 Task: Best fashion website designs: Fiercely.
Action: Mouse moved to (288, 197)
Screenshot: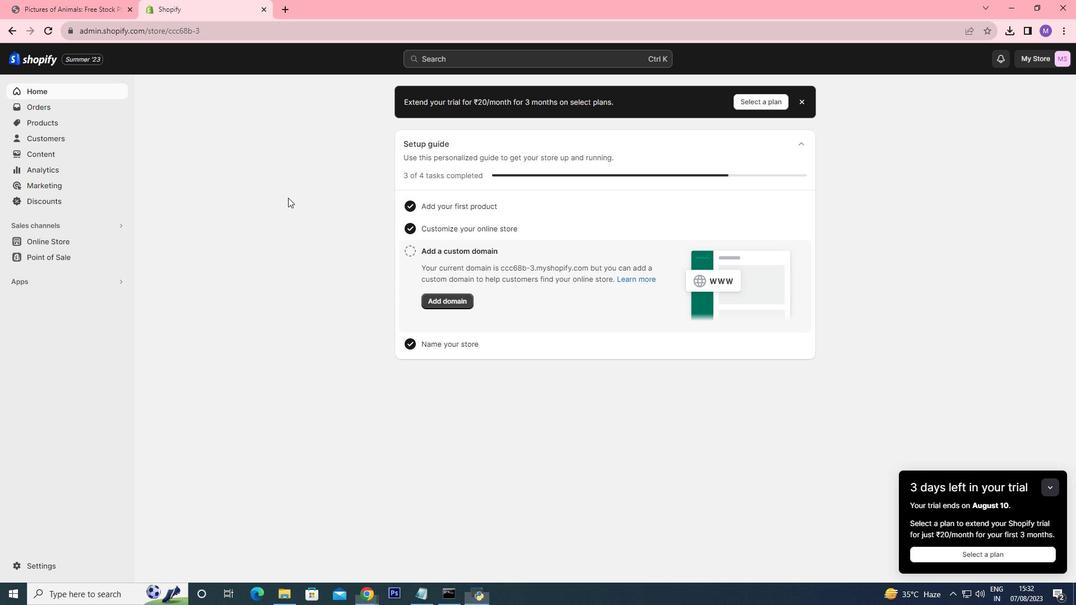 
Action: Mouse pressed left at (288, 197)
Screenshot: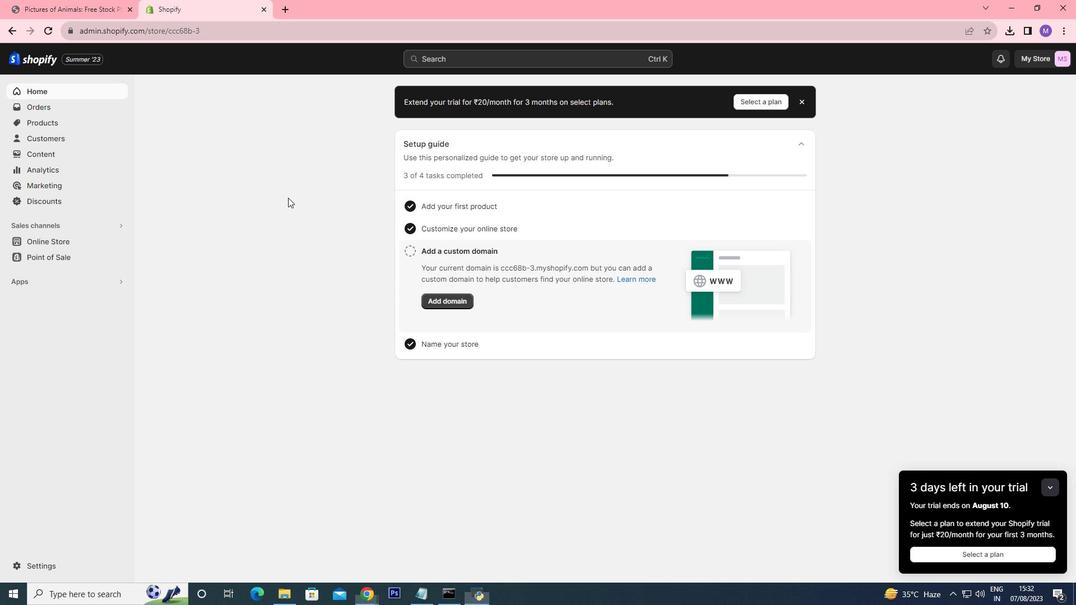 
Action: Mouse moved to (75, 243)
Screenshot: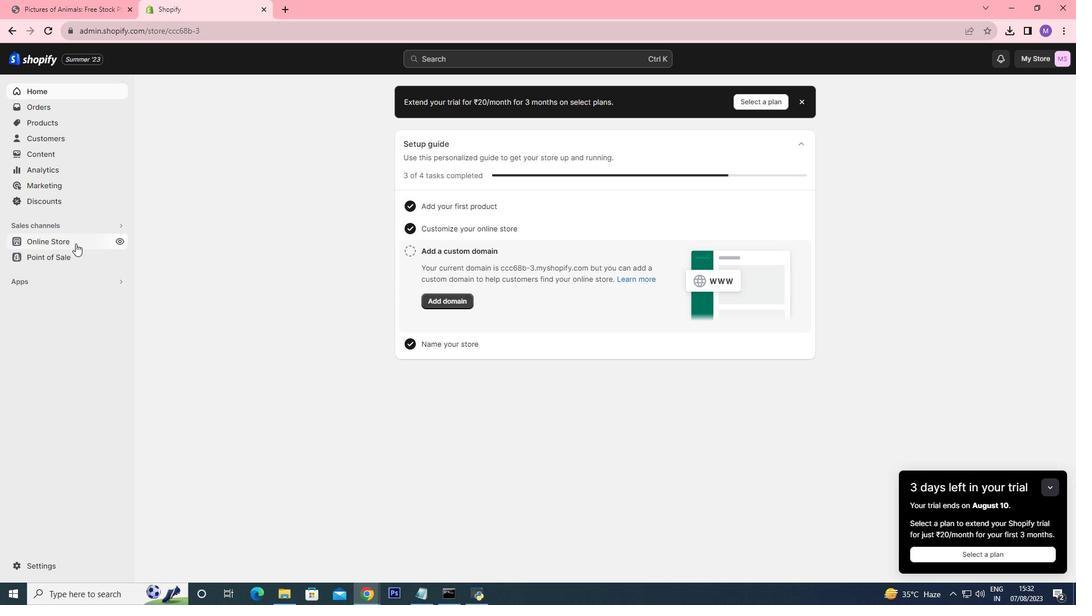 
Action: Mouse pressed left at (75, 243)
Screenshot: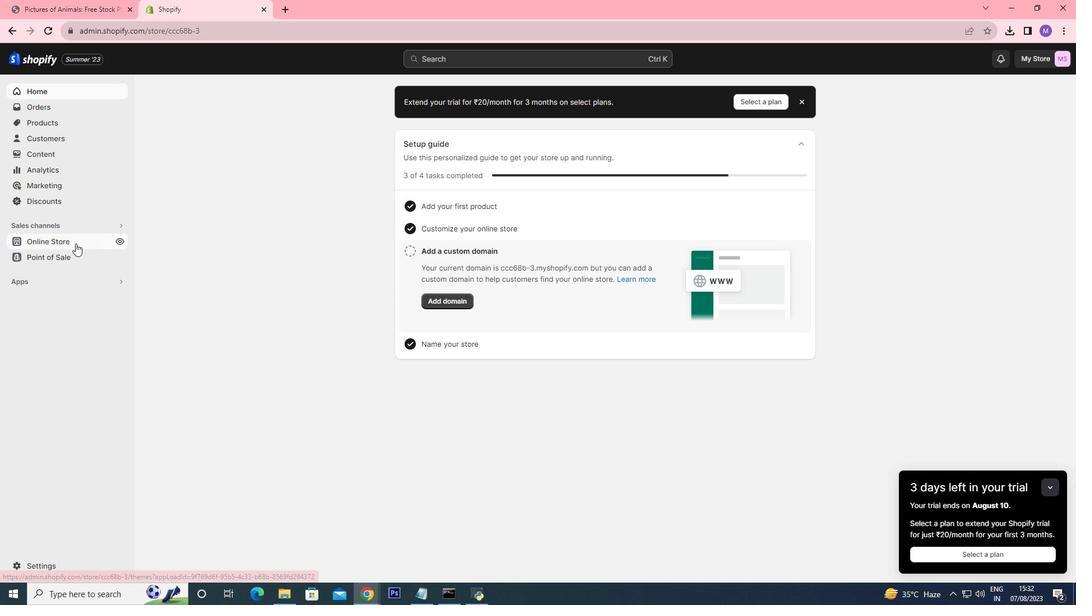 
Action: Mouse moved to (821, 385)
Screenshot: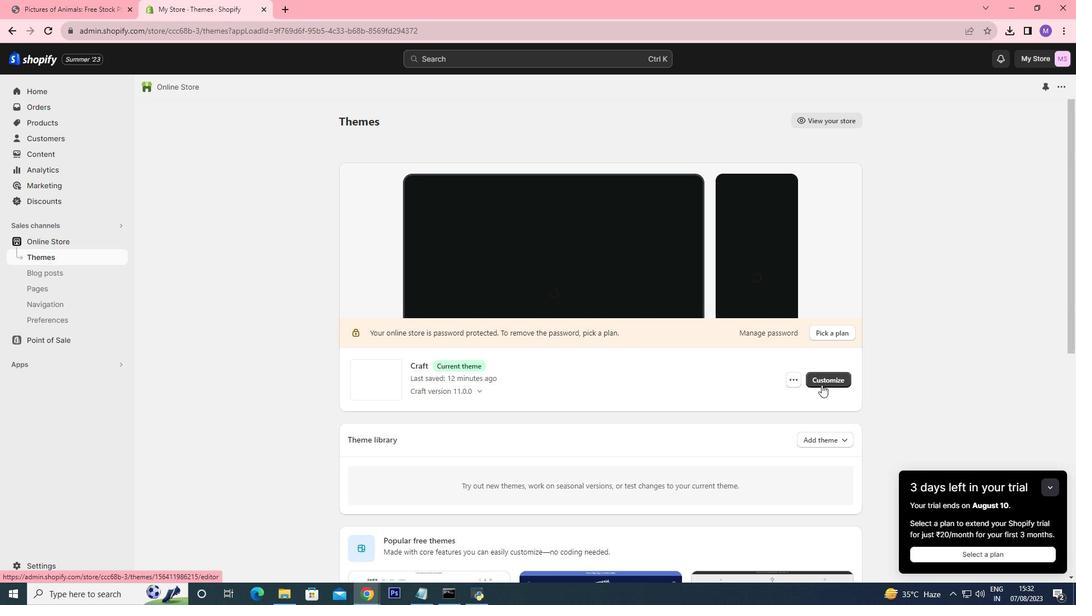 
Action: Mouse pressed left at (821, 385)
Screenshot: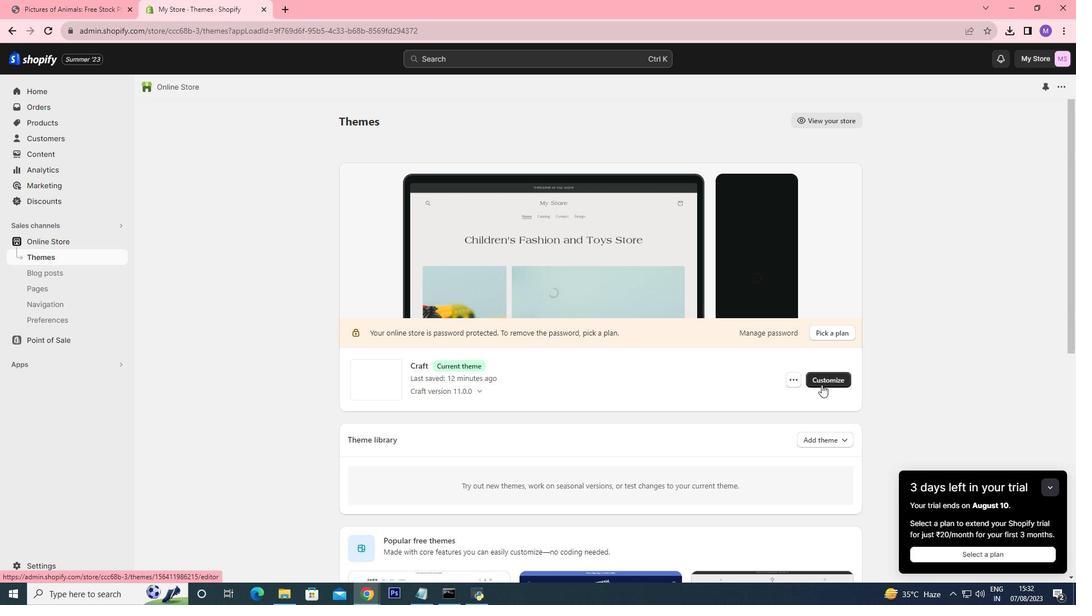 
Action: Mouse moved to (870, 354)
Screenshot: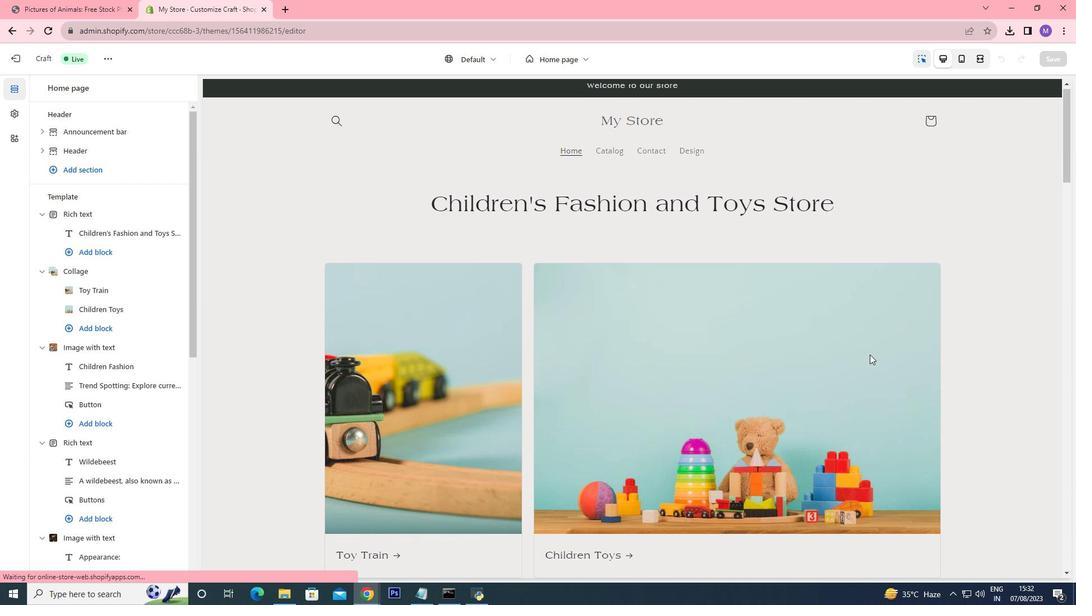 
Action: Mouse scrolled (870, 354) with delta (0, 0)
Screenshot: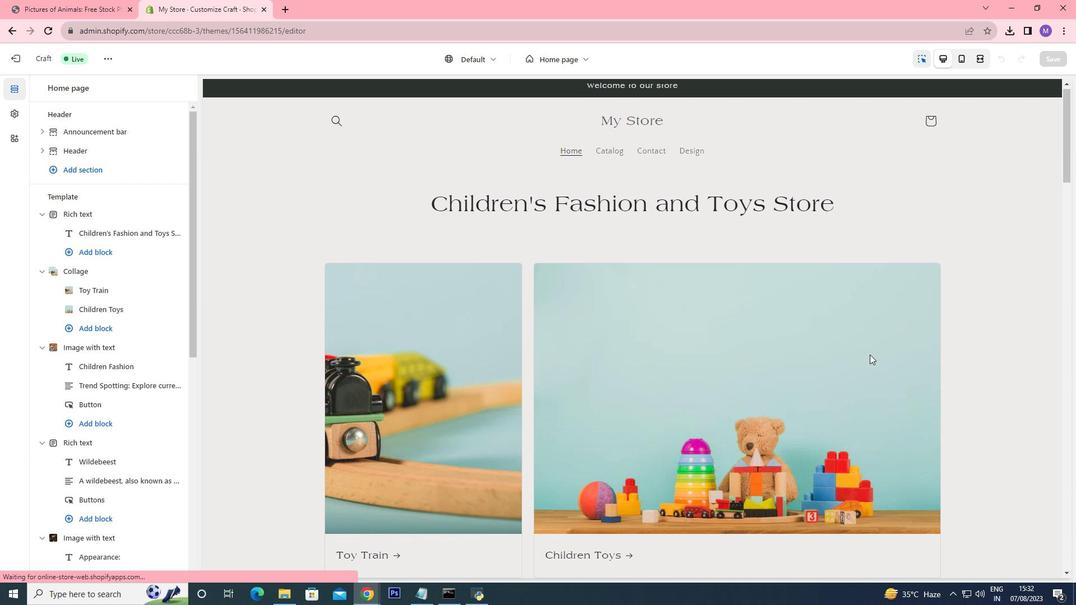 
Action: Mouse scrolled (870, 354) with delta (0, 0)
Screenshot: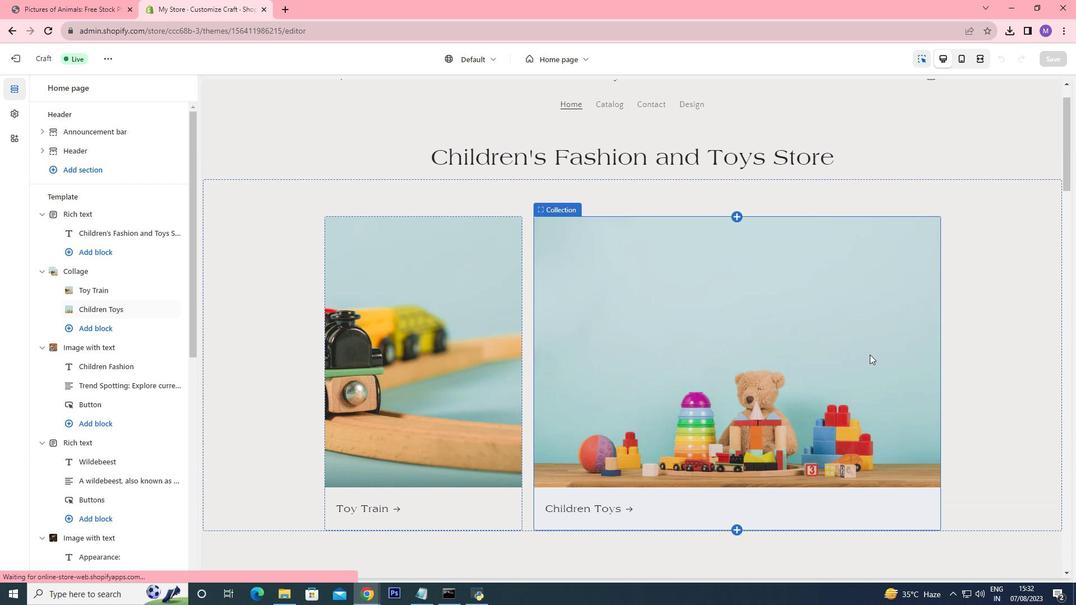 
Action: Mouse scrolled (870, 354) with delta (0, 0)
Screenshot: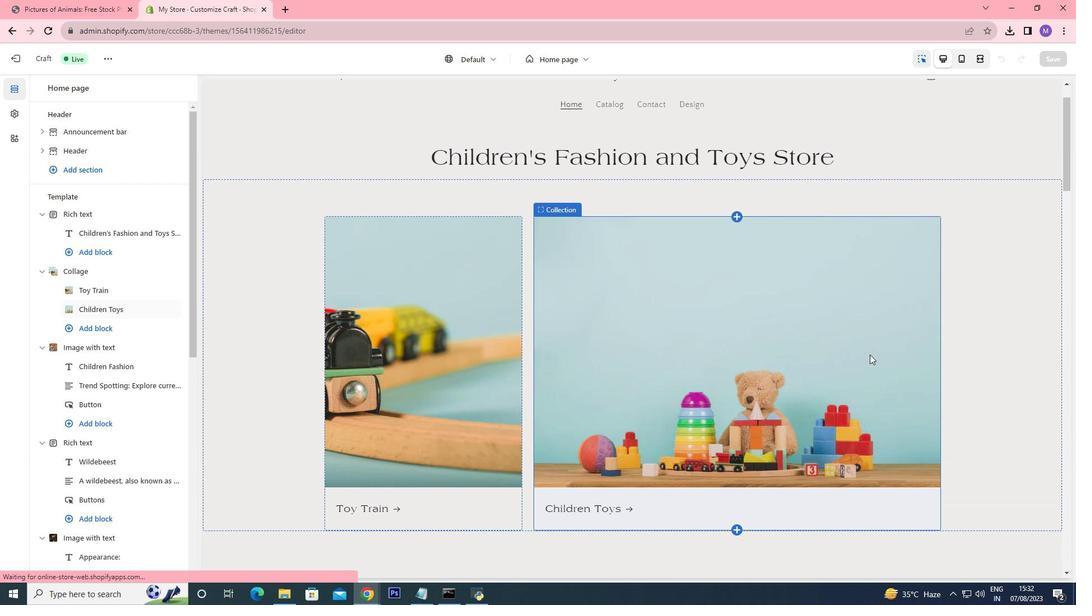 
Action: Mouse scrolled (870, 354) with delta (0, 0)
Screenshot: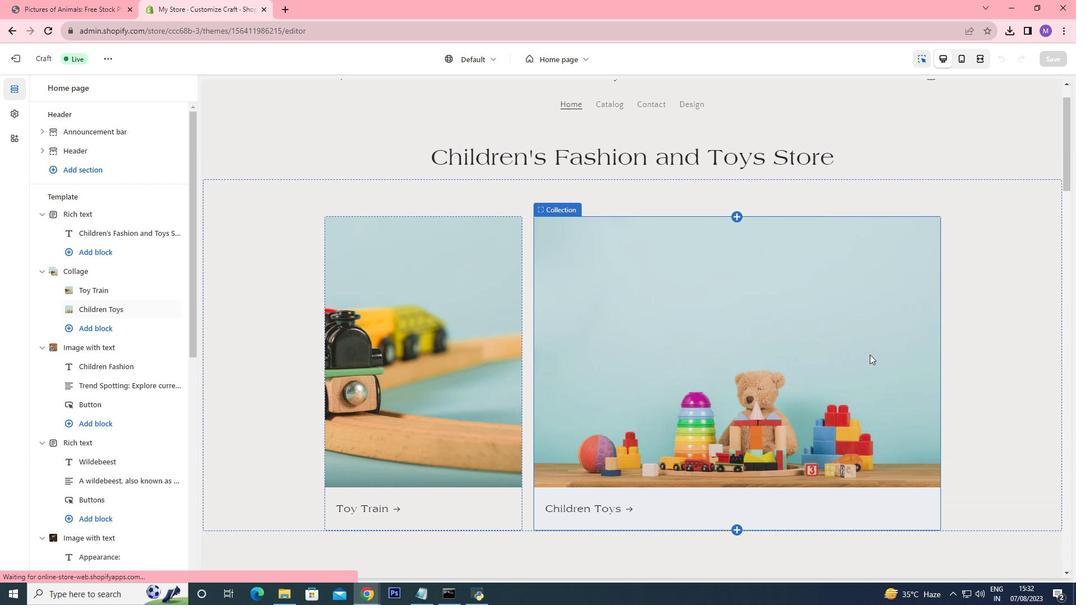 
Action: Mouse scrolled (870, 354) with delta (0, 0)
Screenshot: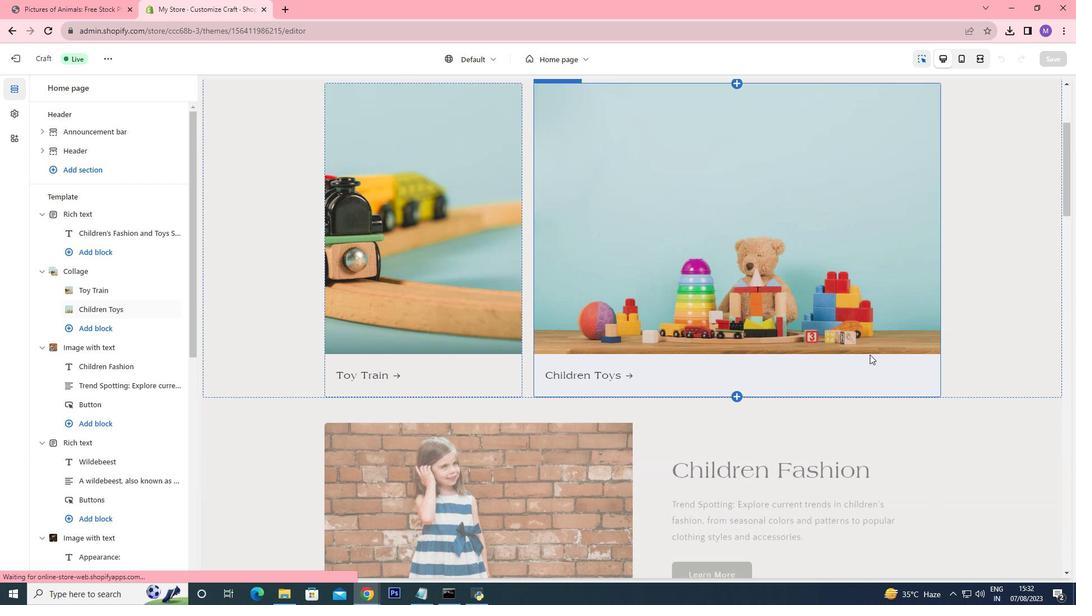 
Action: Mouse scrolled (870, 354) with delta (0, 0)
Screenshot: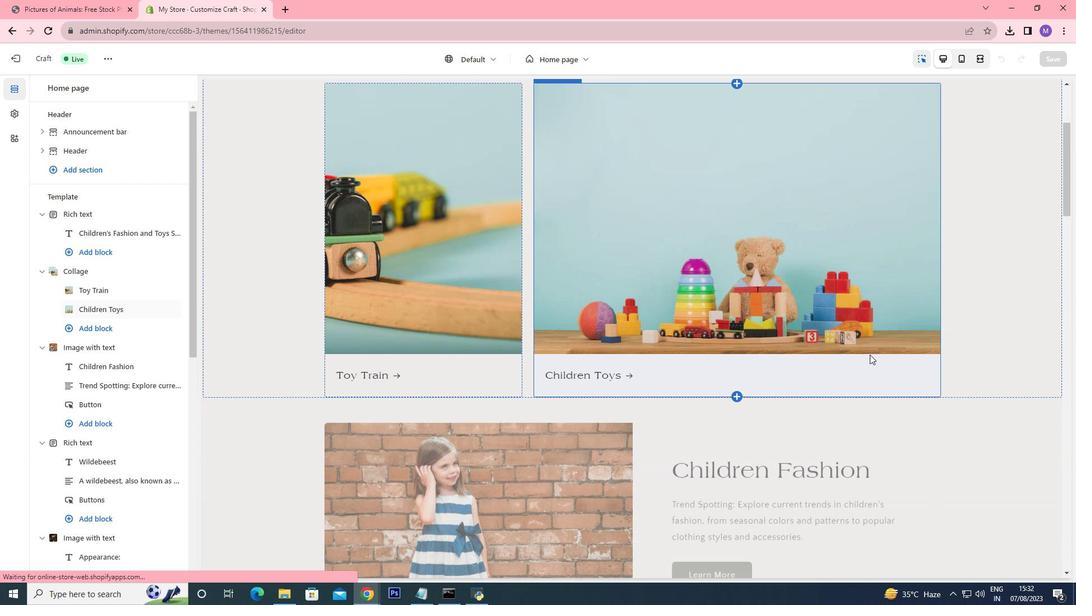 
Action: Mouse scrolled (870, 354) with delta (0, 0)
Screenshot: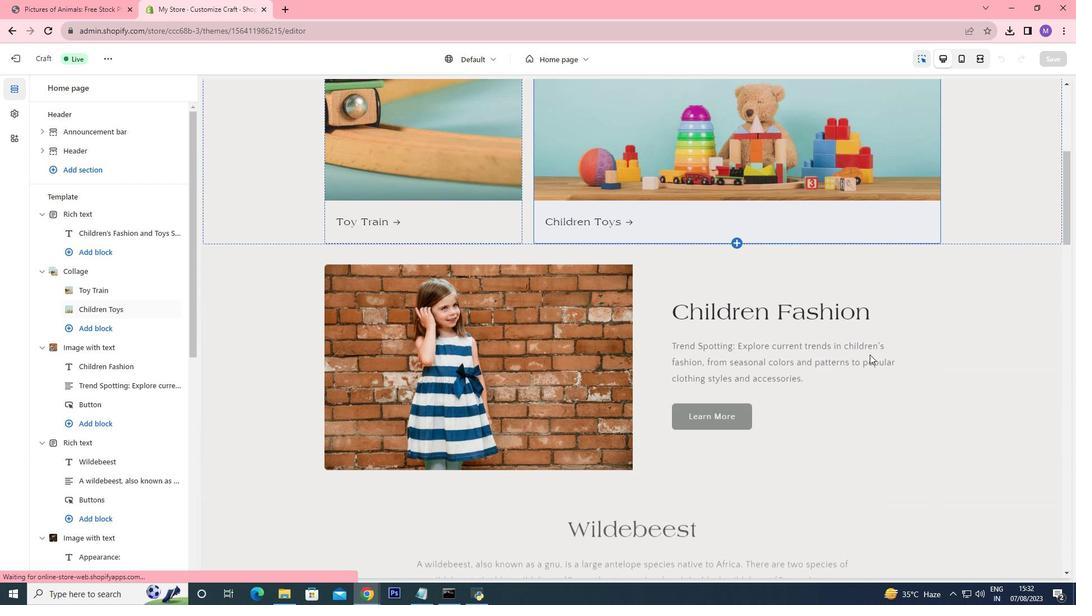 
Action: Mouse scrolled (870, 354) with delta (0, 0)
Screenshot: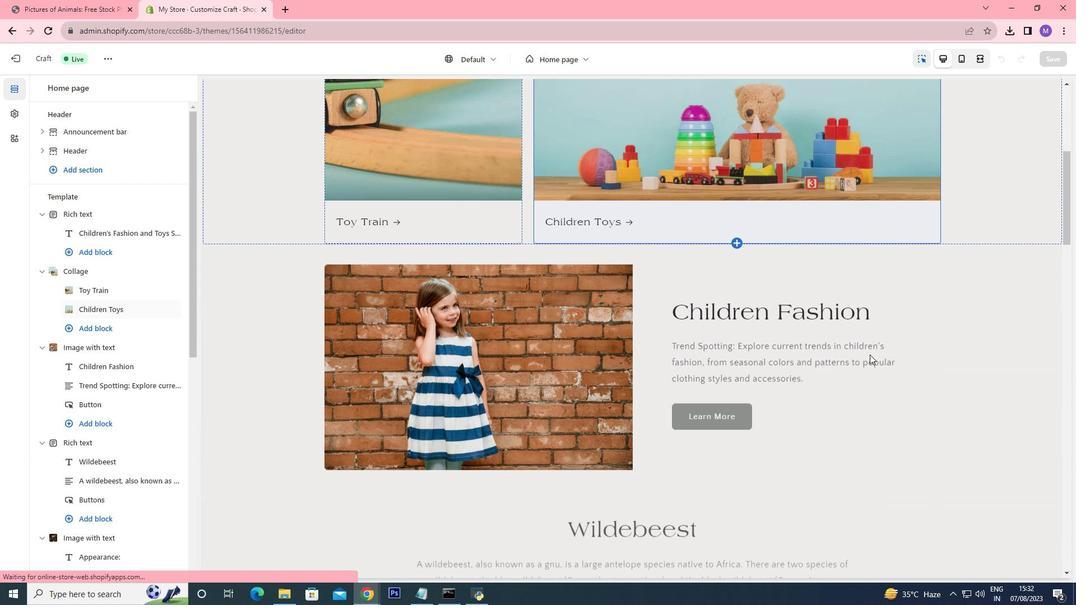 
Action: Mouse scrolled (870, 354) with delta (0, 0)
Screenshot: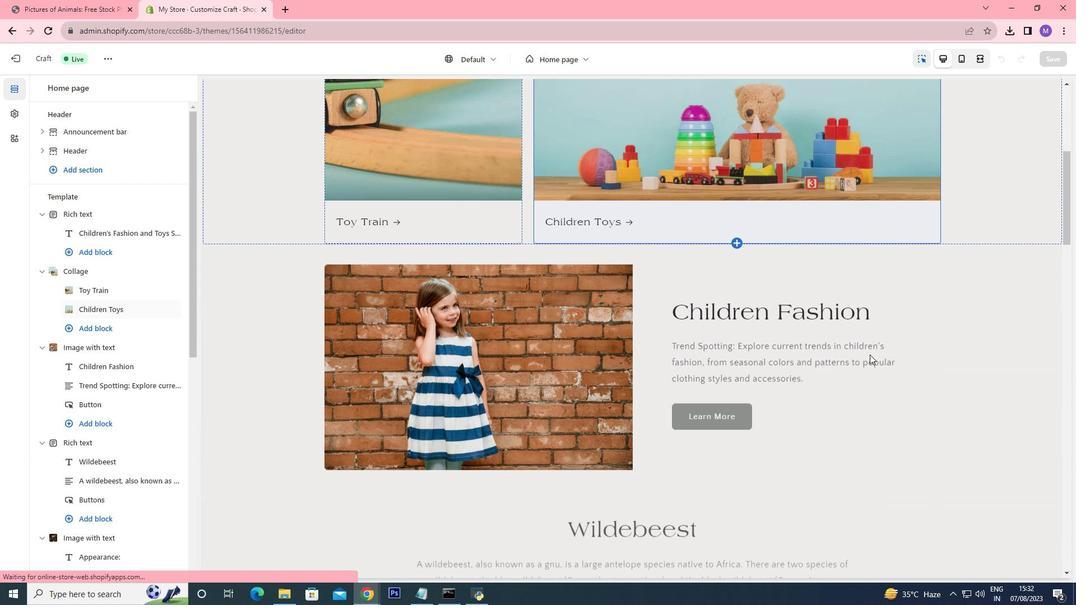 
Action: Mouse scrolled (870, 354) with delta (0, 0)
Screenshot: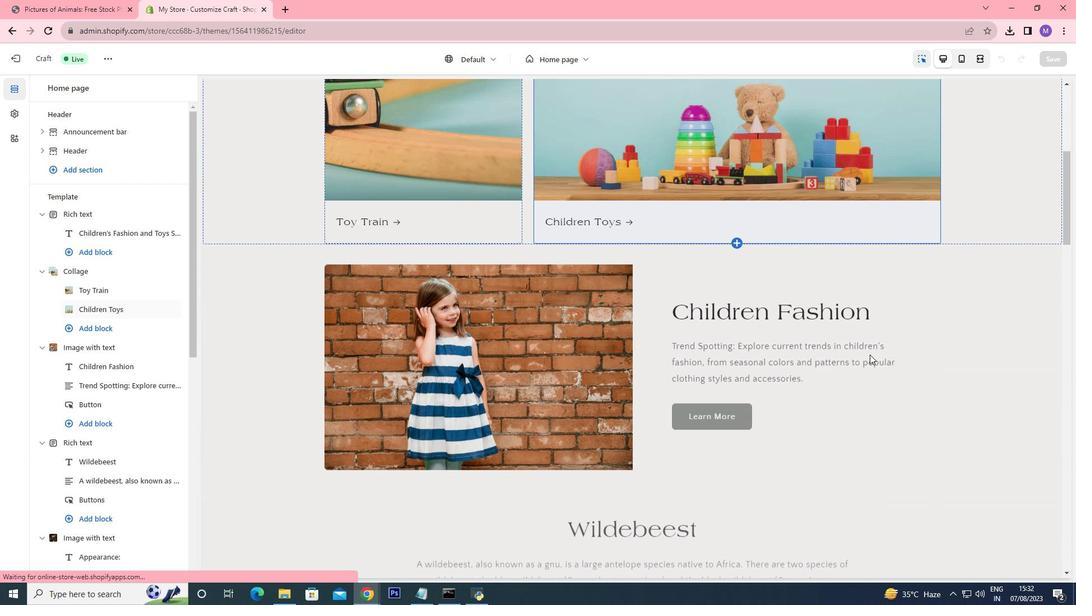 
Action: Mouse scrolled (870, 354) with delta (0, 0)
Screenshot: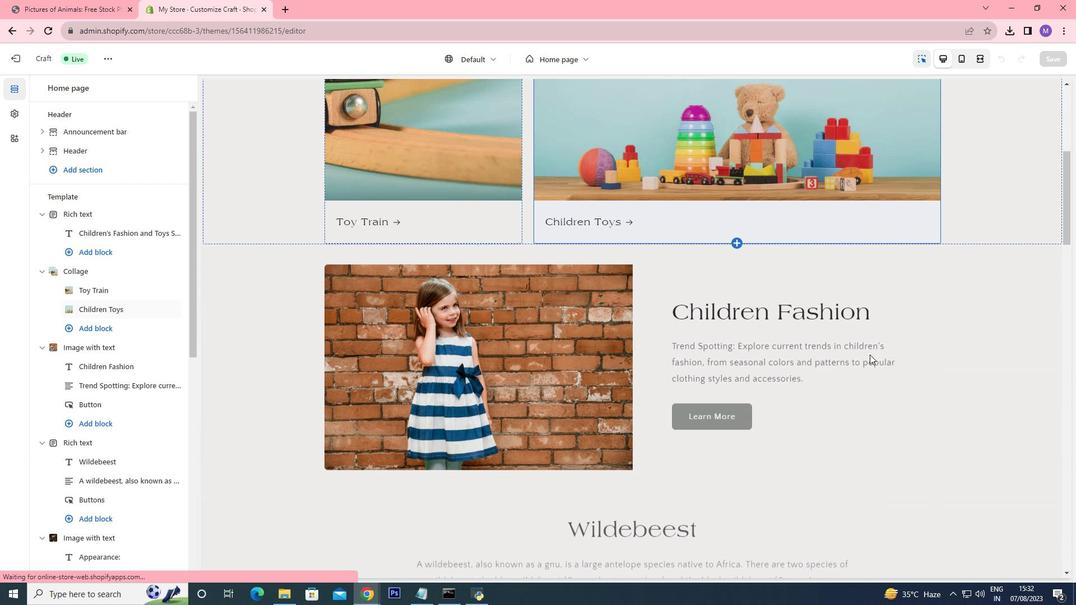
Action: Mouse moved to (870, 354)
Screenshot: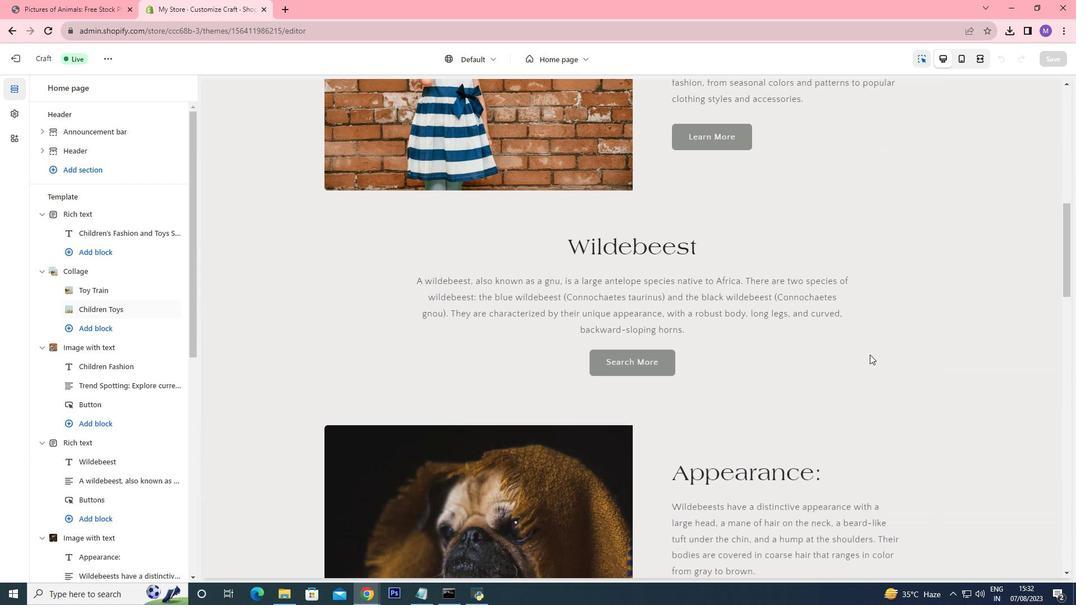 
Action: Mouse scrolled (870, 355) with delta (0, 0)
Screenshot: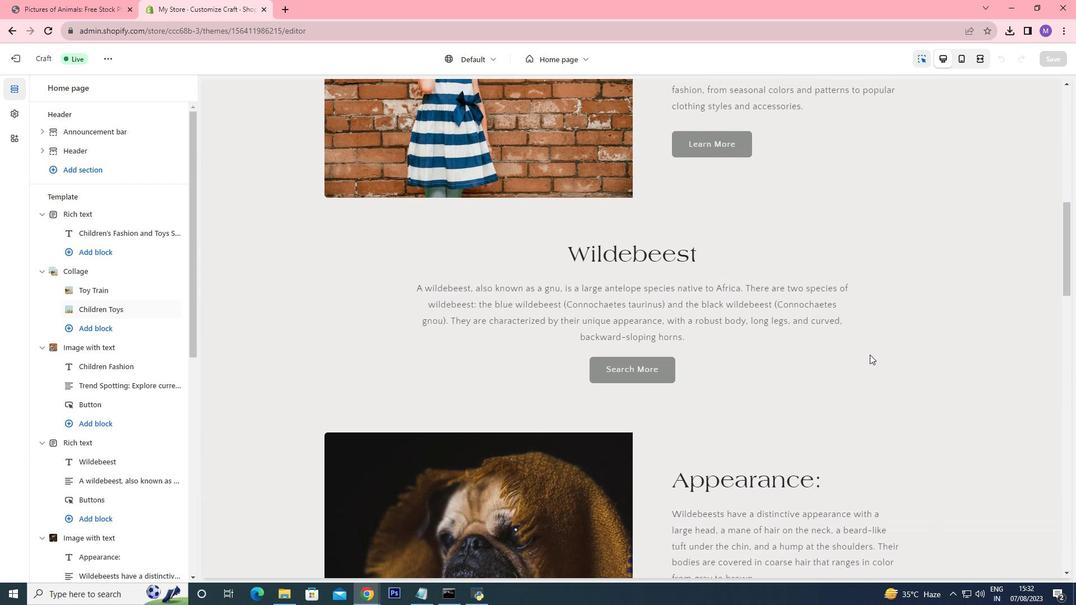 
Action: Mouse moved to (634, 264)
Screenshot: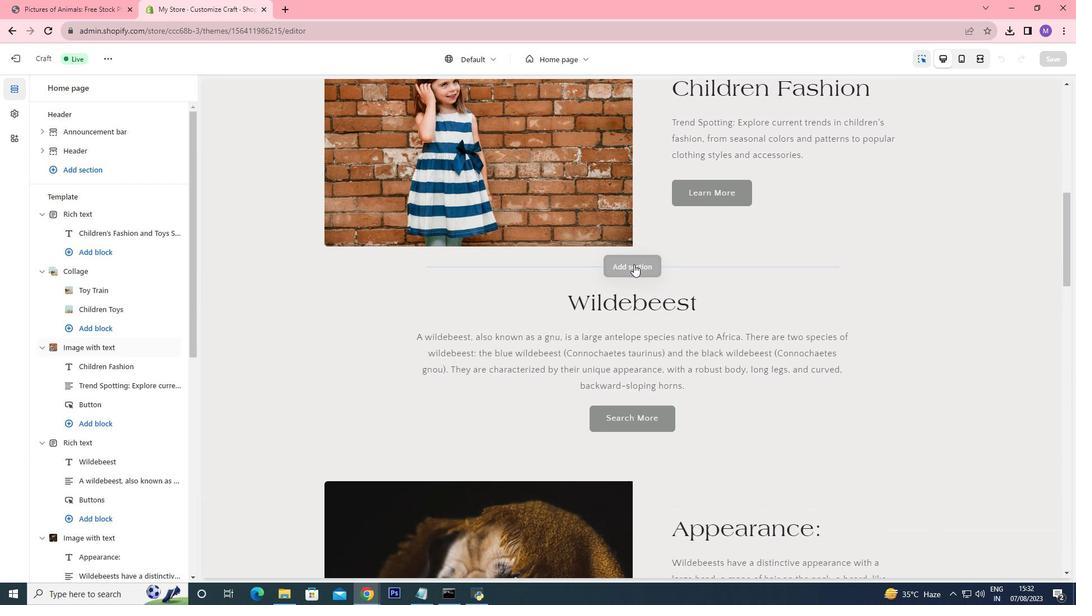 
Action: Mouse pressed left at (634, 264)
Screenshot: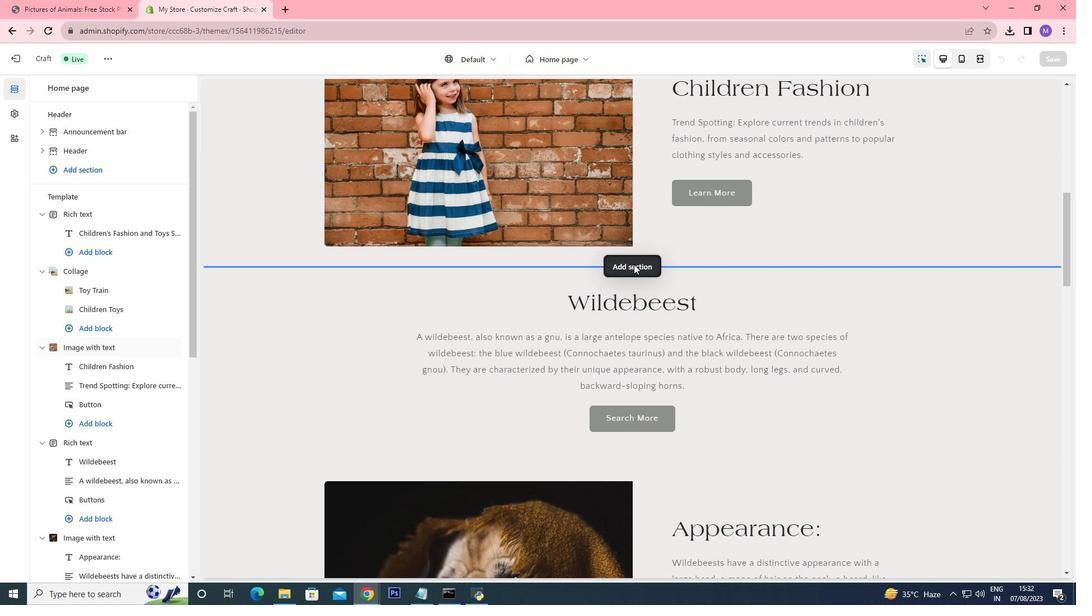 
Action: Mouse moved to (716, 395)
Screenshot: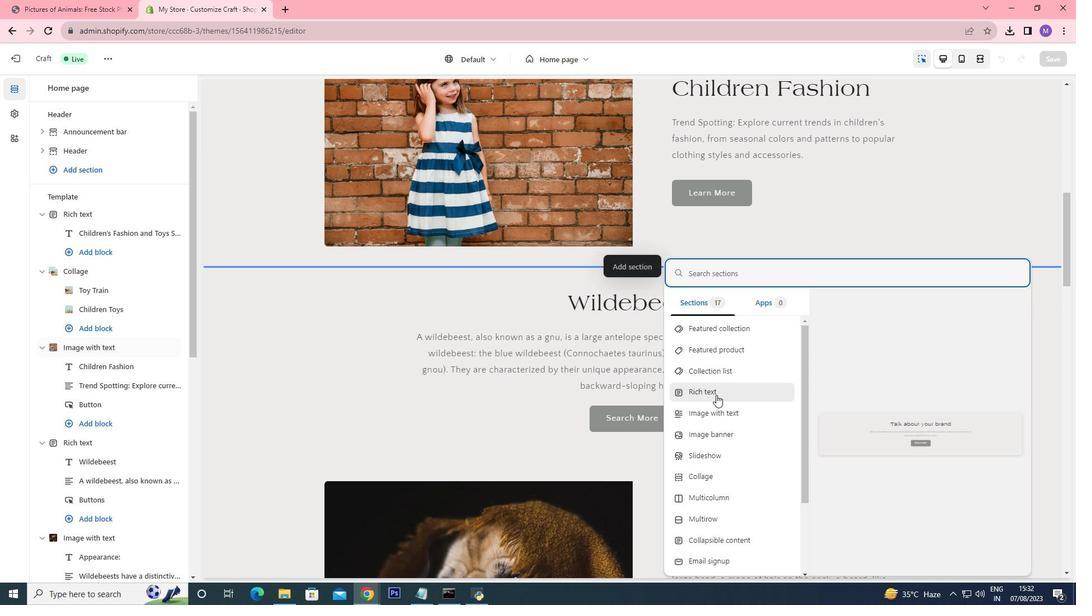 
Action: Mouse pressed left at (716, 395)
Screenshot: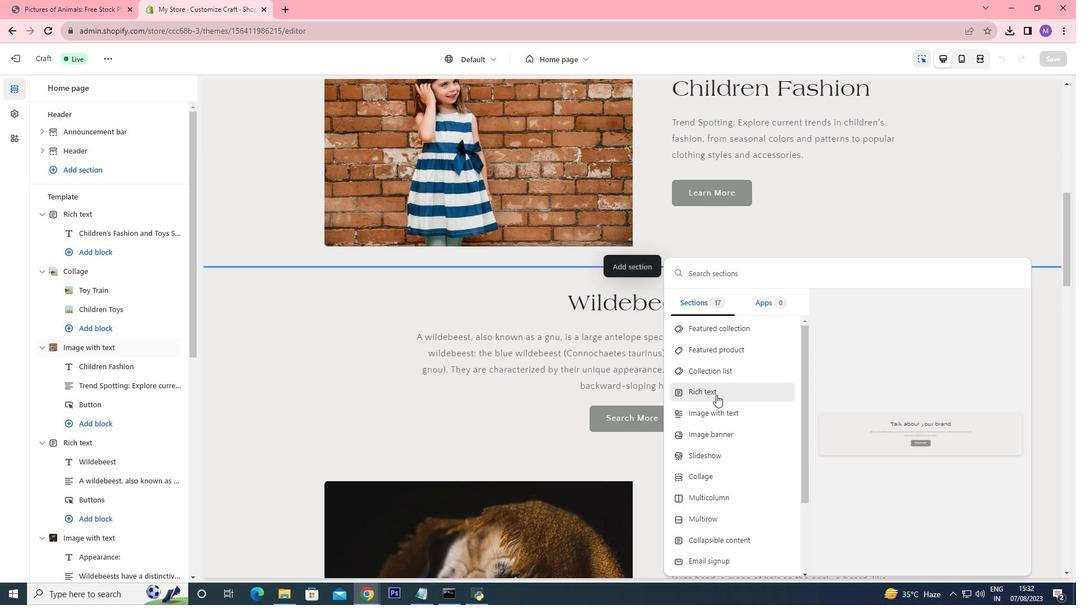 
Action: Mouse moved to (556, 301)
Screenshot: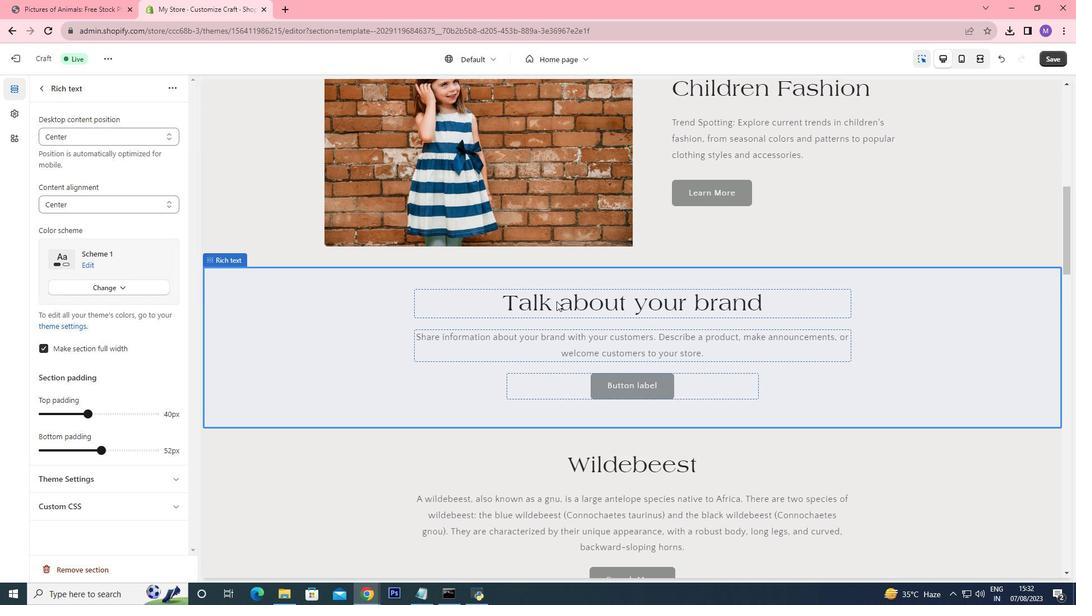 
Action: Mouse pressed left at (556, 301)
Screenshot: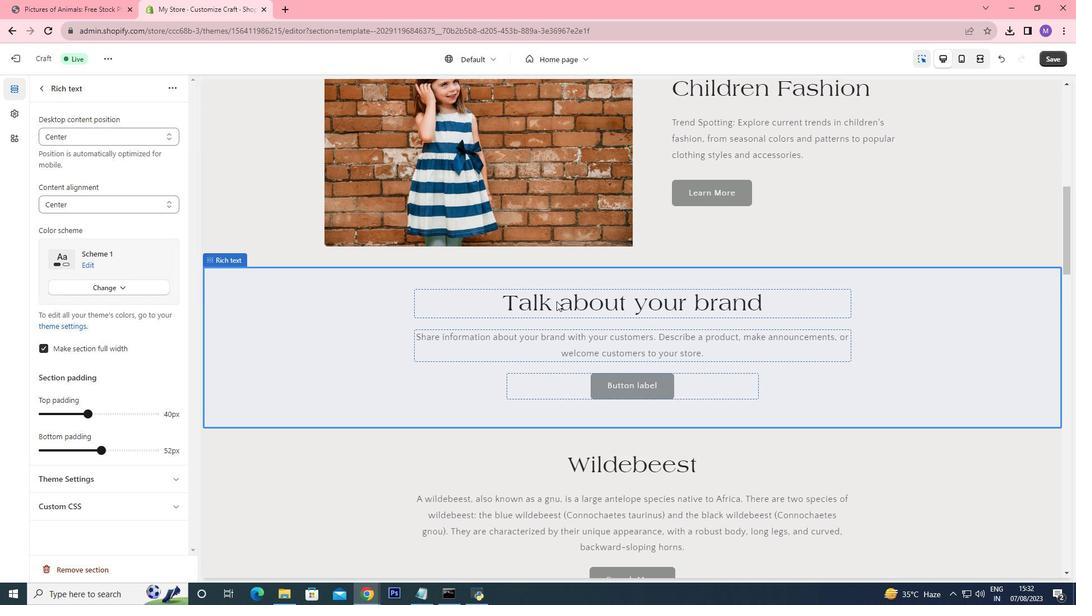 
Action: Mouse moved to (63, 169)
Screenshot: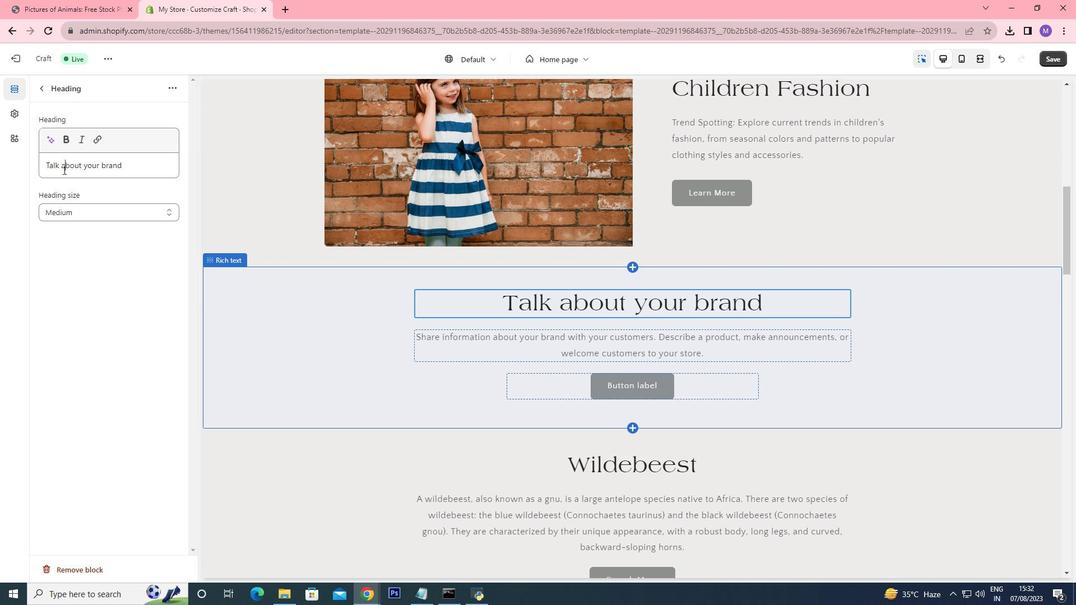
Action: Mouse pressed left at (63, 169)
Screenshot: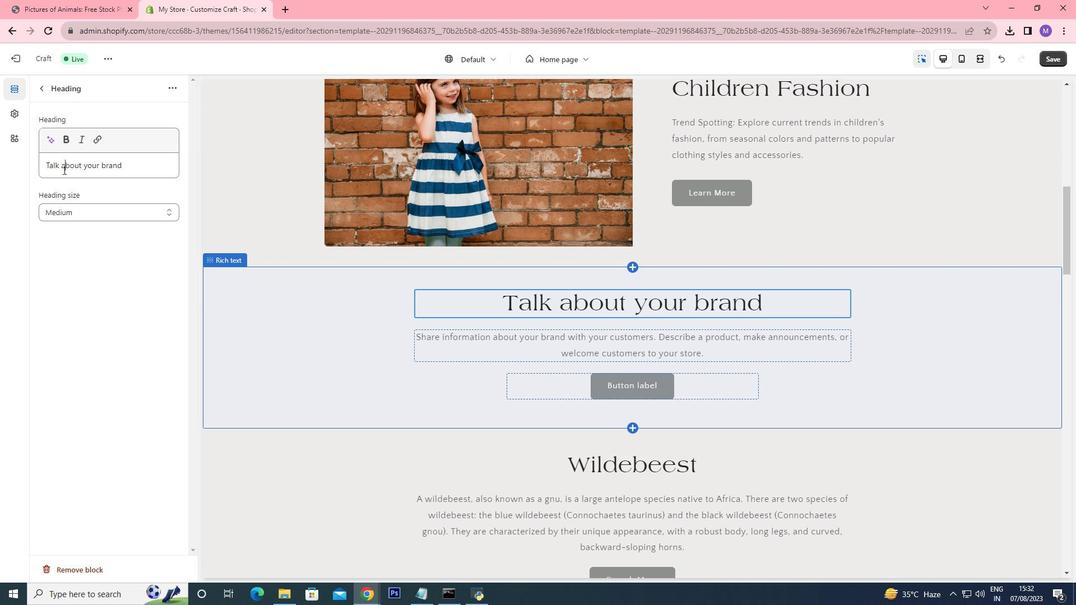 
Action: Mouse pressed left at (63, 169)
Screenshot: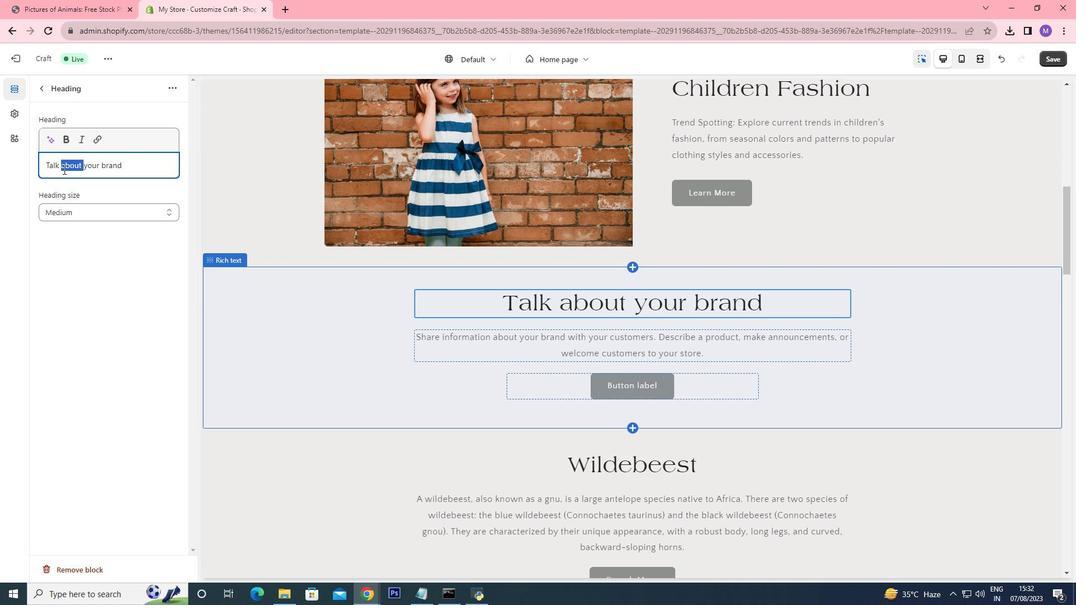 
Action: Key pressed ctrl+A<Key.shift>Fashion<Key.space><Key.shift>Desg<Key.backspace>ign
Screenshot: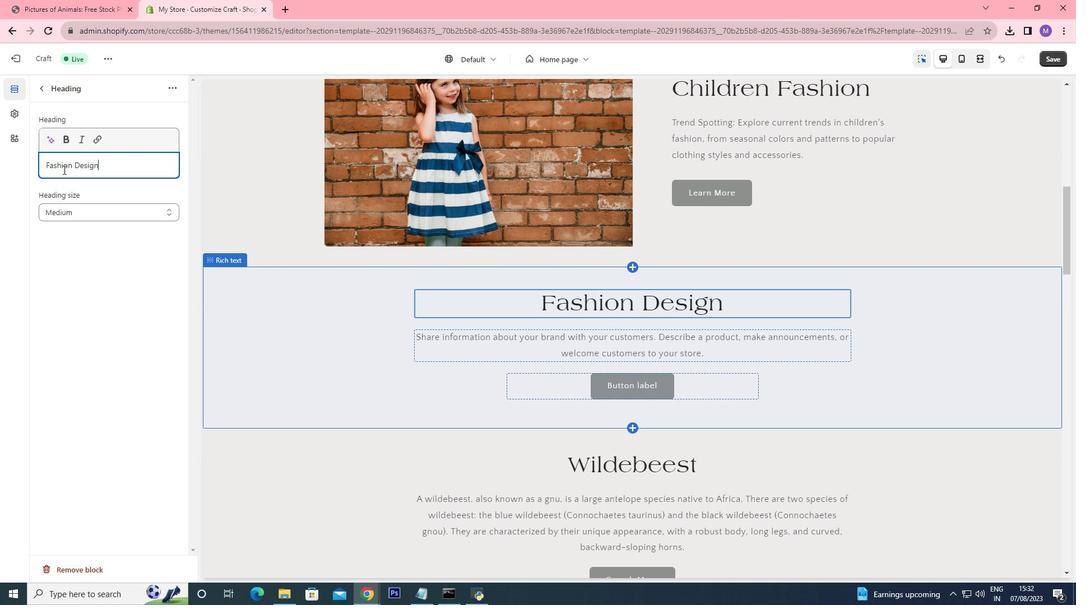 
Action: Mouse moved to (651, 345)
Screenshot: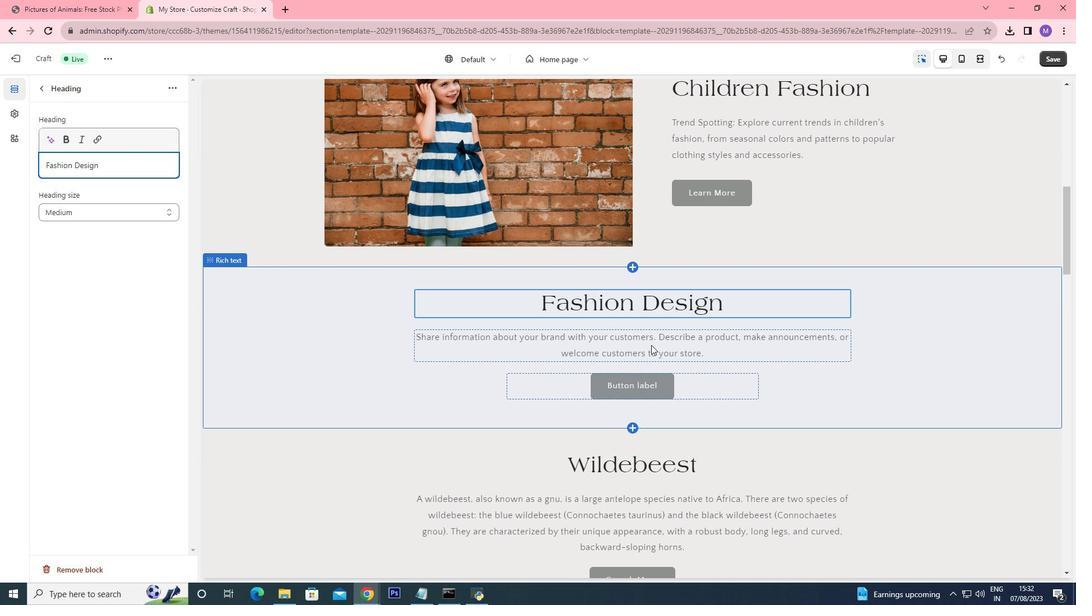 
Action: Mouse pressed left at (651, 345)
Screenshot: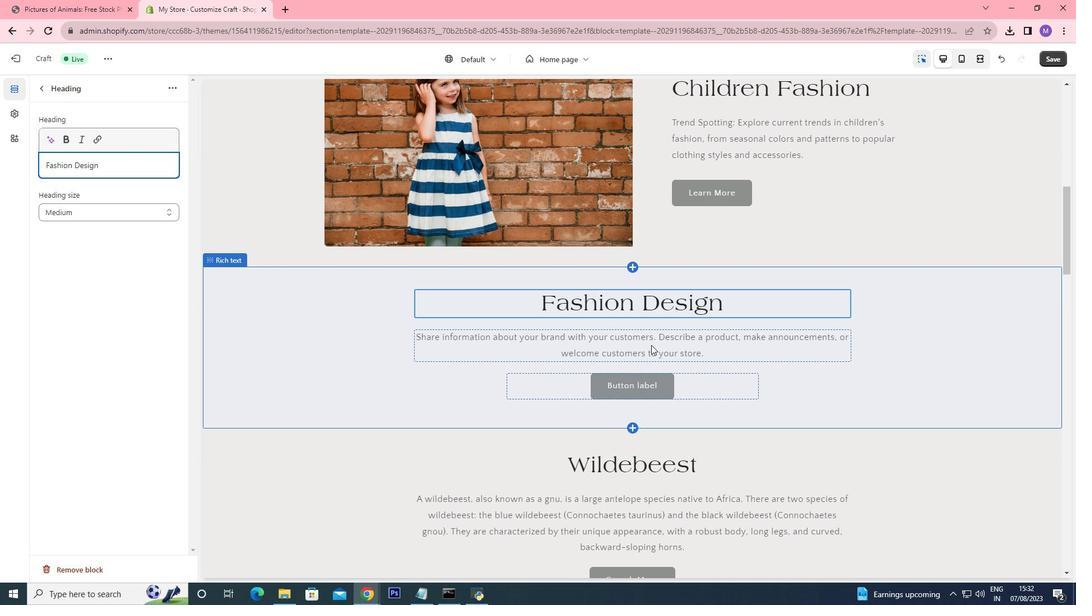 
Action: Mouse moved to (118, 191)
Screenshot: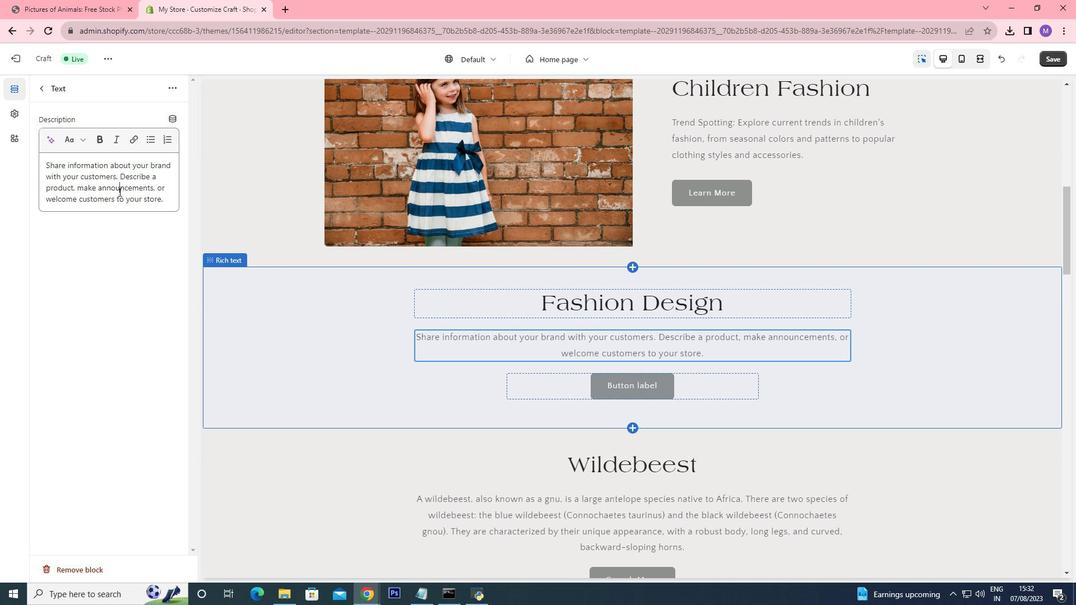 
Action: Mouse pressed left at (118, 191)
Screenshot: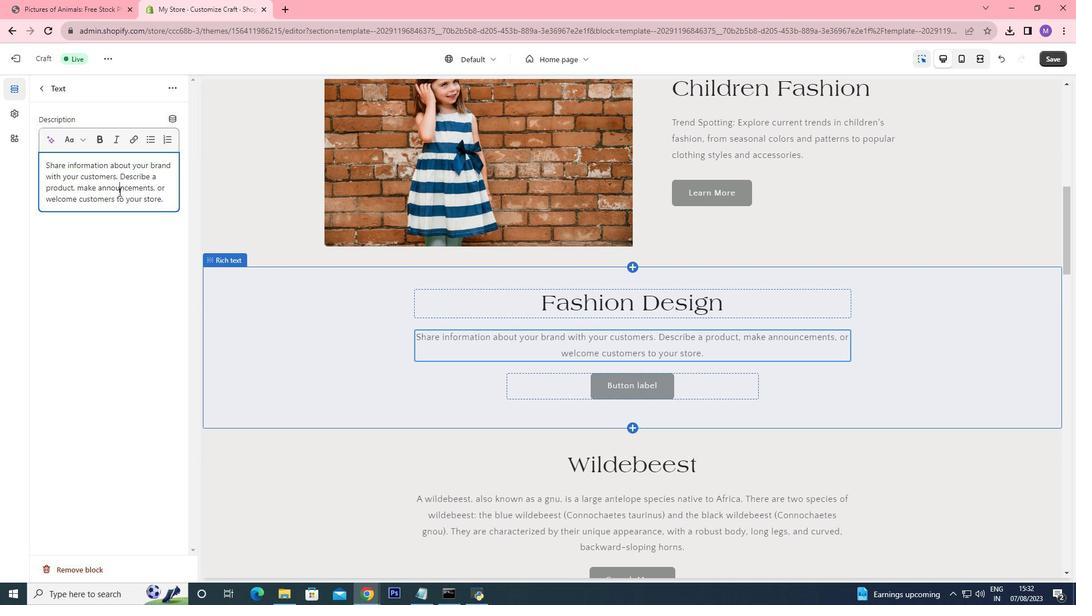 
Action: Key pressed ctrl+A<Key.backspace>
Screenshot: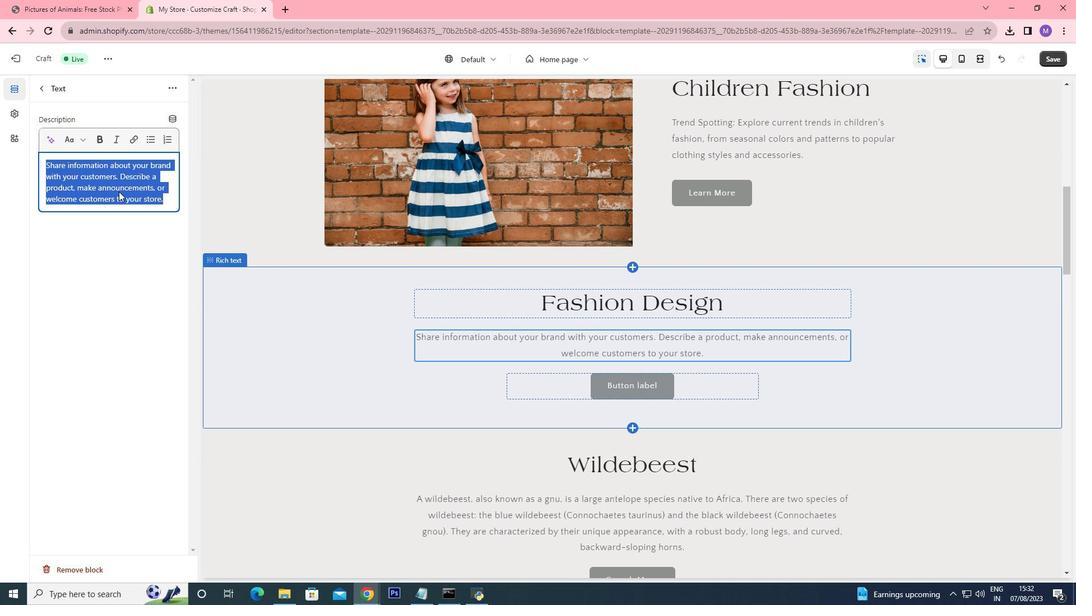 
Action: Mouse scrolled (118, 192) with delta (0, 0)
Screenshot: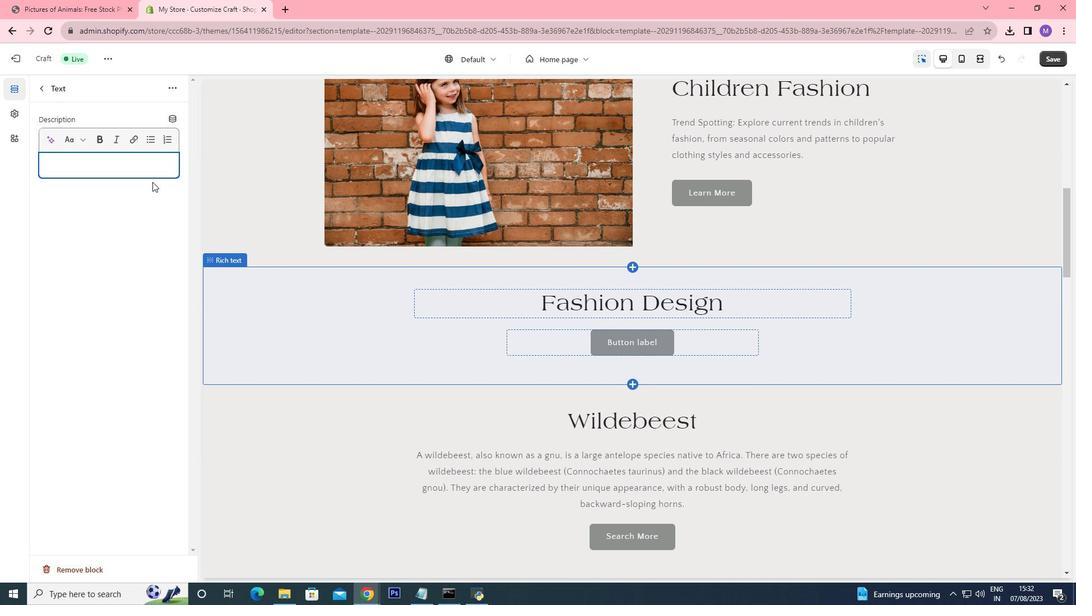 
Action: Mouse moved to (368, 224)
Screenshot: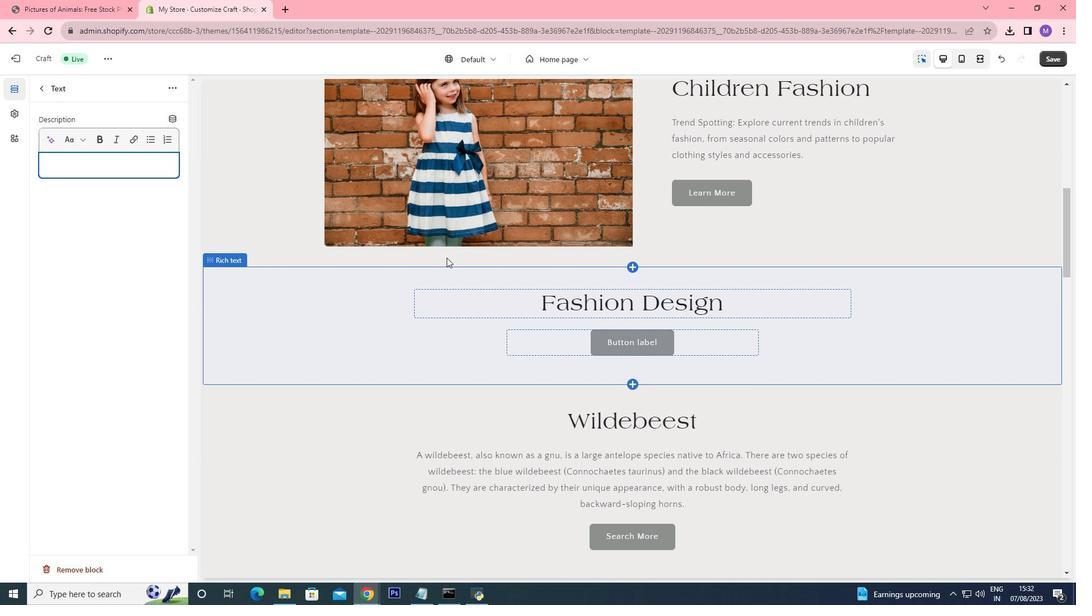 
Action: Mouse scrolled (368, 223) with delta (0, 0)
Screenshot: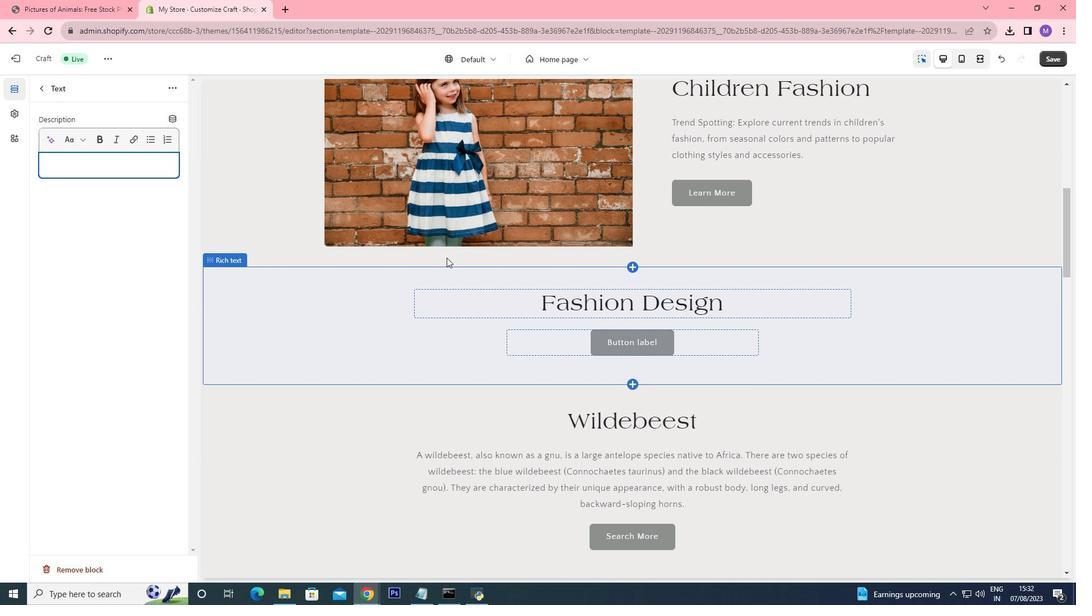 
Action: Mouse moved to (690, 292)
Screenshot: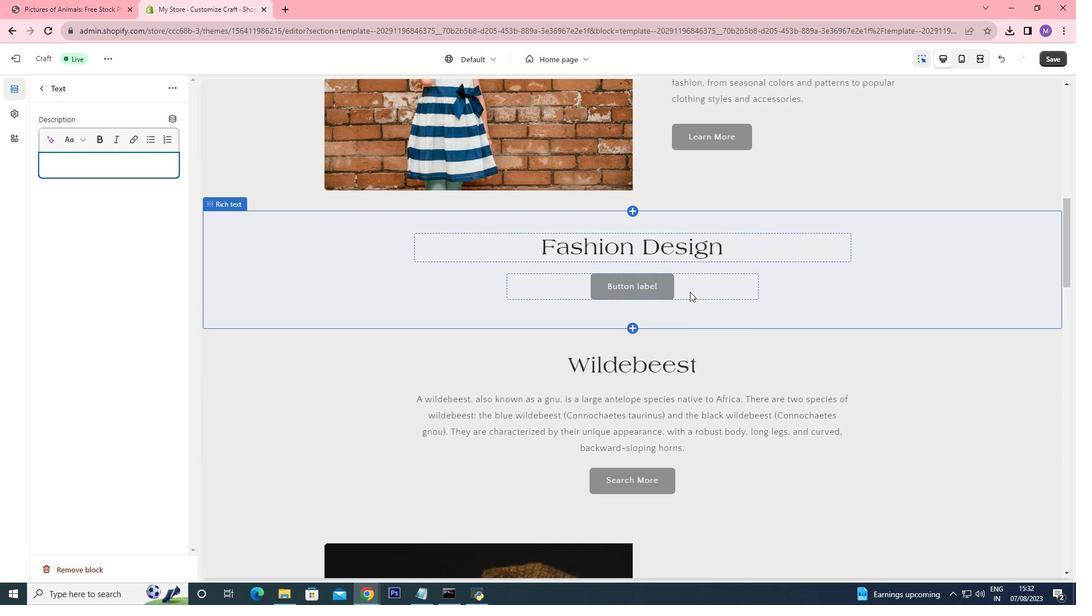 
Action: Mouse pressed left at (690, 292)
Screenshot: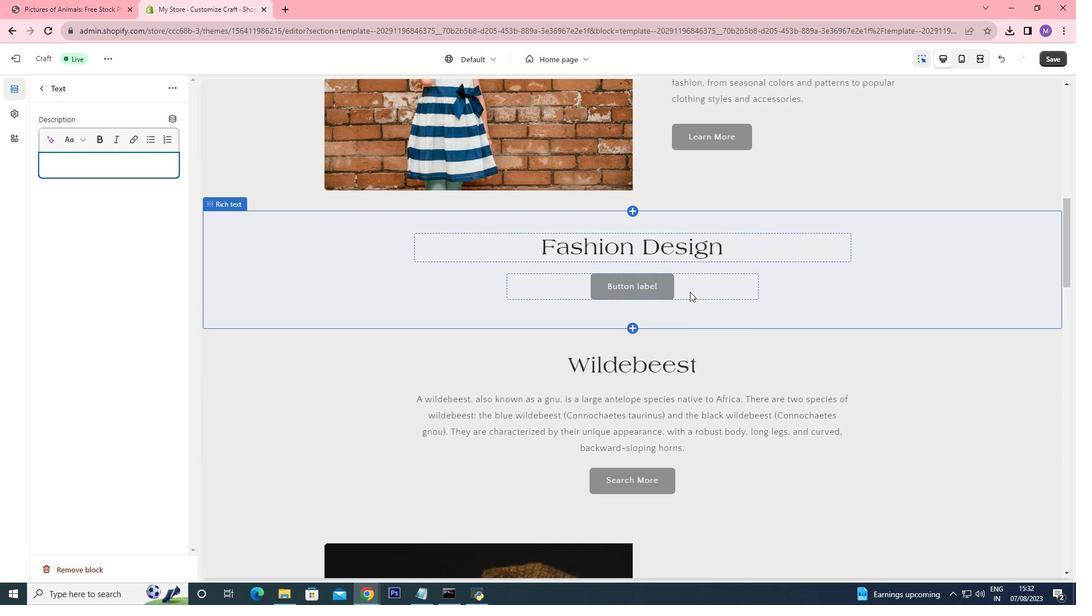 
Action: Mouse moved to (94, 133)
Screenshot: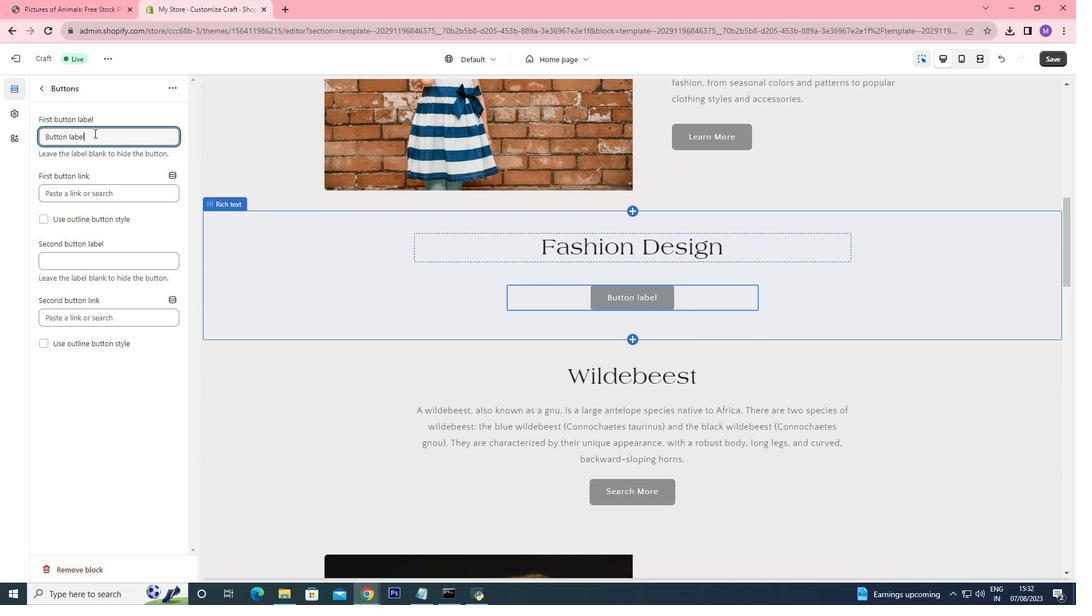 
Action: Mouse pressed left at (94, 133)
Screenshot: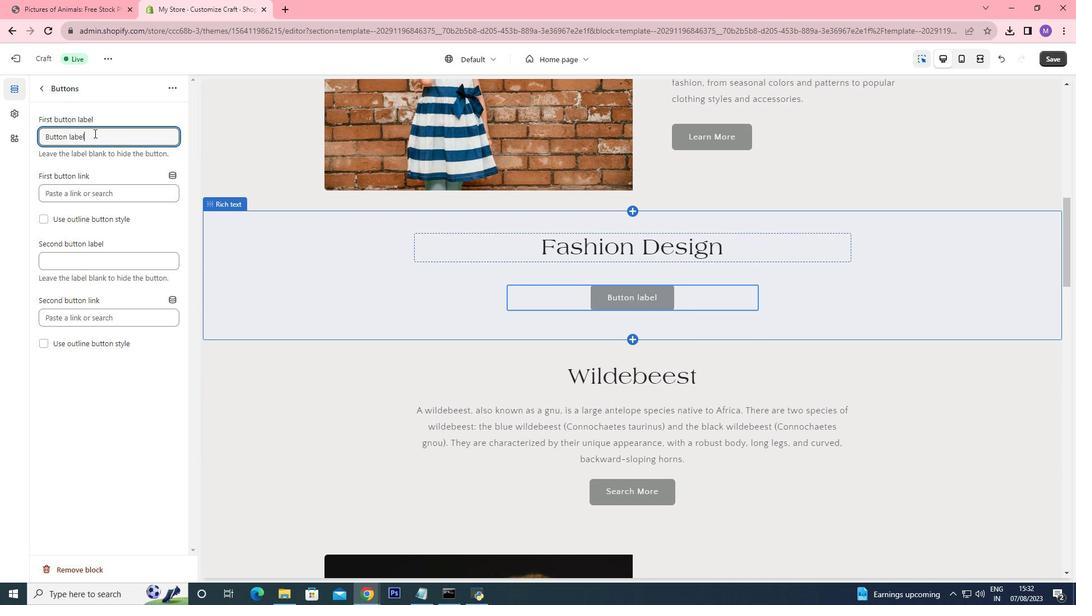 
Action: Key pressed ctrl+A<Key.backspace>
Screenshot: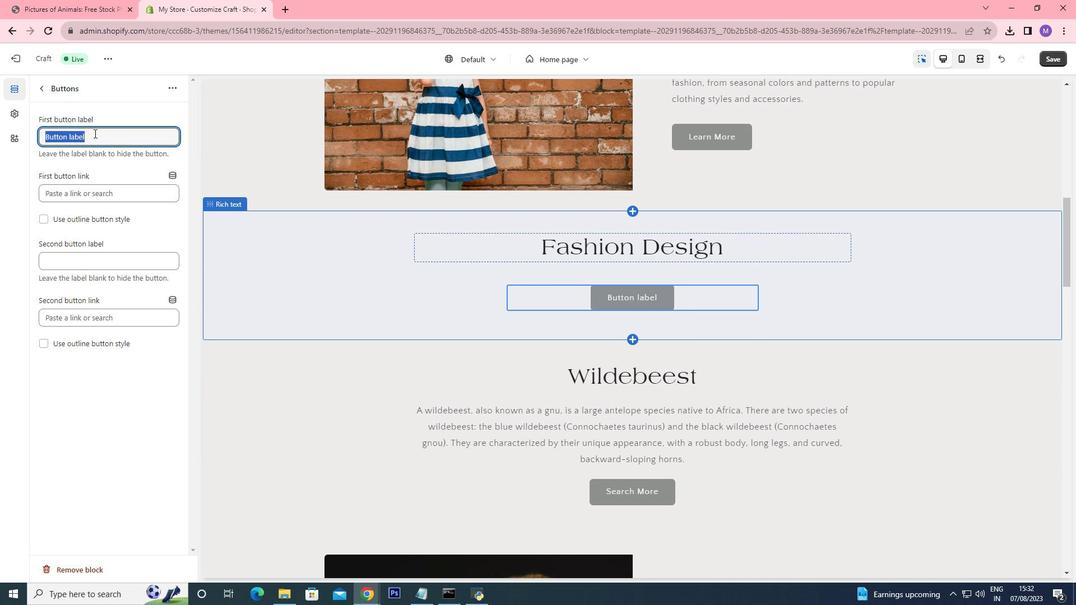 
Action: Mouse moved to (803, 334)
Screenshot: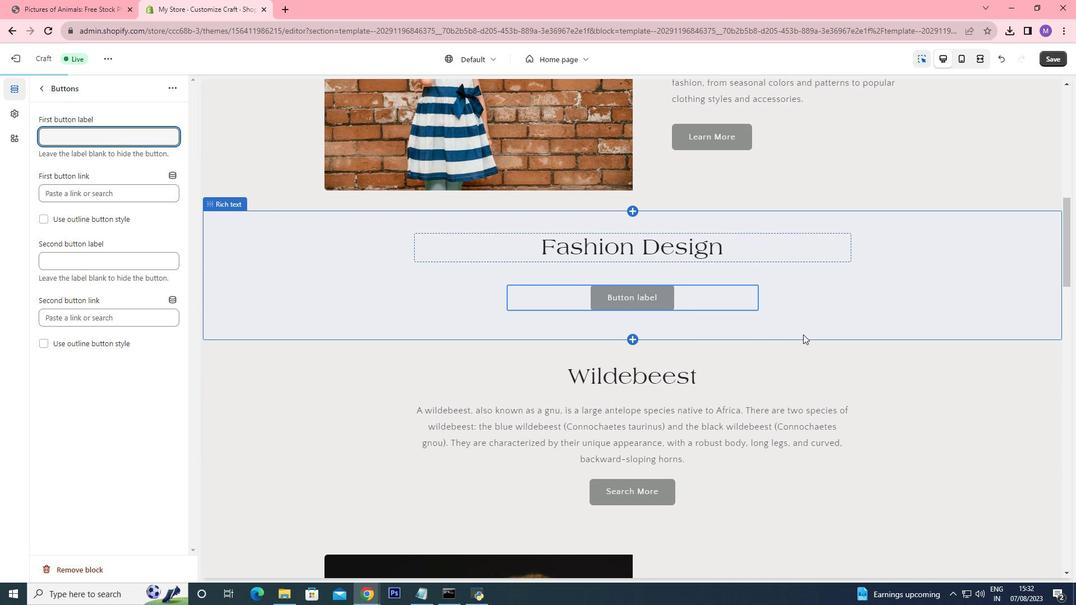 
Action: Mouse pressed left at (803, 334)
Screenshot: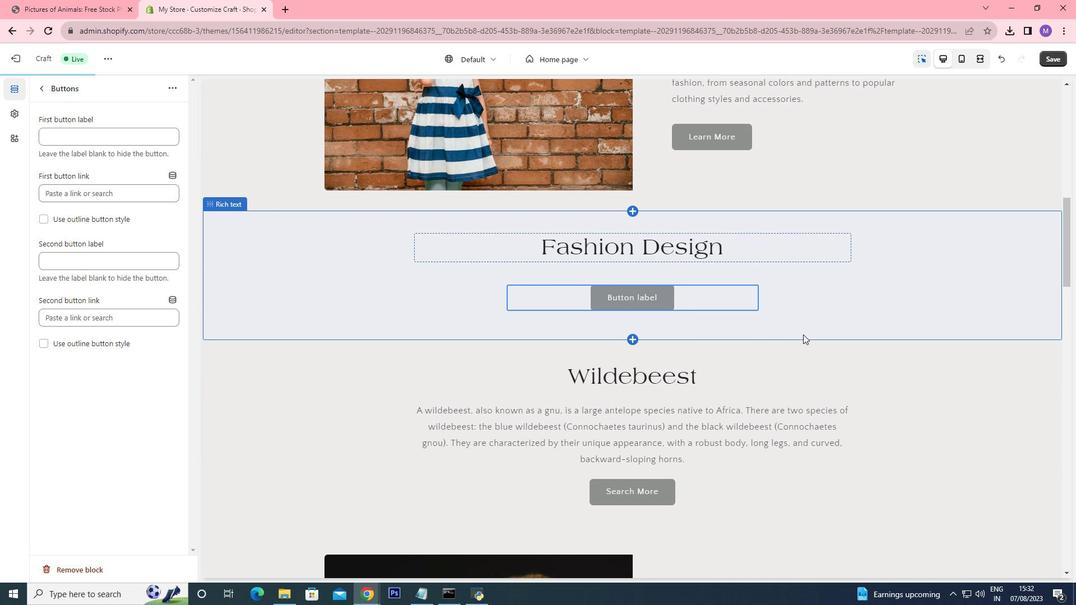 
Action: Mouse moved to (610, 292)
Screenshot: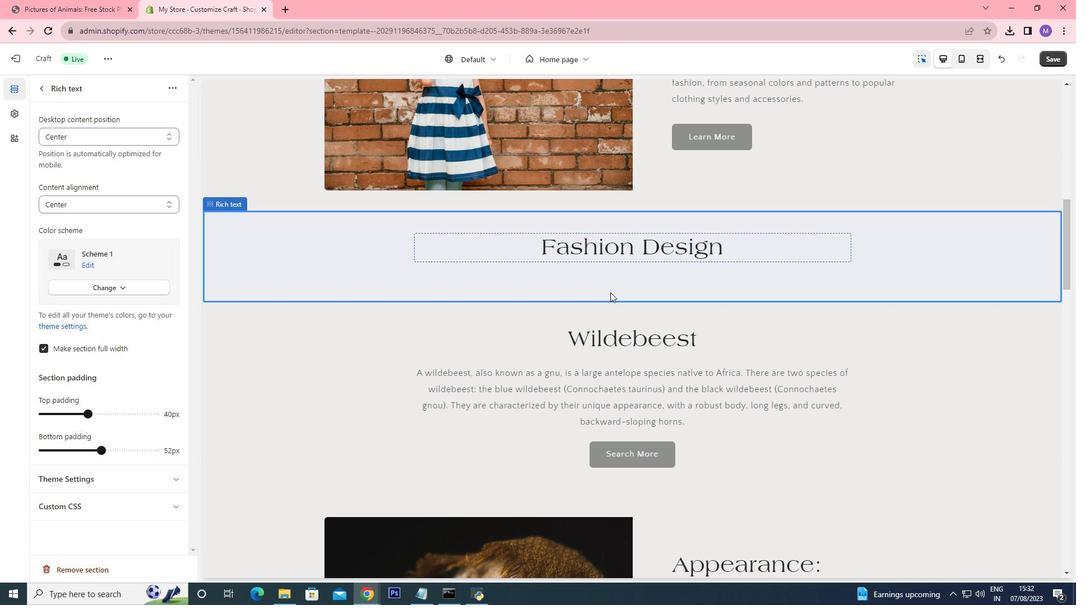 
Action: Mouse pressed left at (610, 292)
Screenshot: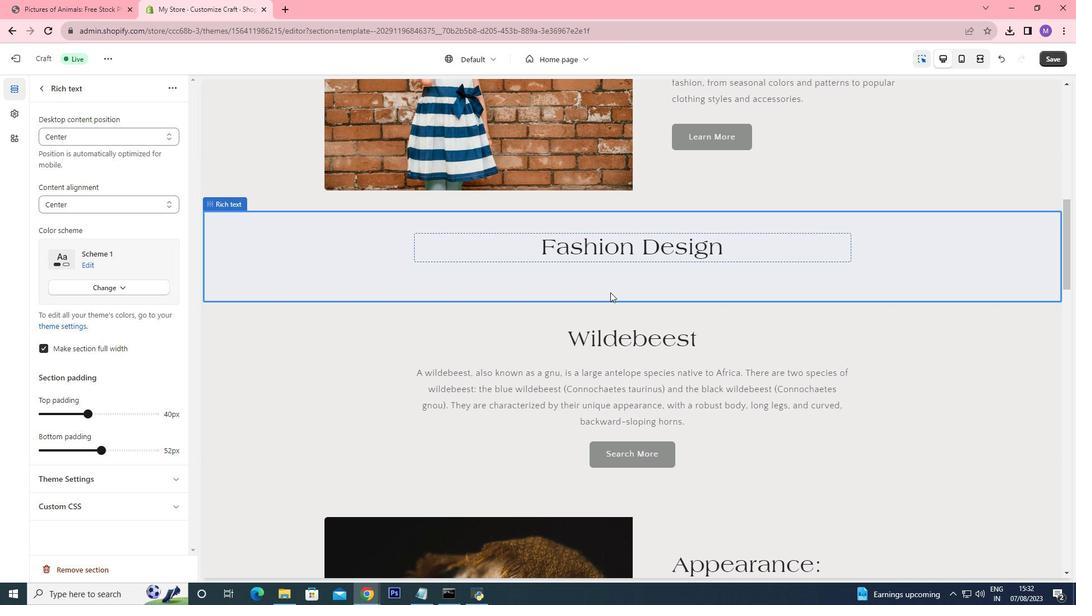 
Action: Mouse moved to (630, 282)
Screenshot: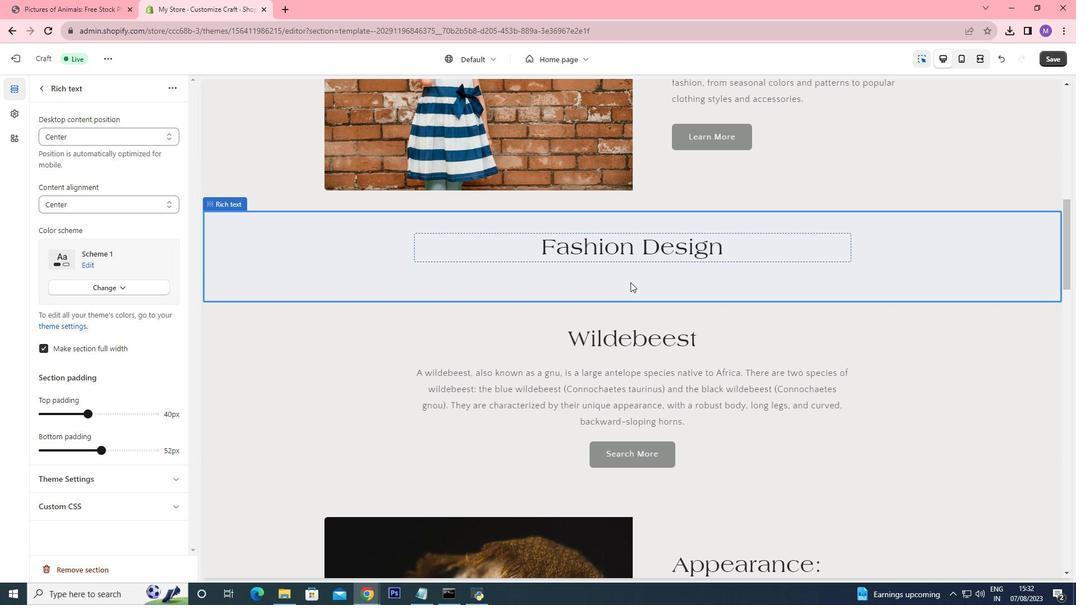 
Action: Mouse pressed left at (630, 282)
Screenshot: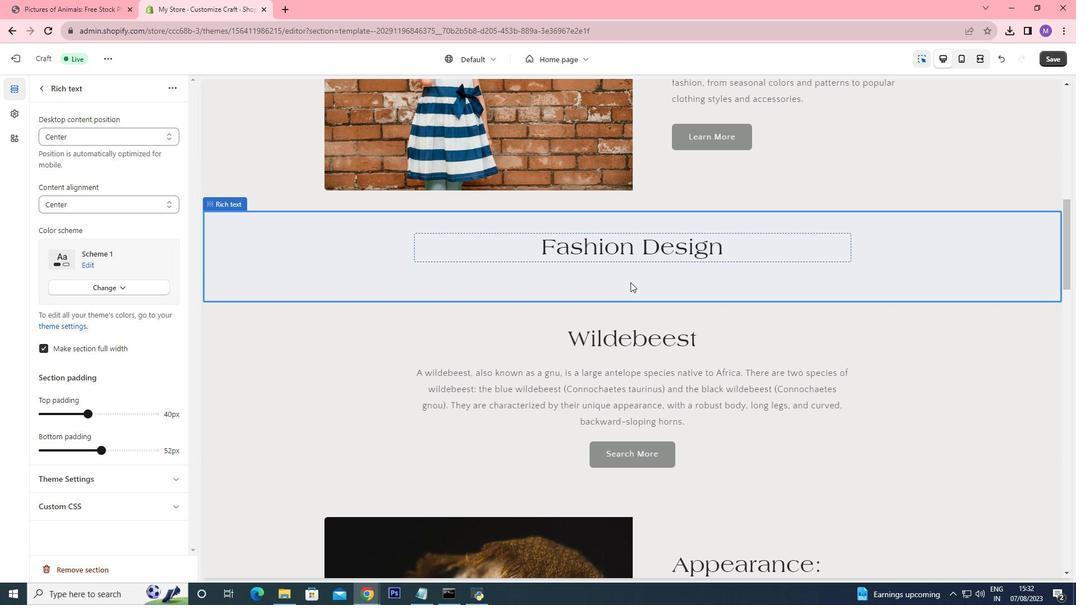 
Action: Mouse moved to (629, 270)
Screenshot: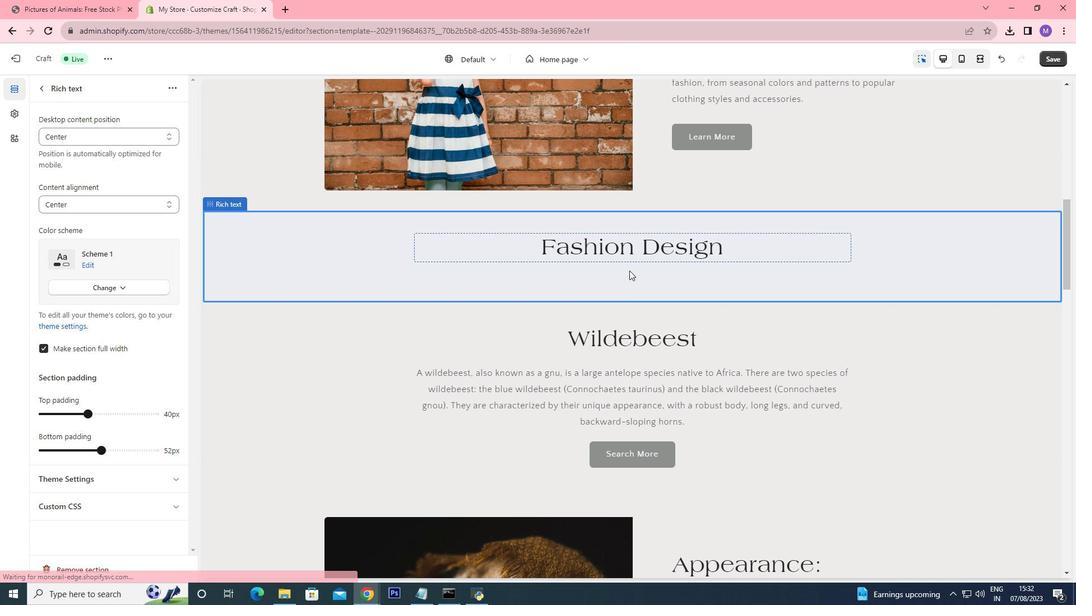 
Action: Mouse pressed left at (629, 270)
Screenshot: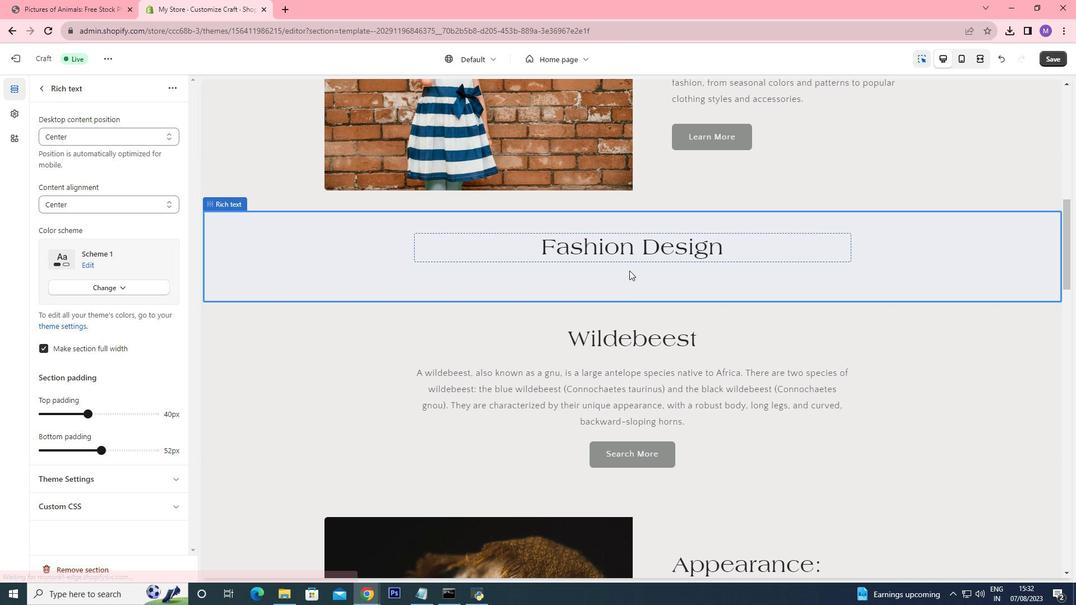 
Action: Mouse moved to (500, 344)
Screenshot: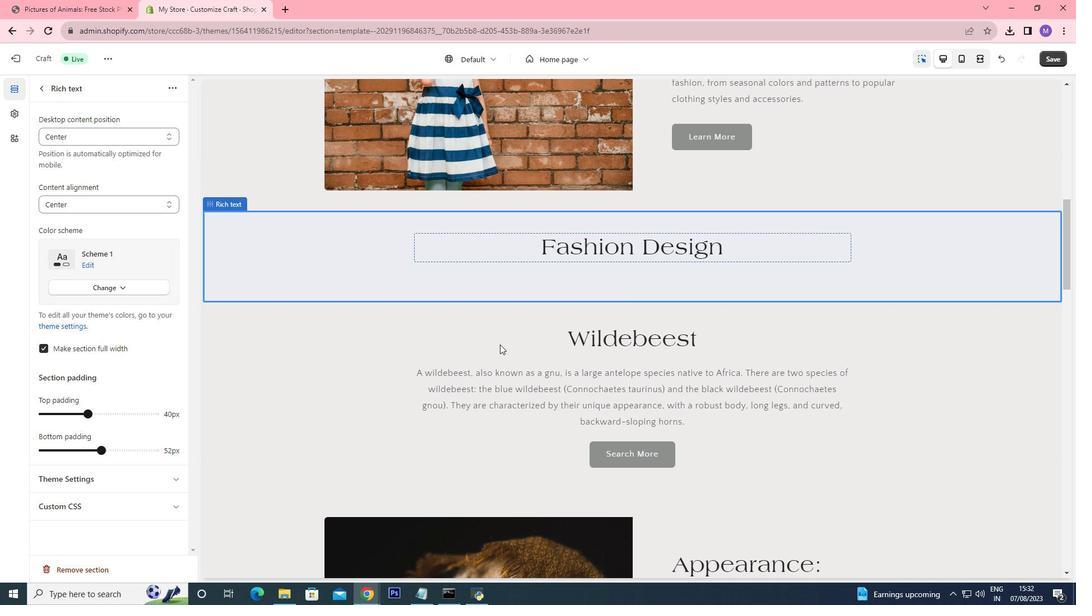 
Action: Mouse pressed left at (500, 344)
Screenshot: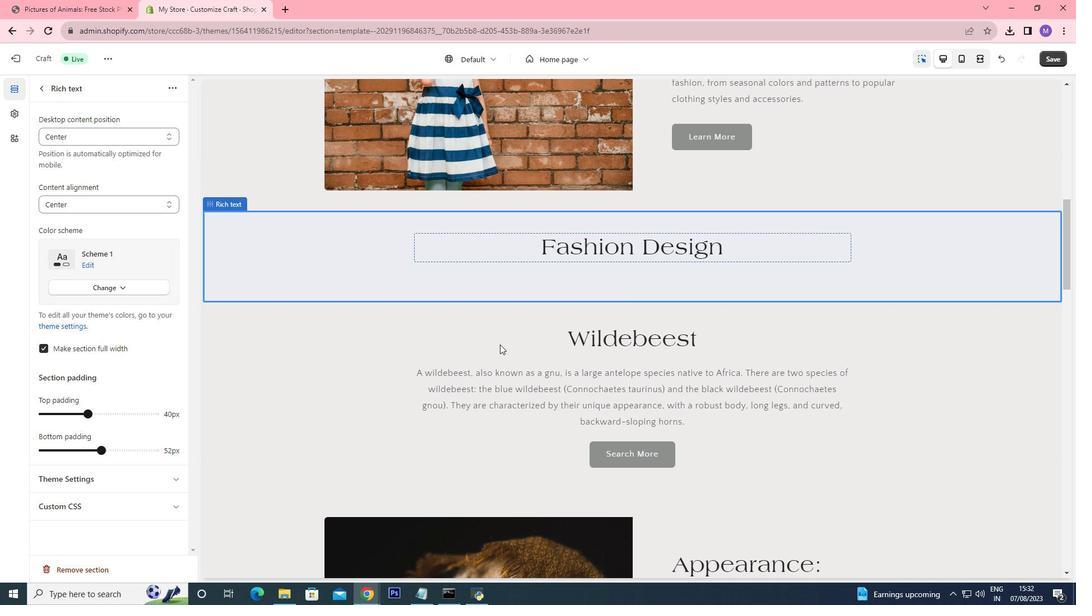 
Action: Mouse moved to (633, 301)
Screenshot: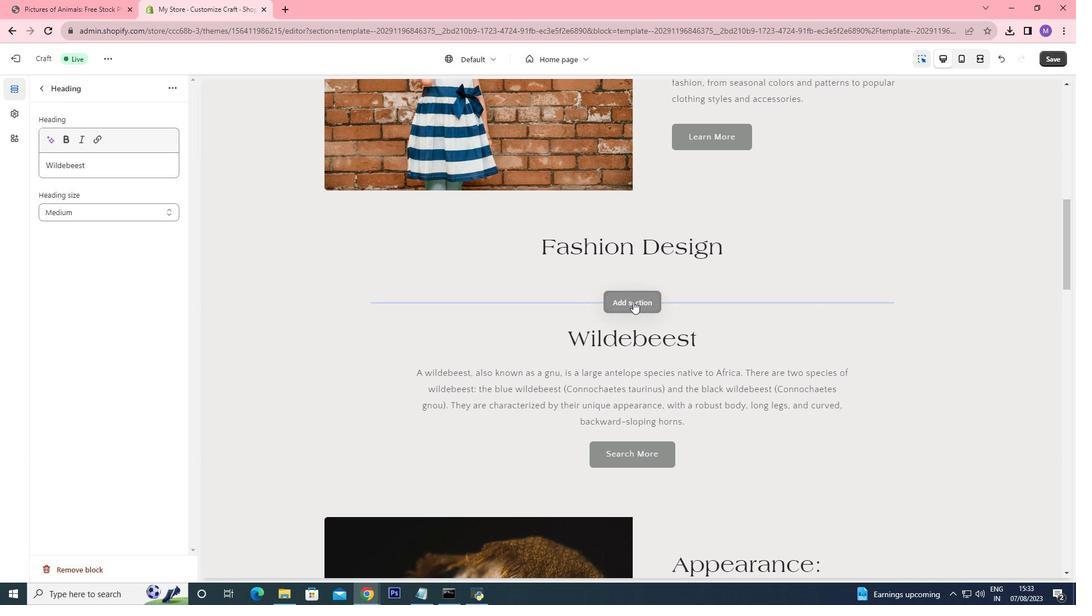 
Action: Mouse pressed left at (633, 301)
Screenshot: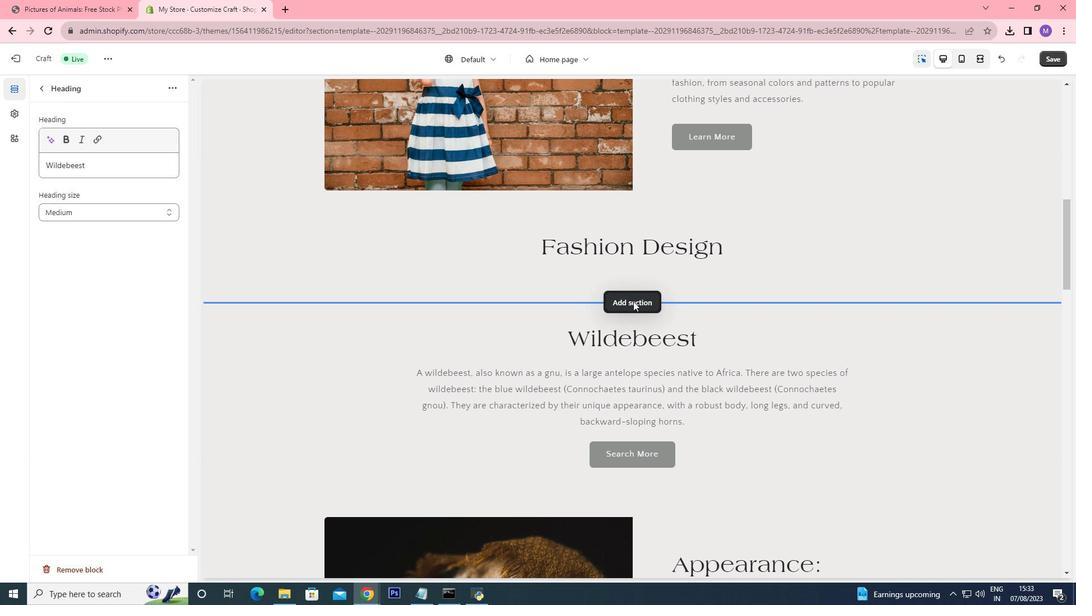 
Action: Mouse pressed left at (633, 301)
Screenshot: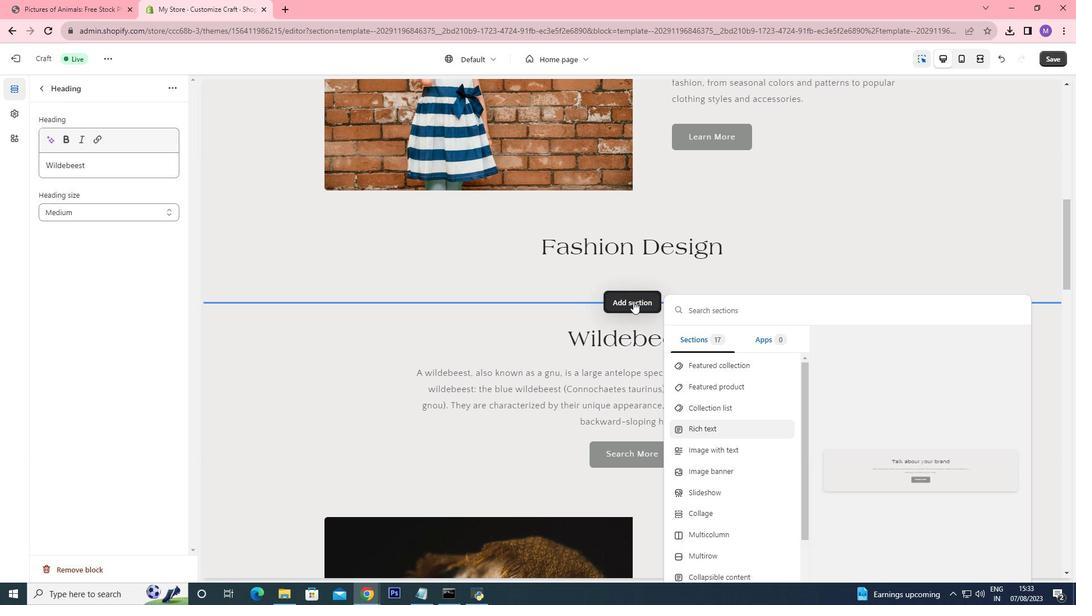 
Action: Mouse moved to (635, 301)
Screenshot: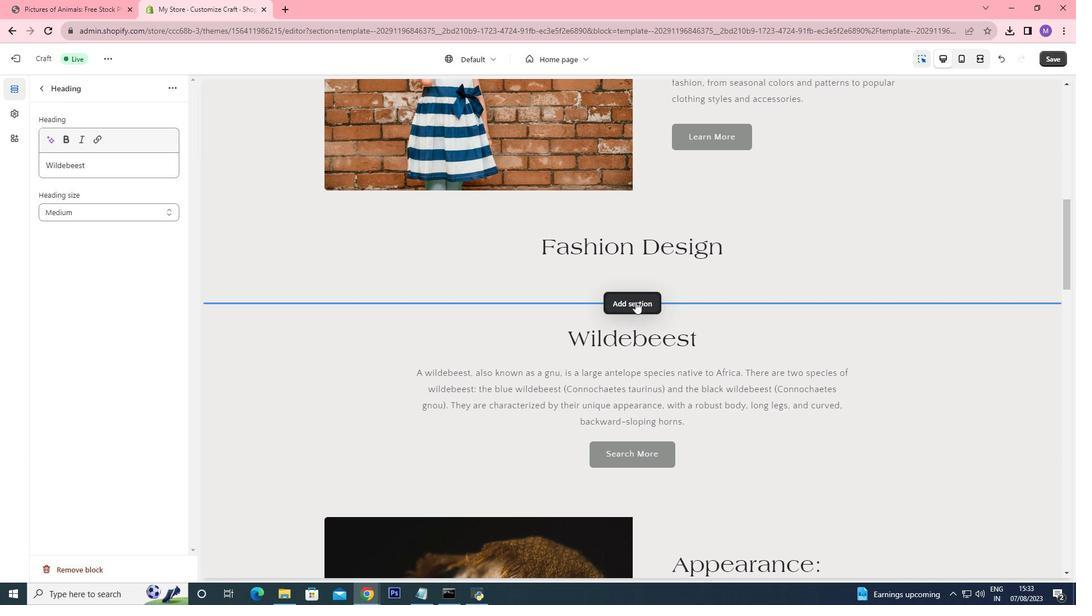
Action: Mouse pressed left at (635, 301)
Screenshot: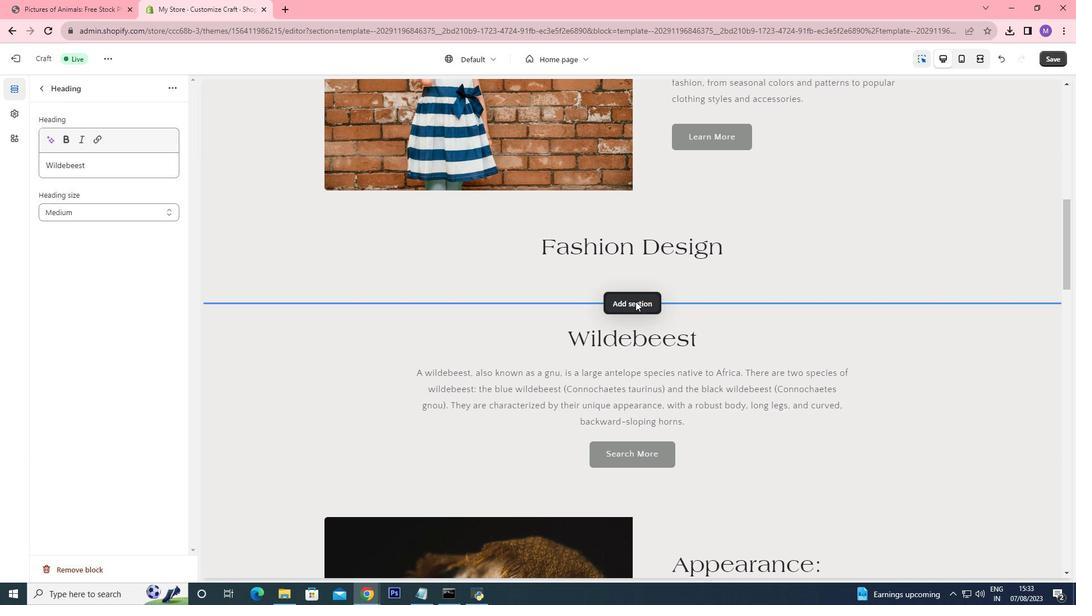 
Action: Mouse moved to (746, 413)
Screenshot: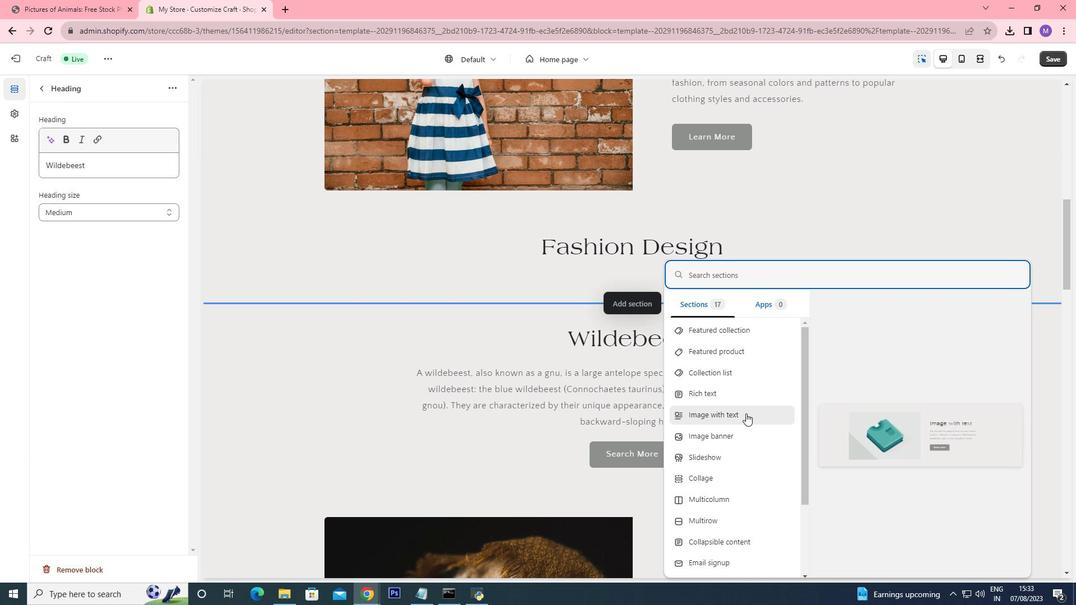 
Action: Mouse pressed left at (746, 413)
Screenshot: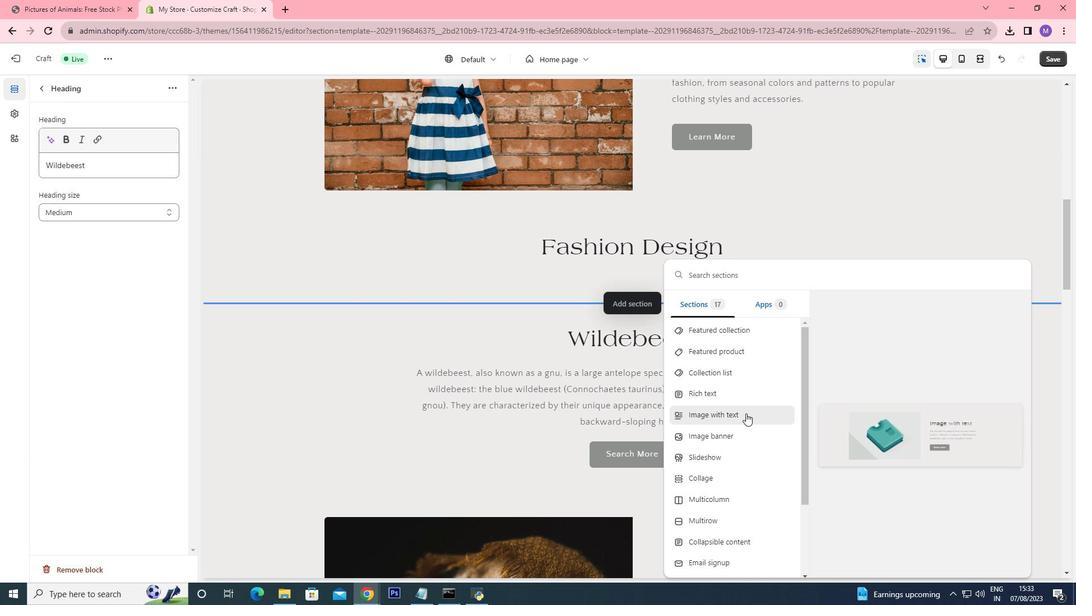 
Action: Mouse moved to (500, 318)
Screenshot: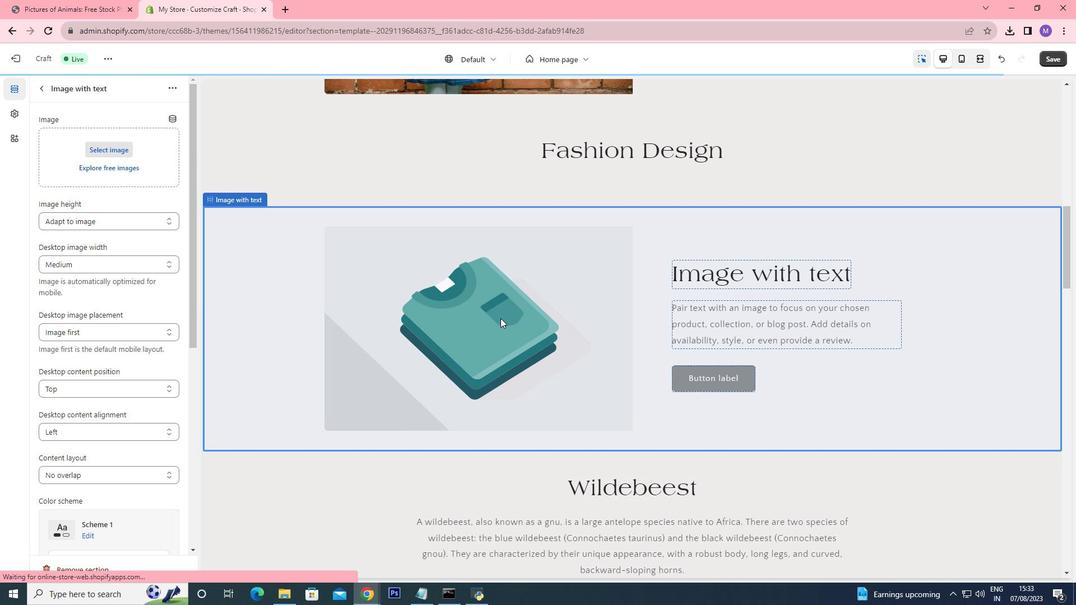 
Action: Mouse pressed left at (500, 318)
Screenshot: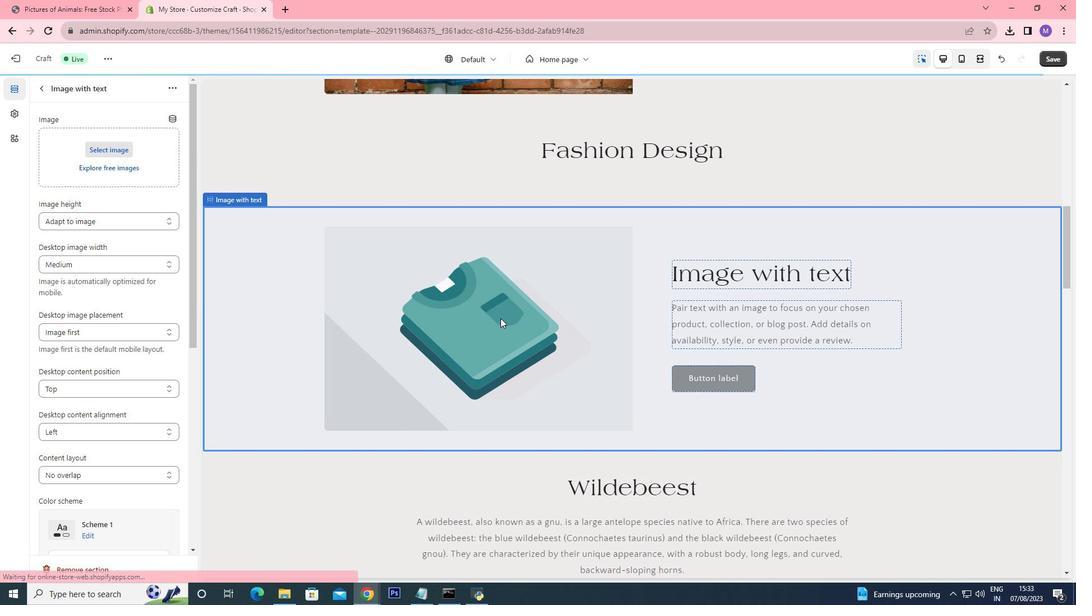 
Action: Mouse moved to (112, 0)
Screenshot: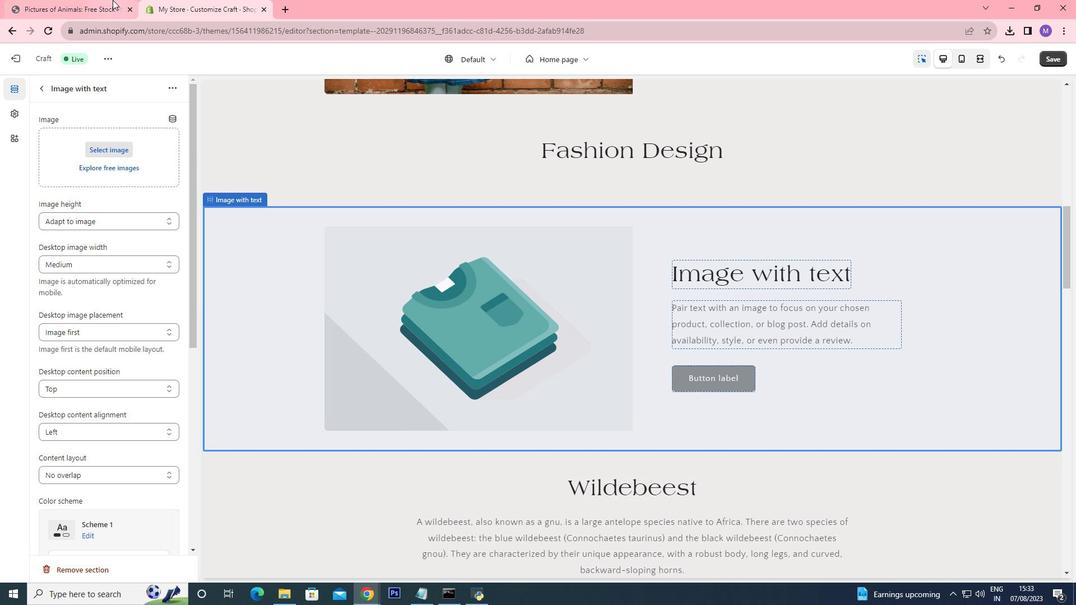 
Action: Mouse pressed left at (112, 0)
Screenshot: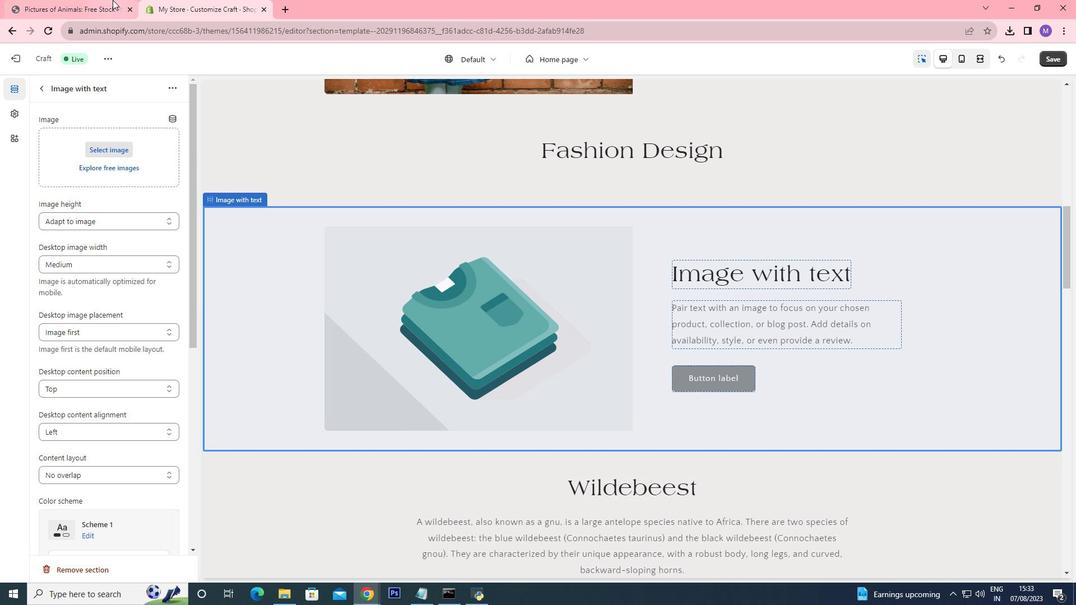 
Action: Mouse moved to (294, 128)
Screenshot: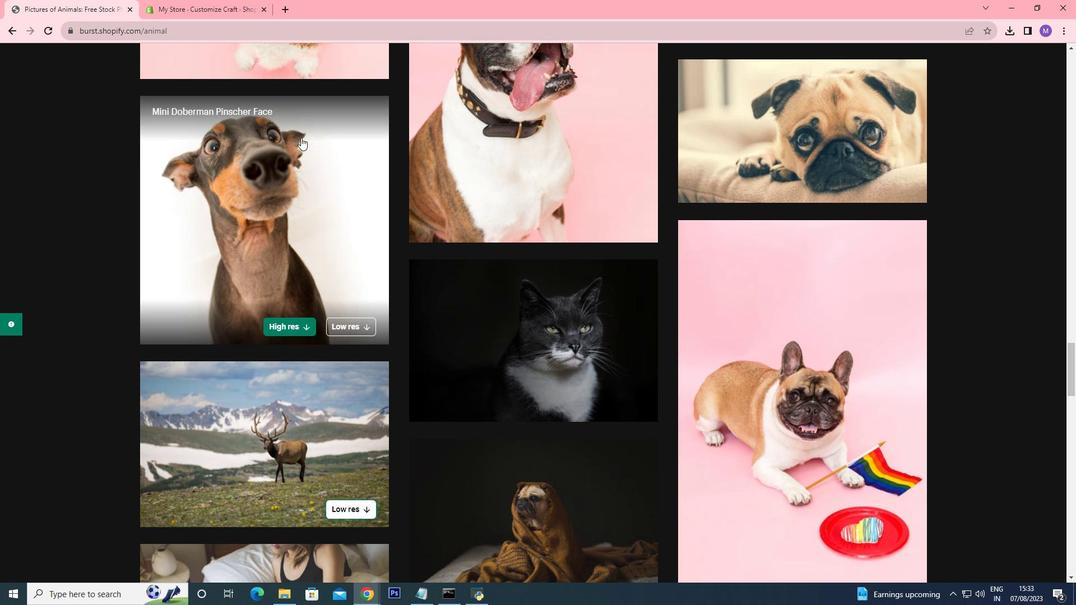 
Action: Mouse scrolled (292, 127) with delta (0, 0)
Screenshot: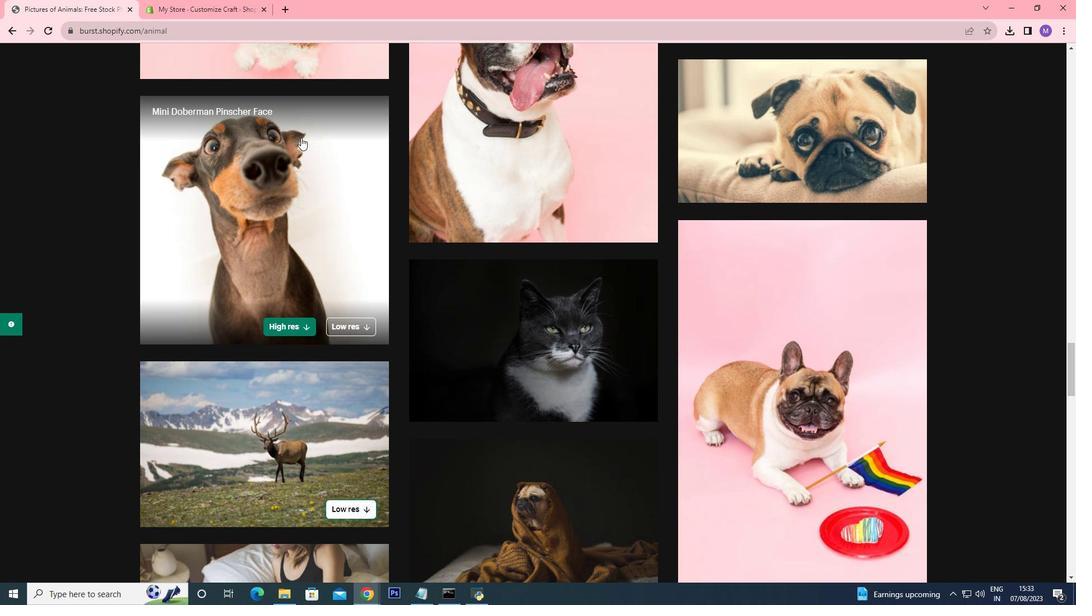 
Action: Mouse moved to (297, 133)
Screenshot: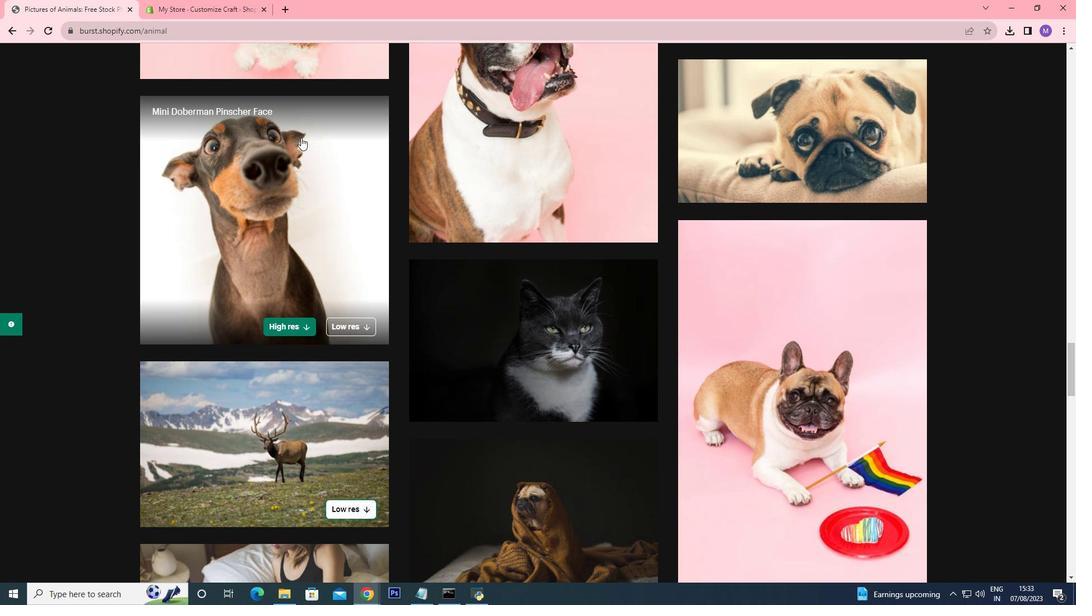 
Action: Mouse scrolled (295, 131) with delta (0, 0)
Screenshot: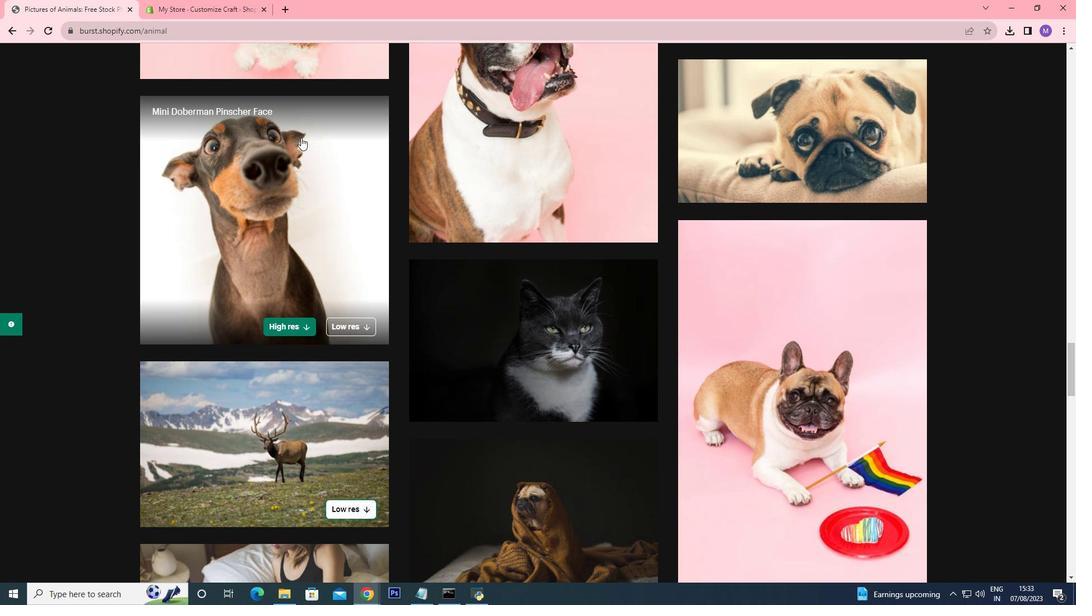 
Action: Mouse moved to (299, 136)
Screenshot: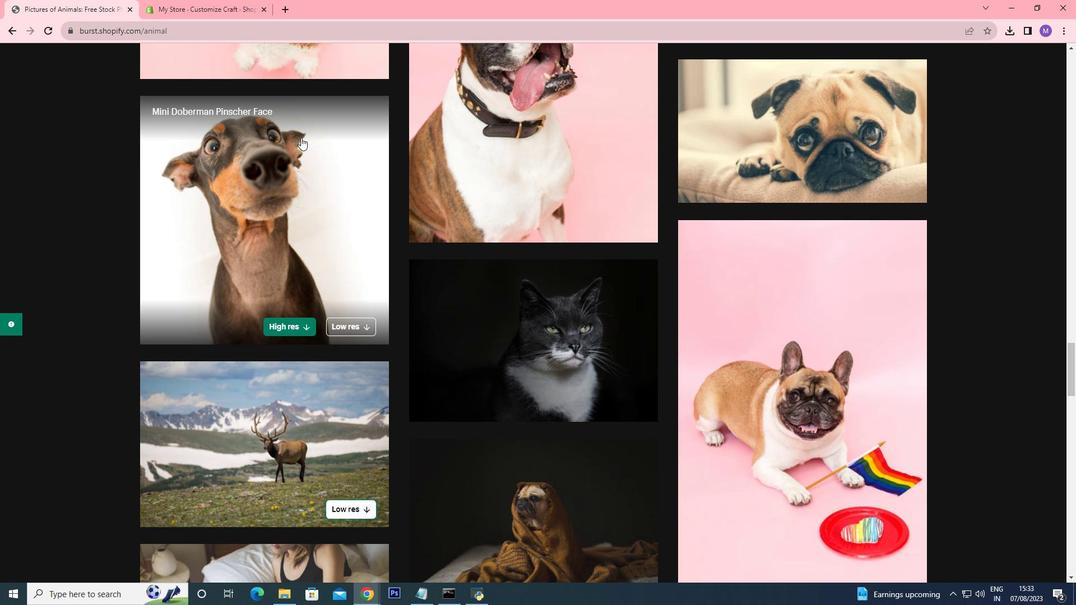 
Action: Mouse scrolled (298, 135) with delta (0, 0)
Screenshot: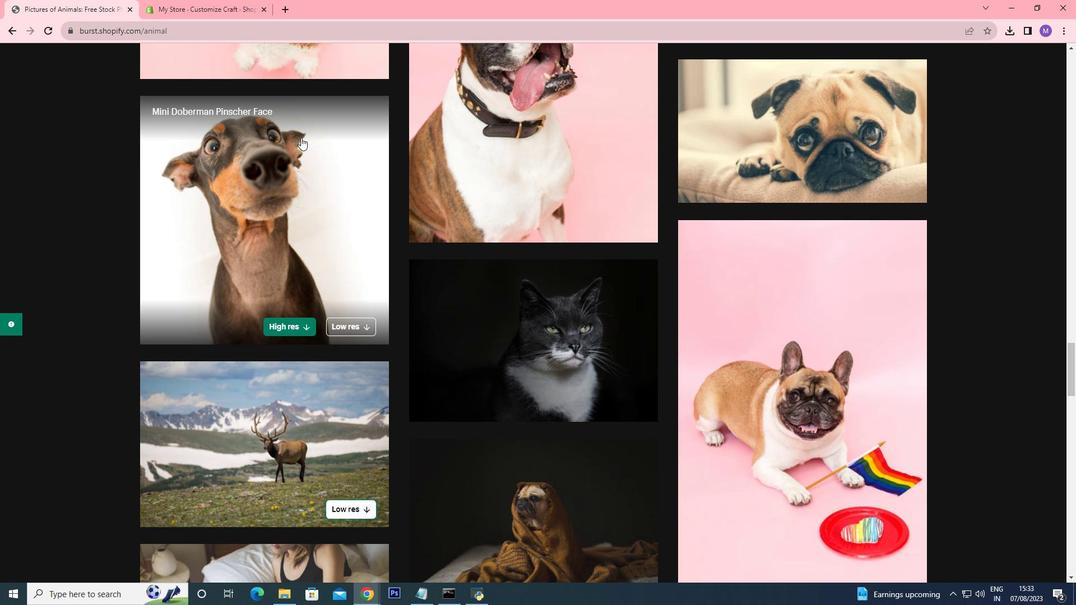 
Action: Mouse moved to (300, 137)
Screenshot: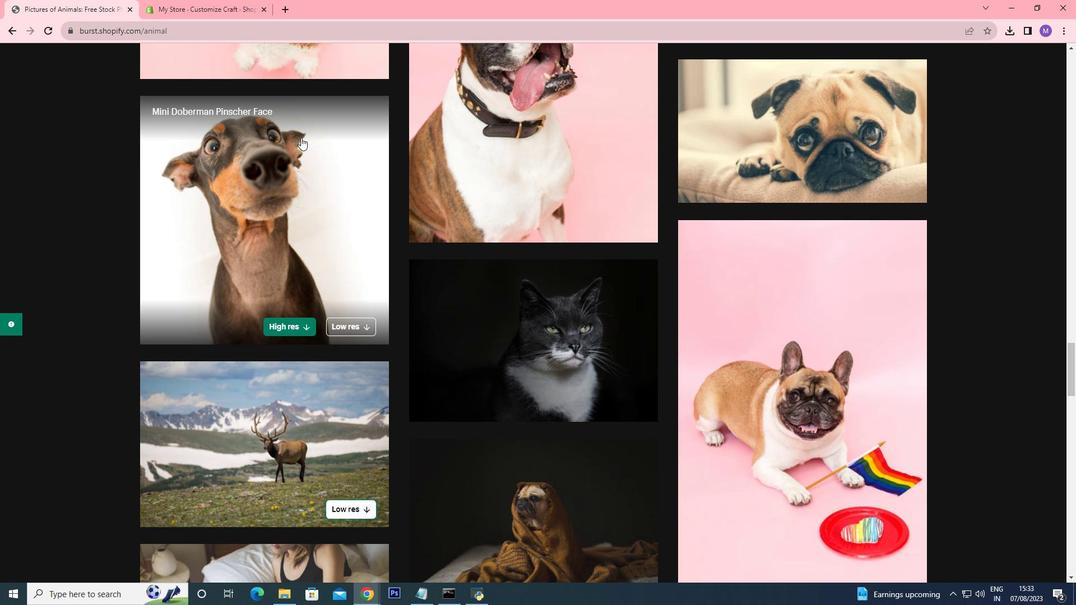
Action: Mouse scrolled (299, 136) with delta (0, 0)
Screenshot: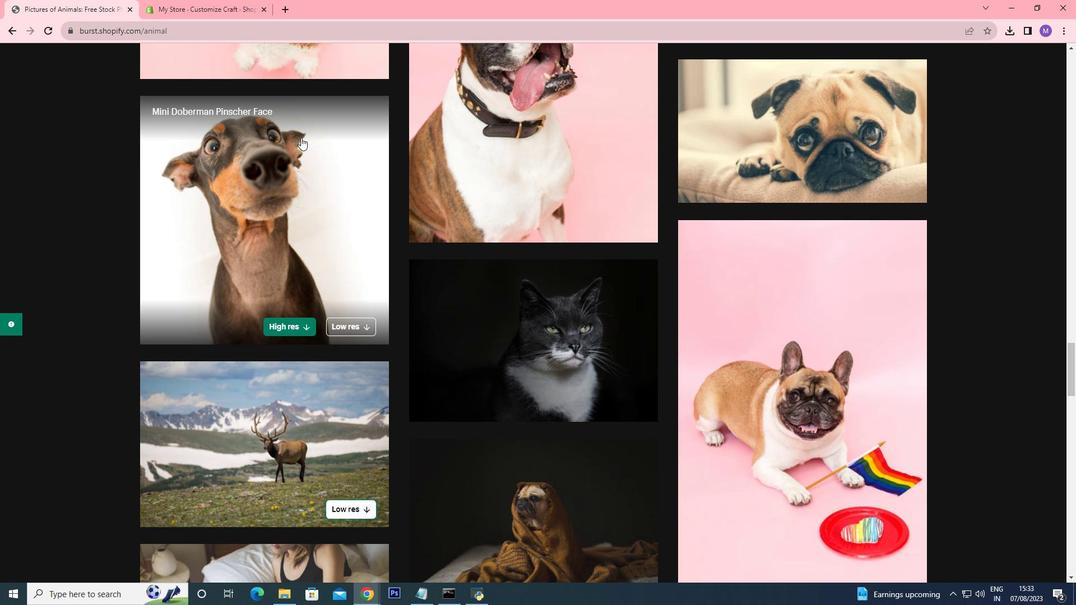 
Action: Mouse moved to (301, 137)
Screenshot: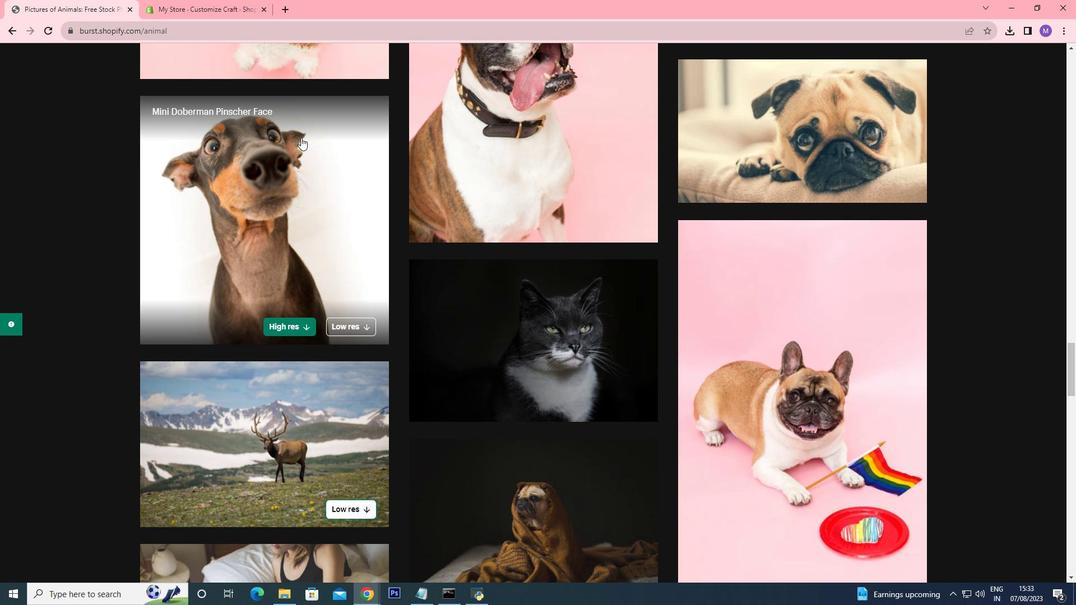 
Action: Mouse scrolled (300, 137) with delta (0, 0)
Screenshot: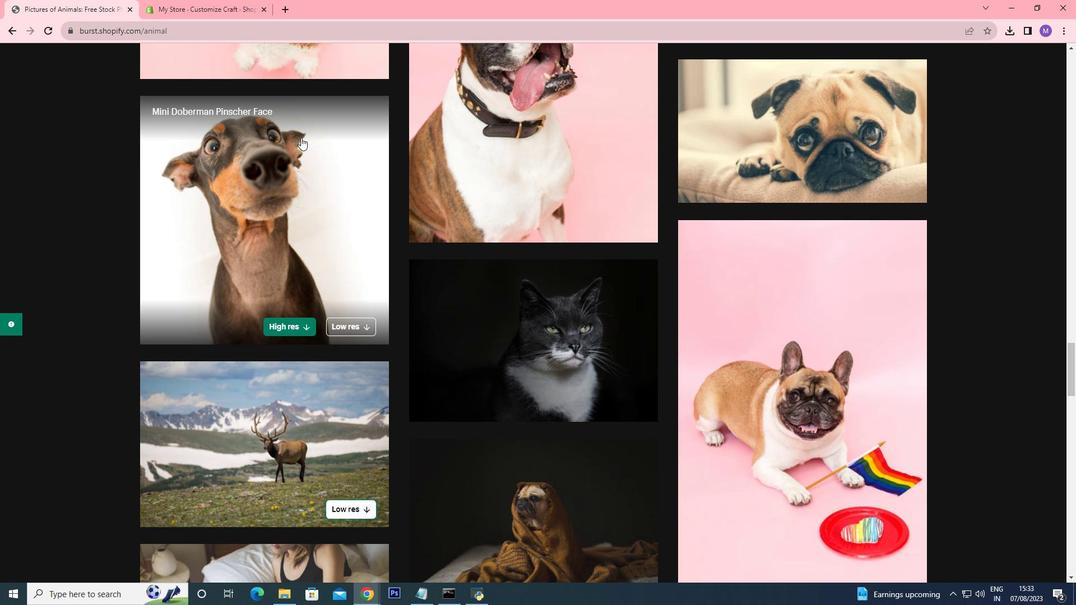 
Action: Mouse scrolled (301, 138) with delta (0, 0)
Screenshot: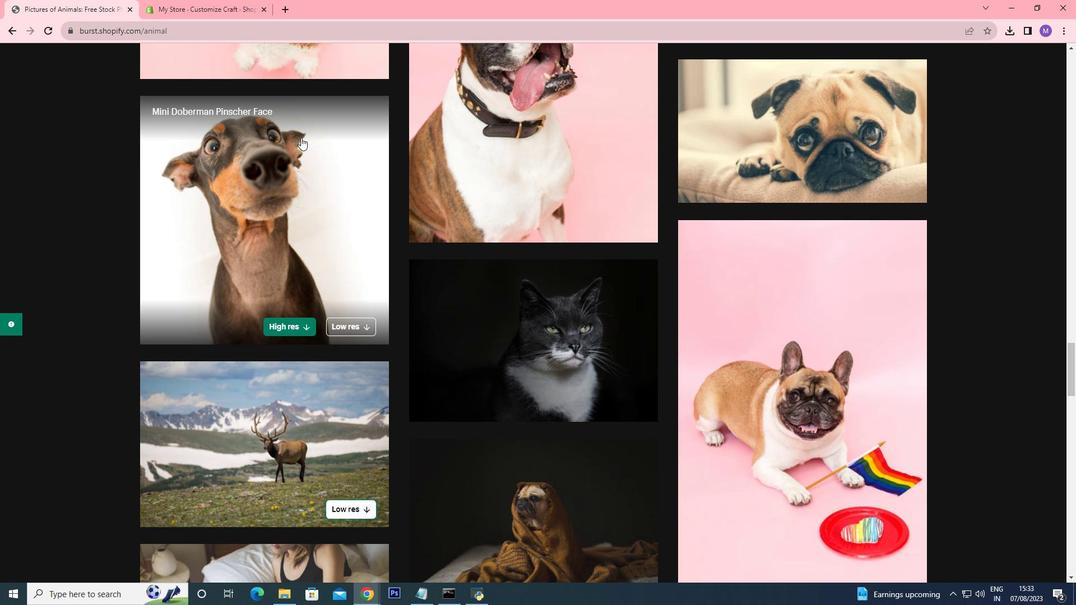 
Action: Mouse scrolled (301, 138) with delta (0, 0)
Screenshot: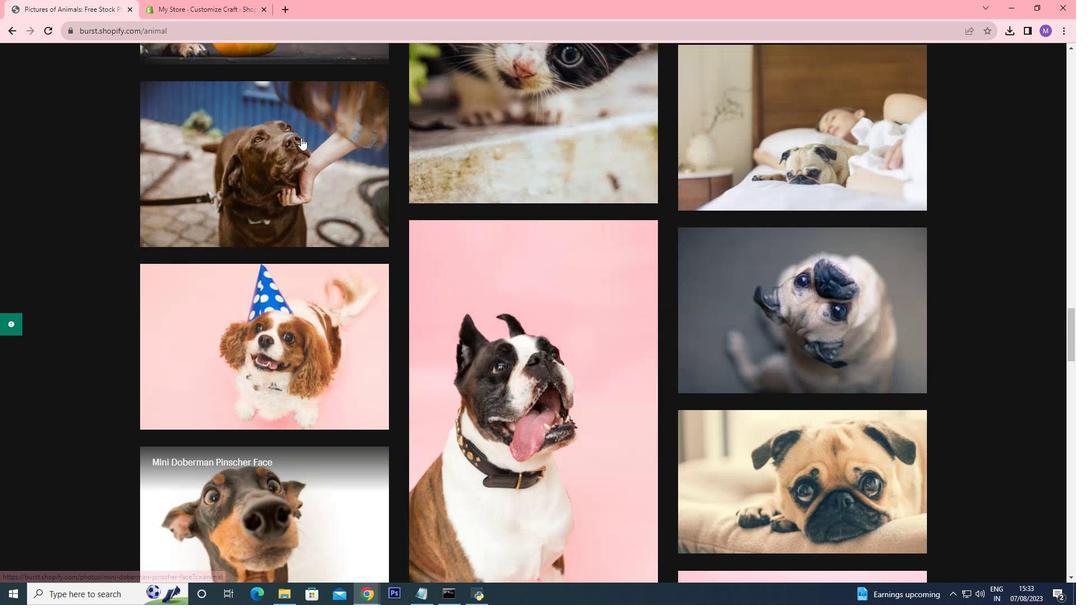 
Action: Mouse moved to (301, 137)
Screenshot: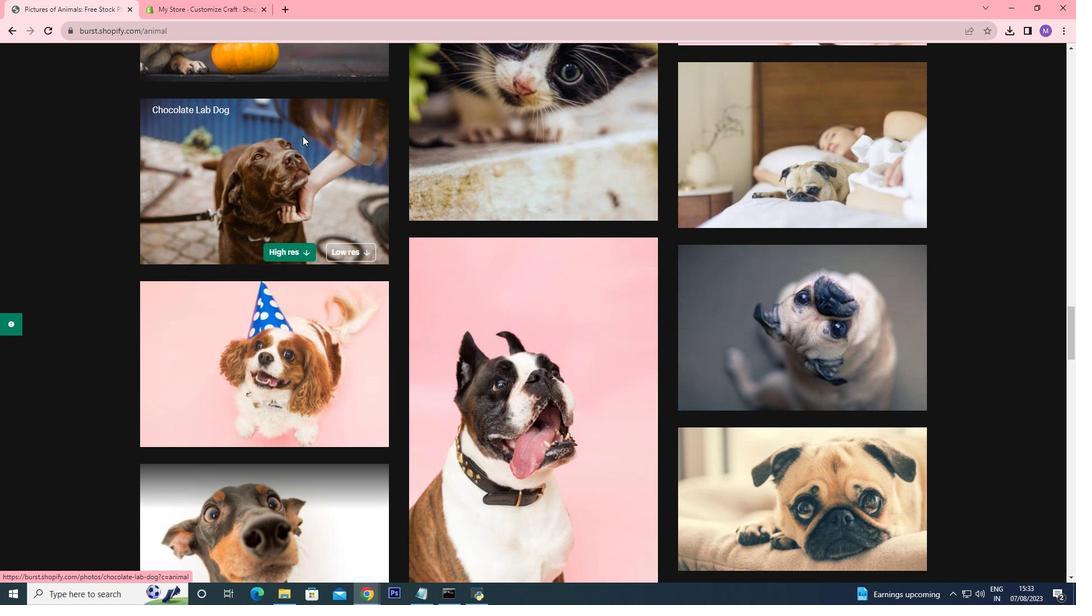 
Action: Mouse scrolled (301, 137) with delta (0, 0)
Screenshot: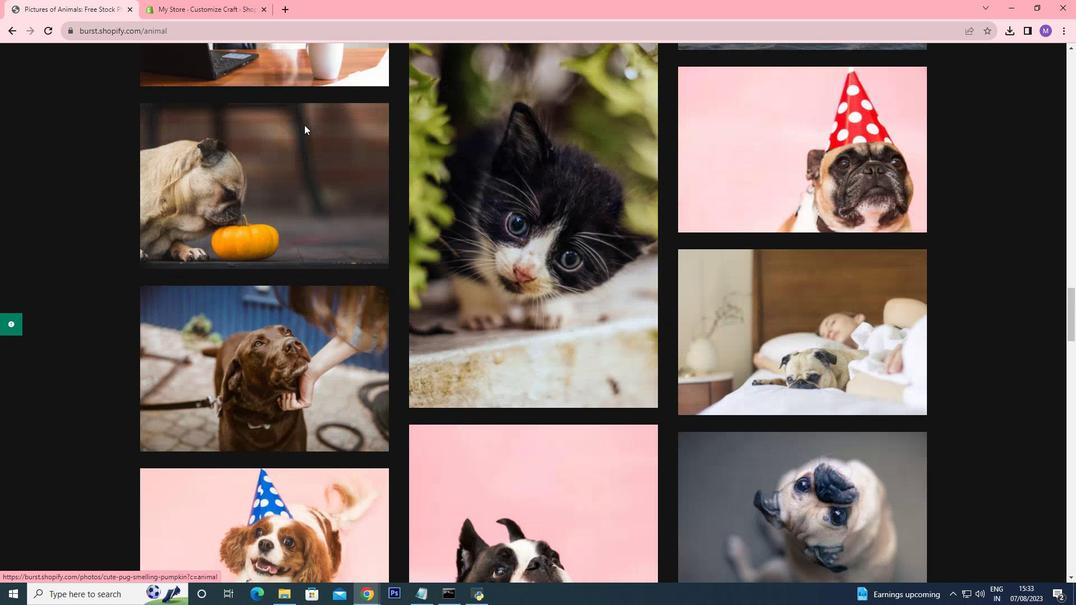 
Action: Mouse scrolled (301, 137) with delta (0, 0)
Screenshot: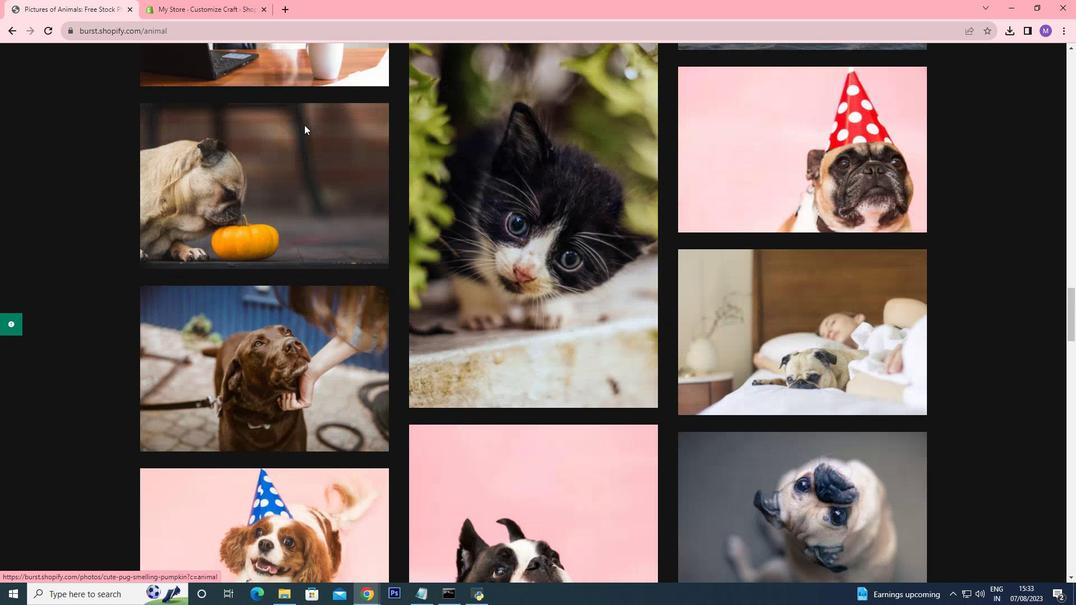
Action: Mouse scrolled (301, 137) with delta (0, 0)
Screenshot: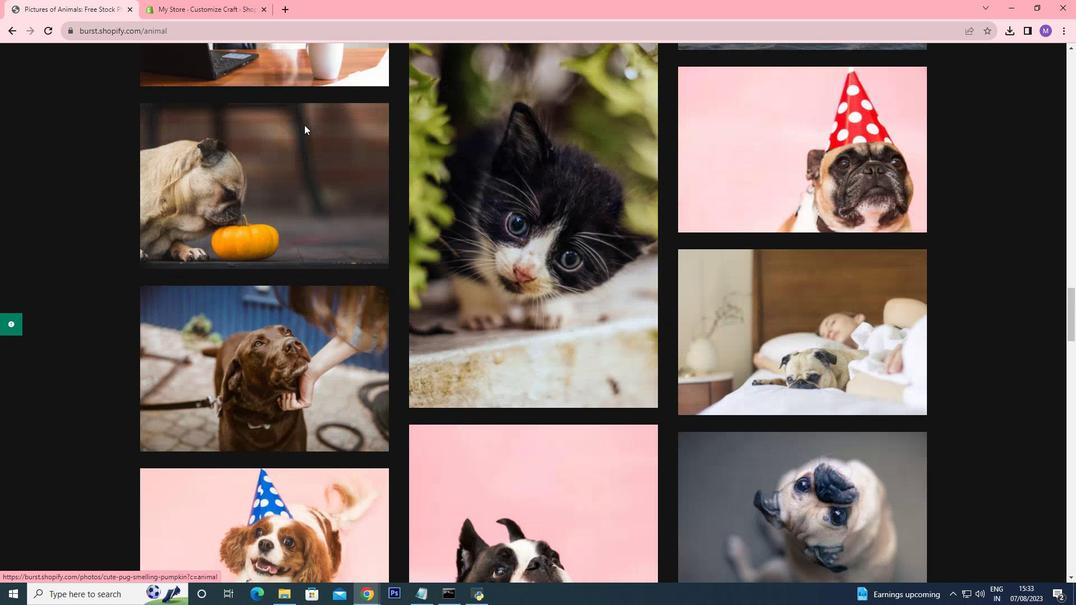 
Action: Mouse scrolled (301, 138) with delta (0, 1)
Screenshot: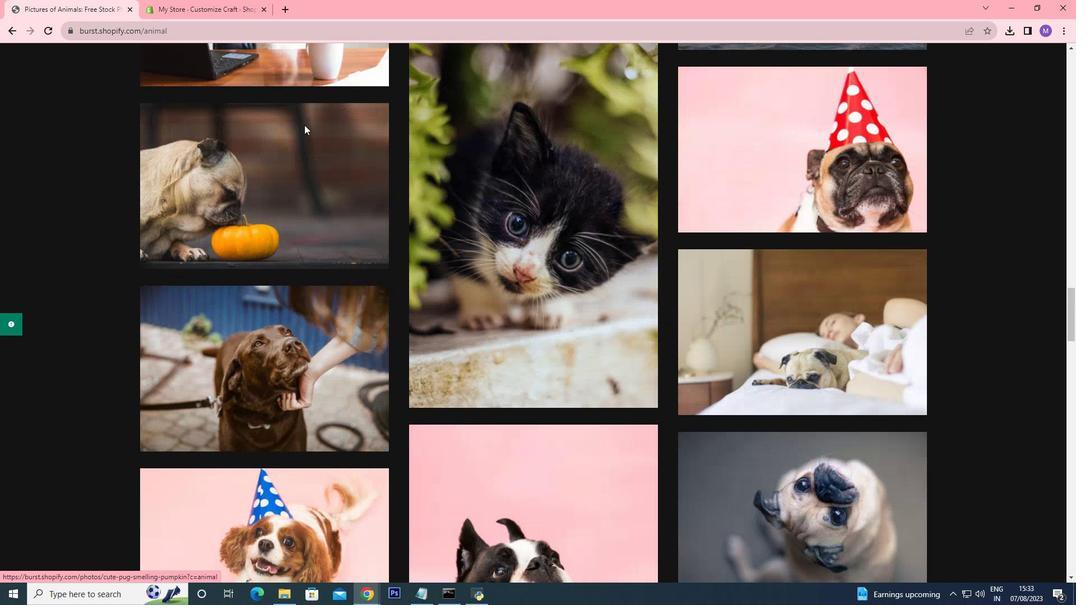 
Action: Mouse moved to (302, 136)
Screenshot: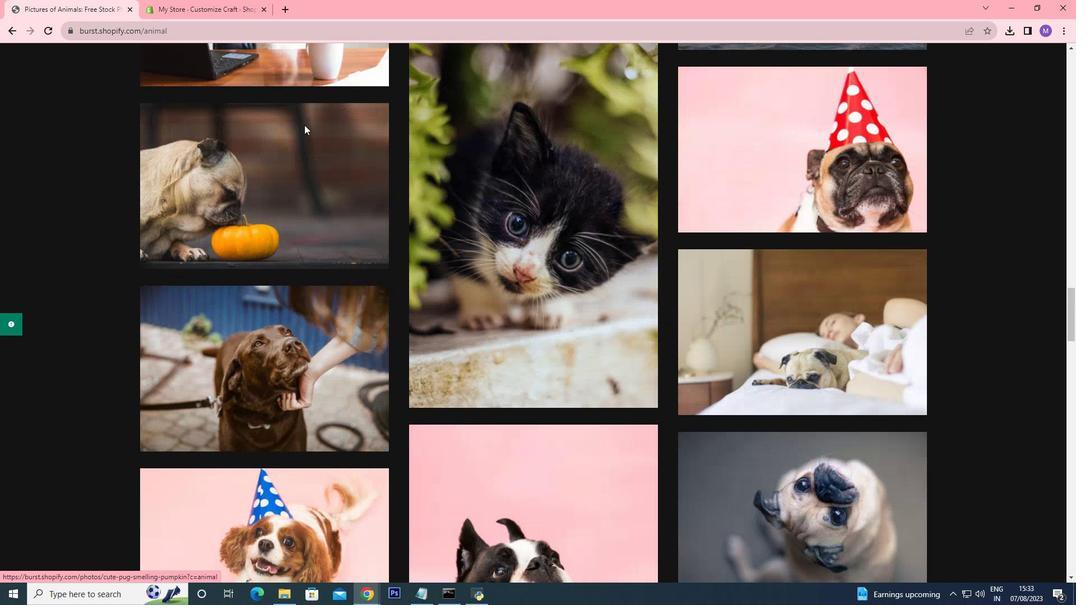
Action: Mouse scrolled (302, 137) with delta (0, 0)
Screenshot: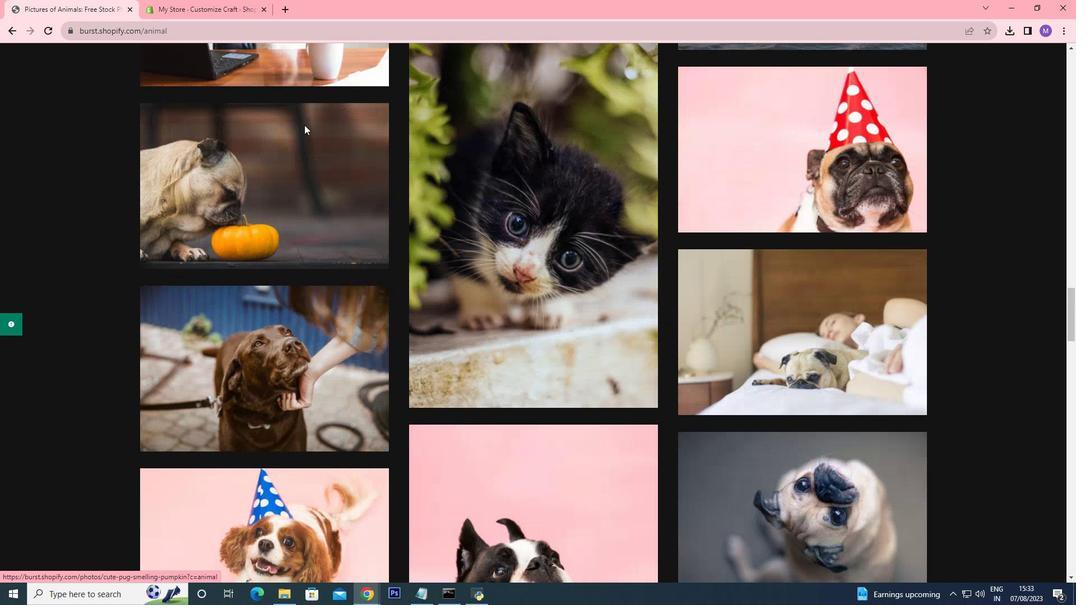 
Action: Mouse moved to (302, 136)
Screenshot: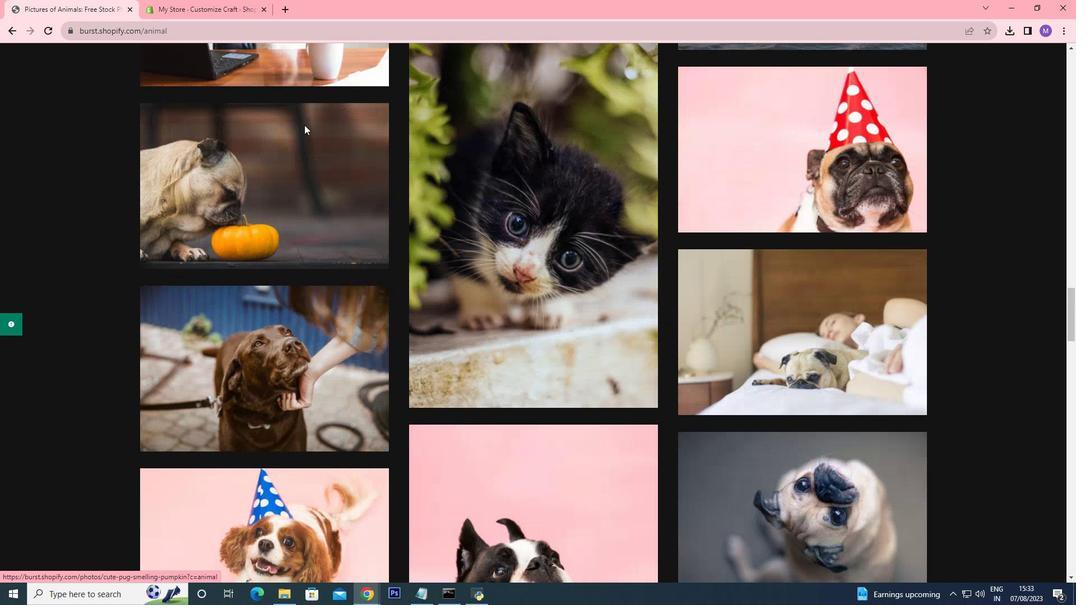 
Action: Mouse scrolled (302, 136) with delta (0, 0)
Screenshot: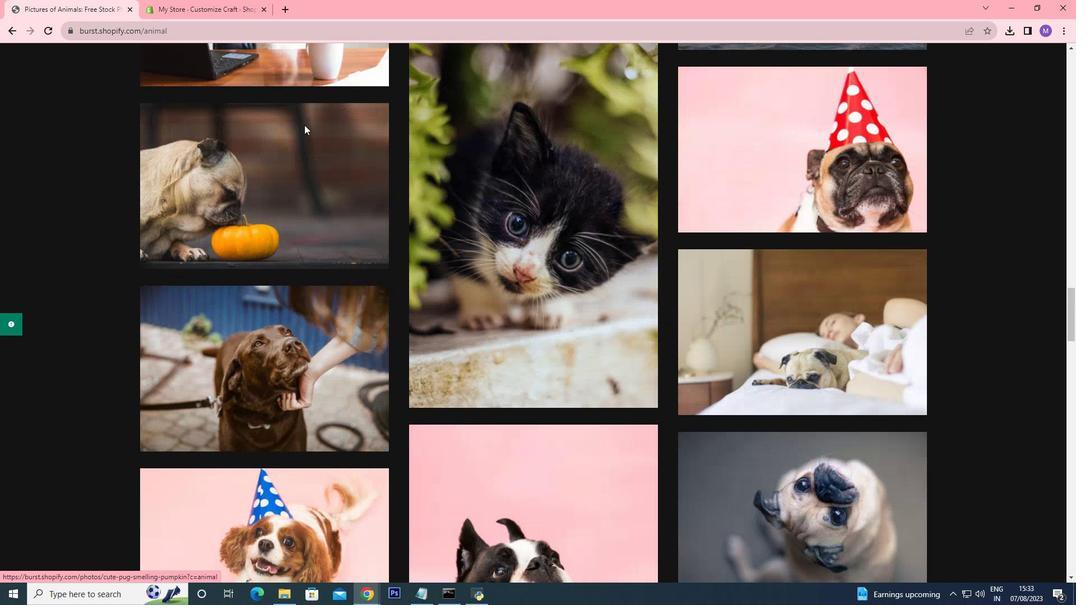
Action: Mouse moved to (302, 136)
Screenshot: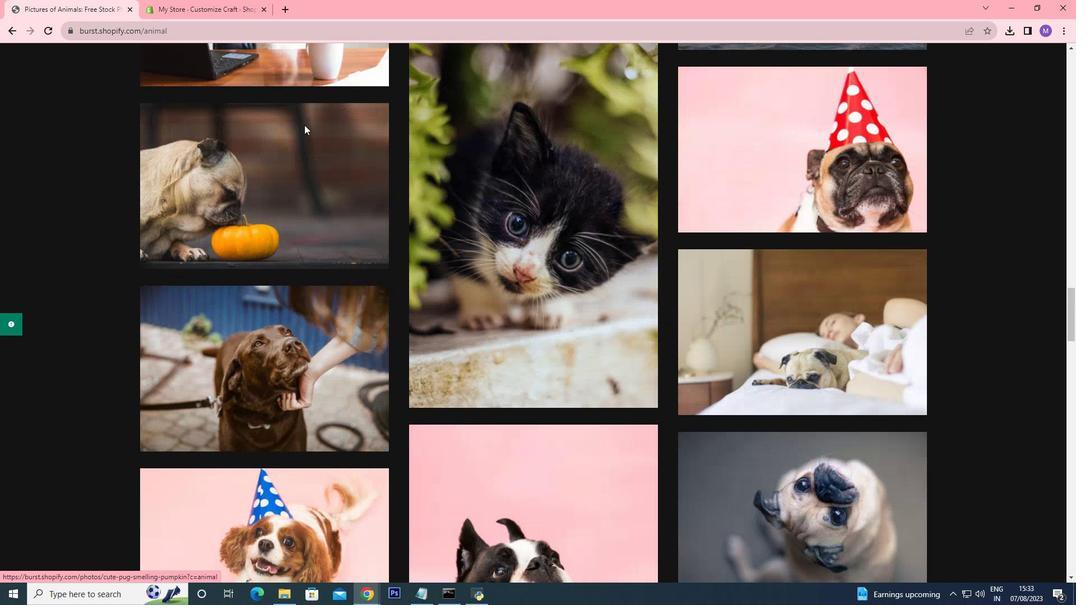 
Action: Mouse scrolled (302, 136) with delta (0, 0)
Screenshot: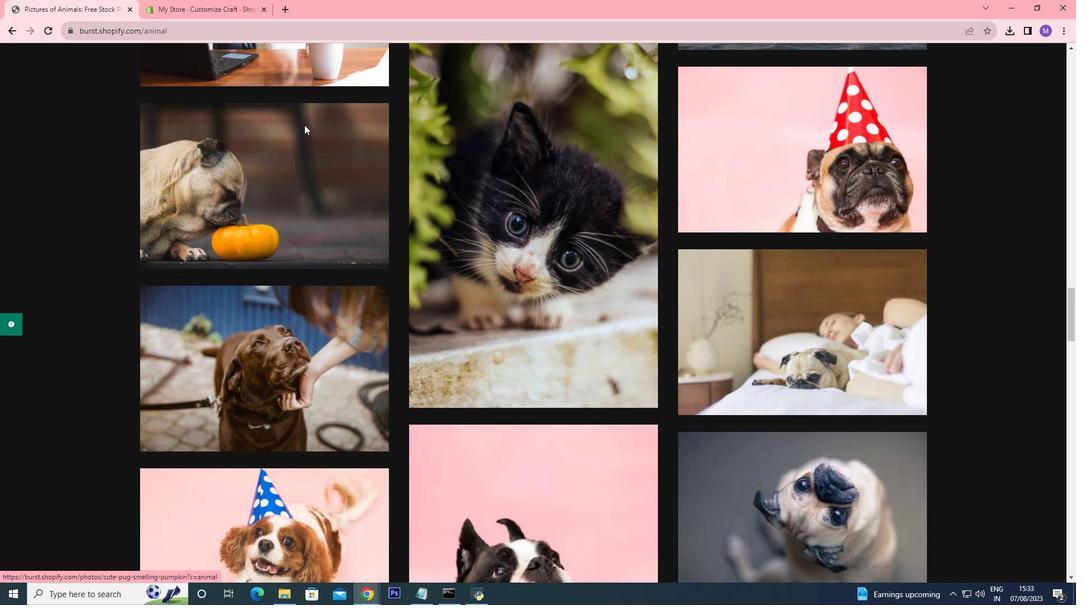 
Action: Mouse moved to (304, 114)
Screenshot: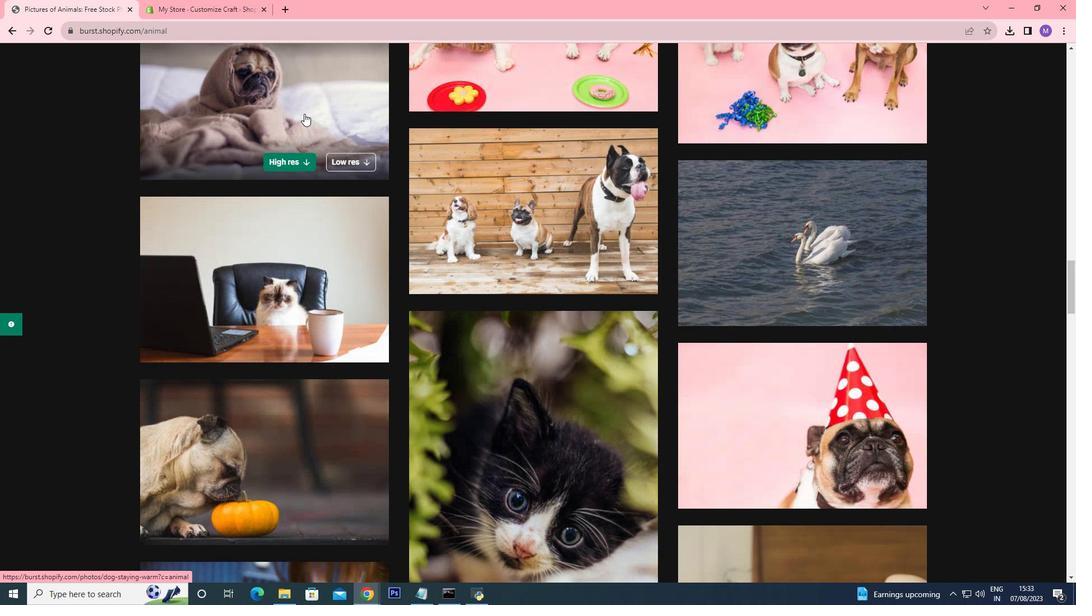 
Action: Mouse scrolled (304, 114) with delta (0, 0)
Screenshot: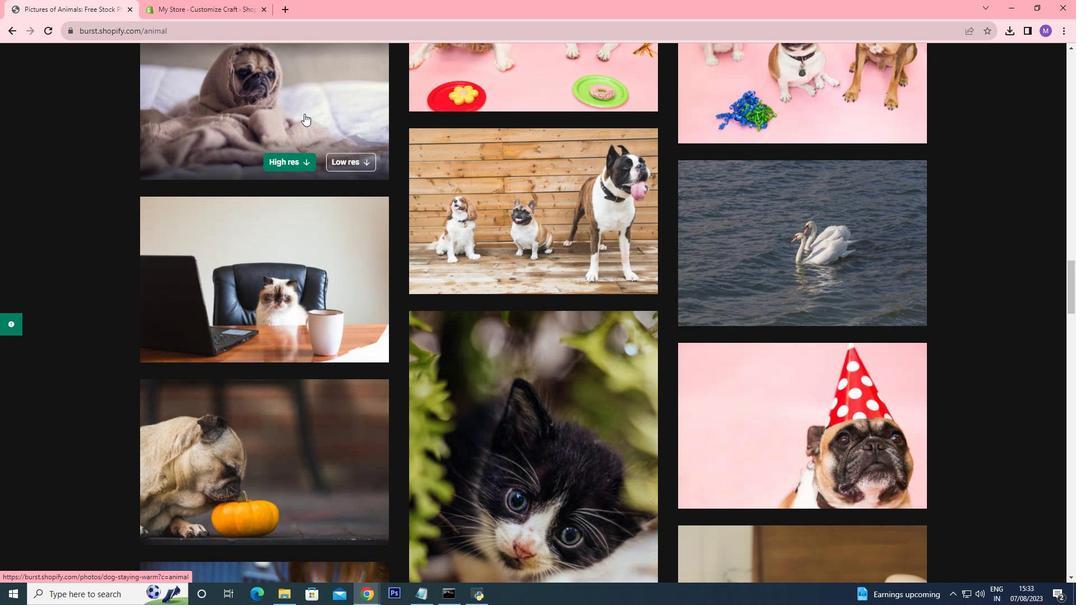 
Action: Mouse moved to (304, 113)
Screenshot: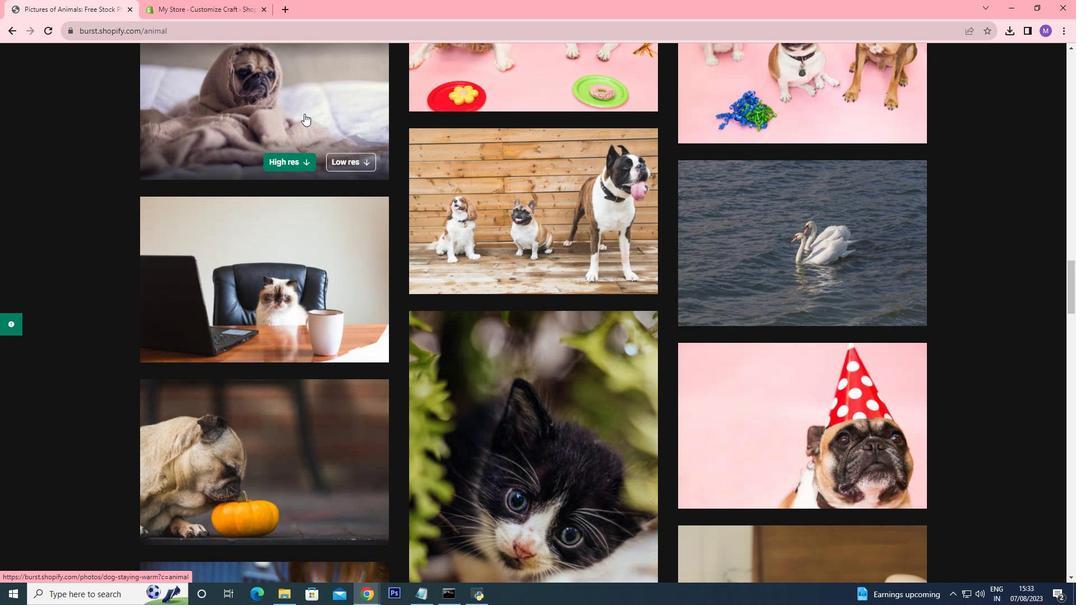 
Action: Mouse scrolled (304, 114) with delta (0, 0)
Screenshot: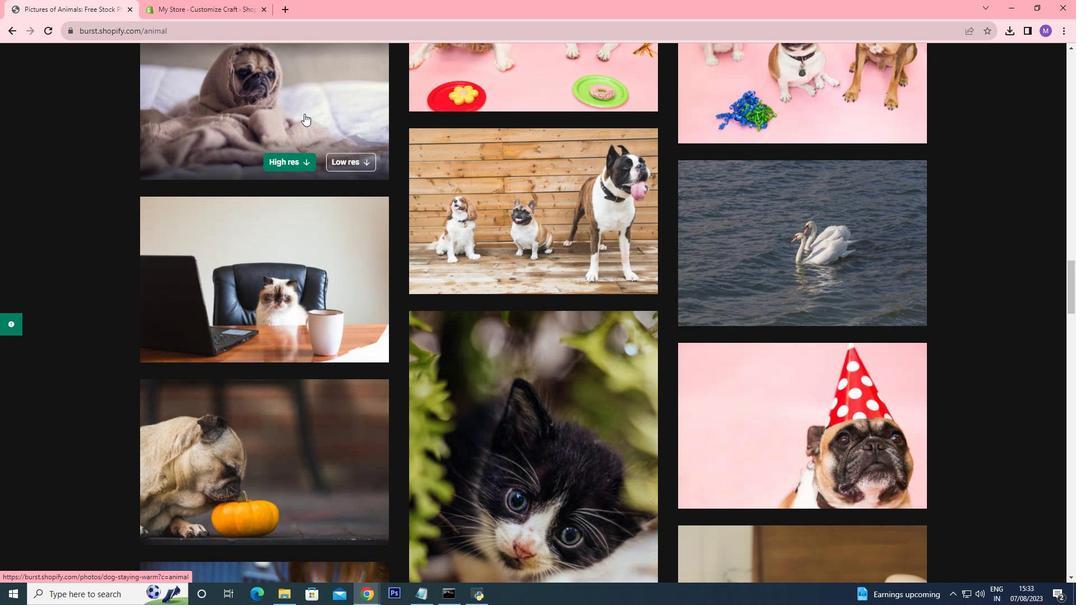 
Action: Mouse scrolled (304, 114) with delta (0, 0)
Screenshot: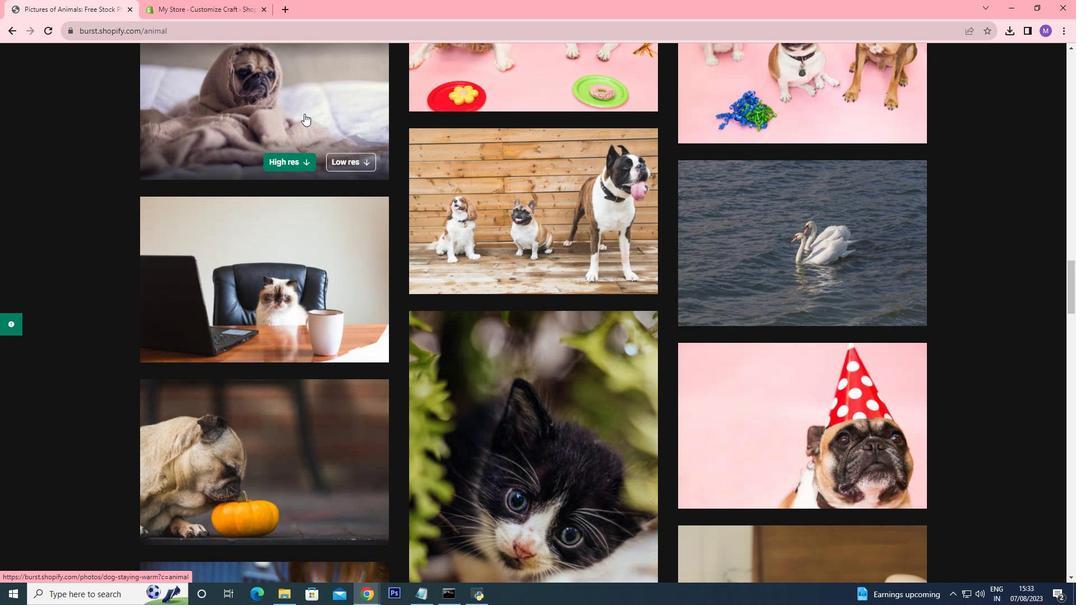
Action: Mouse scrolled (304, 114) with delta (0, 0)
Screenshot: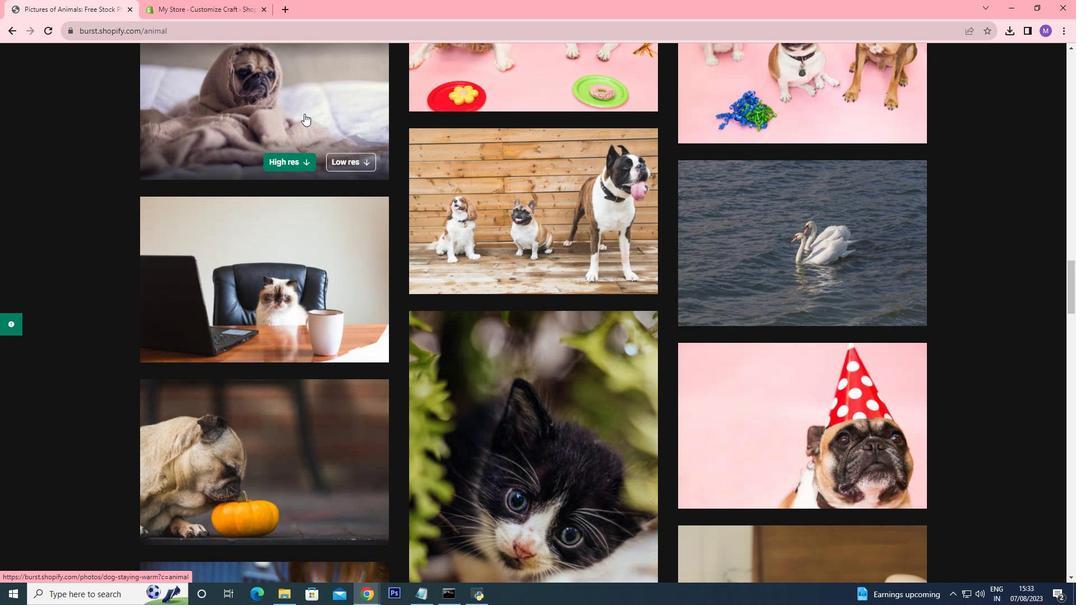 
Action: Mouse scrolled (304, 114) with delta (0, 0)
Screenshot: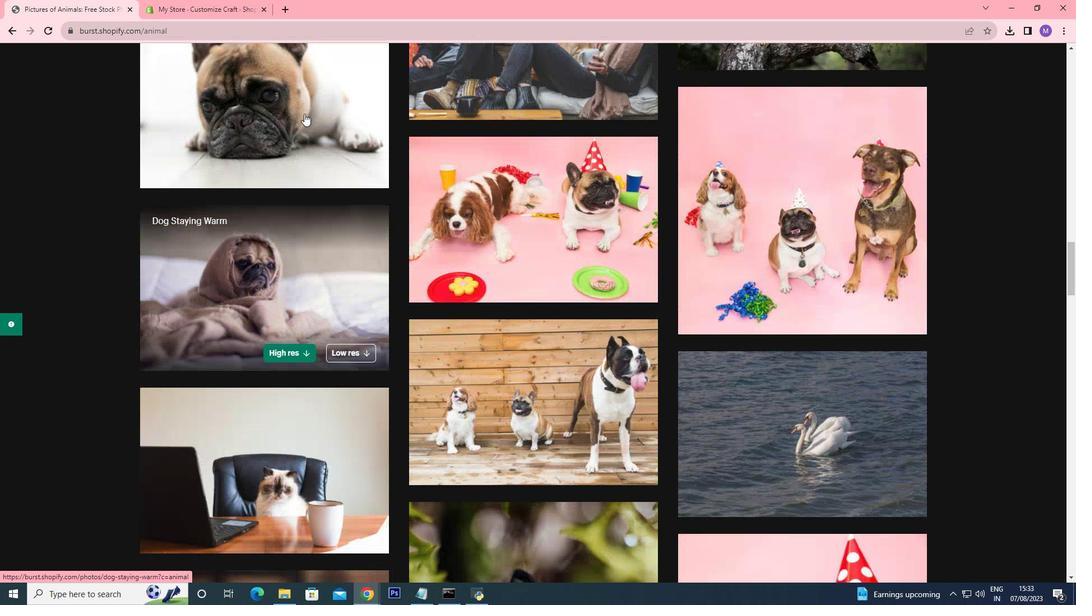 
Action: Mouse moved to (305, 113)
Screenshot: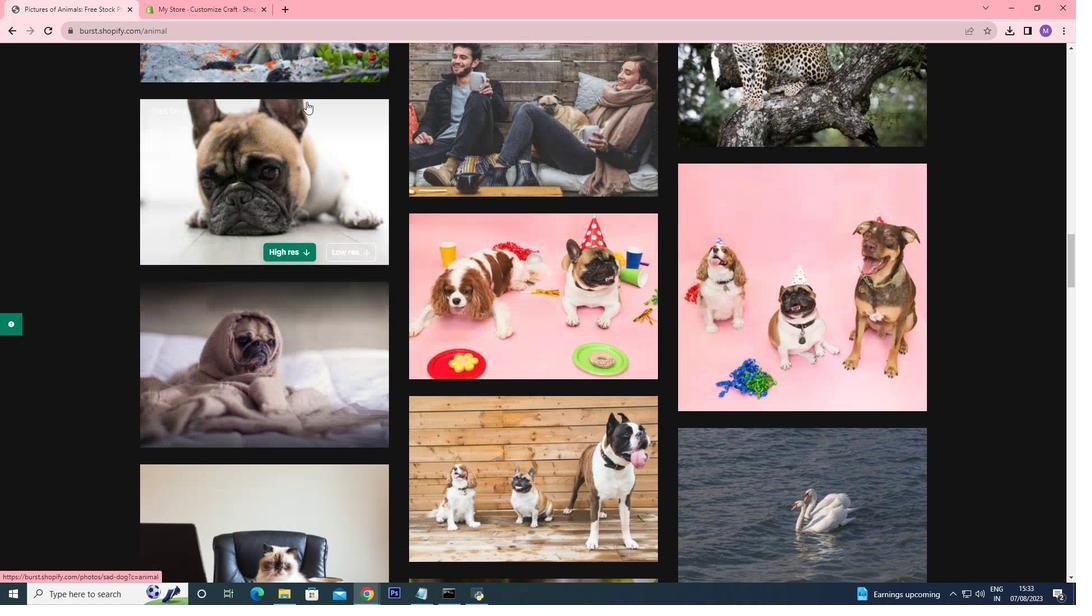 
Action: Mouse scrolled (304, 114) with delta (0, 0)
Screenshot: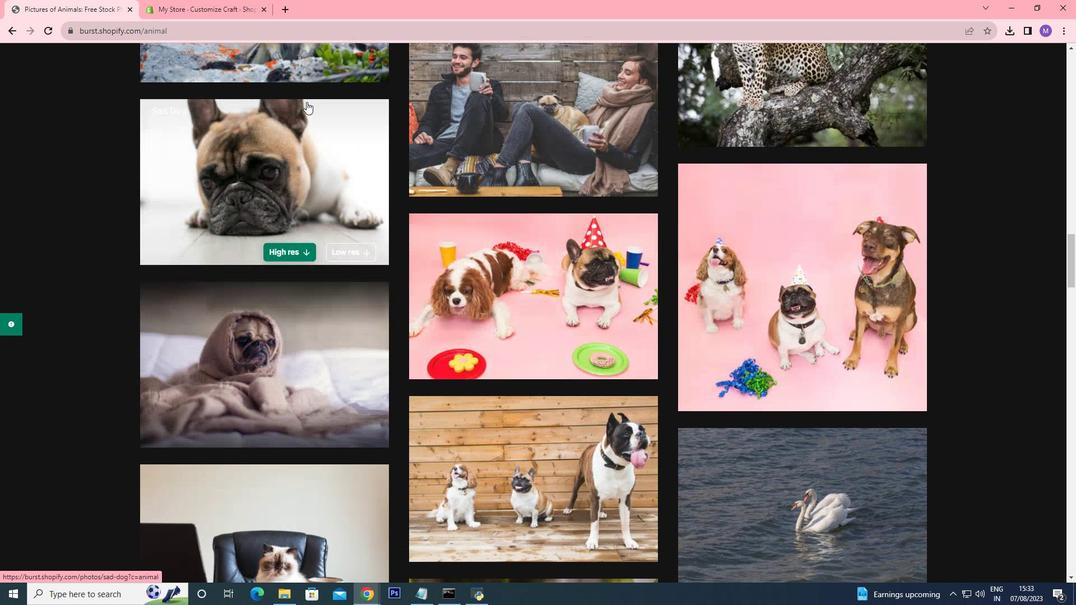 
Action: Mouse moved to (305, 109)
Screenshot: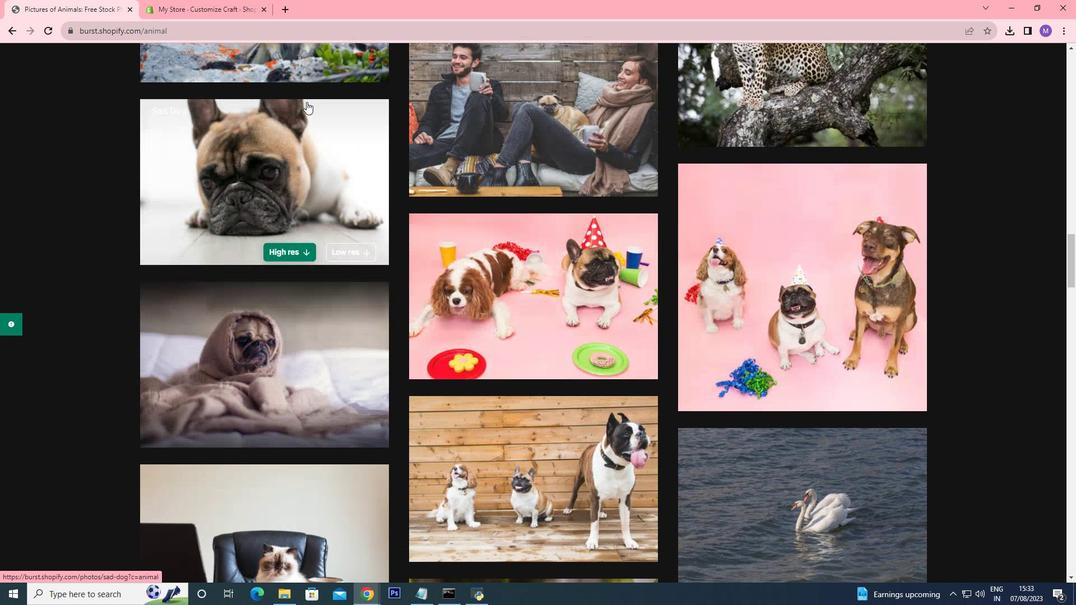 
Action: Mouse scrolled (304, 114) with delta (0, 0)
Screenshot: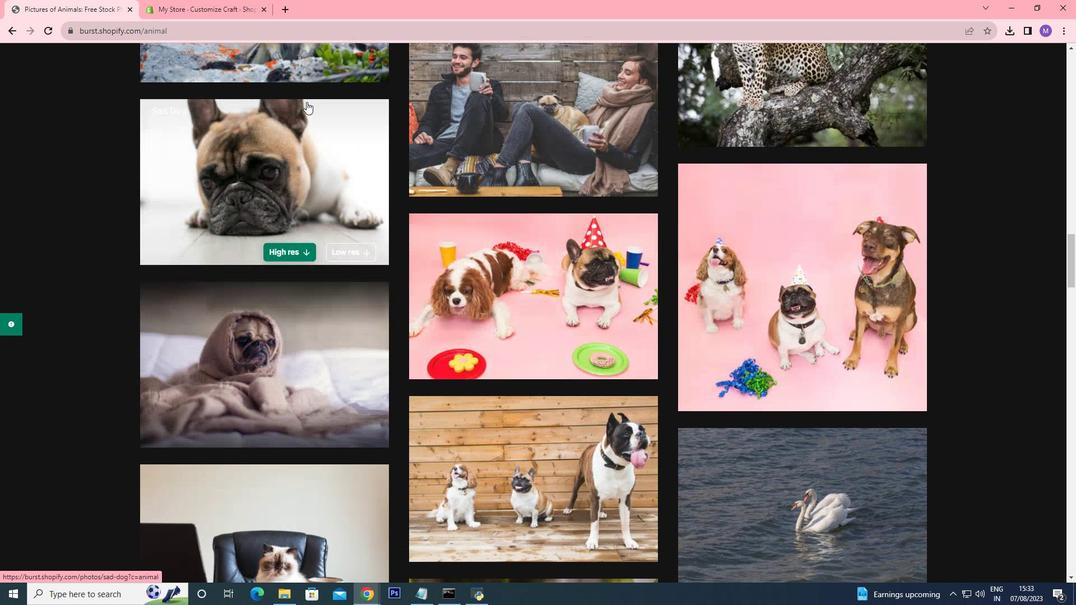 
Action: Mouse moved to (305, 107)
Screenshot: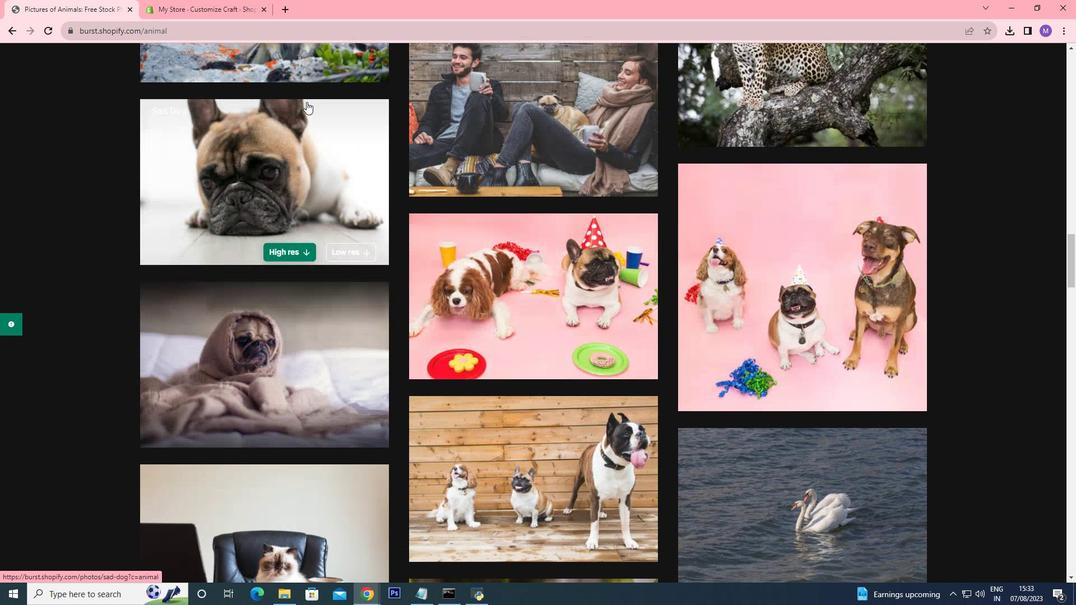 
Action: Mouse scrolled (304, 114) with delta (0, 0)
Screenshot: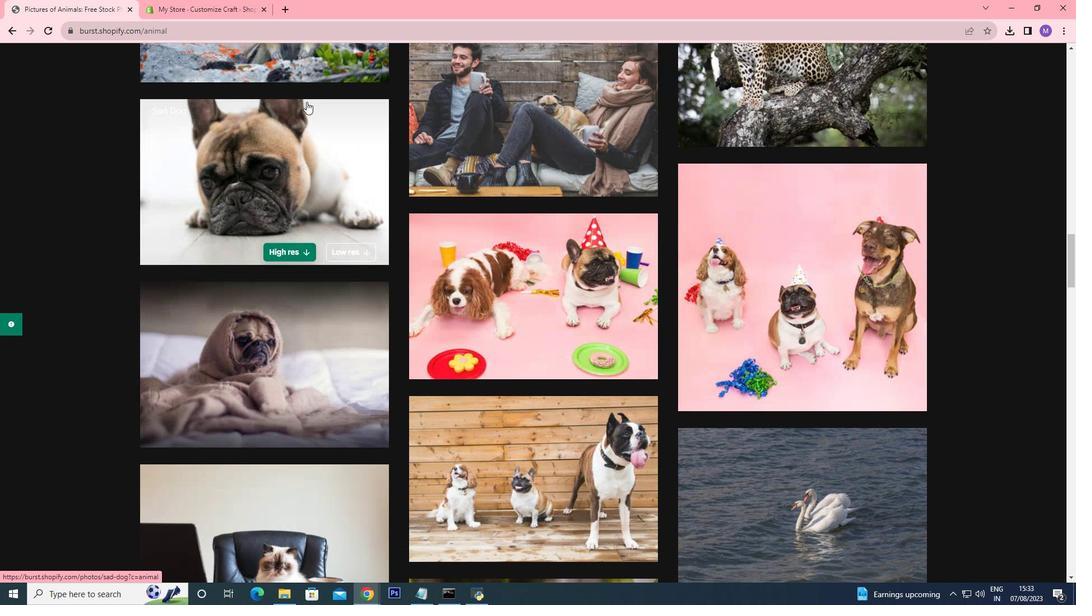 
Action: Mouse moved to (306, 102)
Screenshot: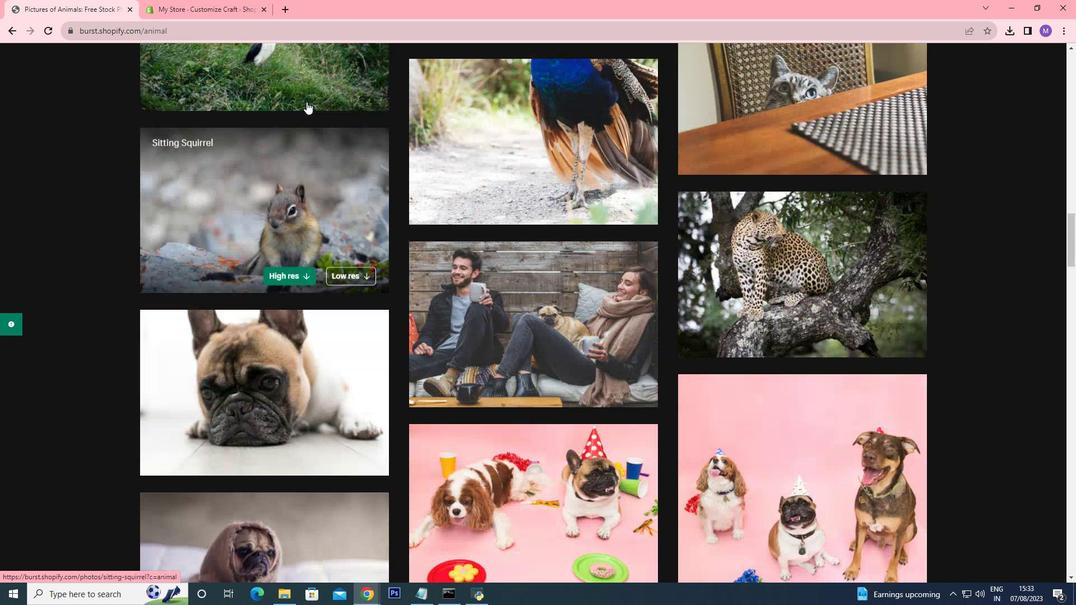 
Action: Mouse scrolled (306, 102) with delta (0, 0)
Screenshot: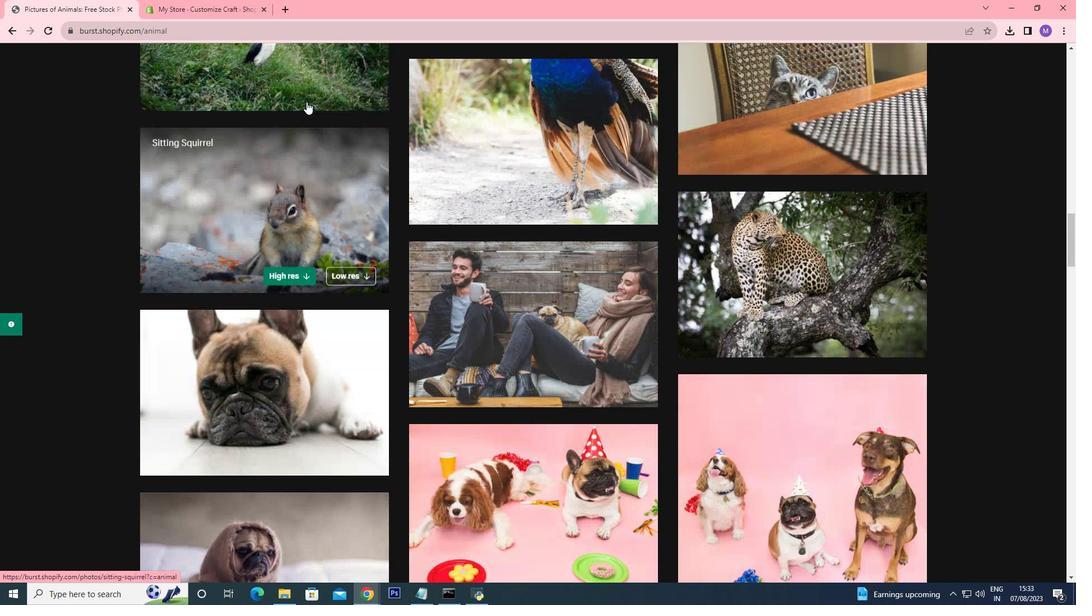 
Action: Mouse scrolled (306, 102) with delta (0, 0)
Screenshot: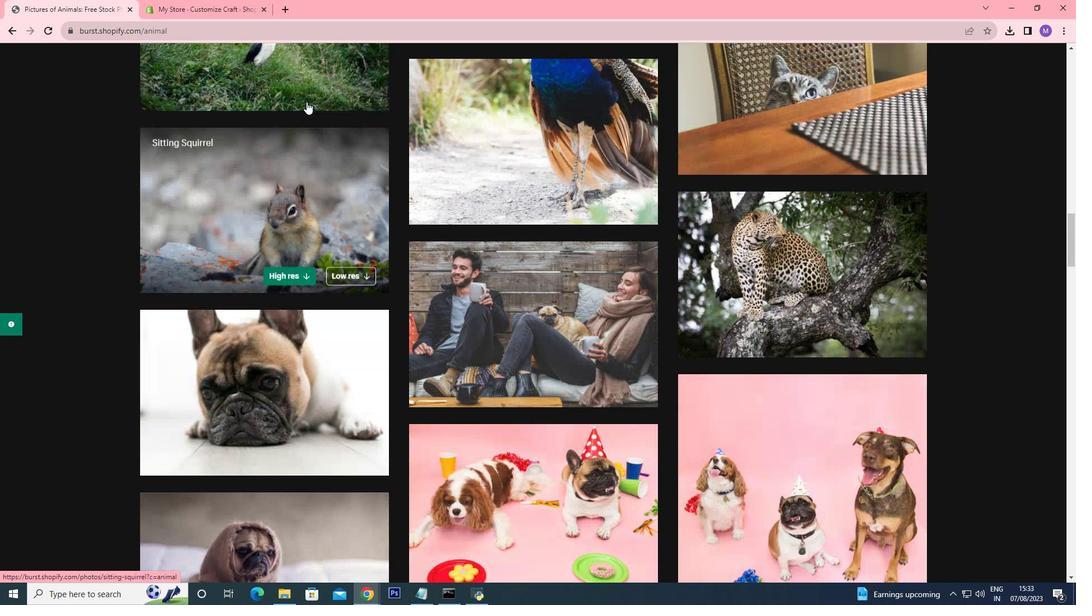 
Action: Mouse scrolled (306, 102) with delta (0, 0)
Screenshot: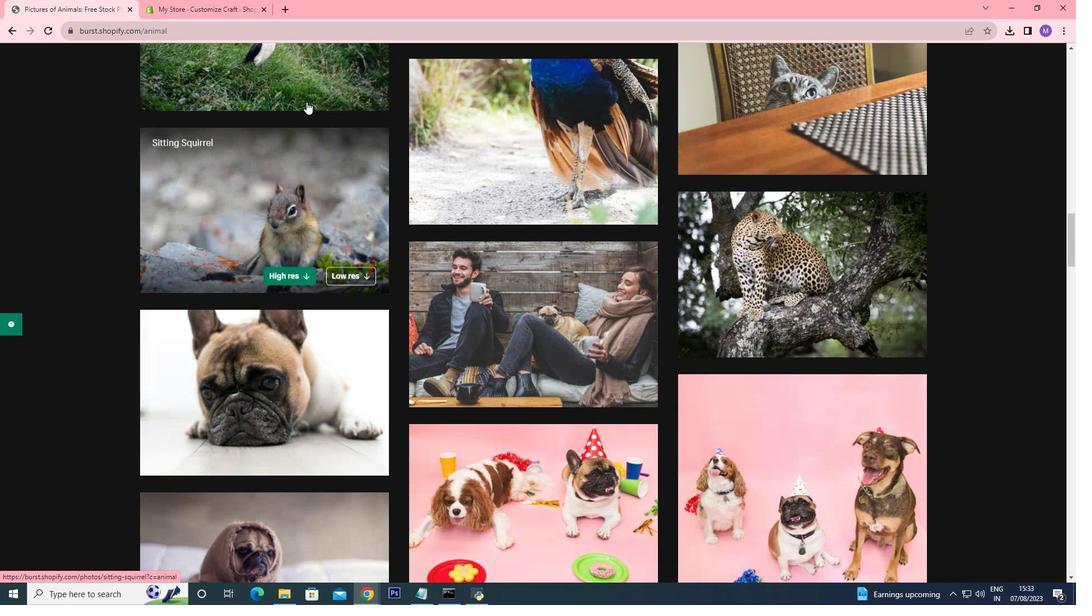 
Action: Mouse scrolled (306, 102) with delta (0, 0)
Screenshot: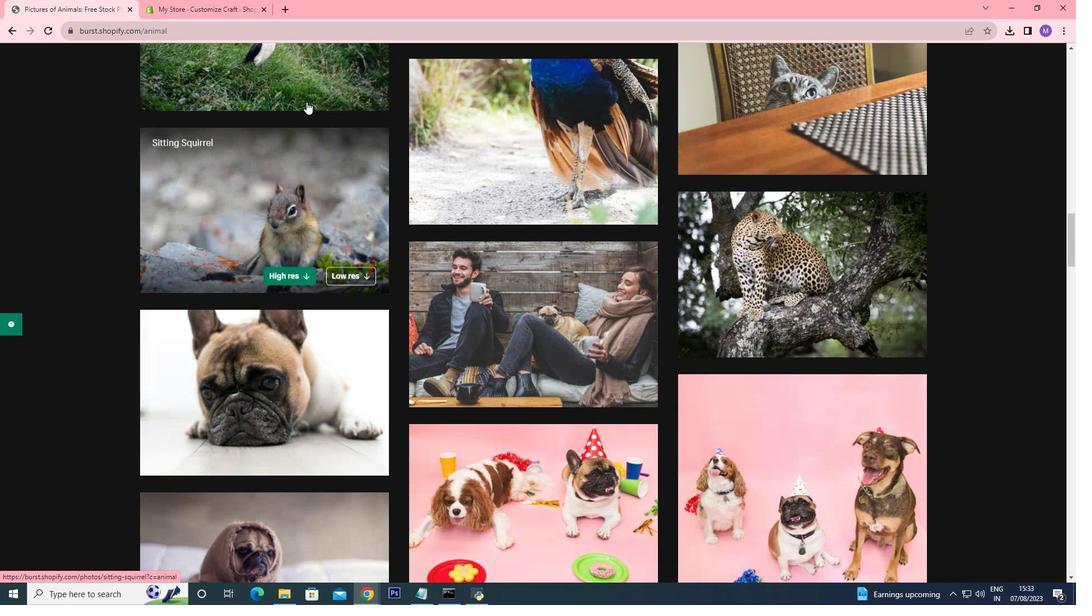
Action: Mouse scrolled (306, 102) with delta (0, 0)
Screenshot: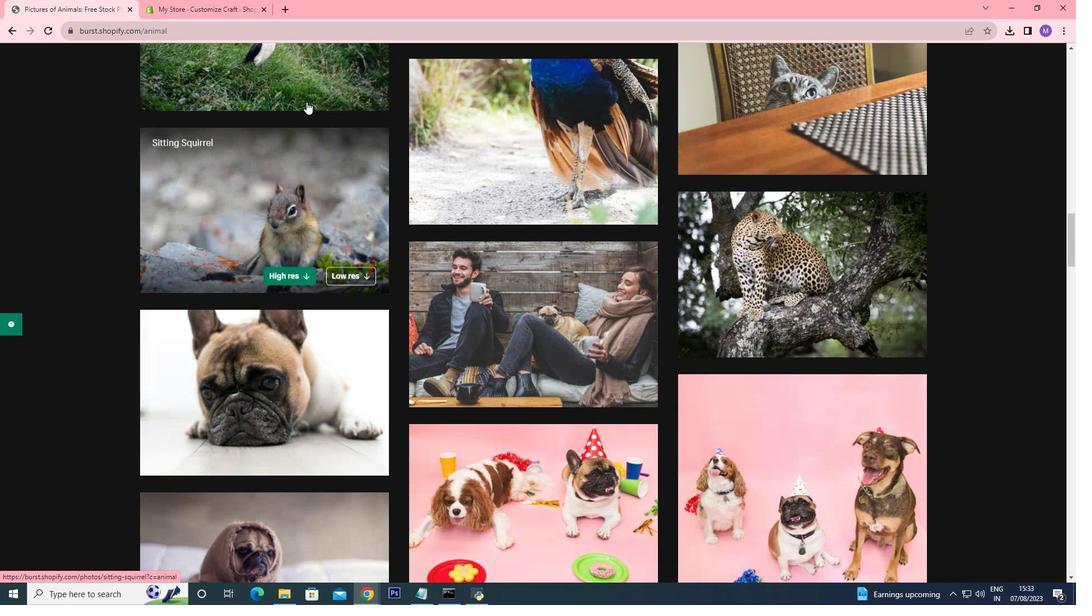 
Action: Mouse scrolled (306, 102) with delta (0, 0)
Screenshot: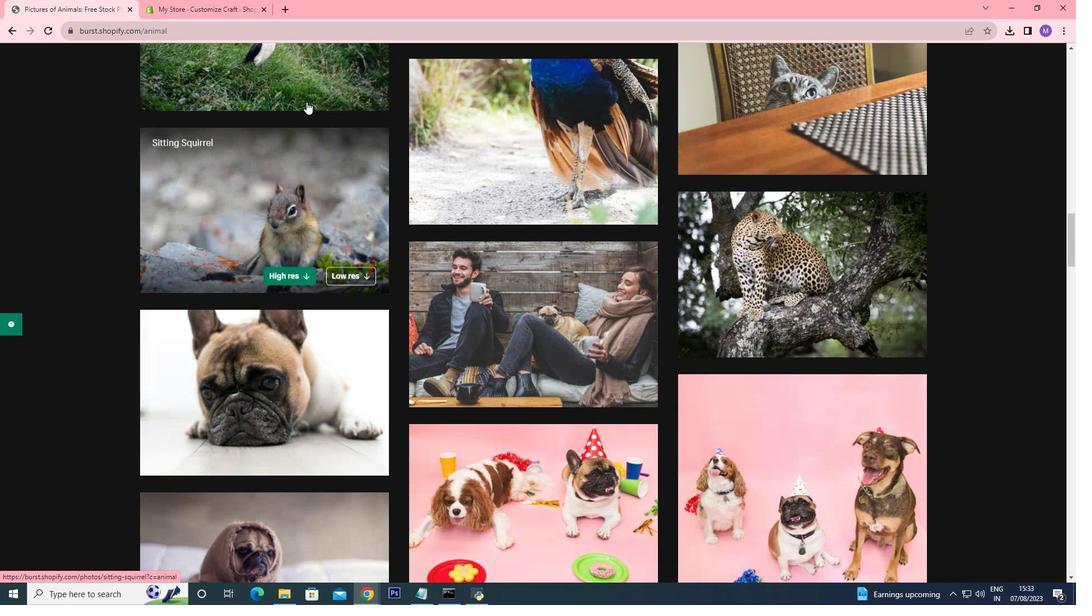 
Action: Mouse scrolled (306, 102) with delta (0, 0)
Screenshot: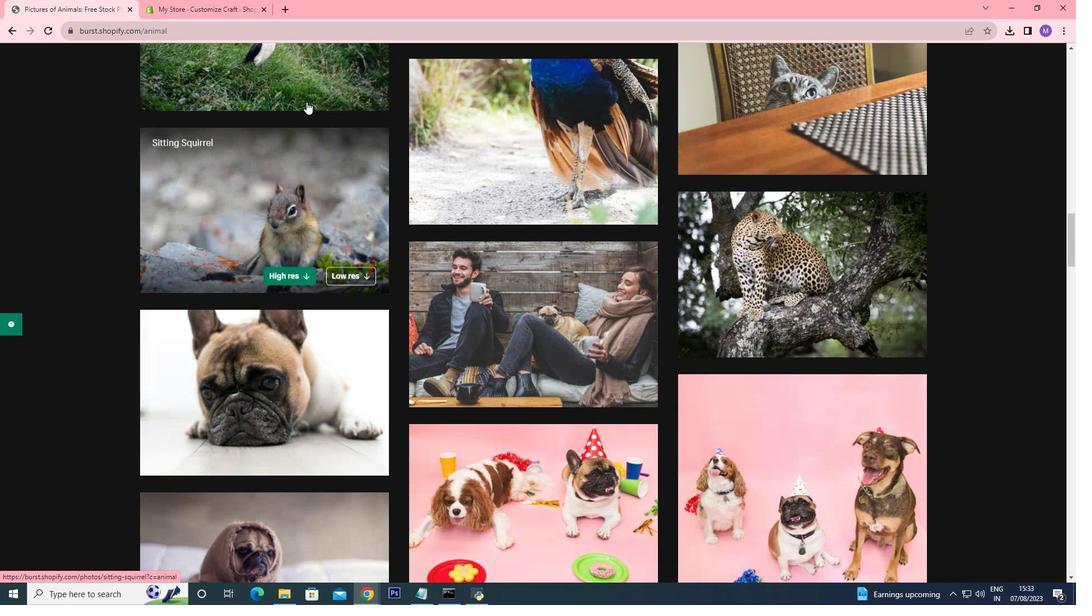 
Action: Mouse scrolled (306, 102) with delta (0, 0)
Screenshot: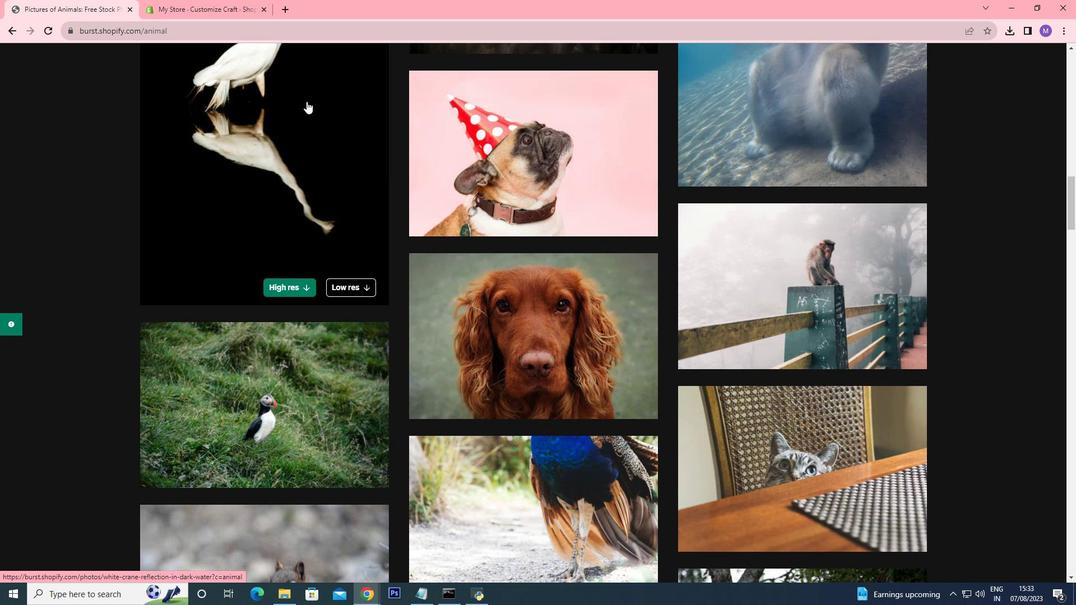 
Action: Mouse scrolled (306, 102) with delta (0, 0)
Screenshot: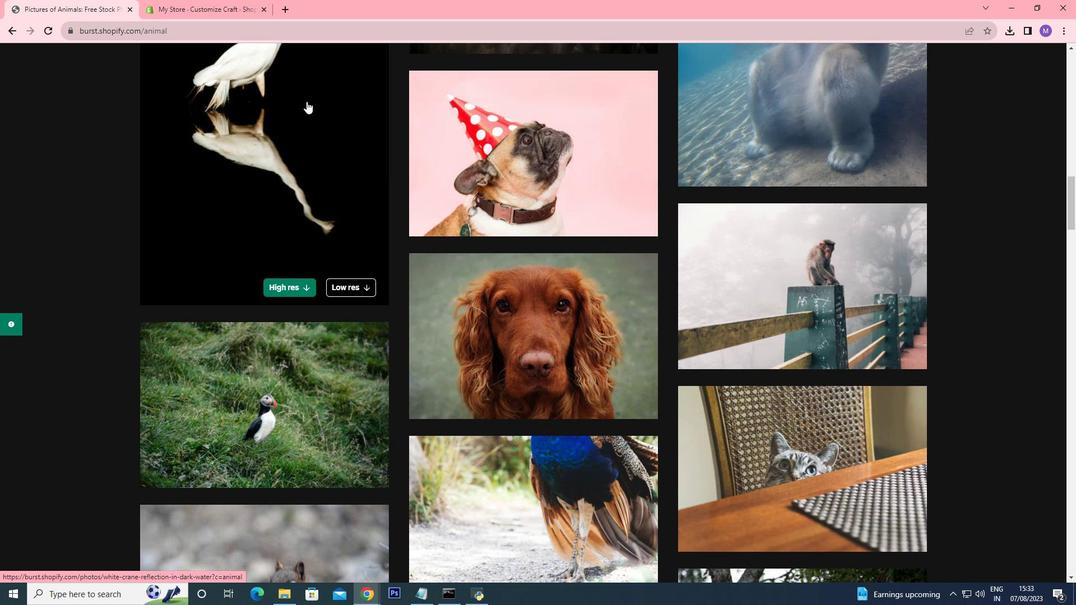 
Action: Mouse scrolled (306, 102) with delta (0, 0)
Screenshot: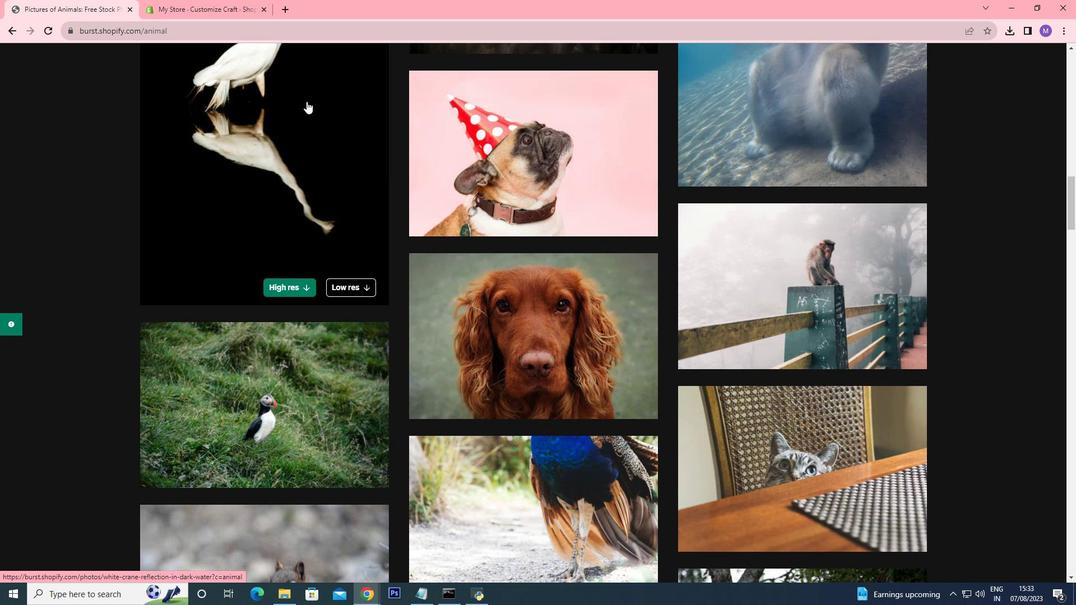 
Action: Mouse scrolled (306, 102) with delta (0, 0)
Screenshot: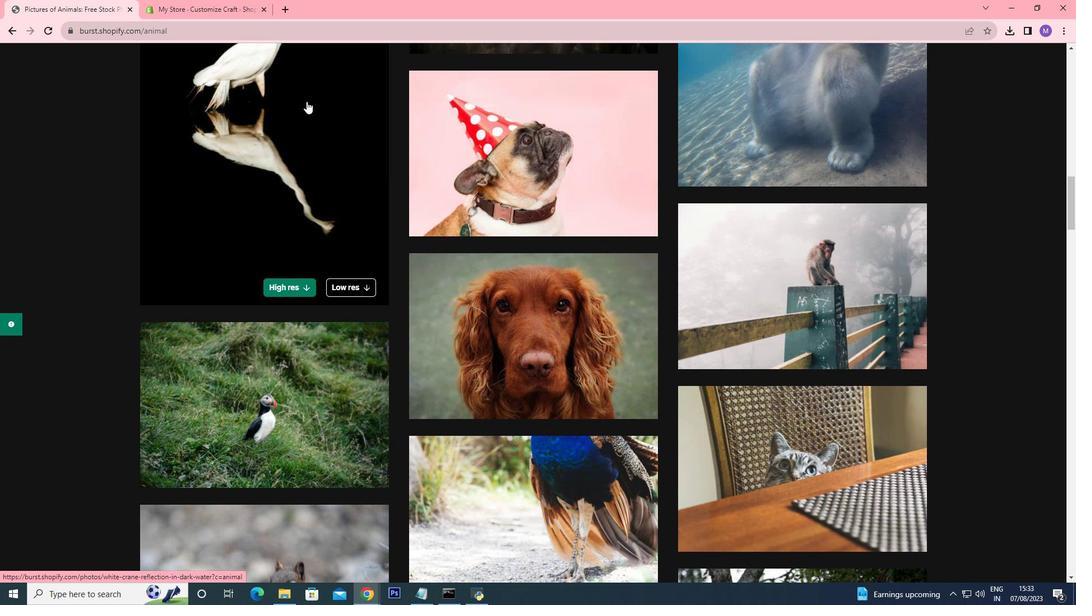 
Action: Mouse scrolled (306, 102) with delta (0, 0)
Screenshot: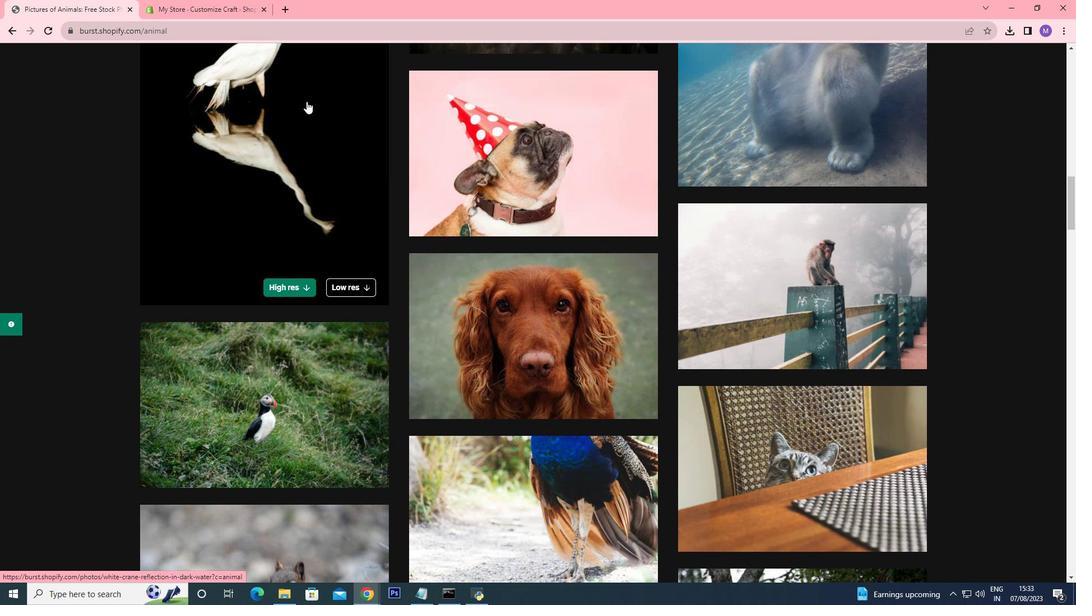 
Action: Mouse scrolled (306, 102) with delta (0, 0)
Screenshot: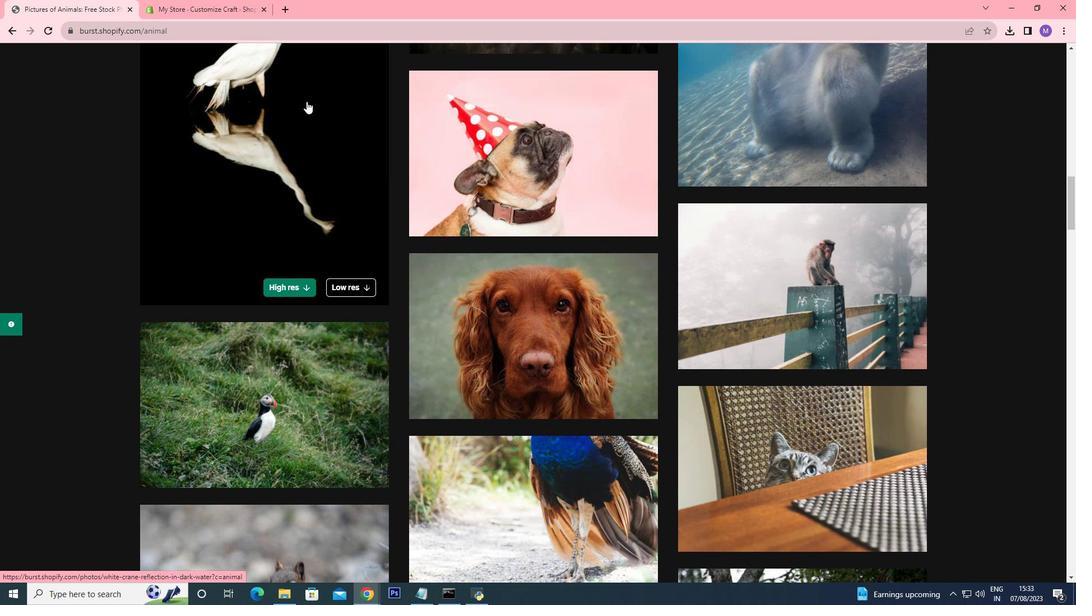 
Action: Mouse scrolled (306, 102) with delta (0, 0)
Screenshot: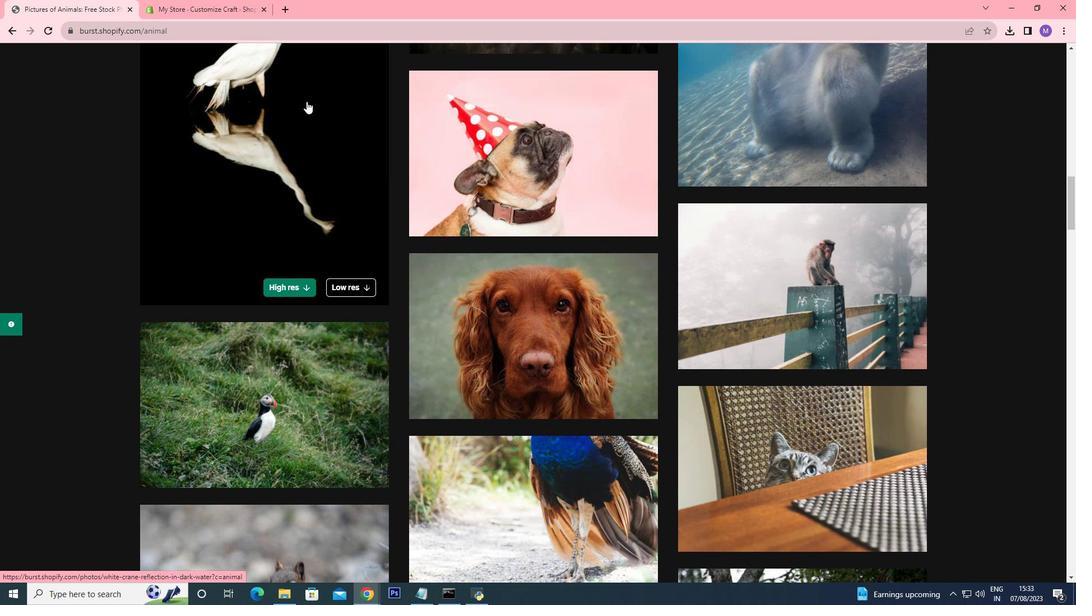 
Action: Mouse moved to (306, 101)
Screenshot: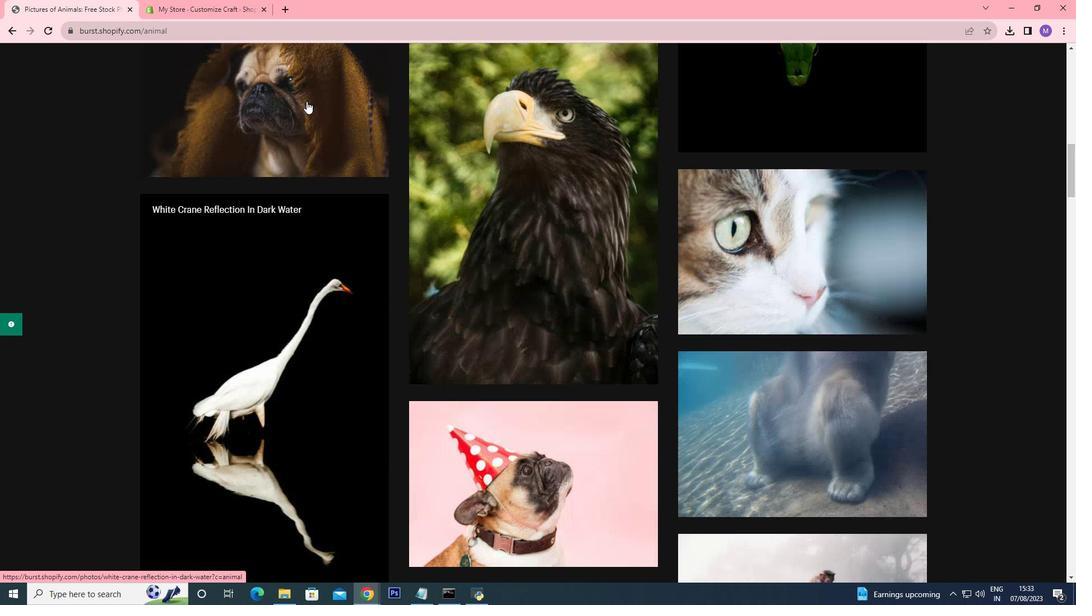 
Action: Mouse scrolled (306, 102) with delta (0, 0)
Screenshot: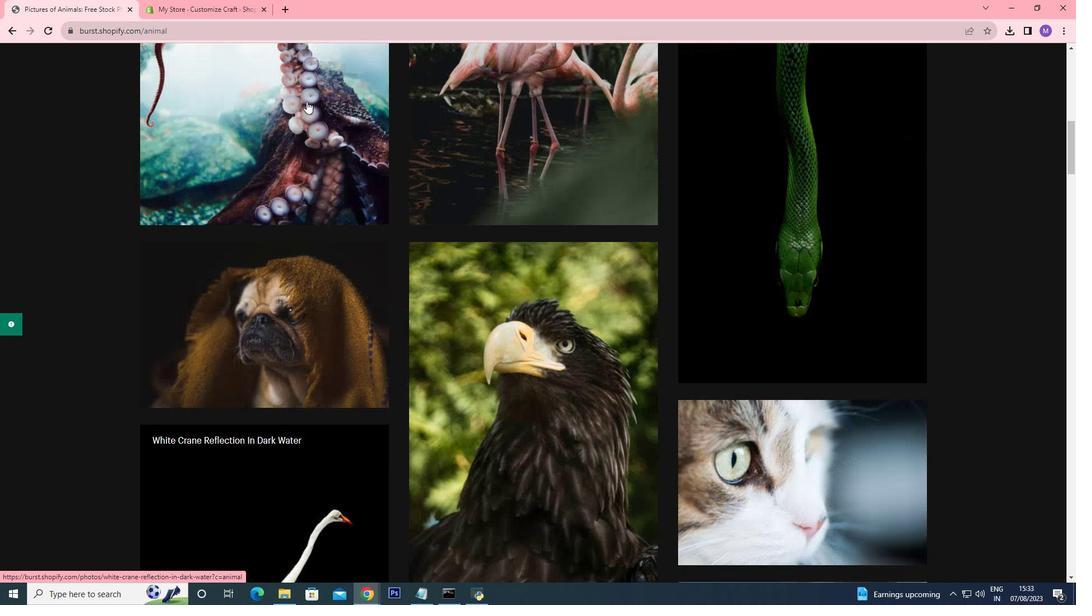 
Action: Mouse scrolled (306, 102) with delta (0, 0)
Screenshot: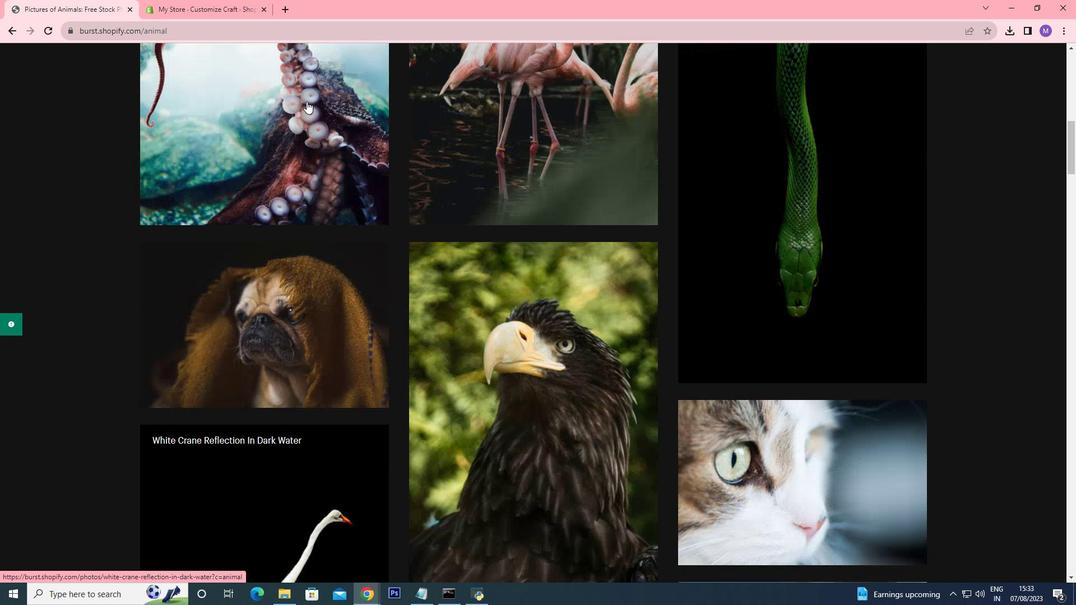 
Action: Mouse scrolled (306, 102) with delta (0, 0)
Screenshot: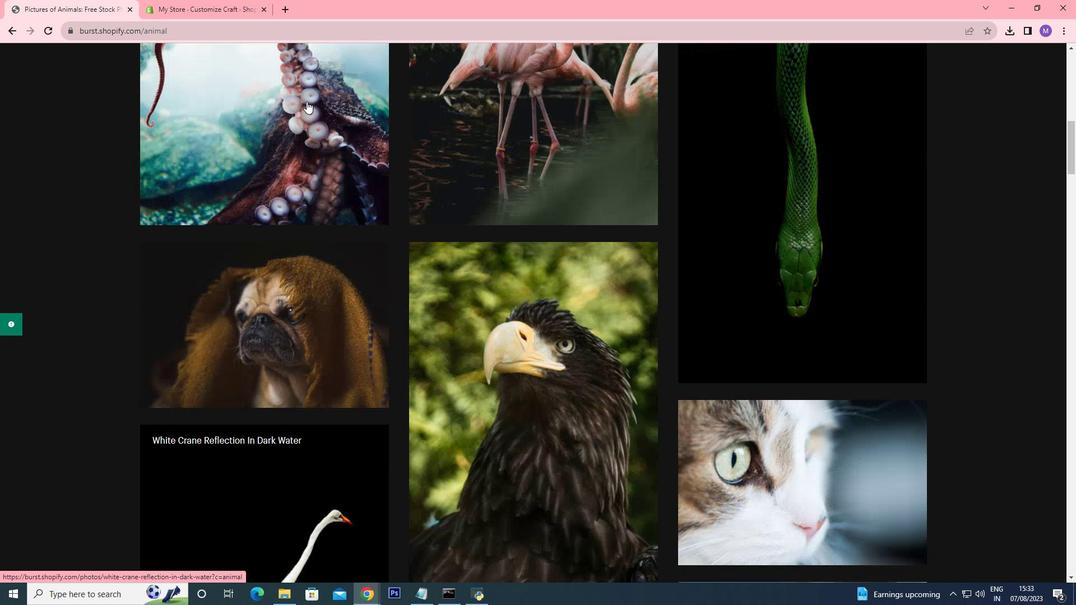 
Action: Mouse scrolled (306, 102) with delta (0, 0)
Screenshot: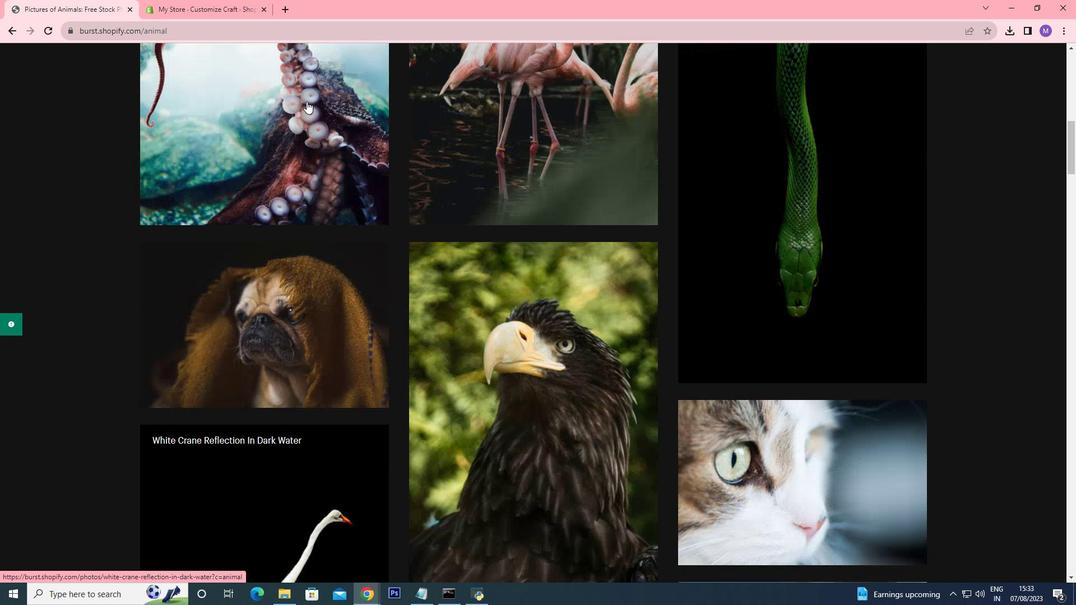 
Action: Mouse scrolled (306, 102) with delta (0, 0)
Screenshot: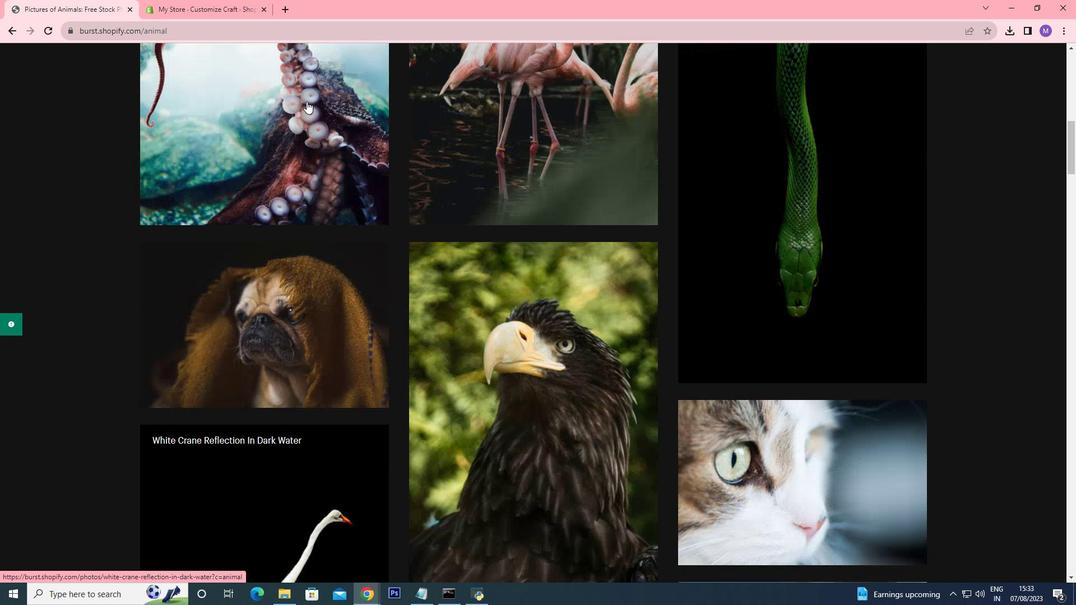 
Action: Mouse scrolled (306, 102) with delta (0, 0)
Screenshot: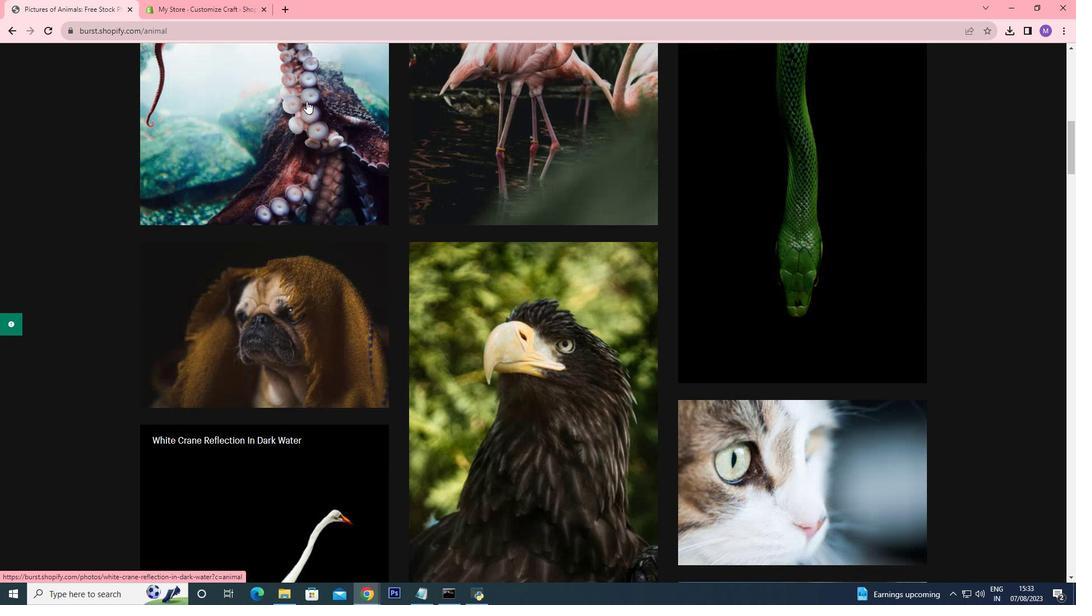 
Action: Mouse scrolled (306, 102) with delta (0, 0)
Screenshot: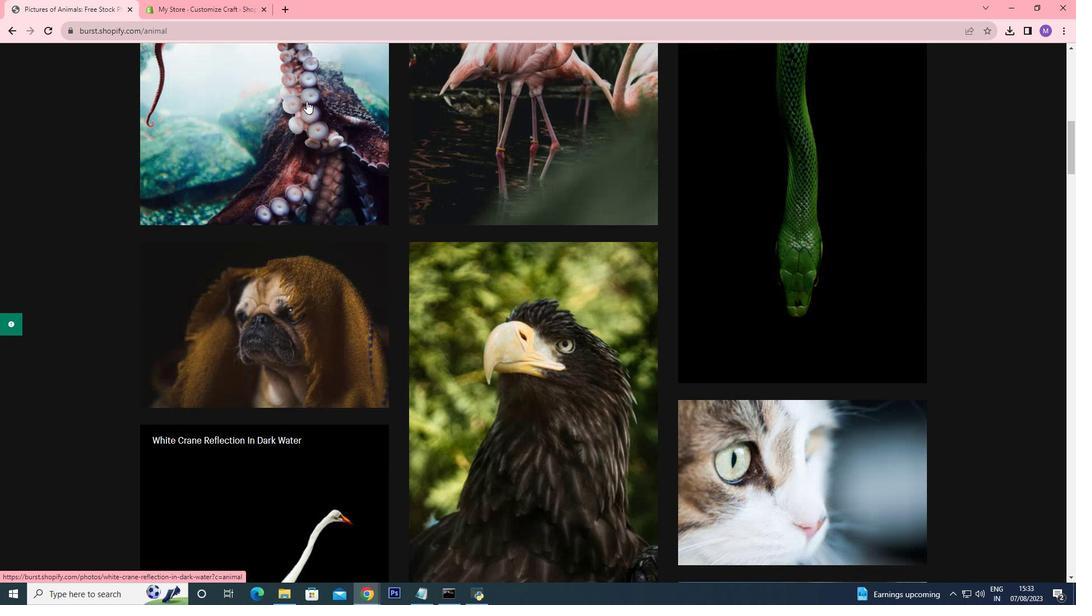 
Action: Mouse moved to (307, 101)
Screenshot: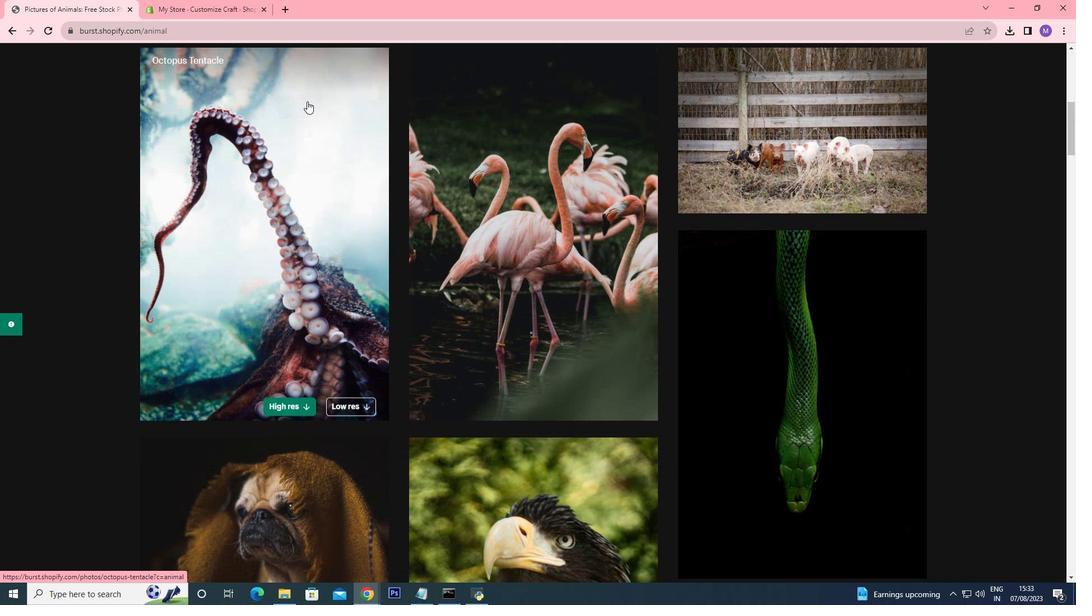 
Action: Mouse scrolled (307, 102) with delta (0, 0)
Screenshot: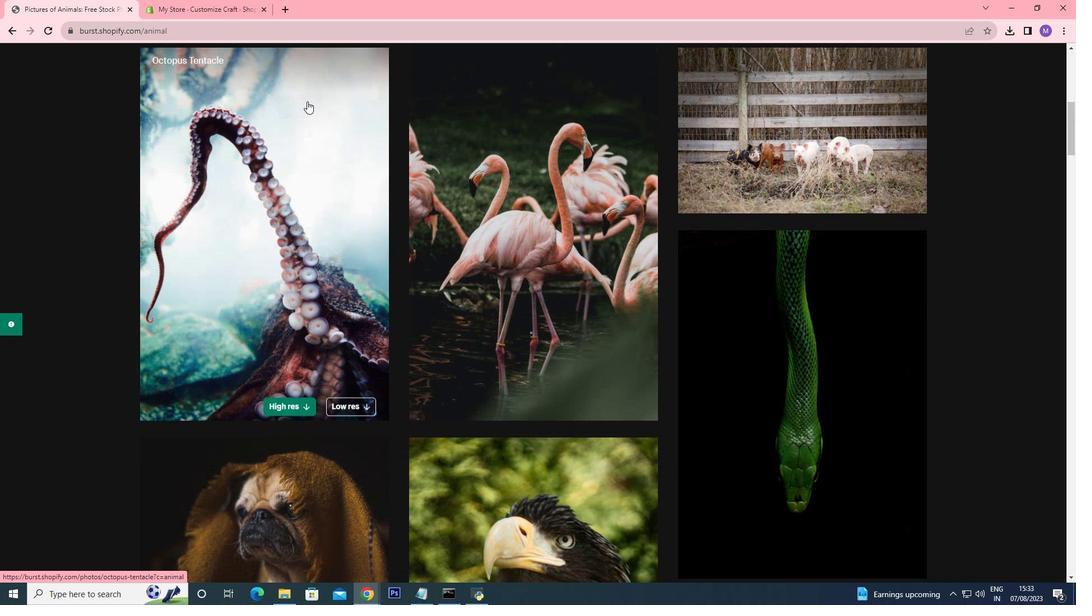 
Action: Mouse scrolled (307, 102) with delta (0, 0)
Screenshot: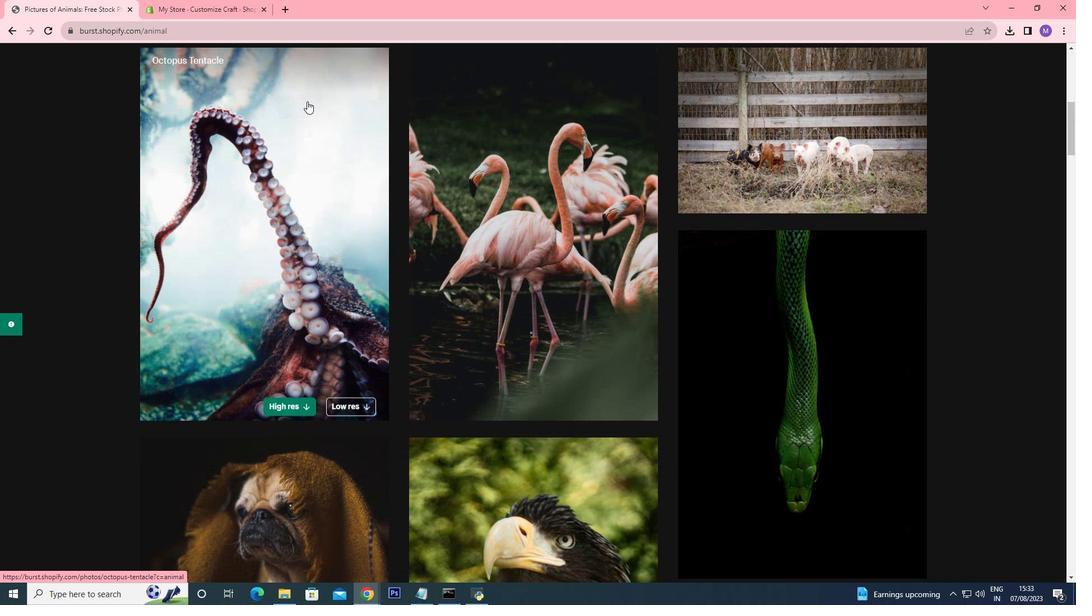 
Action: Mouse scrolled (307, 102) with delta (0, 0)
Screenshot: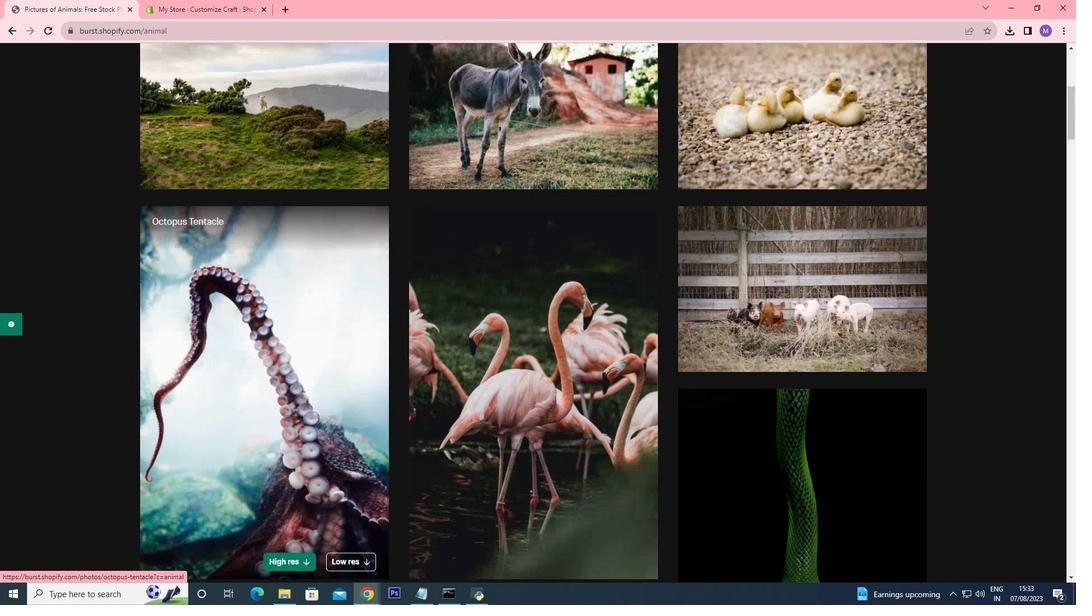 
Action: Mouse scrolled (307, 102) with delta (0, 0)
Screenshot: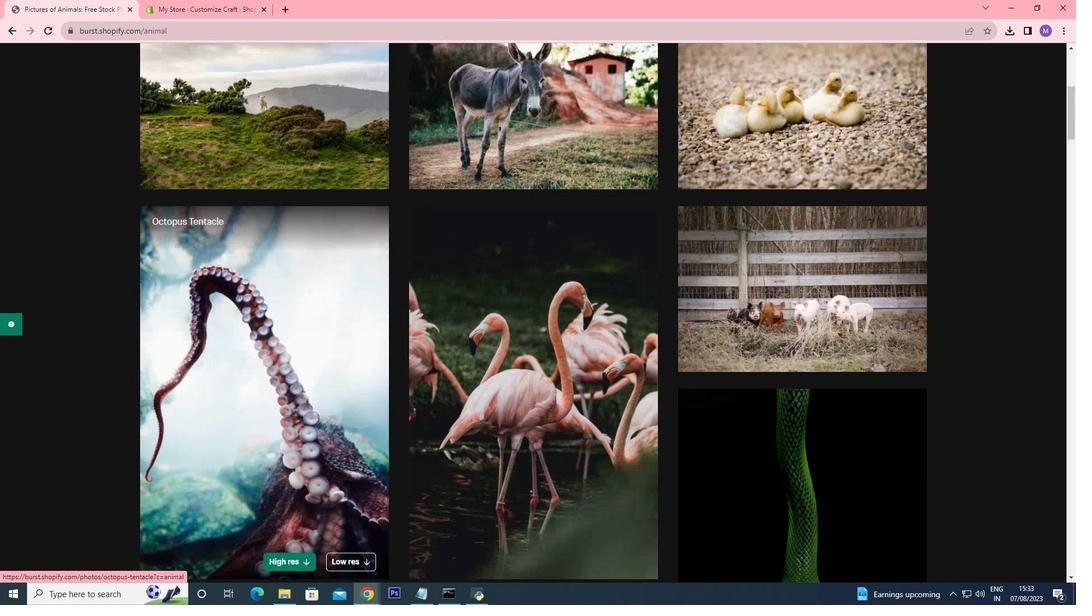 
Action: Mouse scrolled (307, 102) with delta (0, 0)
Screenshot: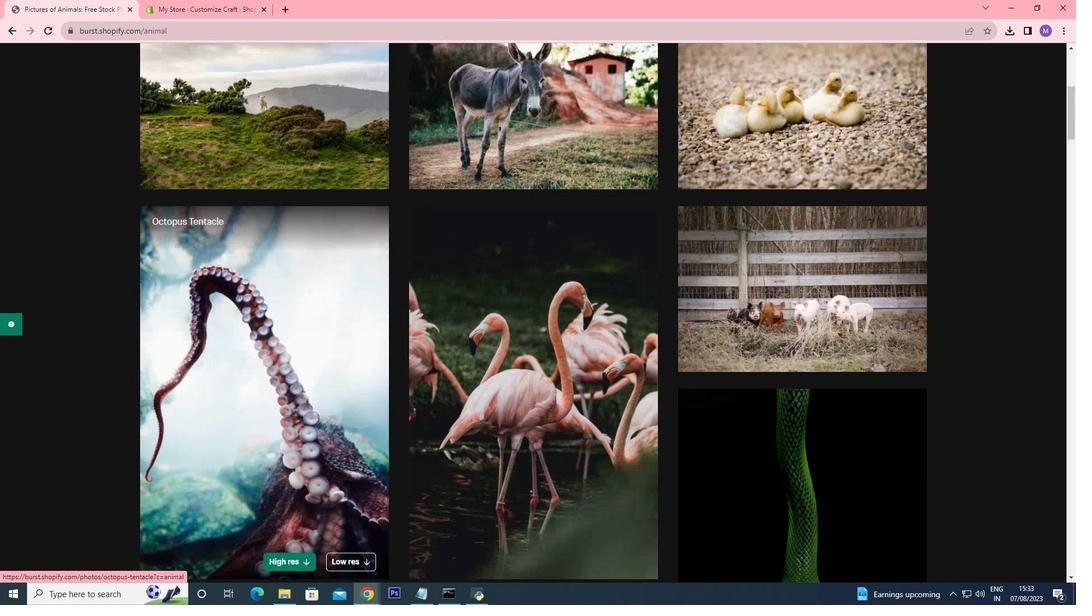
Action: Mouse scrolled (307, 102) with delta (0, 0)
Screenshot: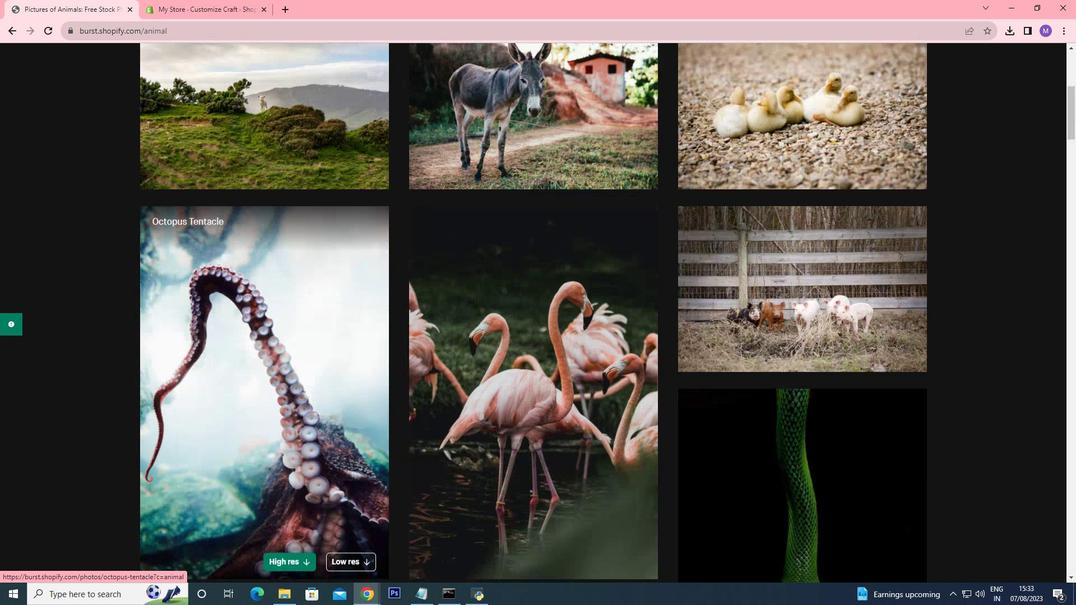 
Action: Mouse scrolled (307, 102) with delta (0, 0)
Screenshot: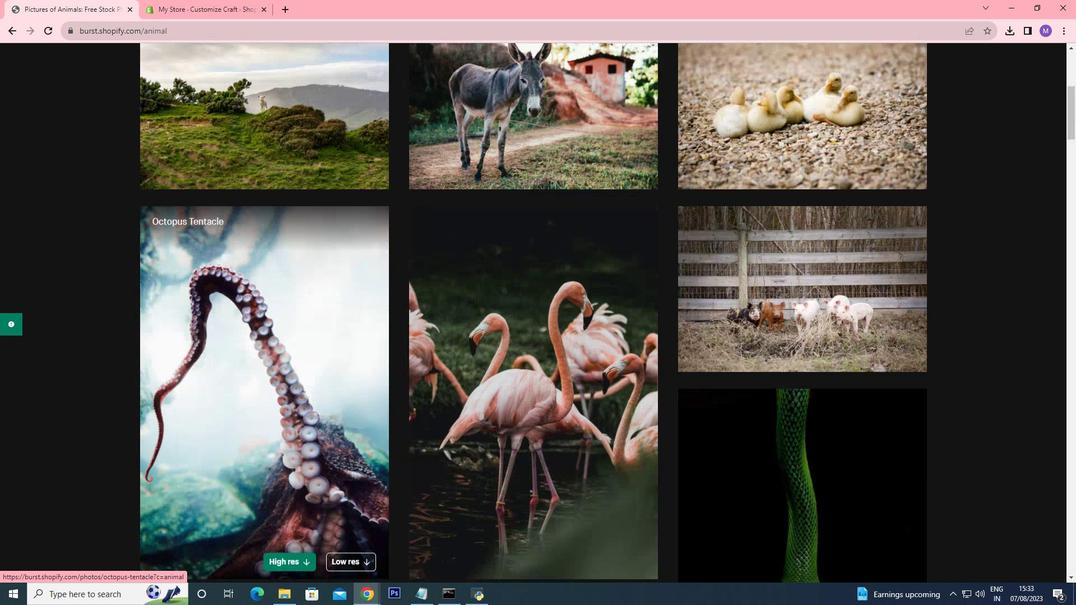 
Action: Mouse moved to (309, 99)
Screenshot: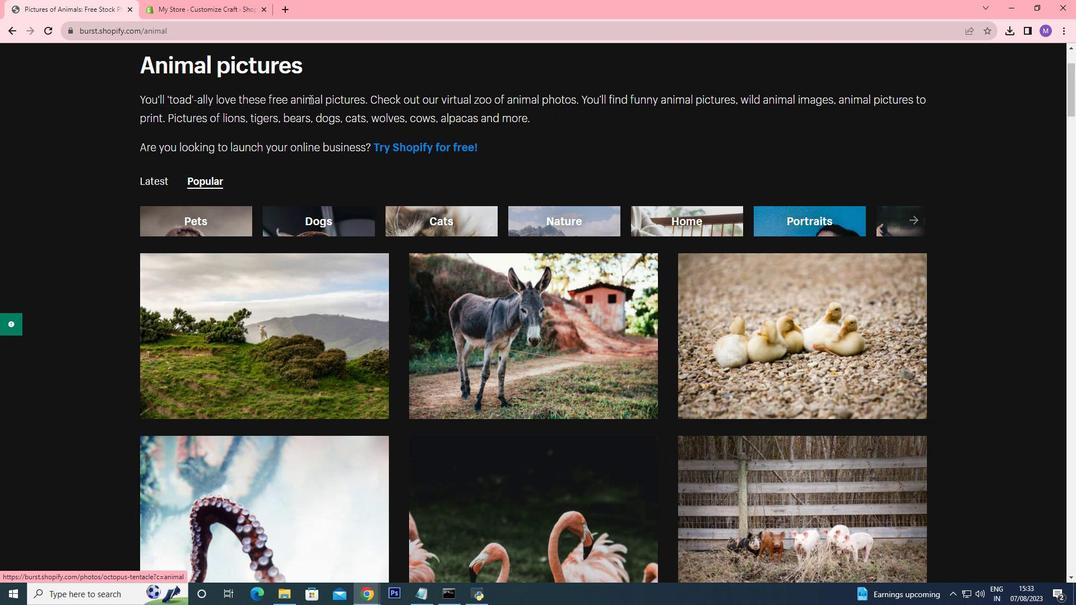 
Action: Mouse scrolled (309, 99) with delta (0, 0)
Screenshot: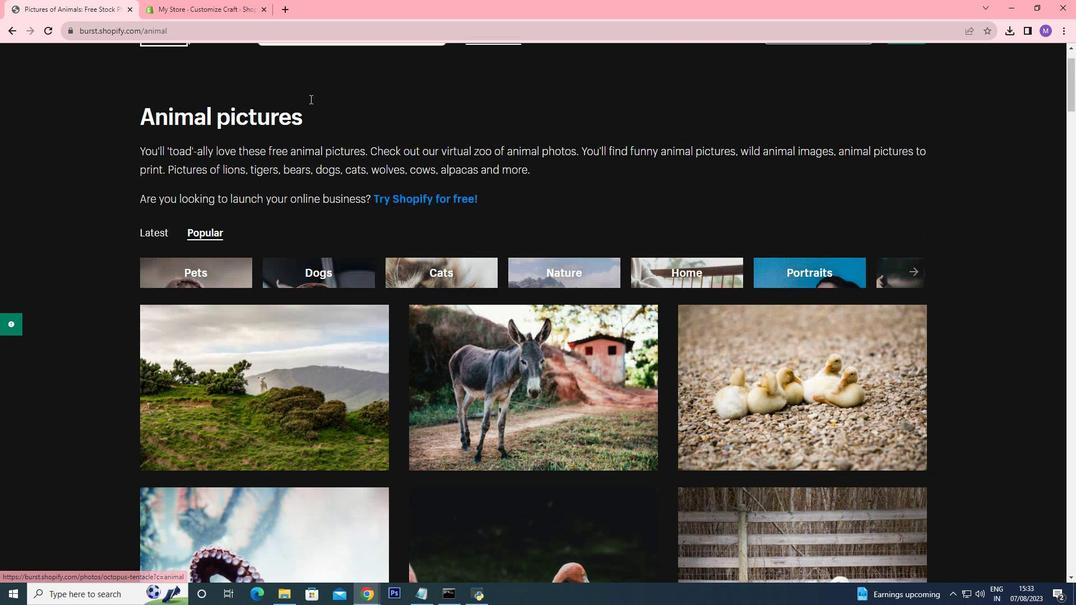 
Action: Mouse scrolled (309, 99) with delta (0, 0)
Screenshot: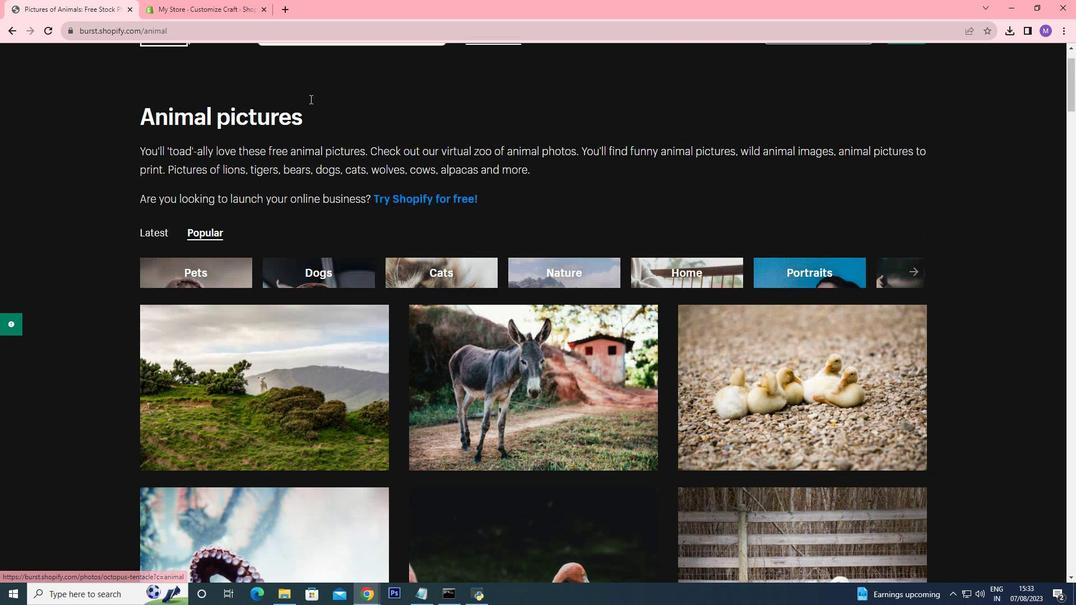 
Action: Mouse scrolled (309, 99) with delta (0, 0)
Screenshot: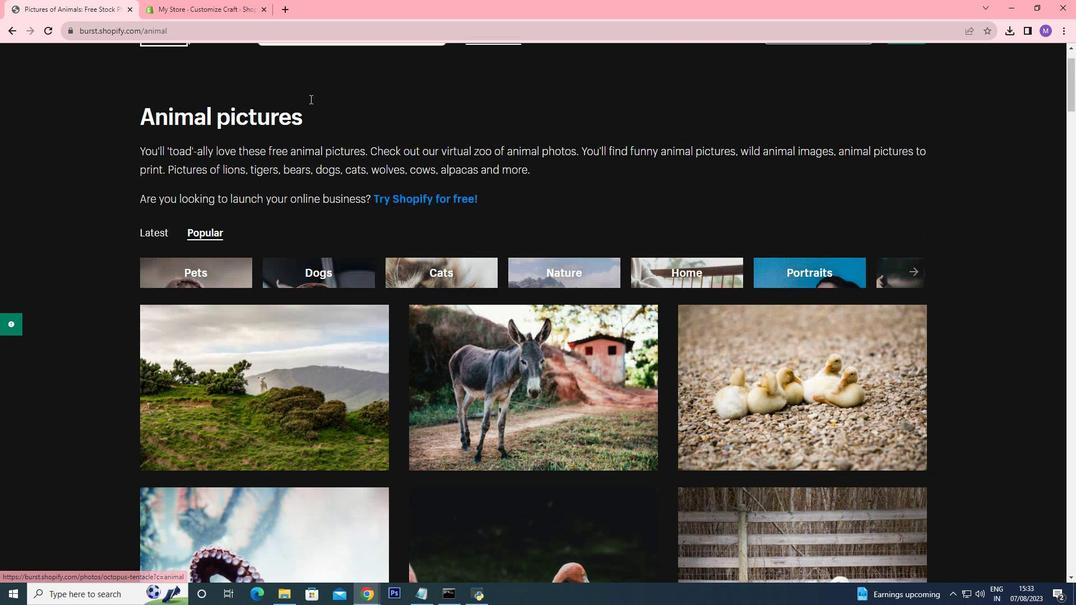 
Action: Mouse scrolled (309, 99) with delta (0, 0)
Screenshot: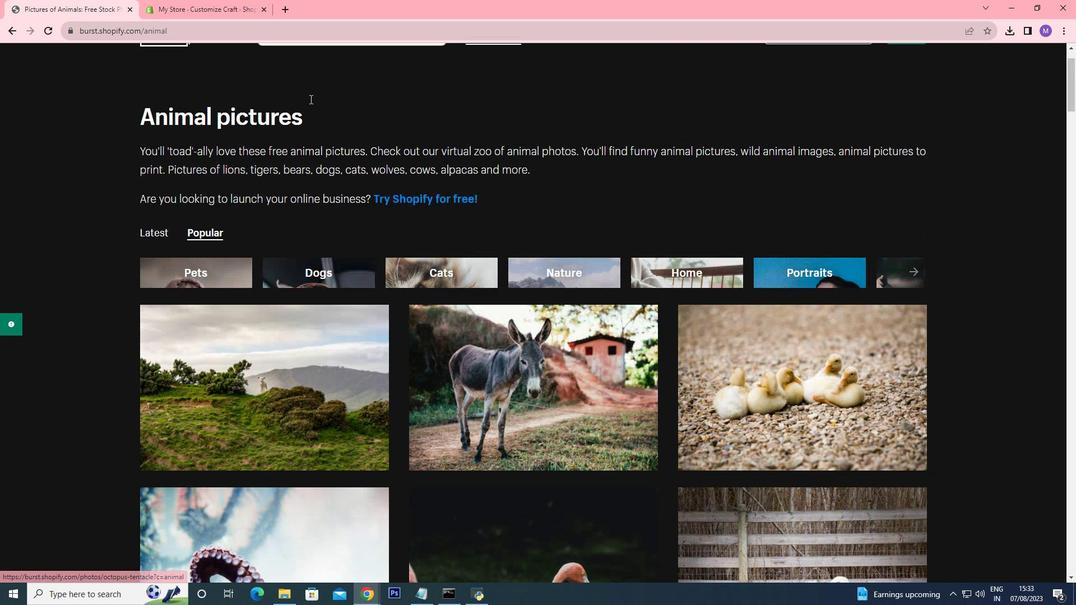 
Action: Mouse scrolled (309, 99) with delta (0, 0)
Screenshot: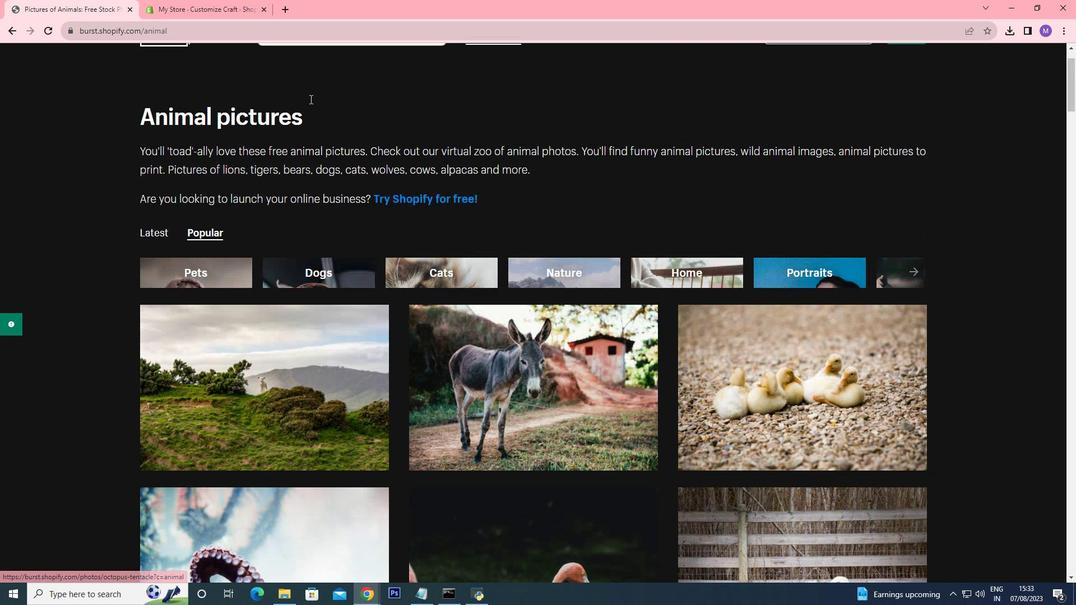 
Action: Mouse scrolled (309, 99) with delta (0, 0)
Screenshot: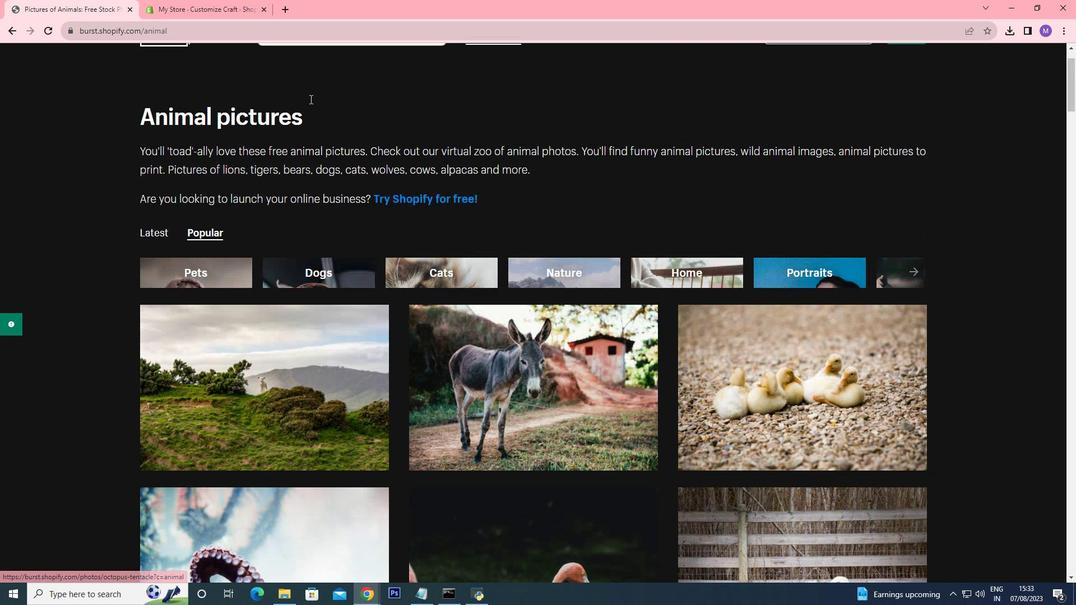 
Action: Mouse scrolled (309, 99) with delta (0, 0)
Screenshot: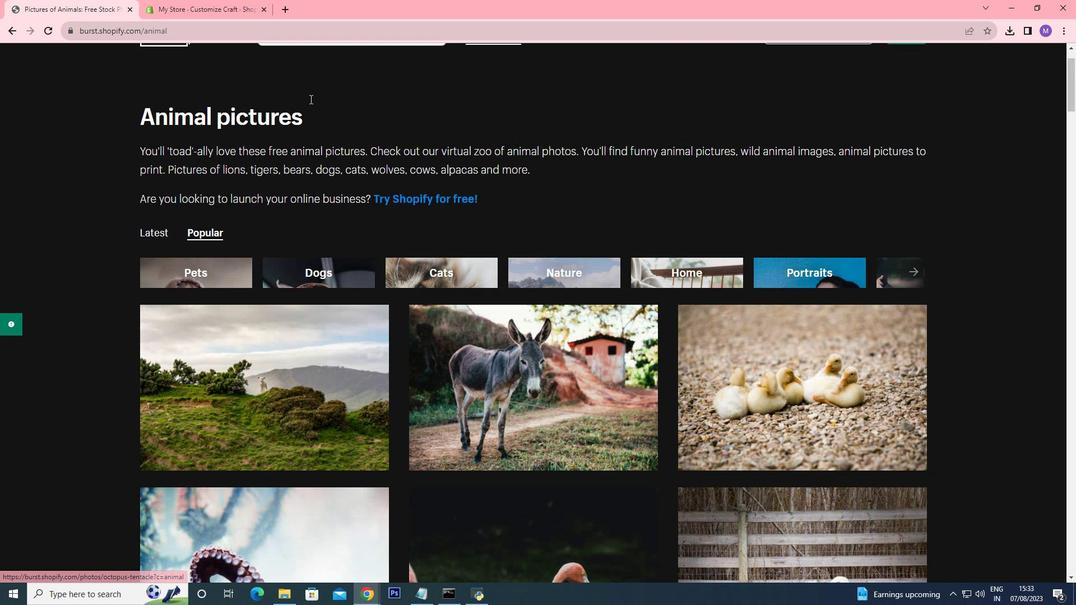 
Action: Mouse moved to (305, 88)
Screenshot: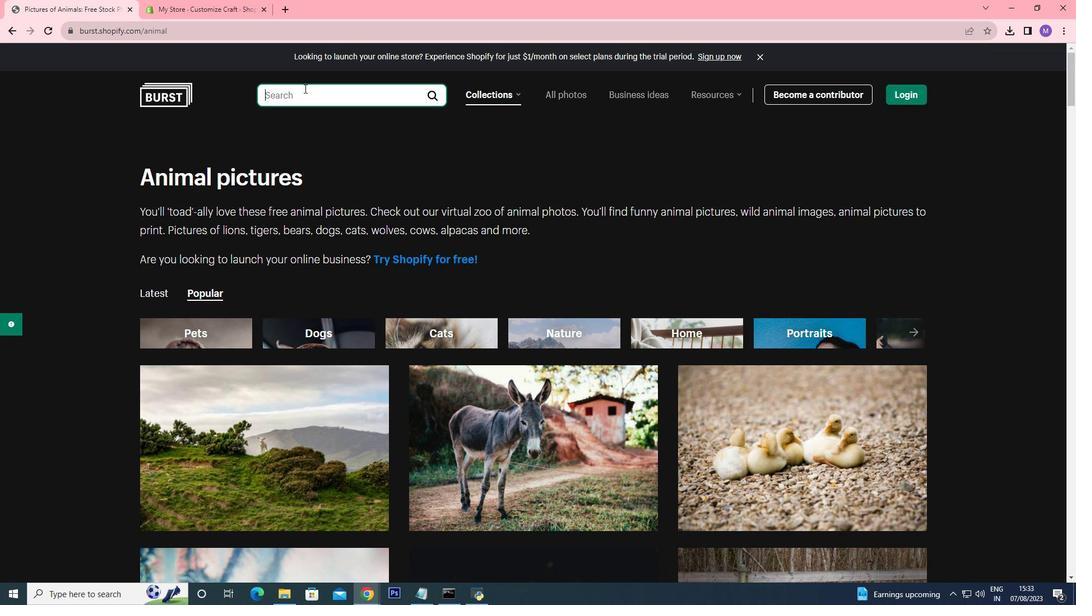 
Action: Mouse pressed left at (305, 88)
Screenshot: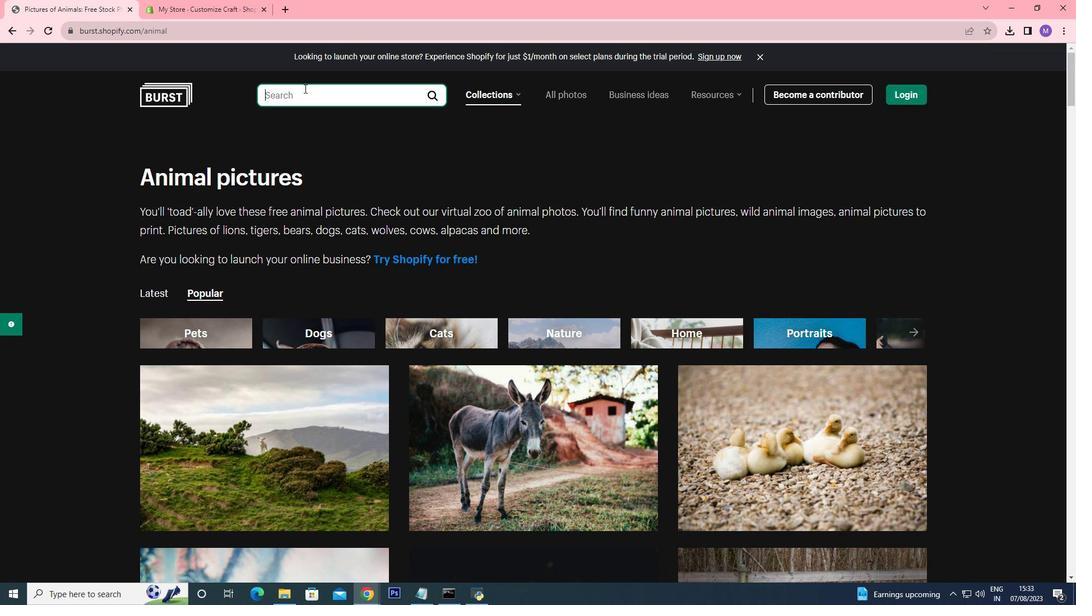 
Action: Mouse moved to (304, 88)
Screenshot: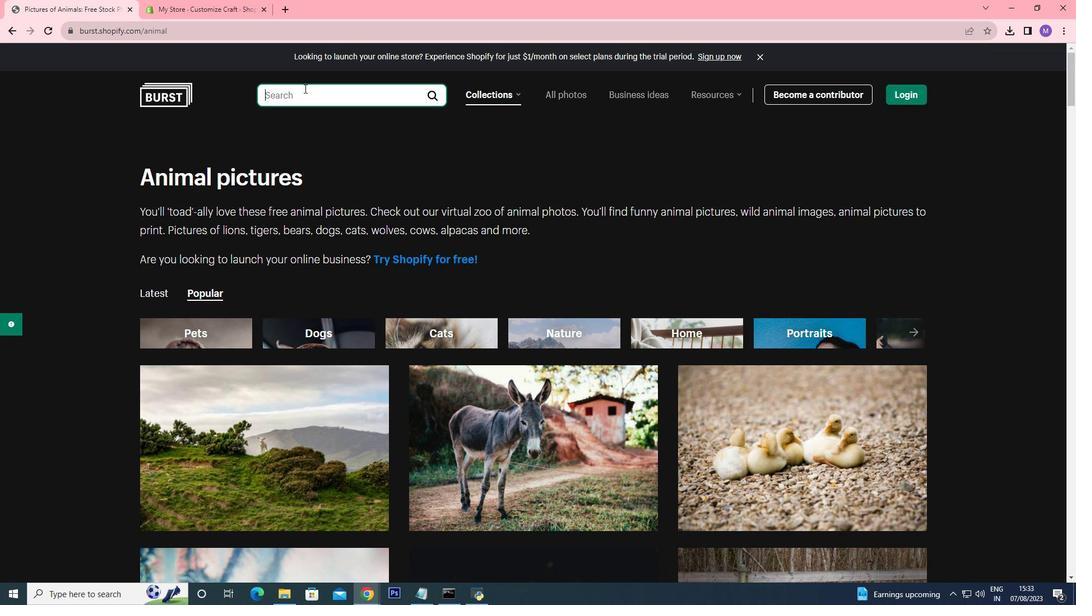 
Action: Mouse pressed left at (304, 88)
Screenshot: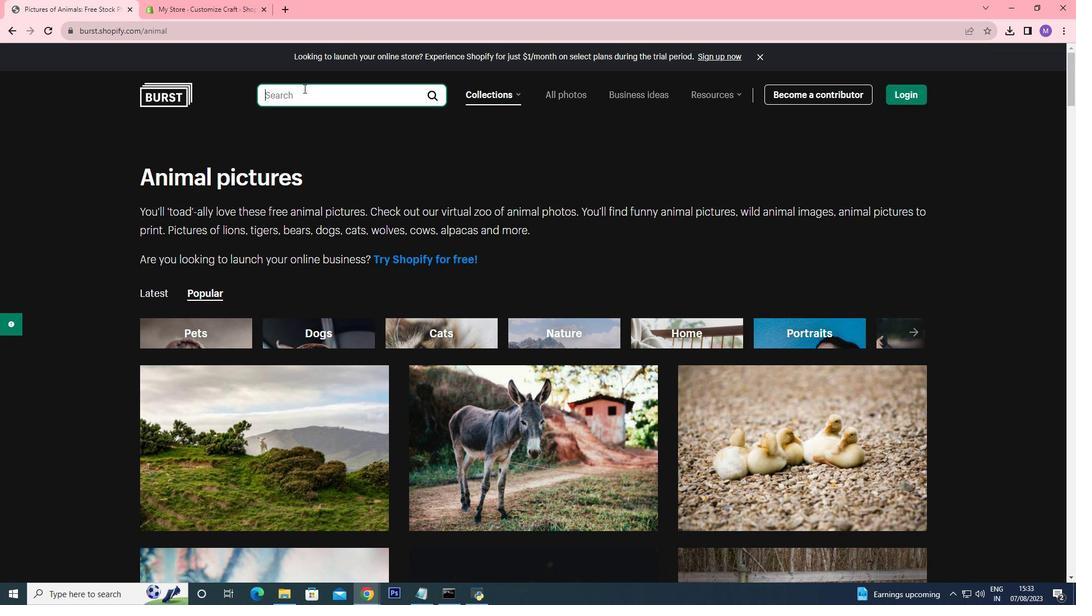 
Action: Mouse moved to (303, 88)
Screenshot: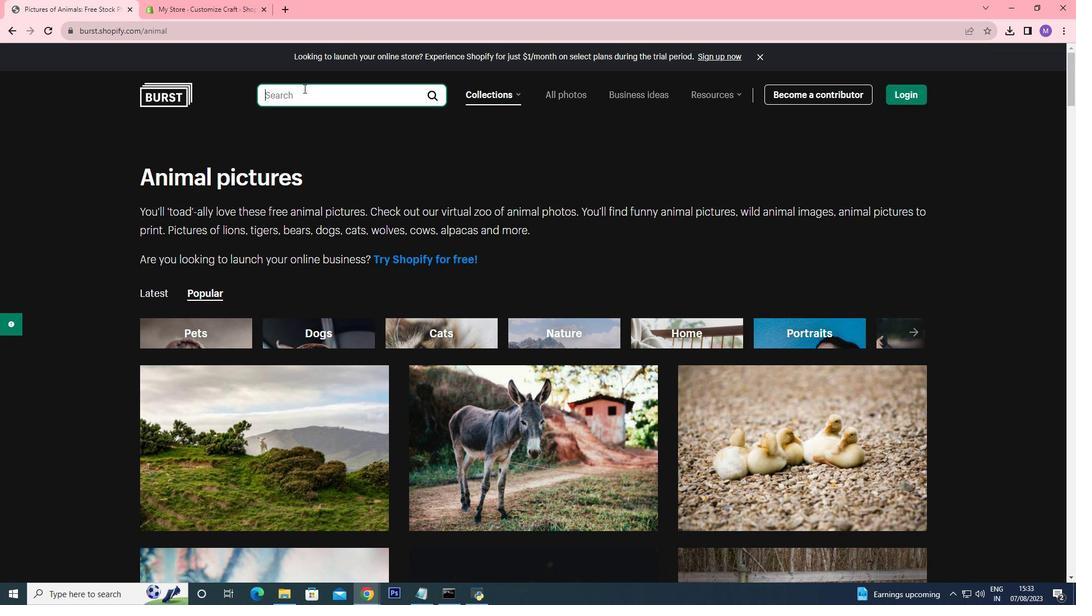 
Action: Mouse pressed left at (303, 88)
Screenshot: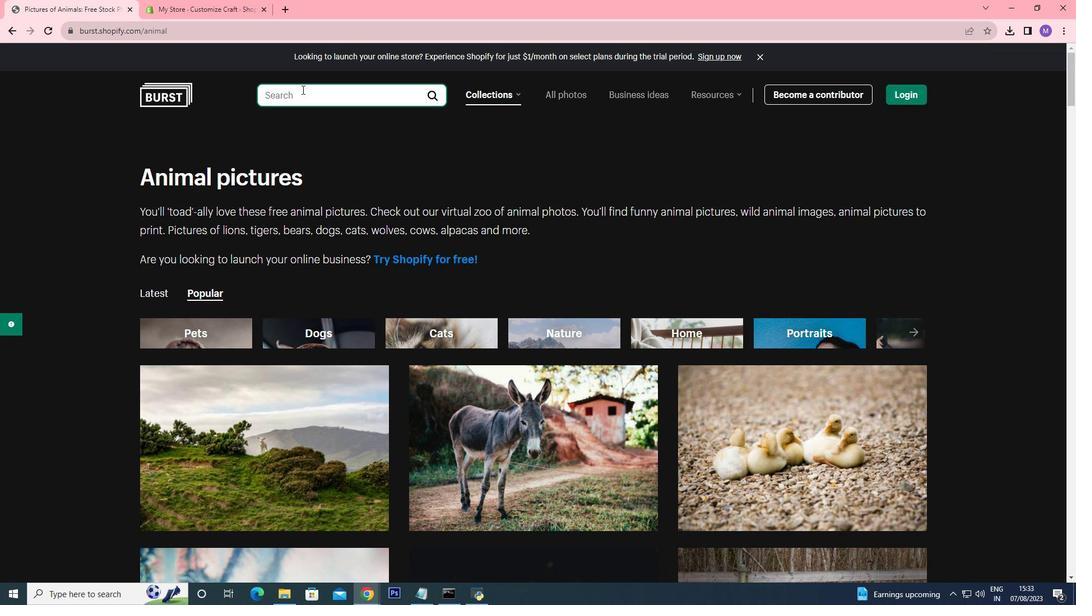 
Action: Mouse moved to (302, 89)
Screenshot: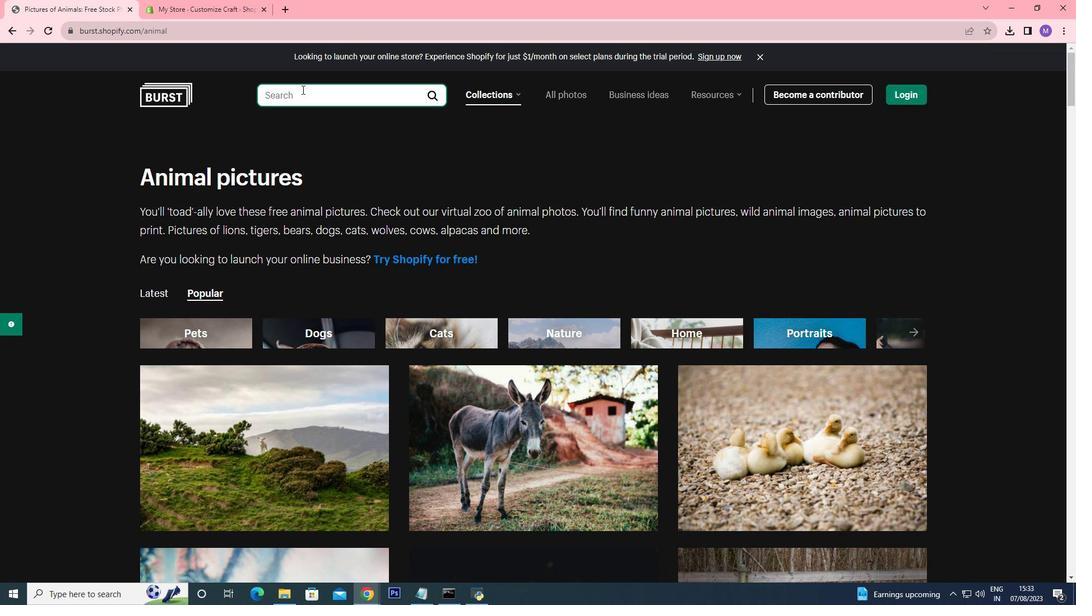 
Action: Mouse pressed left at (302, 89)
Screenshot: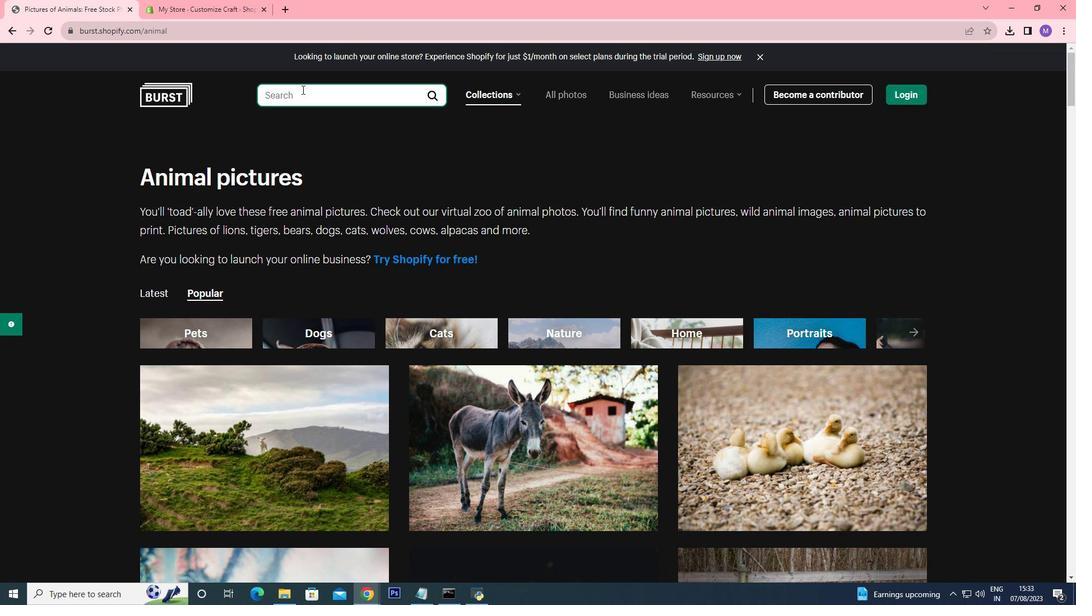 
Action: Mouse pressed left at (302, 89)
Screenshot: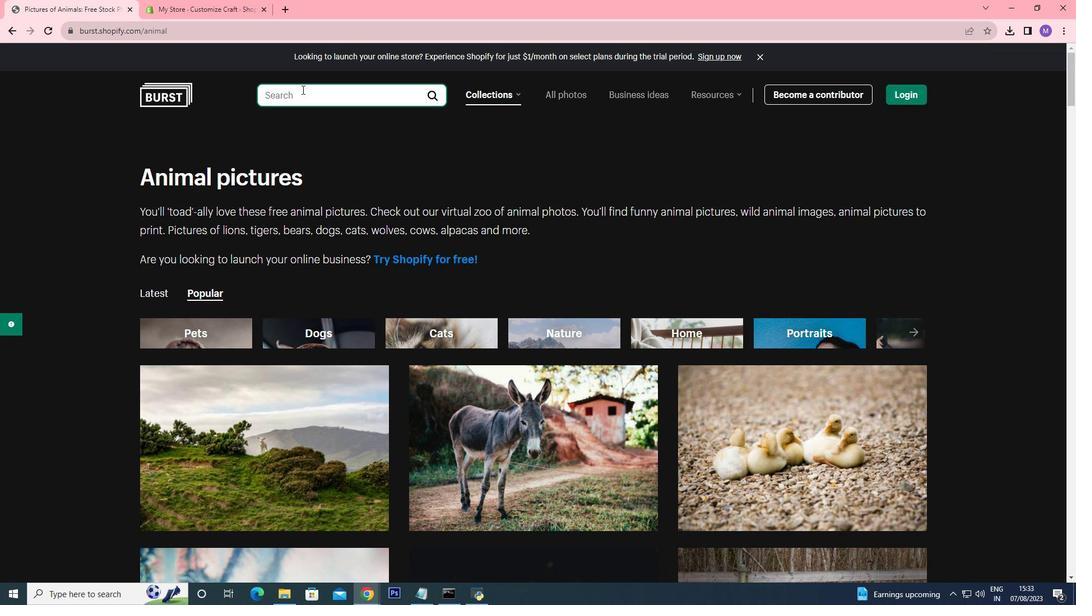
Action: Key pressed gaun<Key.enter>
Screenshot: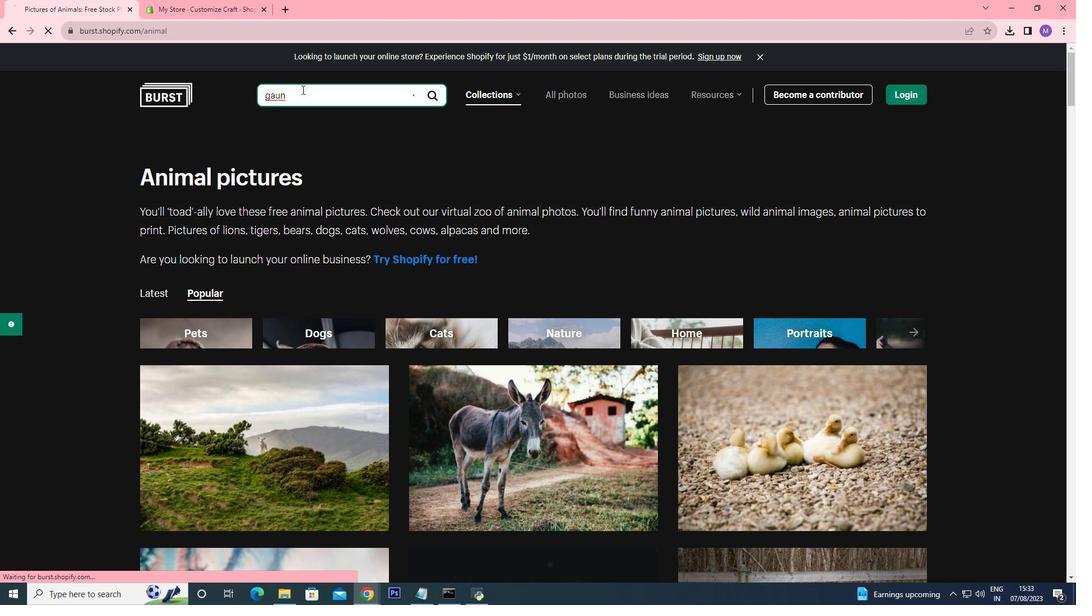 
Action: Mouse moved to (774, 415)
Screenshot: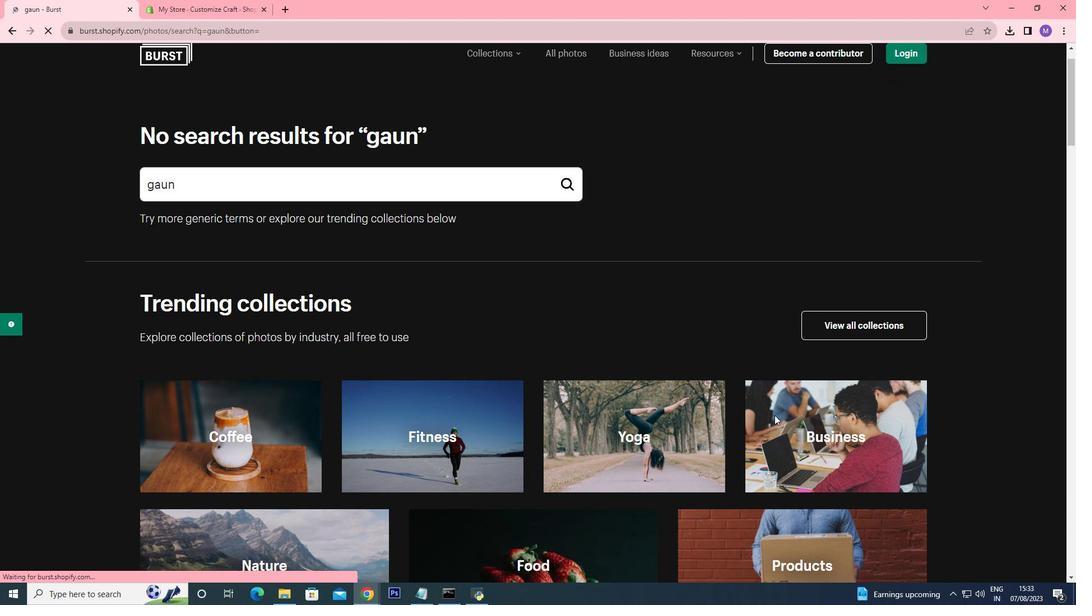 
Action: Mouse scrolled (774, 414) with delta (0, 0)
Screenshot: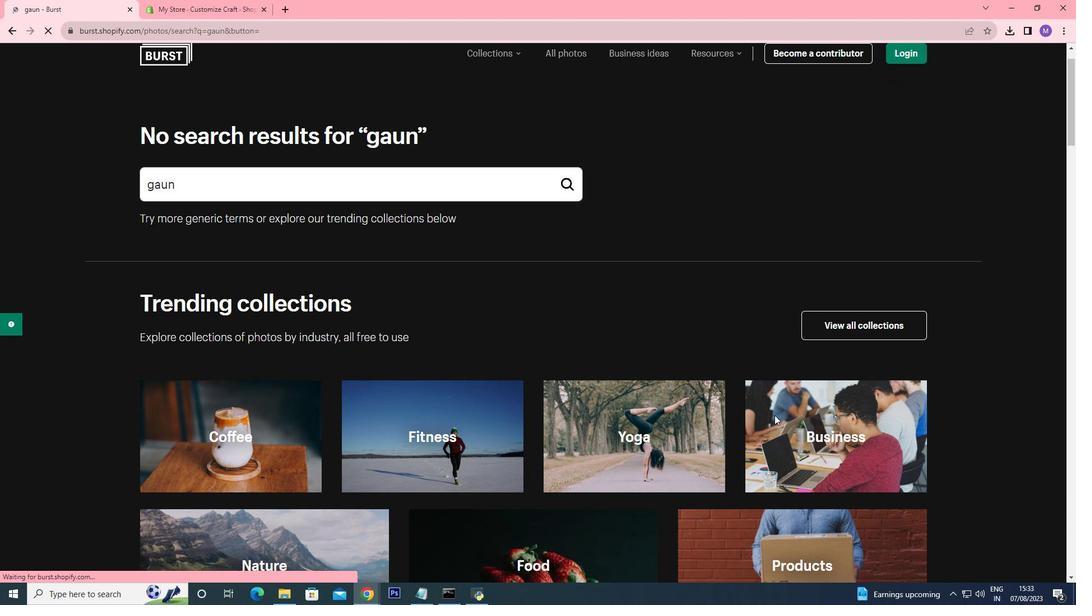 
Action: Mouse scrolled (774, 414) with delta (0, 0)
Screenshot: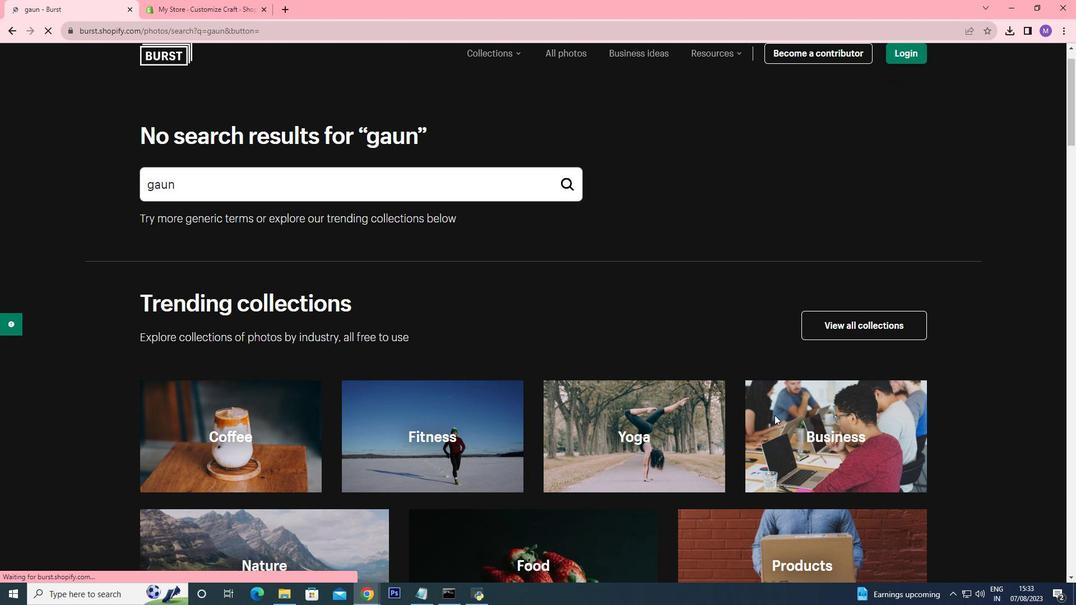 
Action: Mouse scrolled (774, 414) with delta (0, 0)
Screenshot: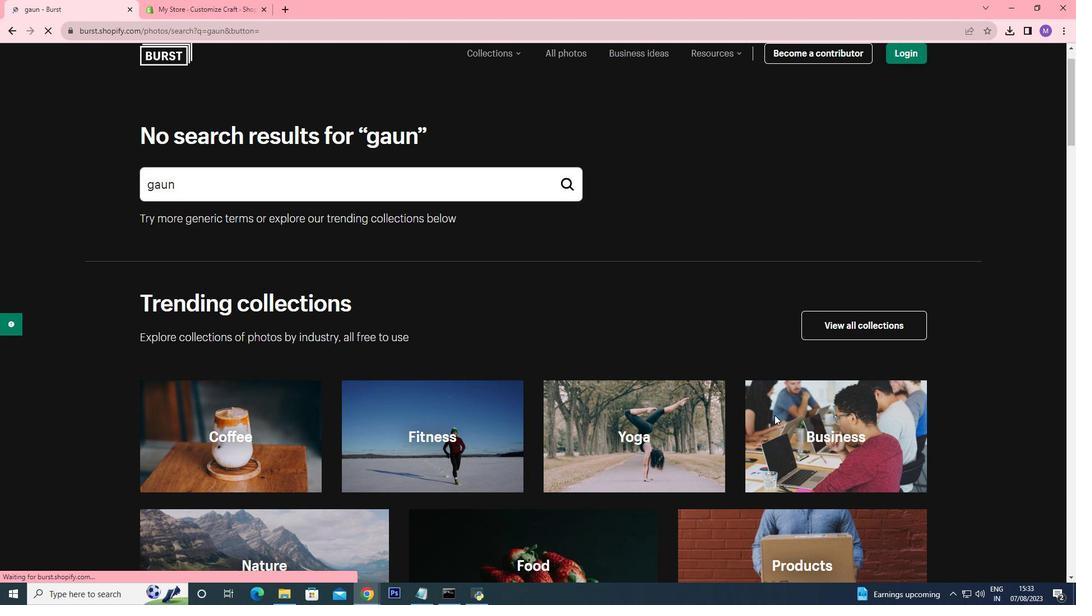 
Action: Mouse scrolled (774, 414) with delta (0, 0)
Screenshot: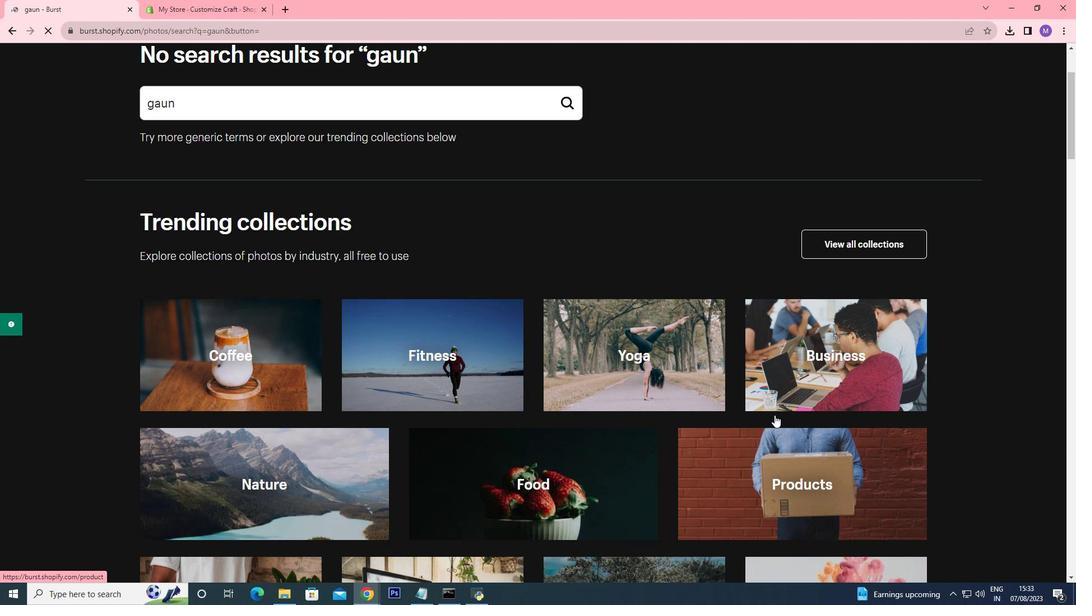 
Action: Mouse moved to (766, 402)
Screenshot: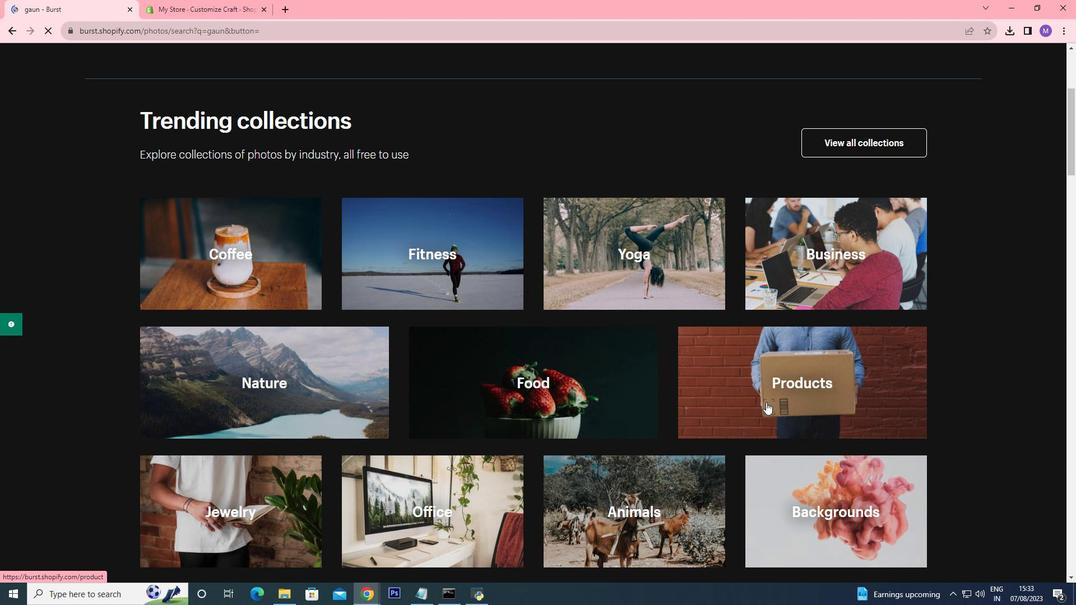 
Action: Mouse scrolled (766, 401) with delta (0, 0)
Screenshot: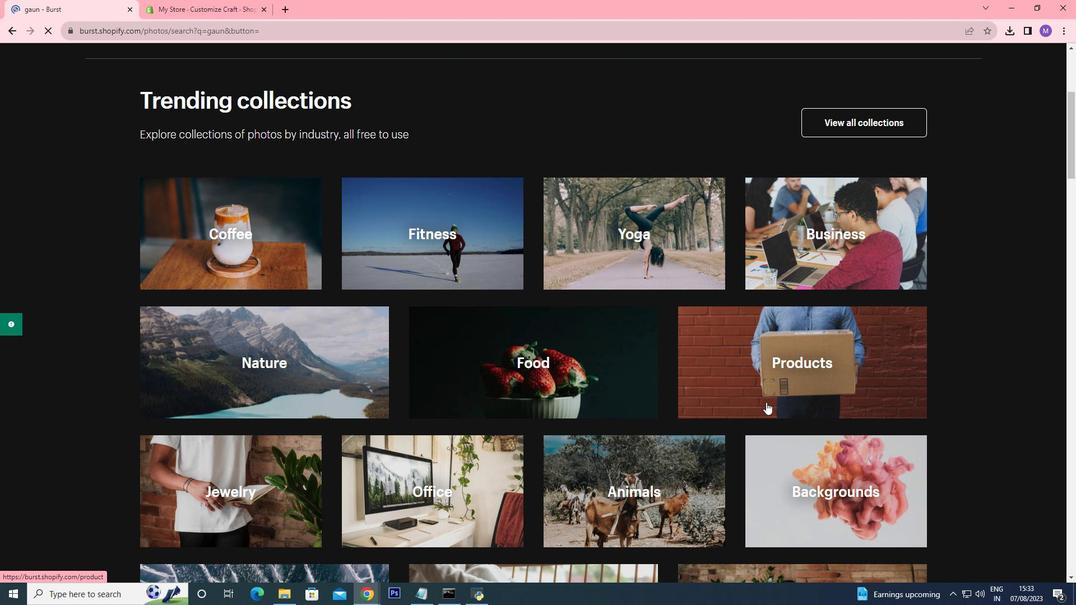 
Action: Mouse moved to (765, 402)
Screenshot: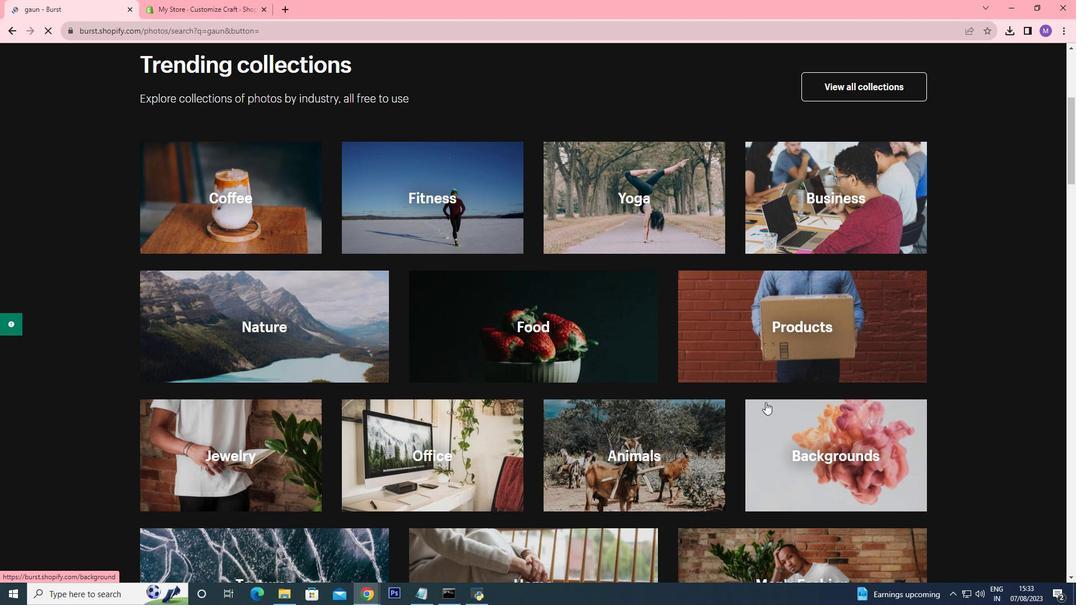
Action: Mouse scrolled (765, 401) with delta (0, 0)
Screenshot: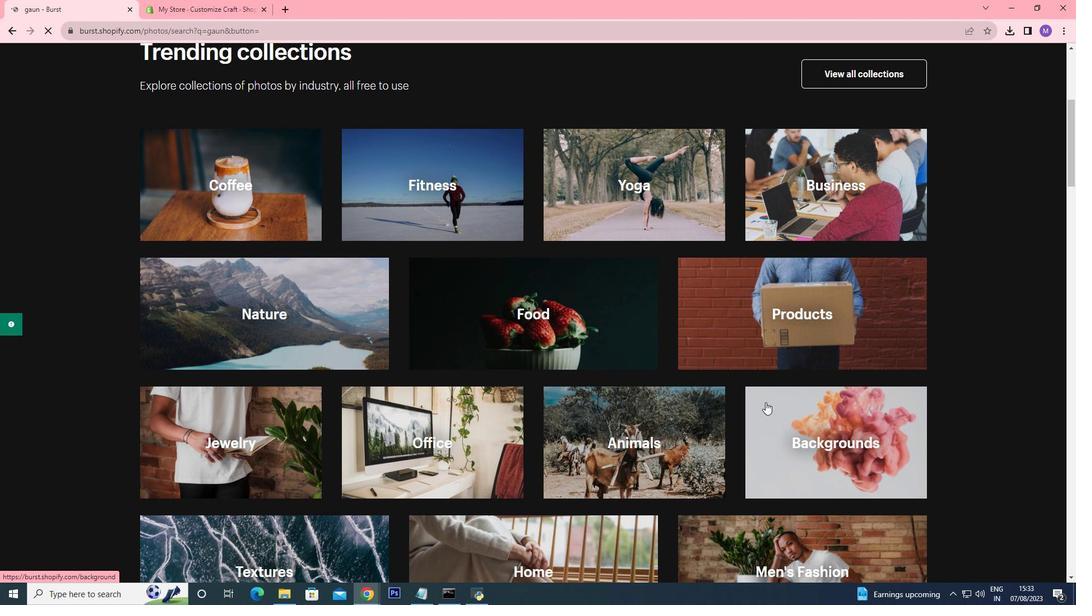 
Action: Mouse scrolled (765, 401) with delta (0, 0)
Screenshot: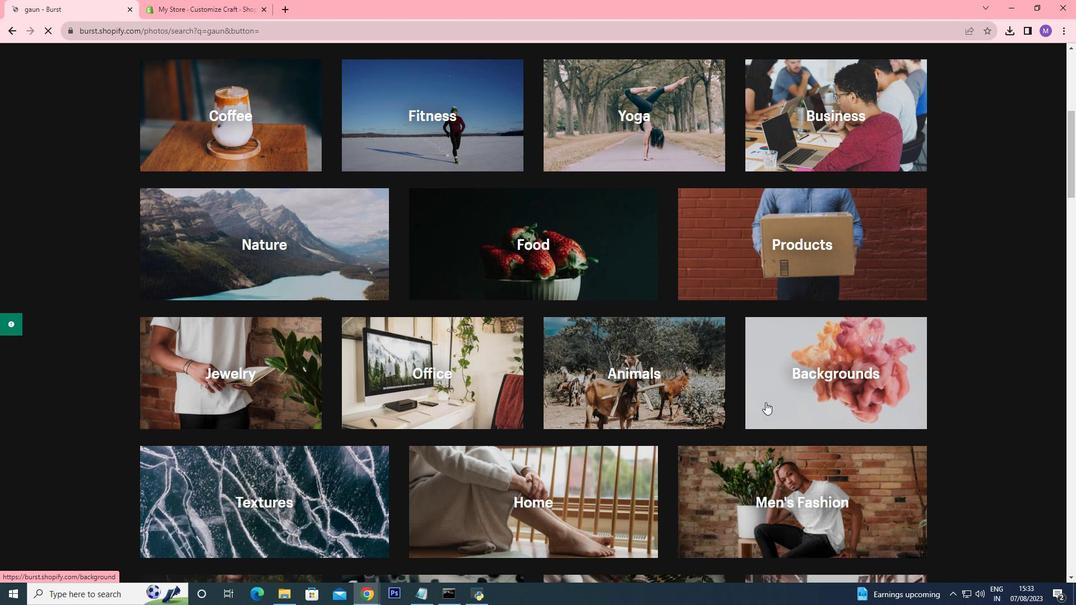 
Action: Mouse moved to (776, 407)
Screenshot: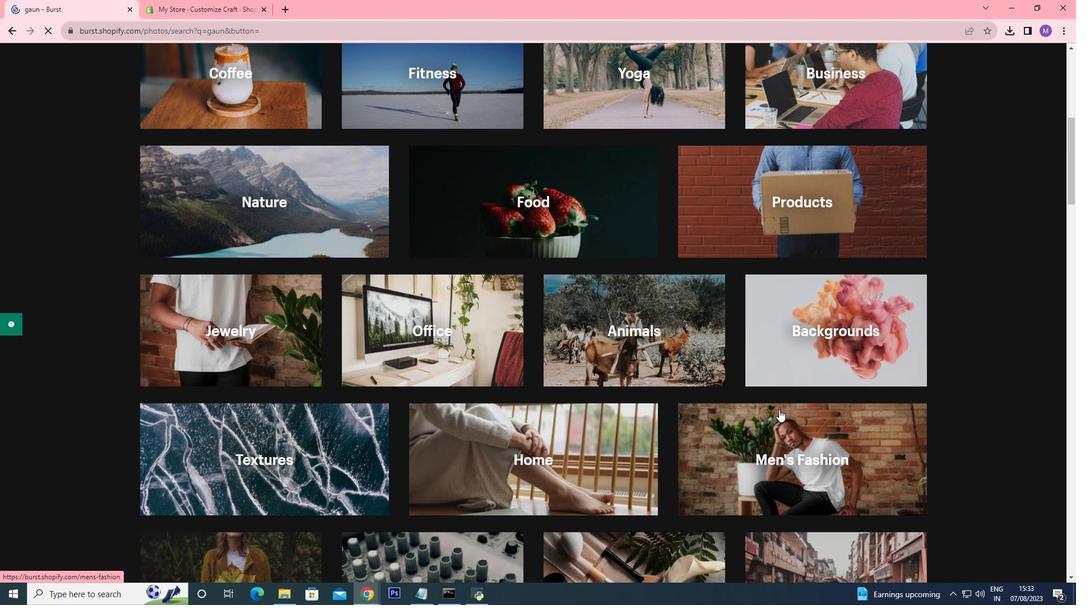 
Action: Mouse scrolled (776, 406) with delta (0, 0)
Screenshot: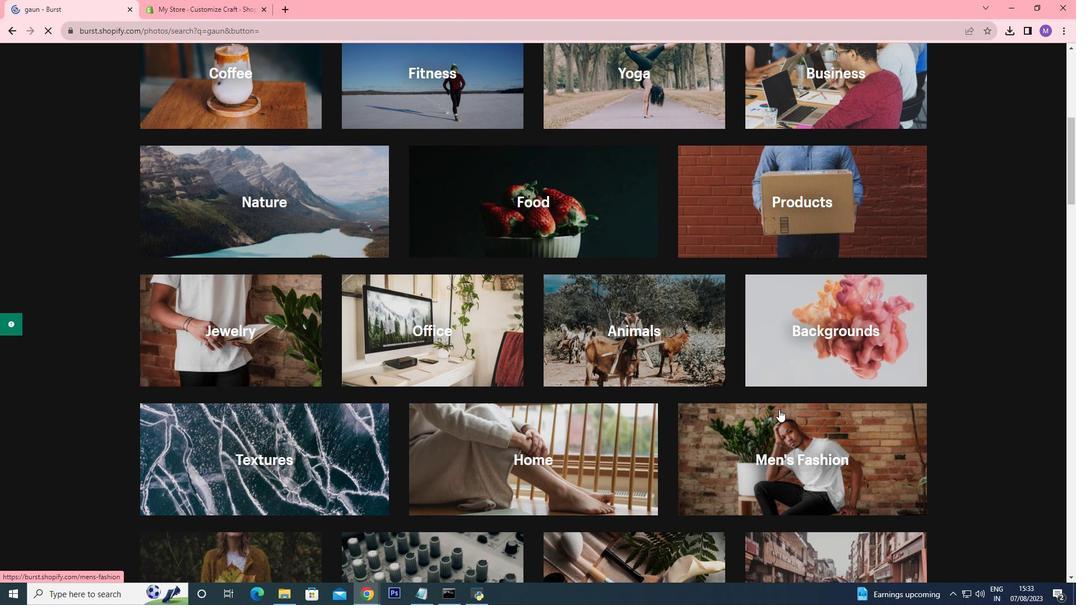 
Action: Mouse moved to (783, 436)
Screenshot: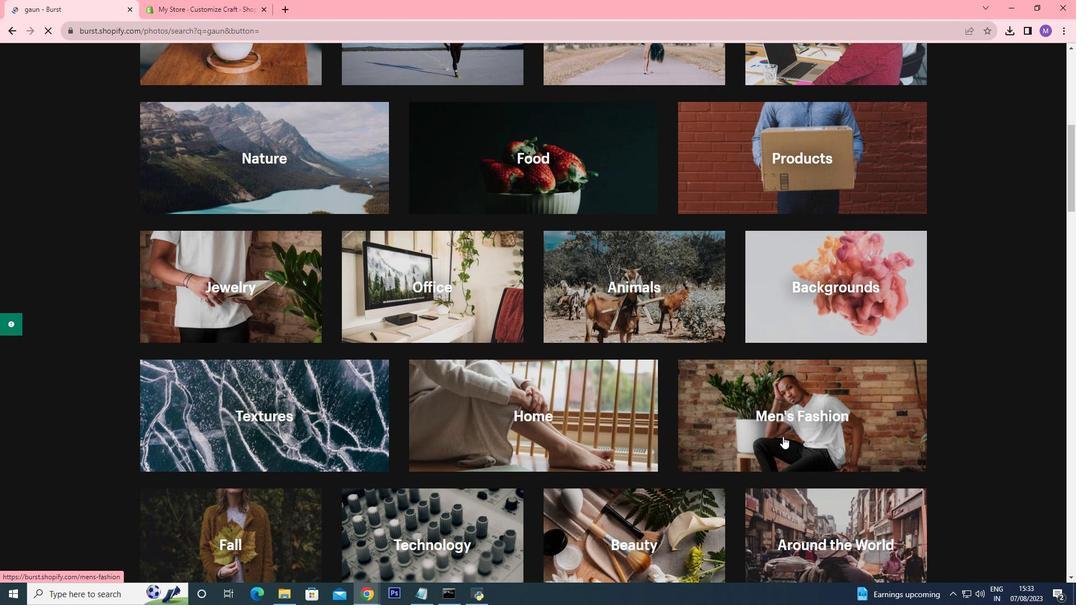 
Action: Mouse scrolled (783, 436) with delta (0, 0)
Screenshot: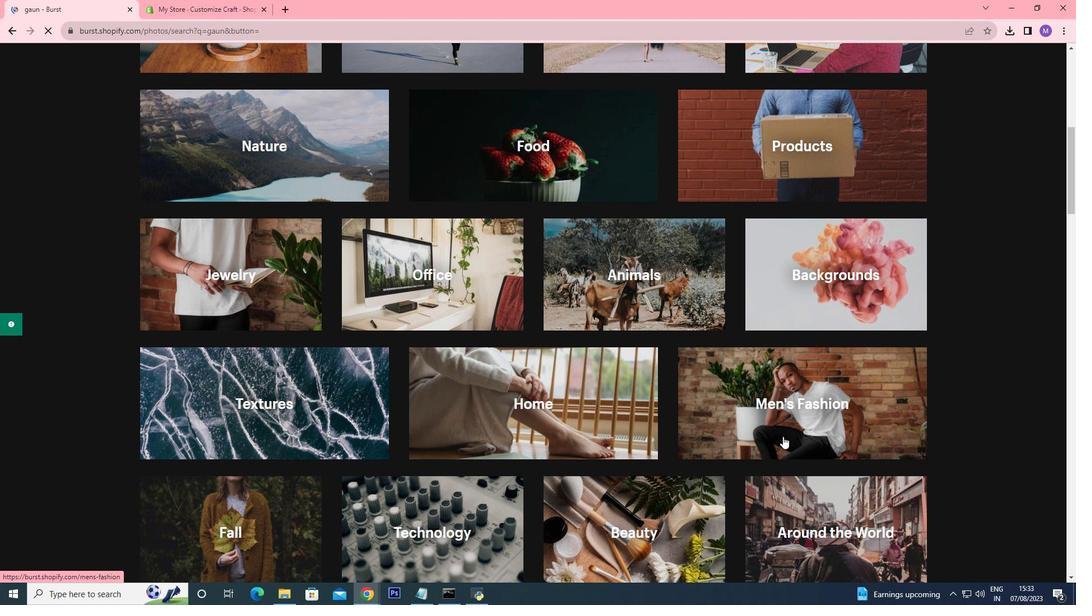 
Action: Mouse moved to (782, 436)
Screenshot: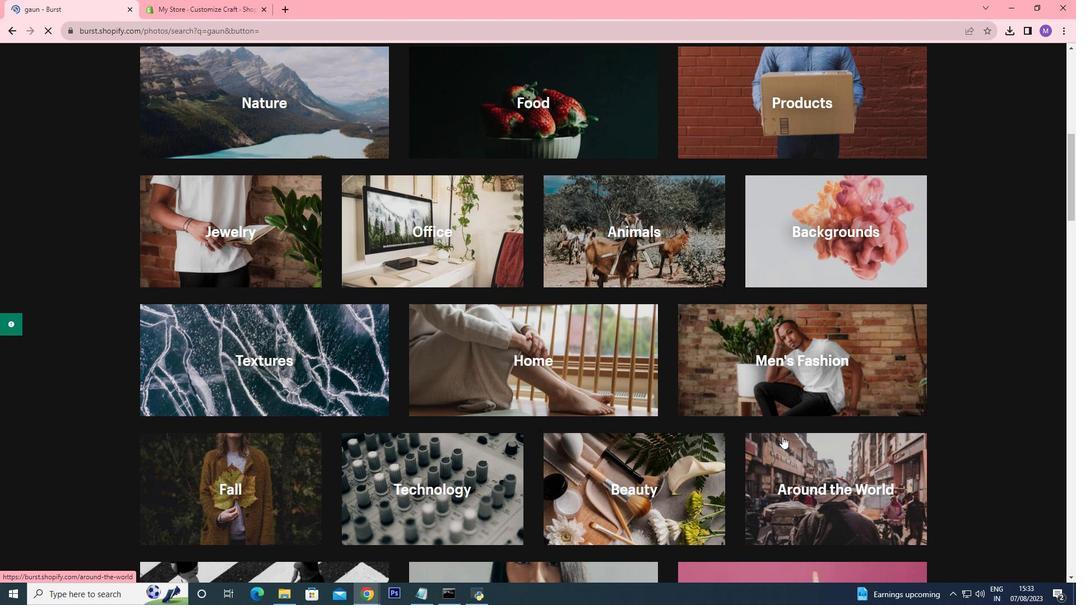 
Action: Mouse scrolled (782, 436) with delta (0, 0)
Screenshot: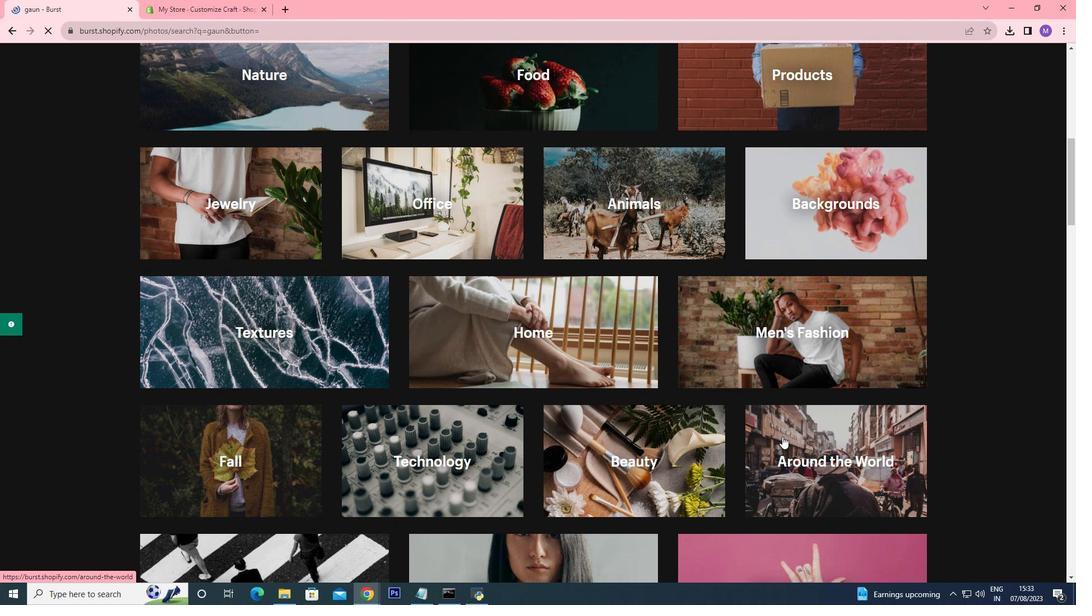 
Action: Mouse moved to (778, 436)
Screenshot: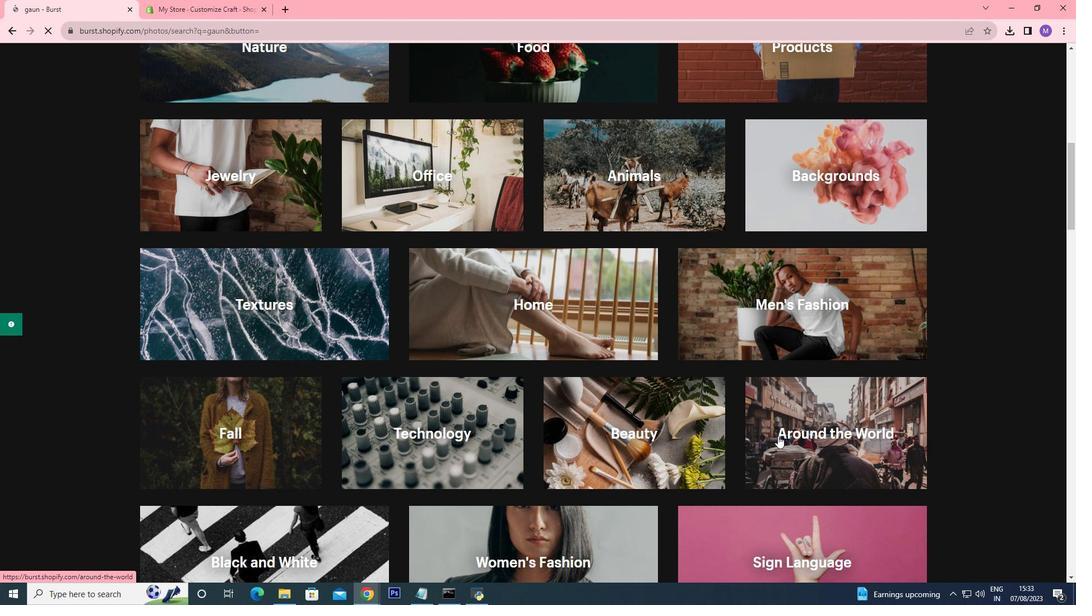 
Action: Mouse scrolled (778, 435) with delta (0, 0)
Screenshot: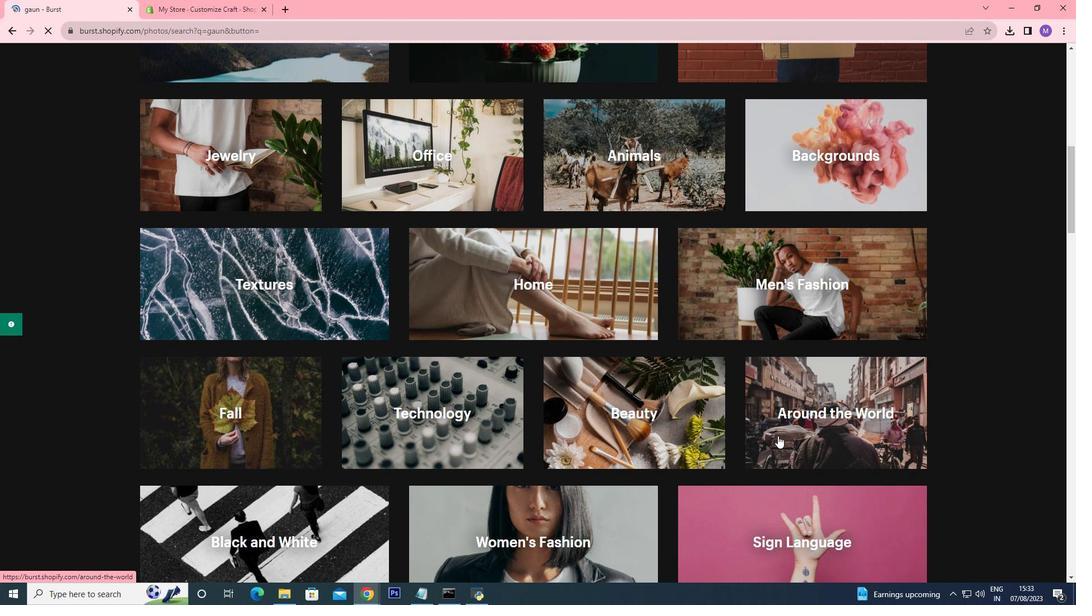 
Action: Mouse scrolled (778, 435) with delta (0, 0)
Screenshot: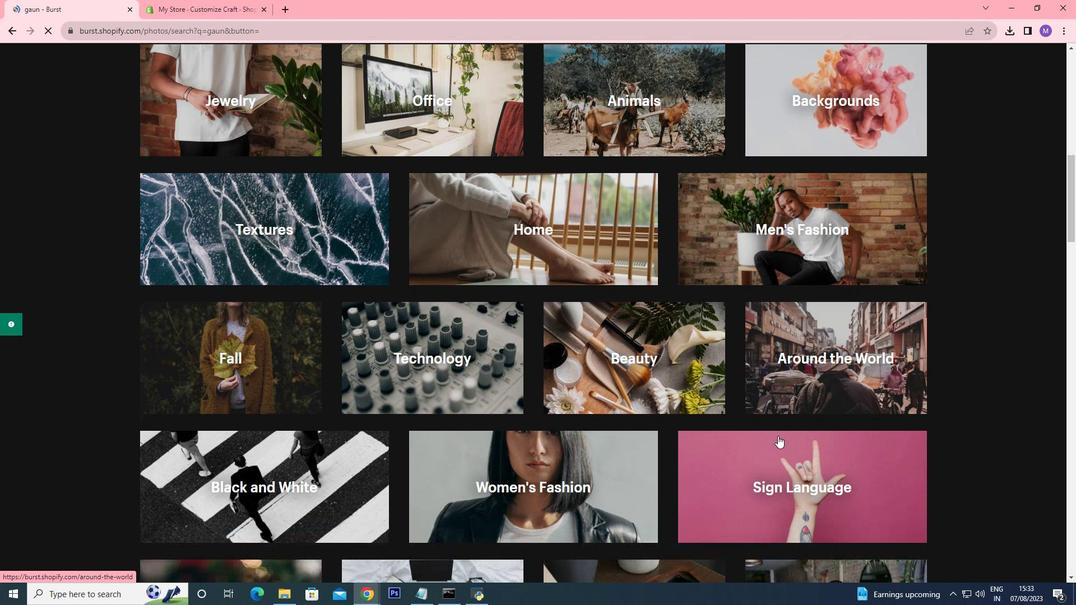 
Action: Mouse moved to (599, 447)
Screenshot: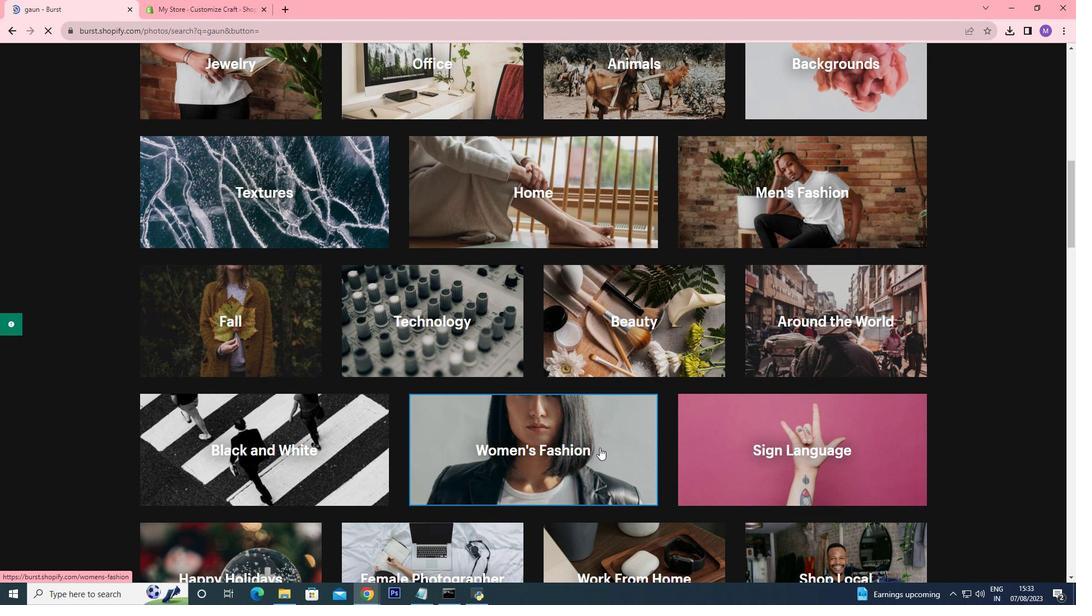 
Action: Mouse pressed left at (599, 447)
Screenshot: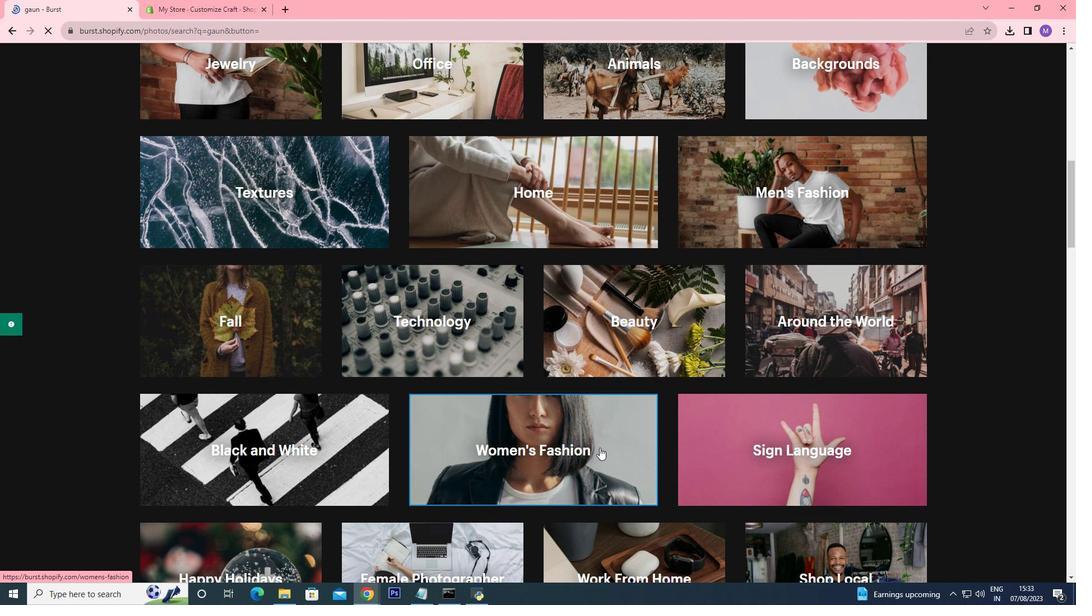 
Action: Mouse moved to (545, 415)
Screenshot: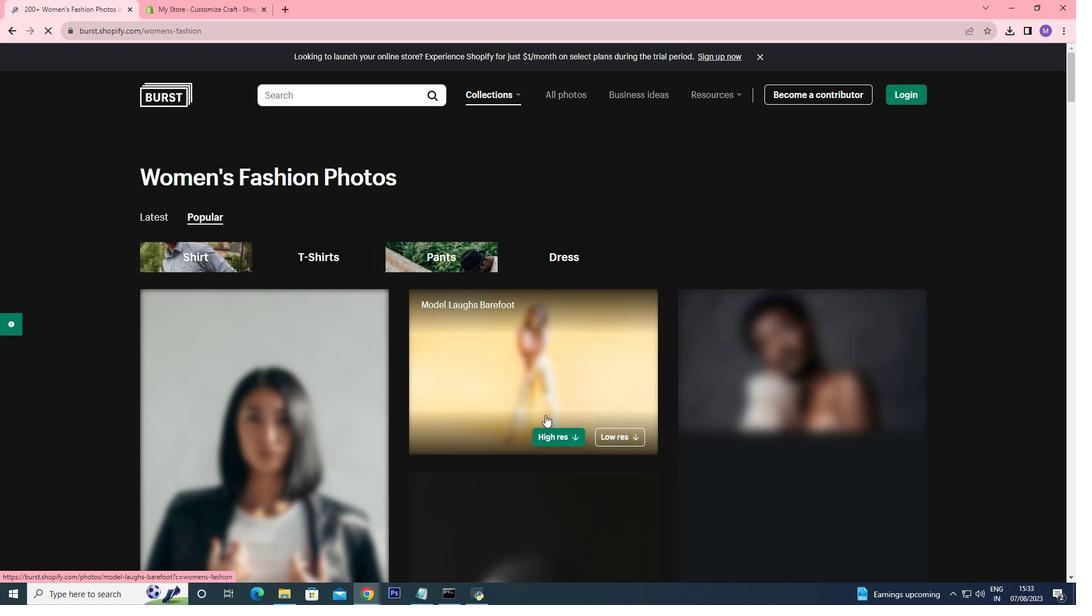 
Action: Mouse scrolled (545, 414) with delta (0, 0)
Screenshot: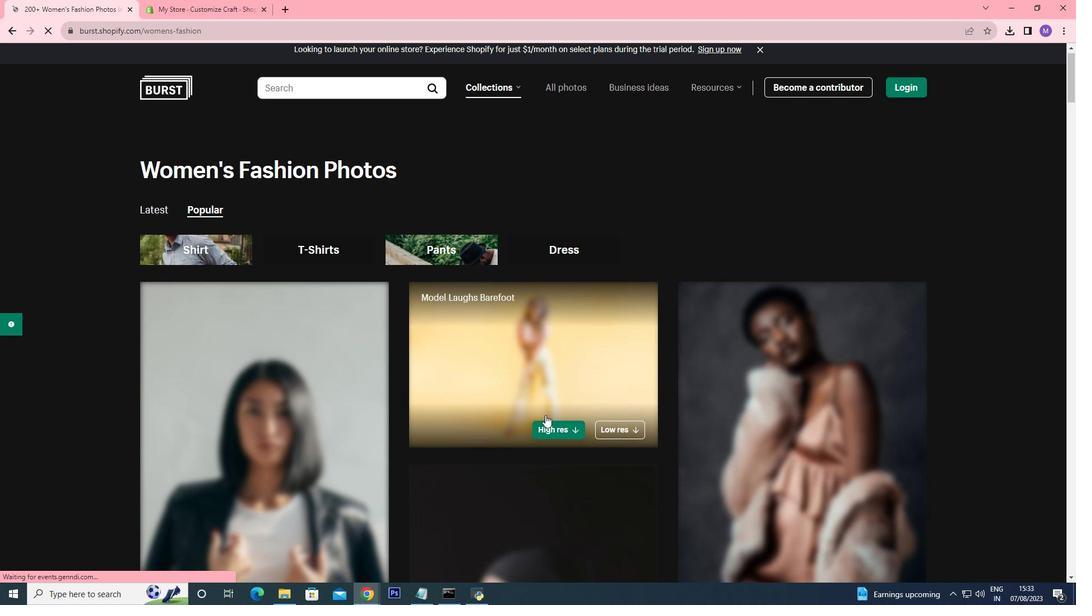 
Action: Mouse scrolled (545, 414) with delta (0, 0)
Screenshot: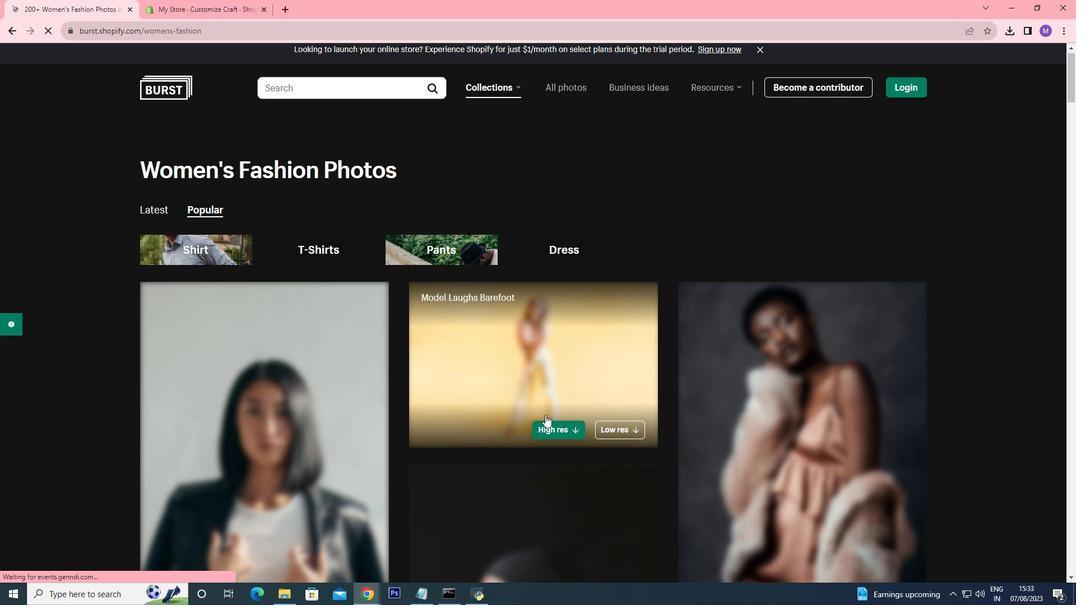 
Action: Mouse scrolled (545, 414) with delta (0, 0)
Screenshot: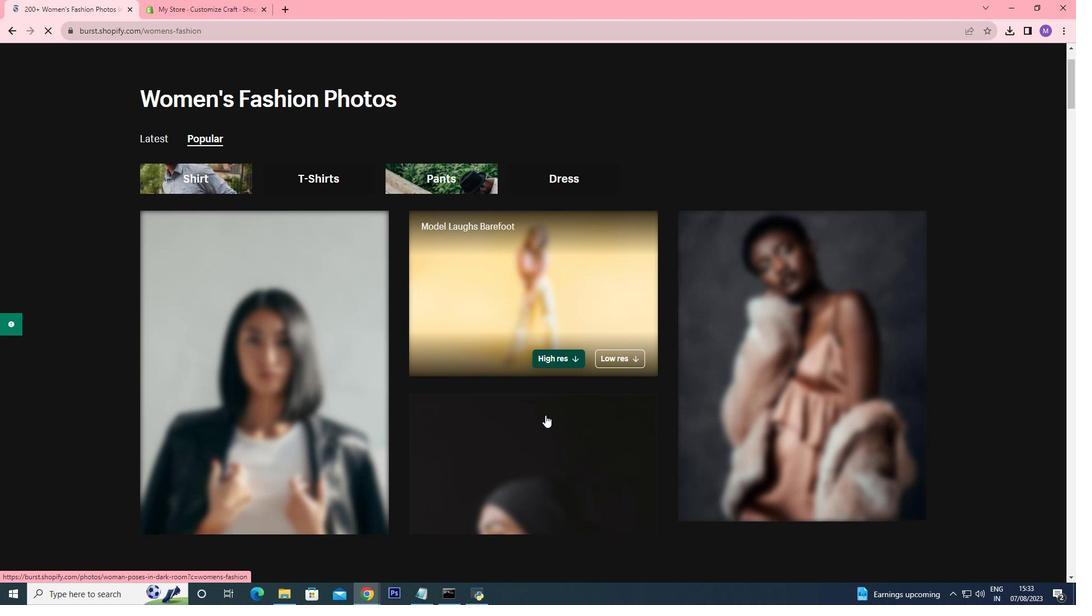 
Action: Mouse moved to (908, 412)
Screenshot: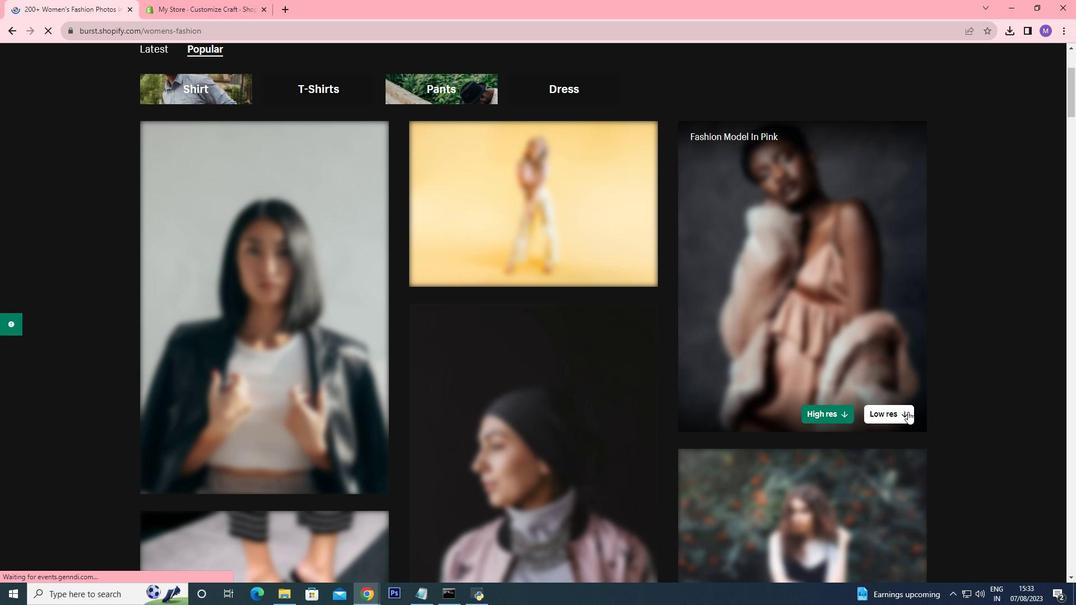 
Action: Mouse pressed left at (908, 412)
Screenshot: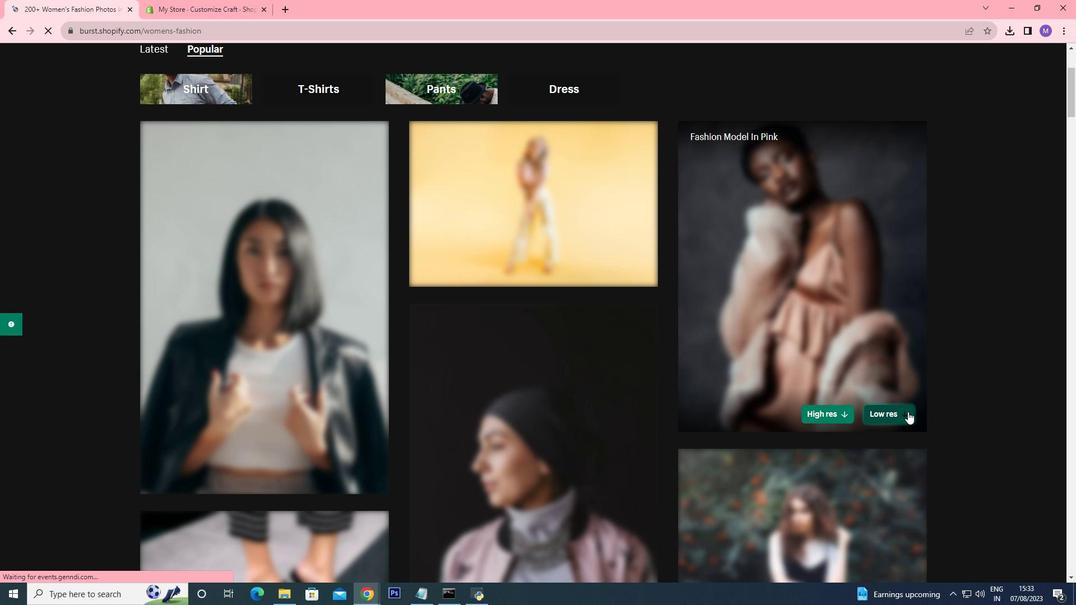 
Action: Mouse moved to (901, 412)
Screenshot: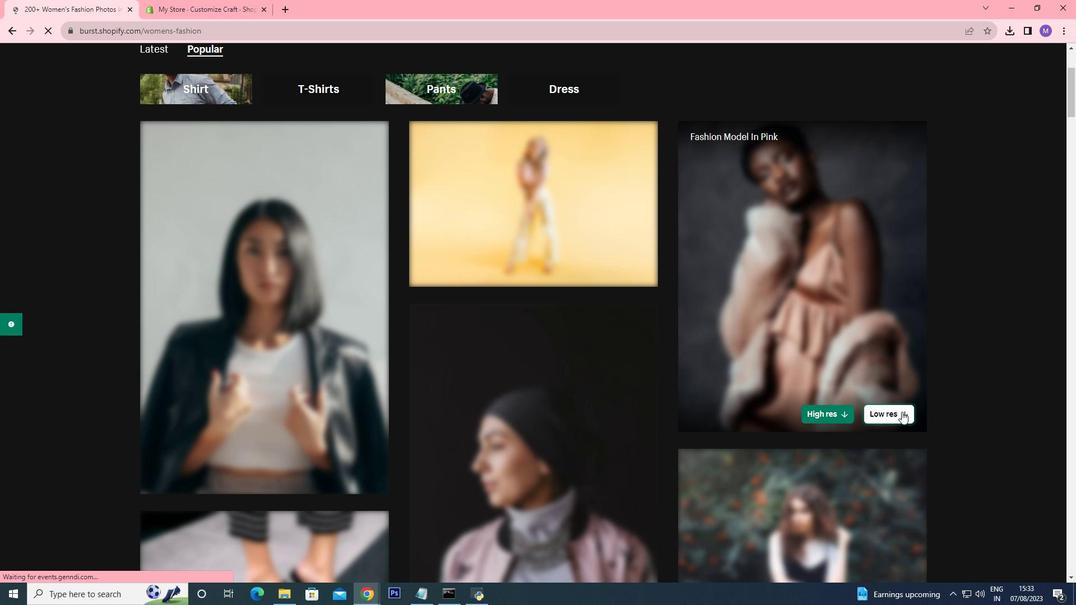 
Action: Mouse pressed left at (901, 412)
Screenshot: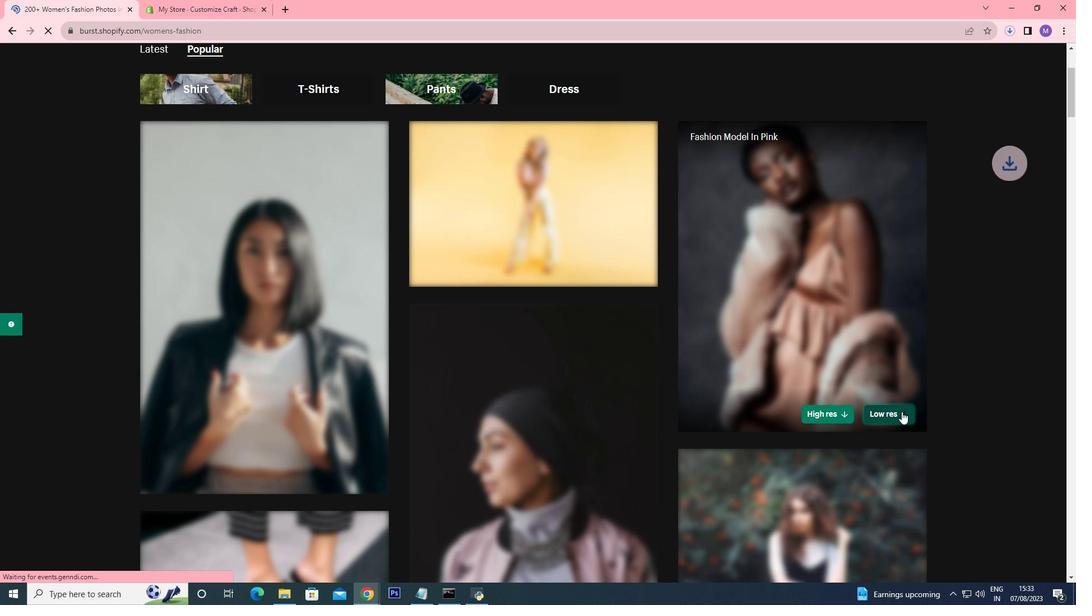 
Action: Mouse moved to (185, 0)
Screenshot: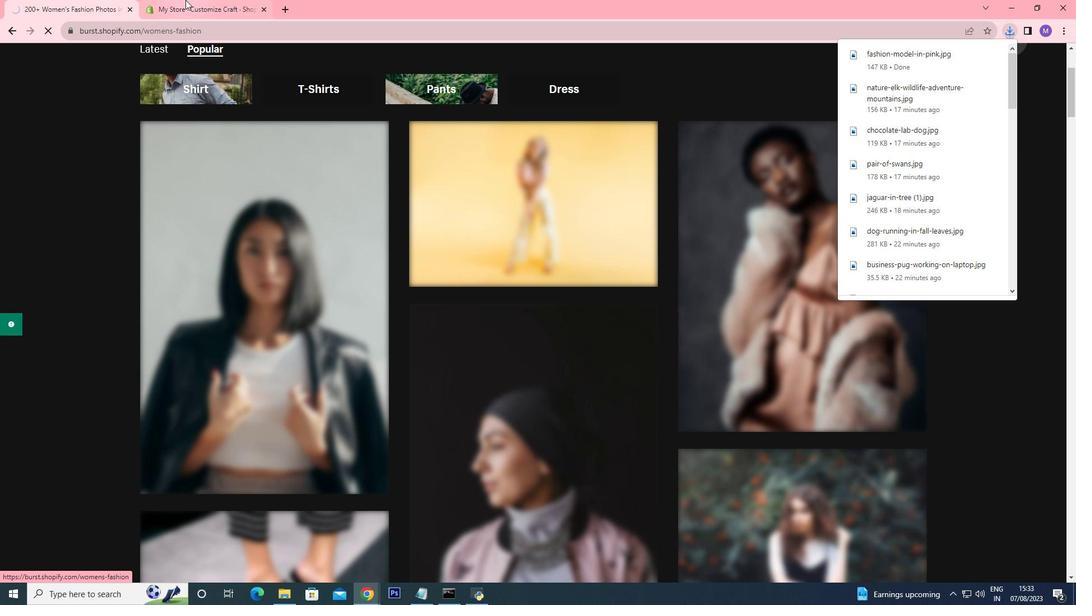 
Action: Mouse pressed left at (185, 0)
Screenshot: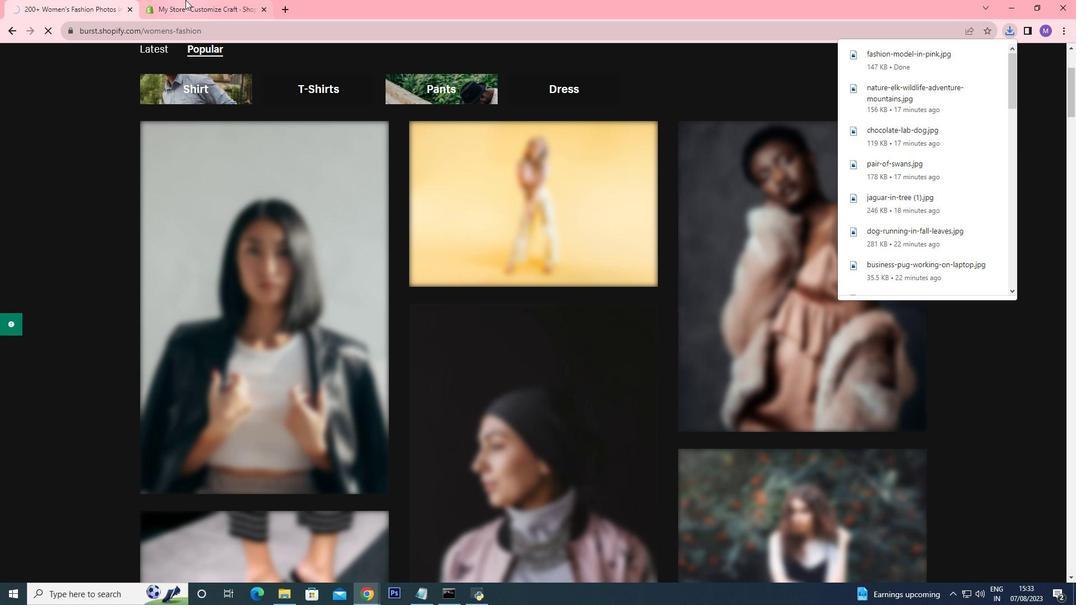 
Action: Mouse moved to (95, 146)
Screenshot: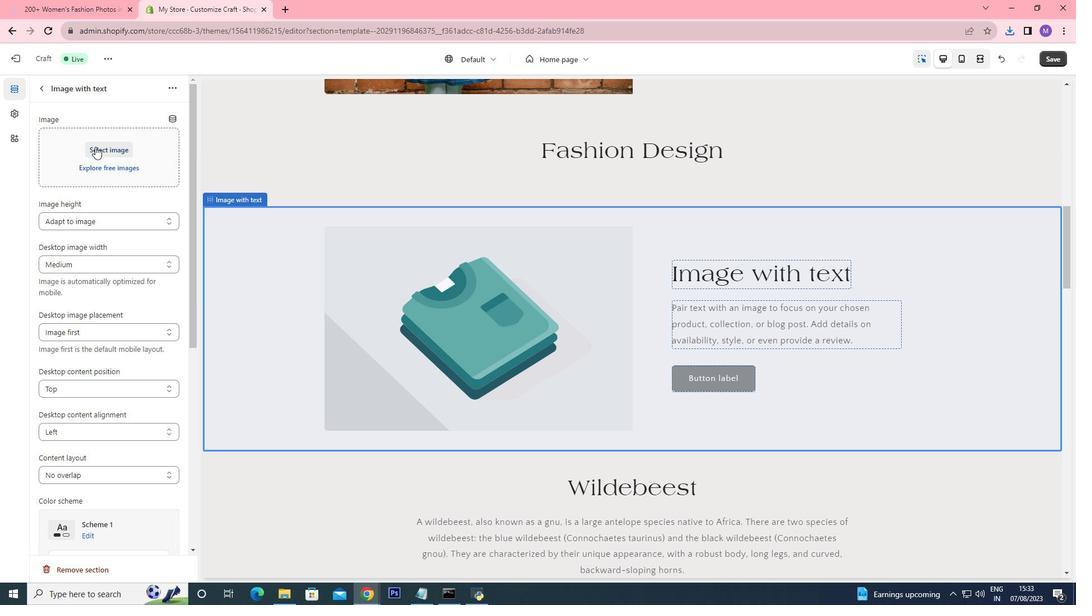 
Action: Mouse pressed left at (95, 146)
Screenshot: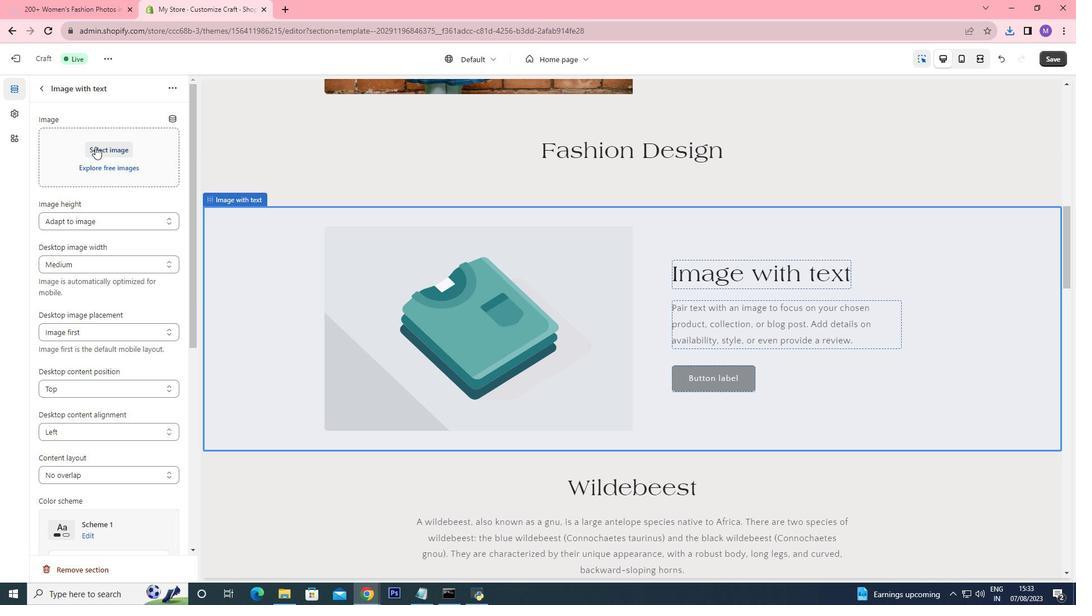 
Action: Mouse moved to (592, 176)
Screenshot: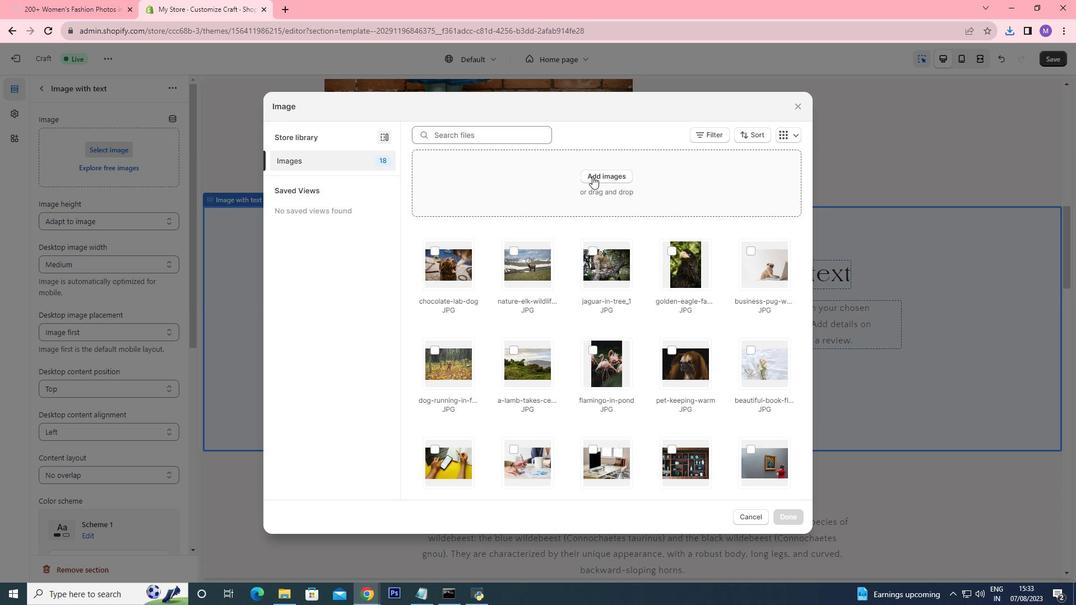 
Action: Mouse pressed left at (592, 176)
Screenshot: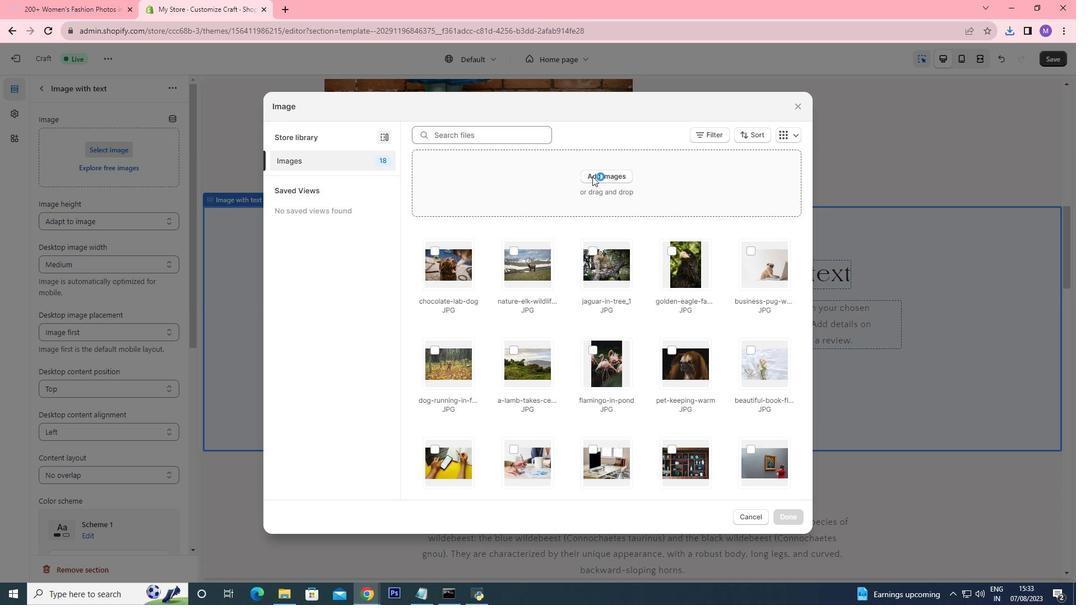 
Action: Mouse moved to (306, 98)
Screenshot: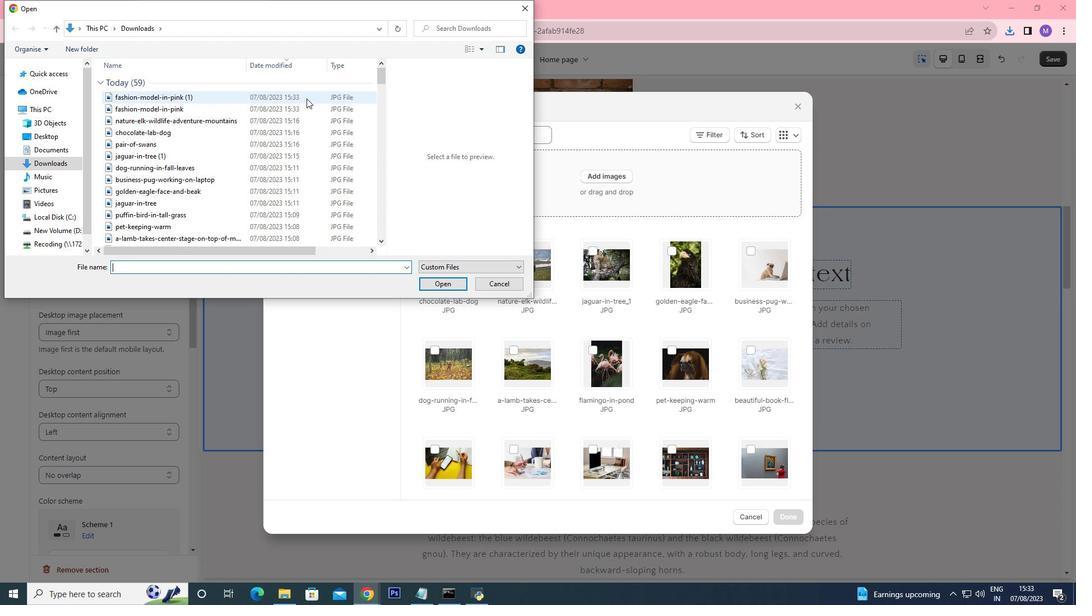 
Action: Mouse pressed left at (306, 98)
Screenshot: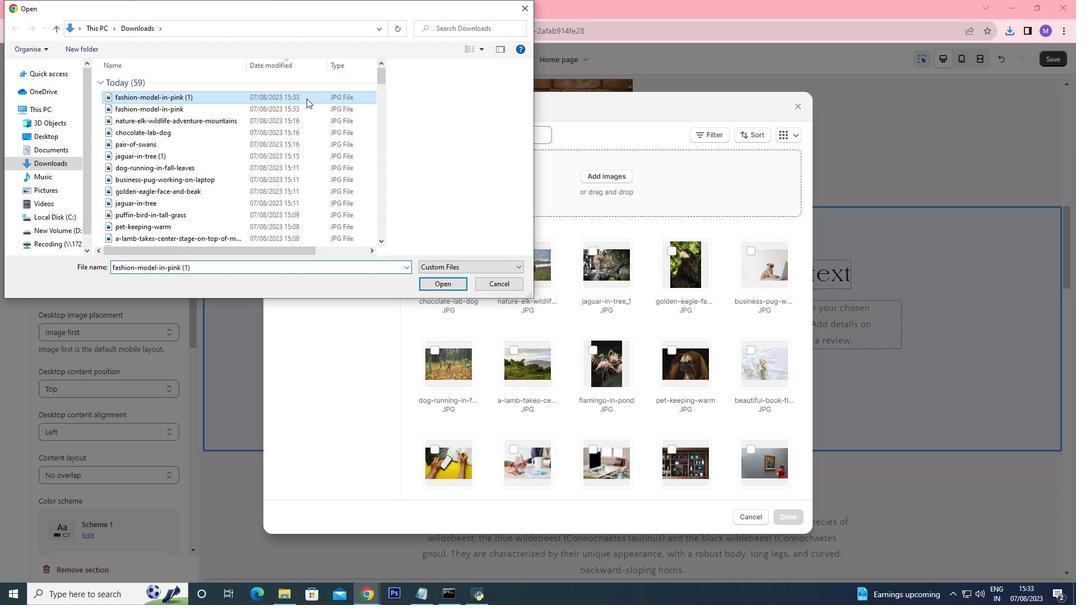 
Action: Mouse moved to (440, 286)
Screenshot: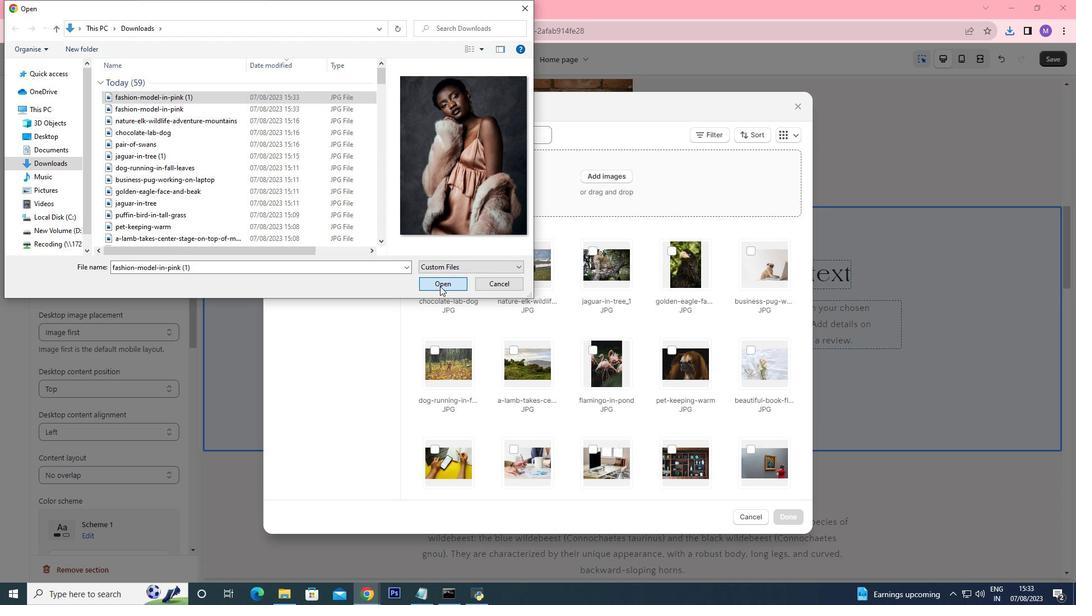 
Action: Mouse pressed left at (440, 286)
Screenshot: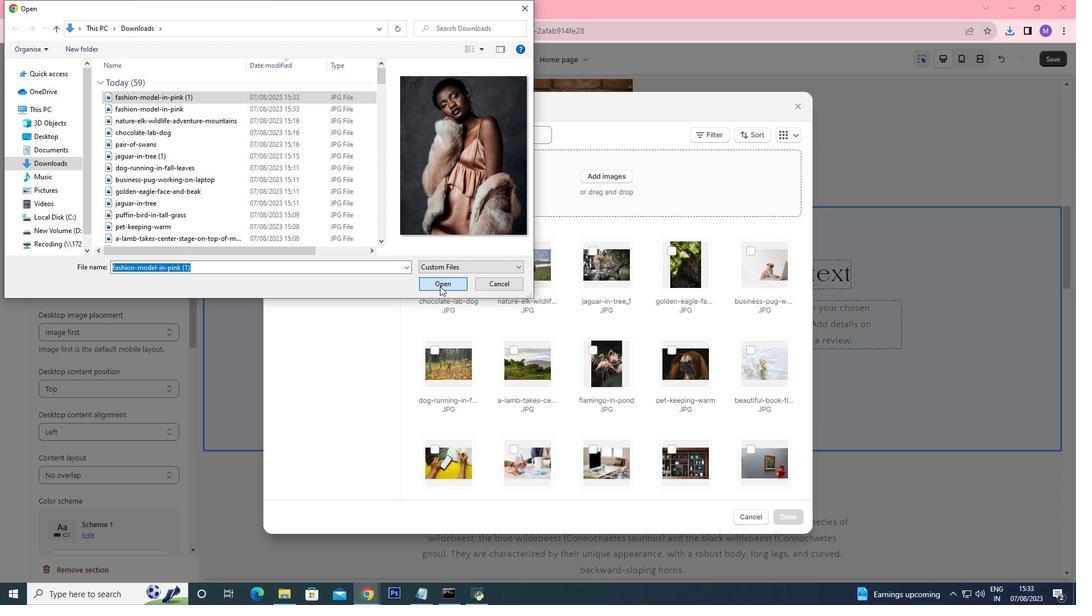 
Action: Mouse moved to (778, 514)
Screenshot: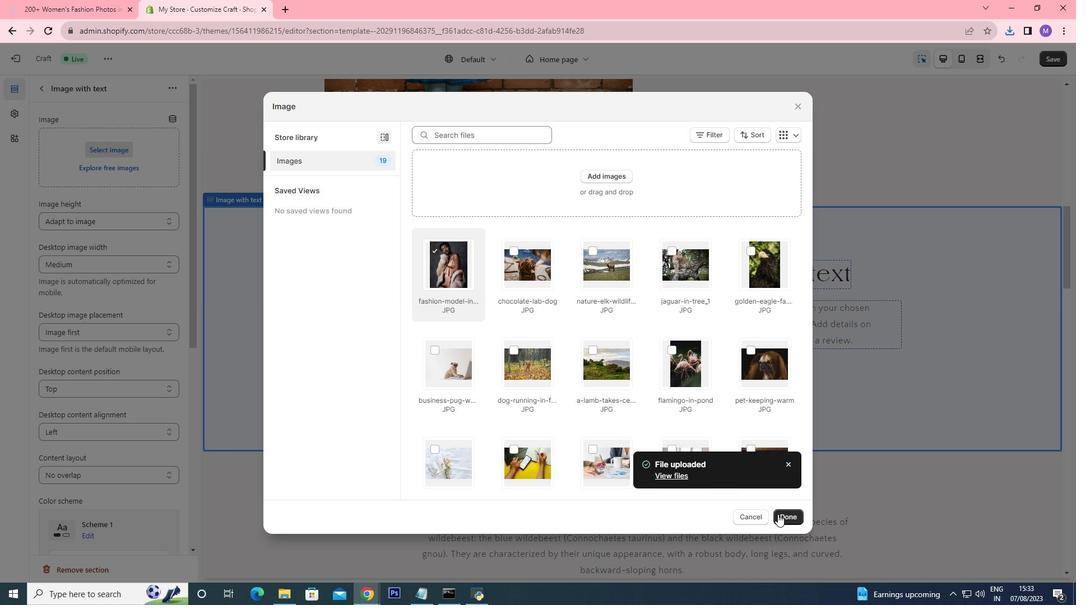 
Action: Mouse pressed left at (778, 514)
Screenshot: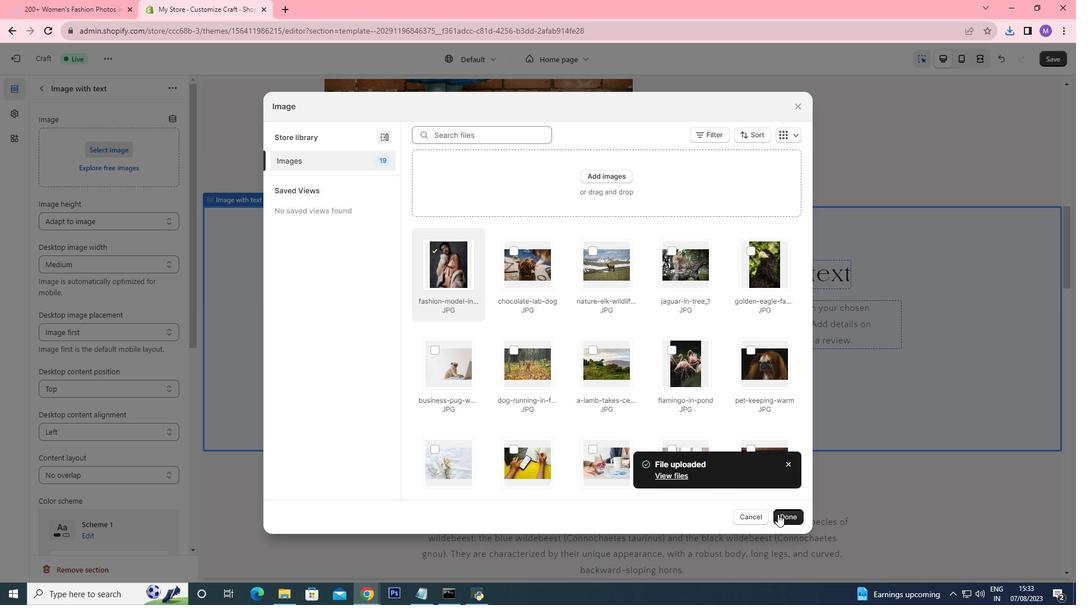 
Action: Mouse moved to (733, 162)
Screenshot: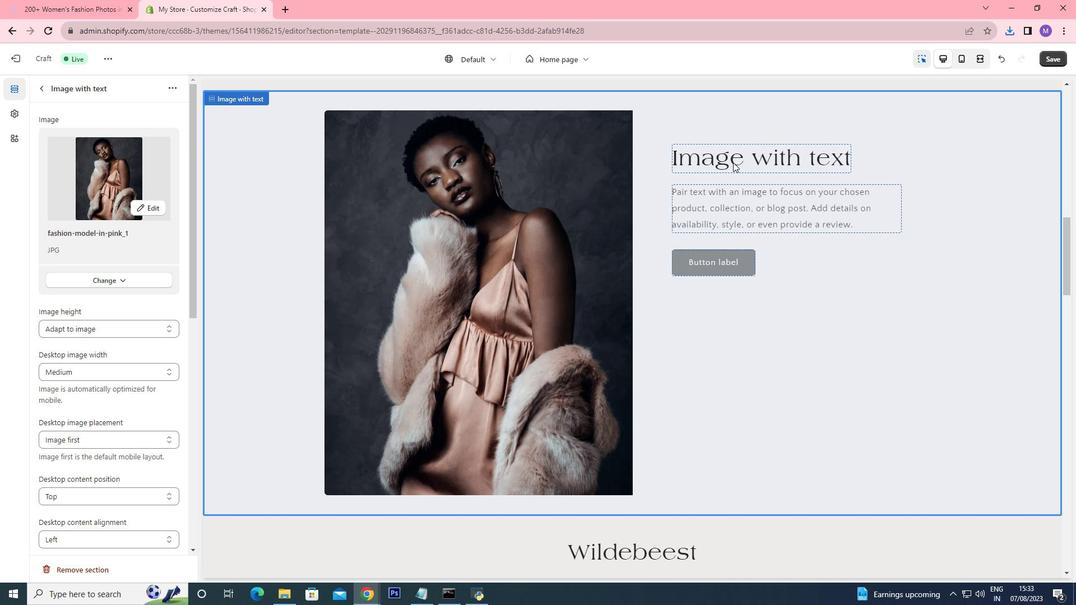 
Action: Mouse pressed left at (733, 162)
Screenshot: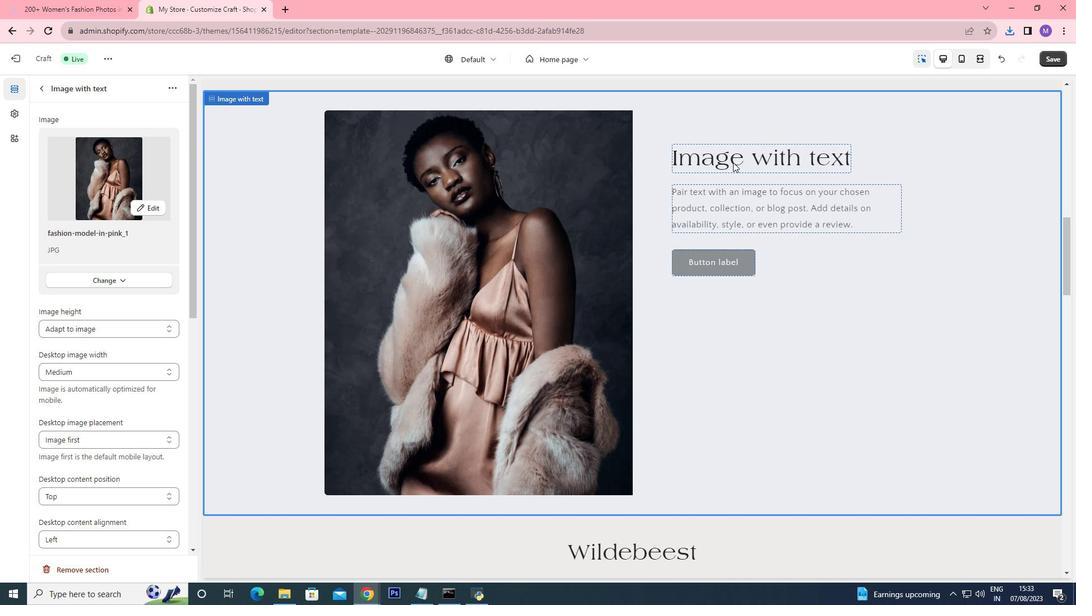 
Action: Mouse moved to (108, 169)
Screenshot: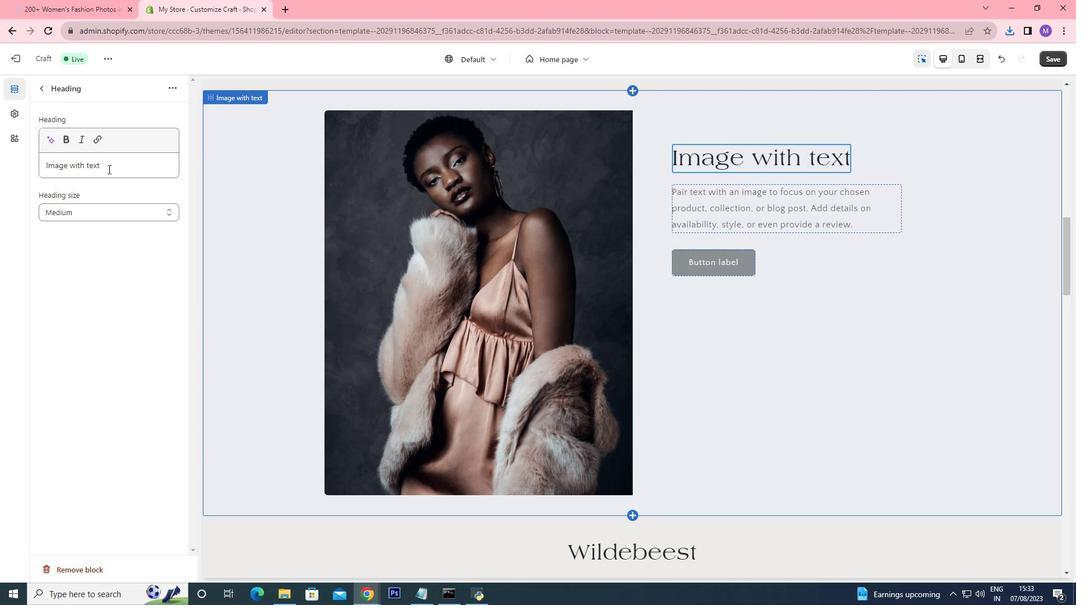 
Action: Mouse pressed left at (108, 169)
Screenshot: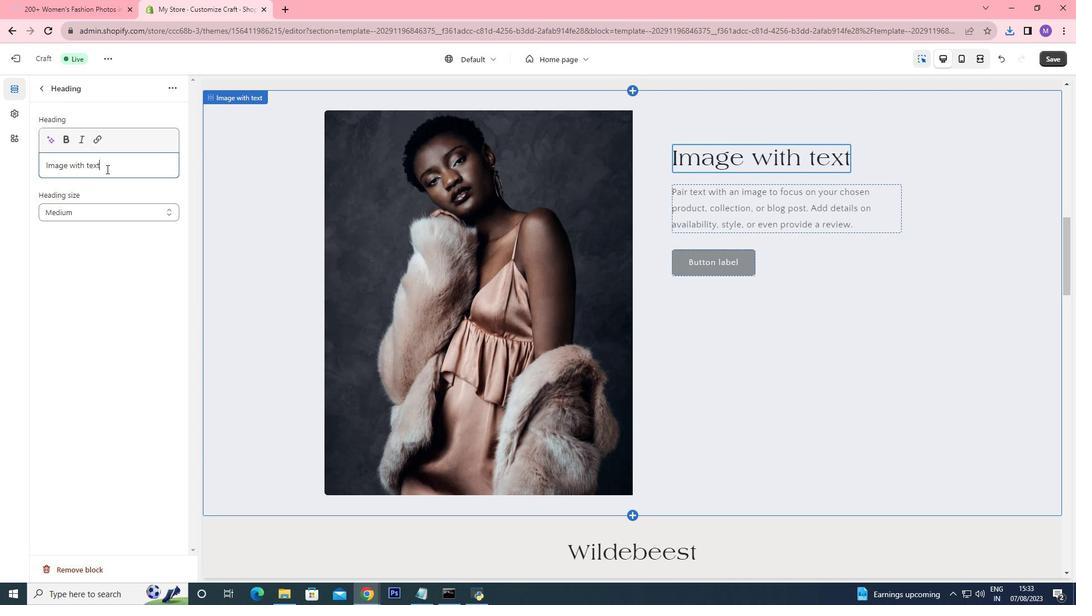 
Action: Mouse moved to (33, 165)
Screenshot: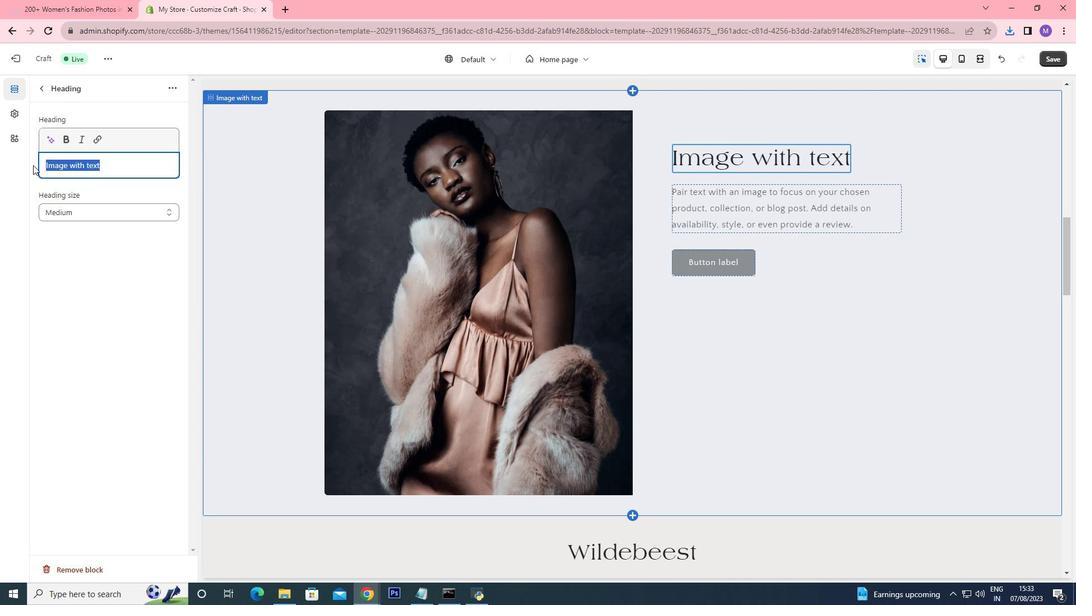 
Action: Key pressed <Key.shift>Women<Key.space><Key.shift>Fashion
Screenshot: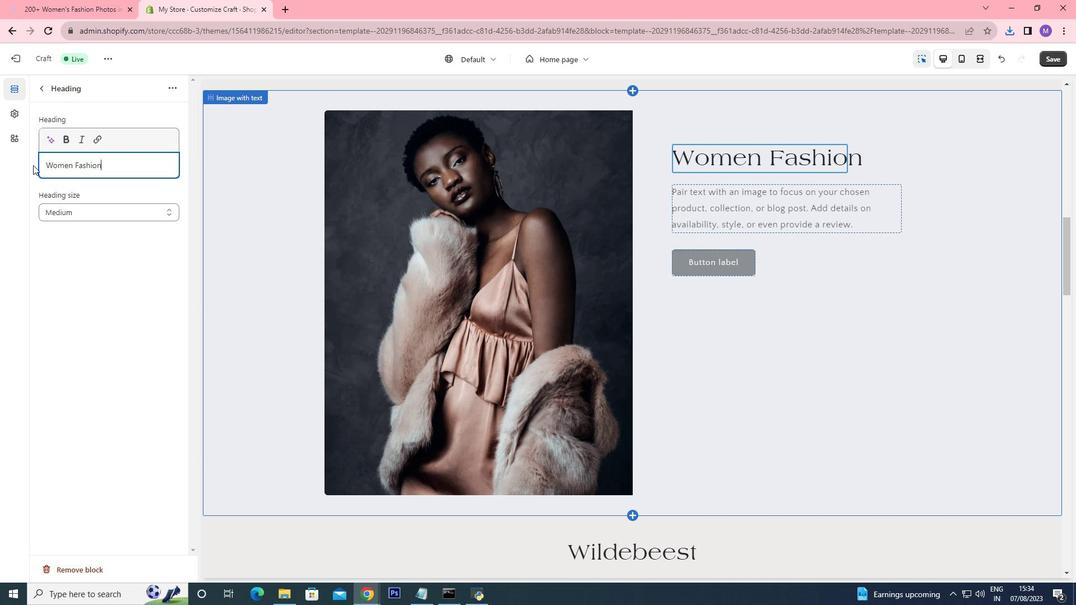 
Action: Mouse moved to (748, 202)
Screenshot: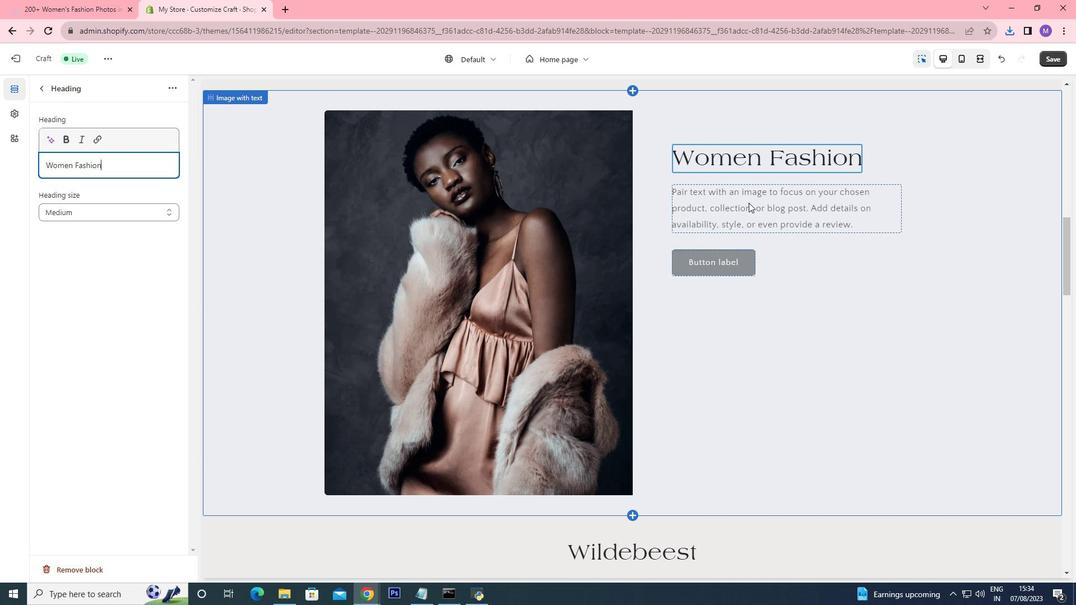 
Action: Mouse pressed left at (748, 202)
Screenshot: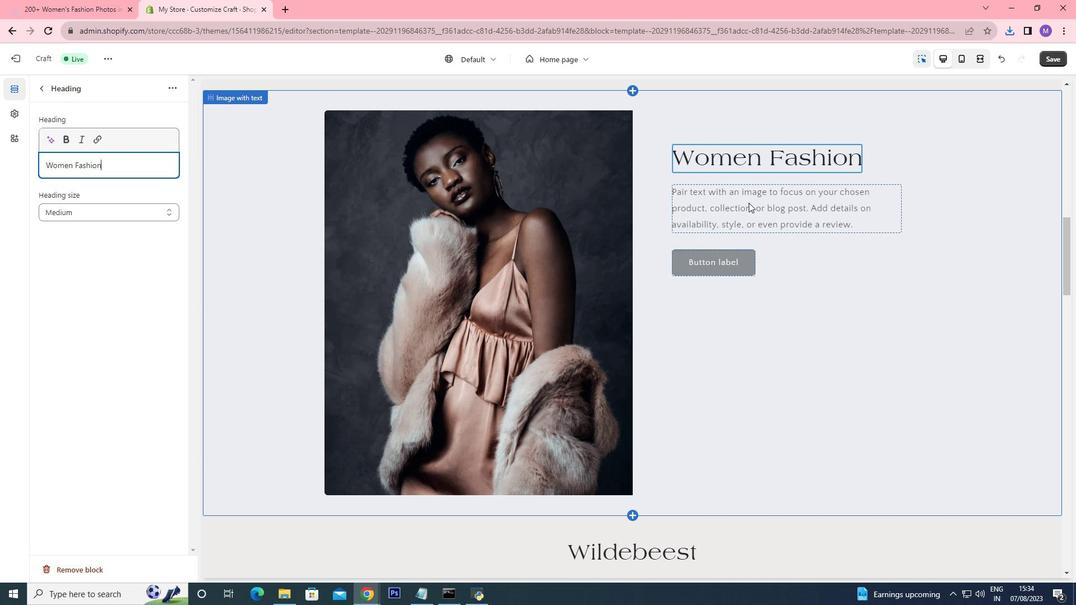 
Action: Mouse pressed left at (748, 202)
Screenshot: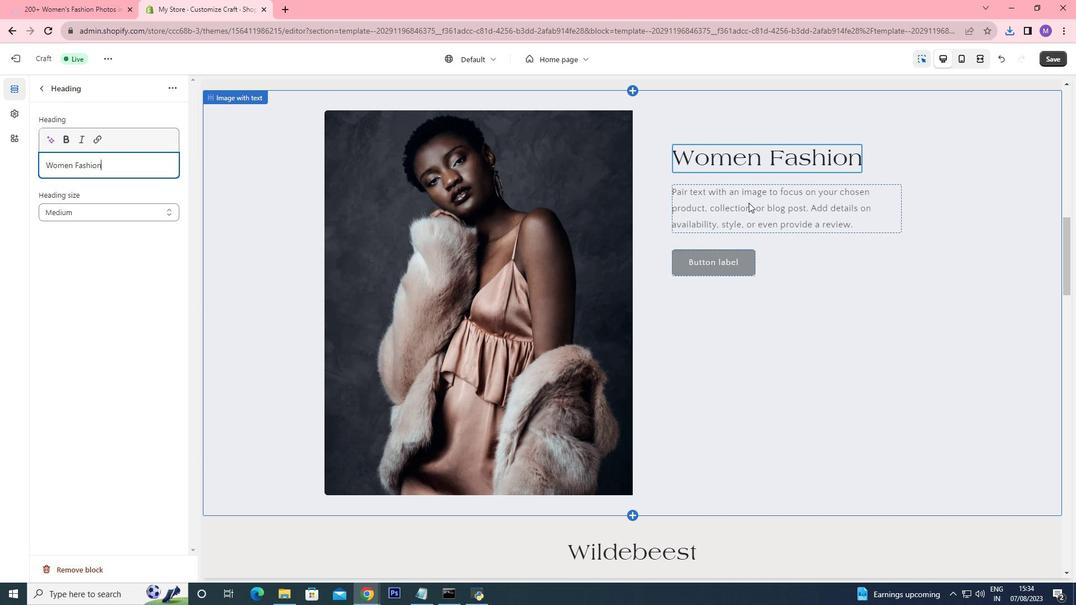 
Action: Mouse moved to (824, 257)
Screenshot: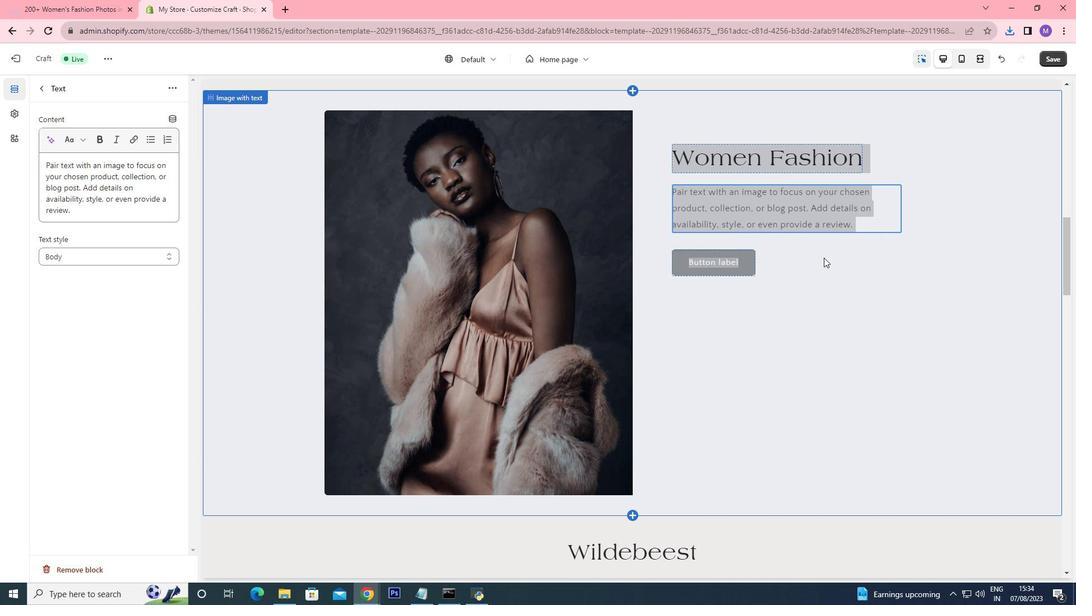 
Action: Mouse pressed left at (824, 257)
Screenshot: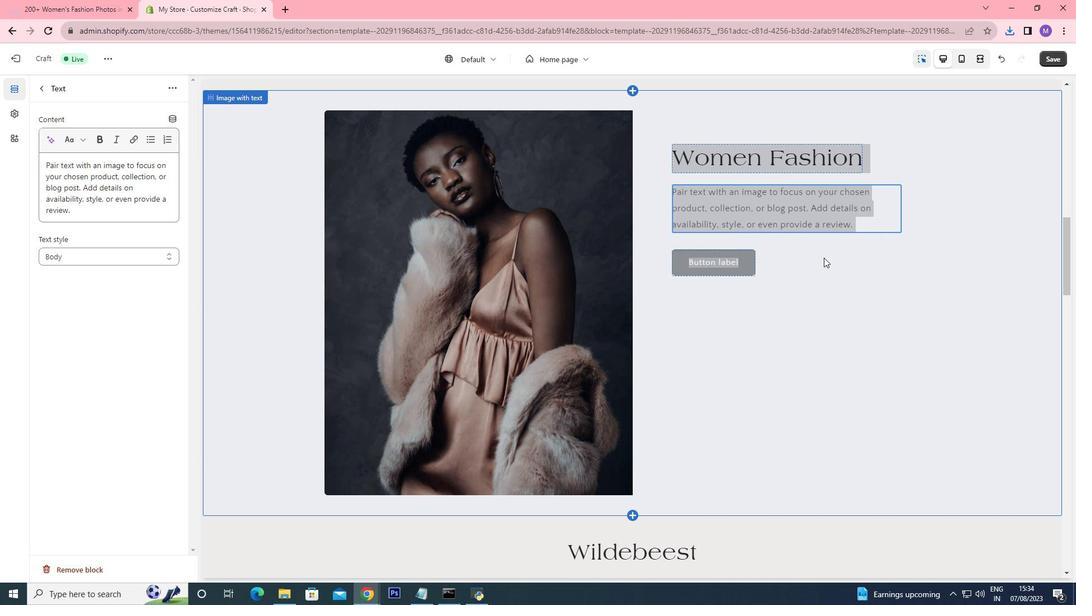 
Action: Mouse moved to (775, 284)
Screenshot: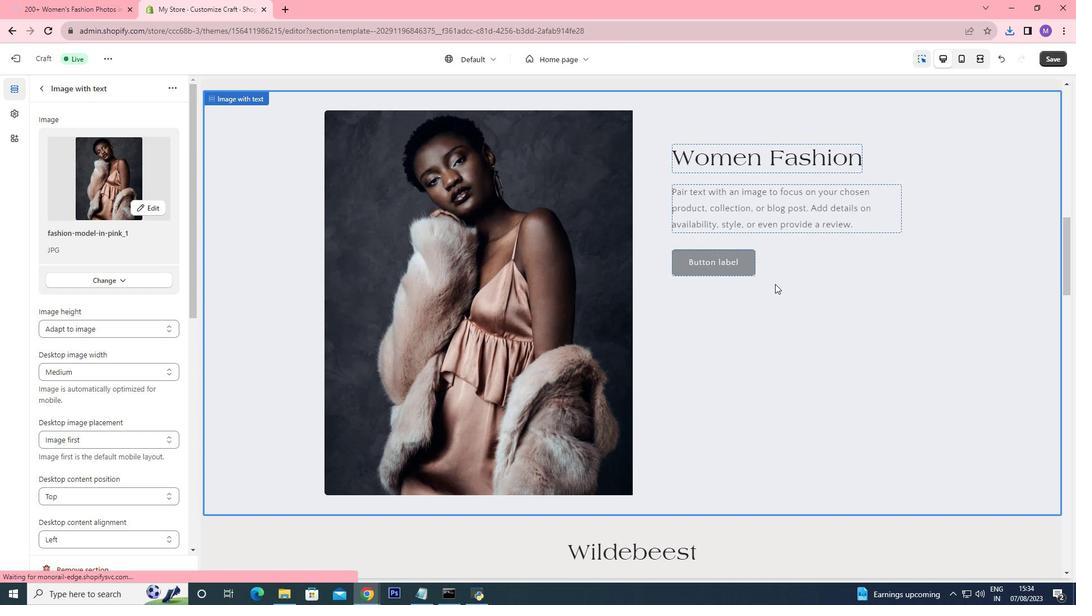 
Action: Mouse scrolled (775, 283) with delta (0, 0)
Screenshot: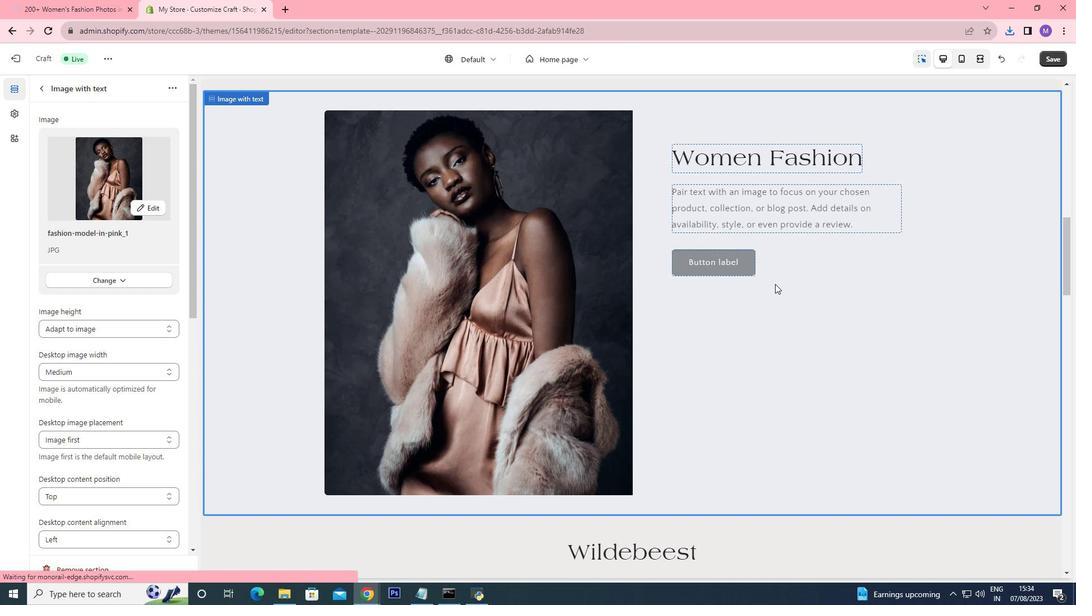
Action: Mouse scrolled (775, 283) with delta (0, 0)
Screenshot: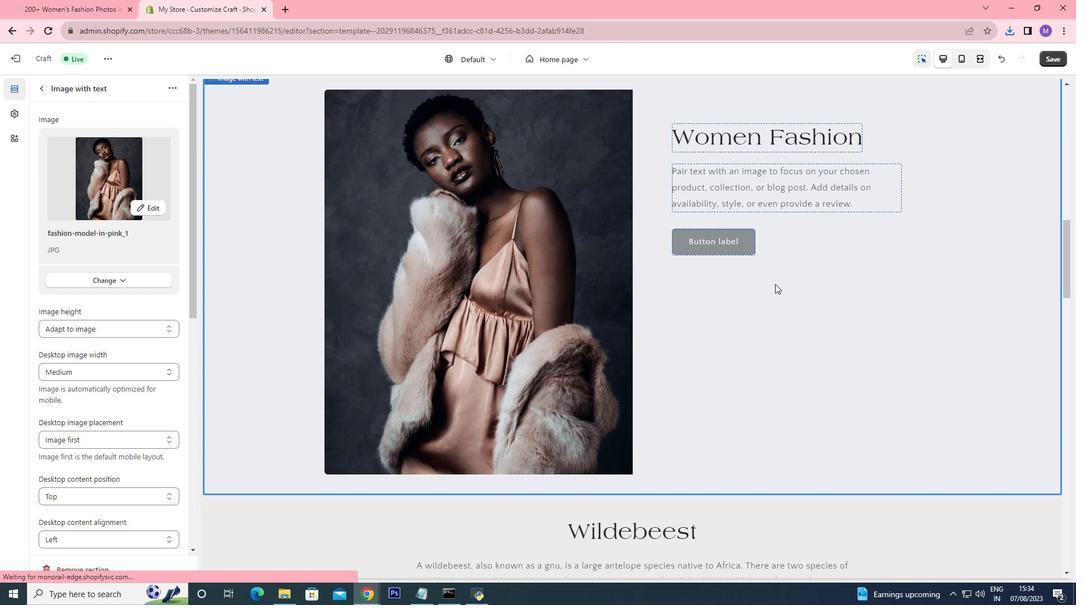 
Action: Mouse scrolled (775, 283) with delta (0, 0)
Screenshot: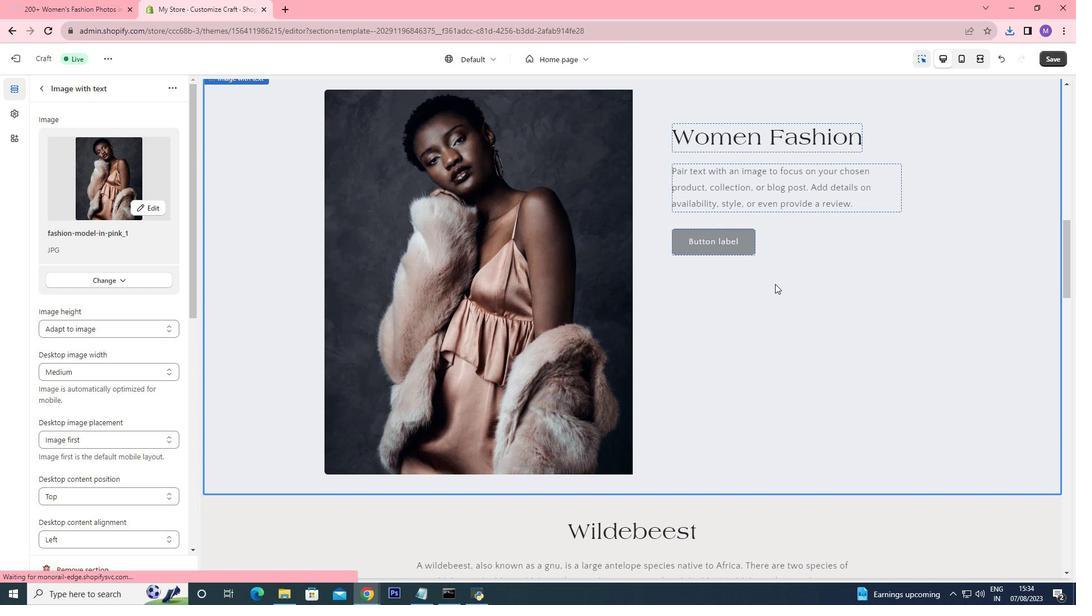 
Action: Mouse moved to (623, 343)
Screenshot: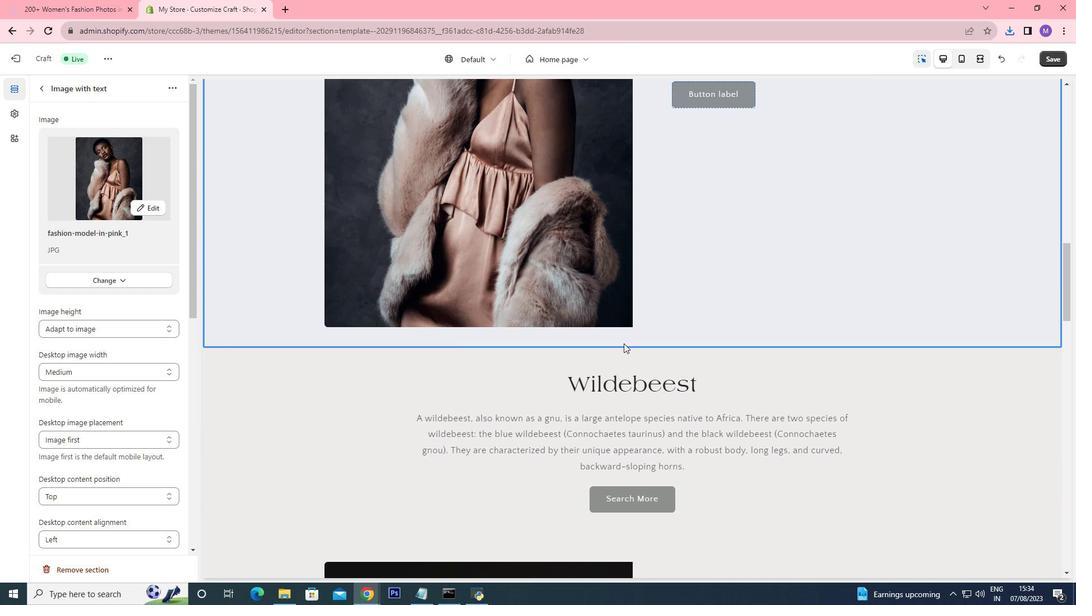 
Action: Mouse pressed left at (623, 343)
Screenshot: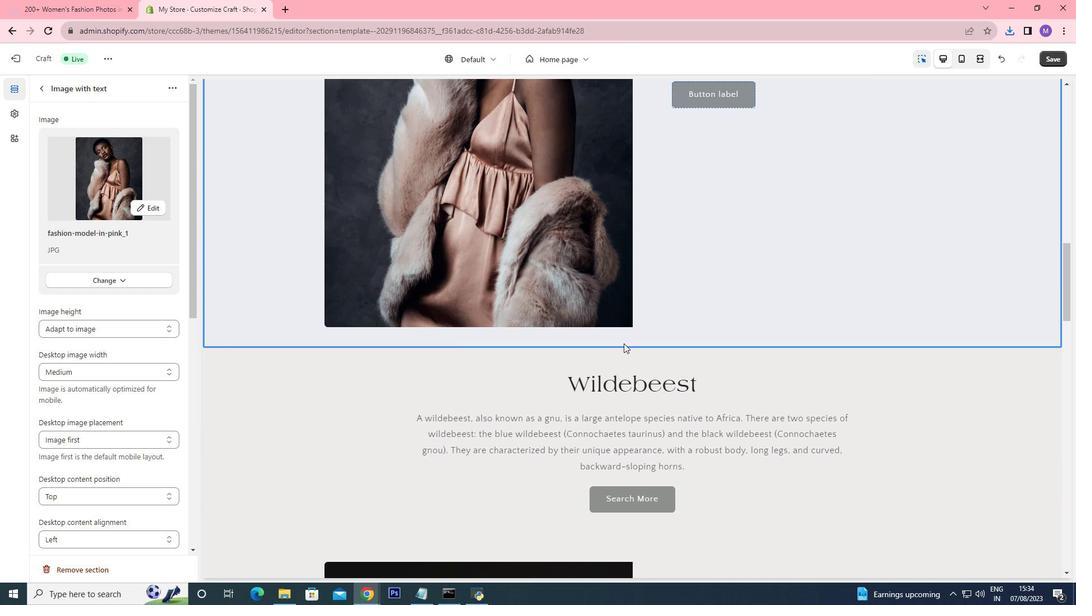 
Action: Mouse moved to (630, 352)
Screenshot: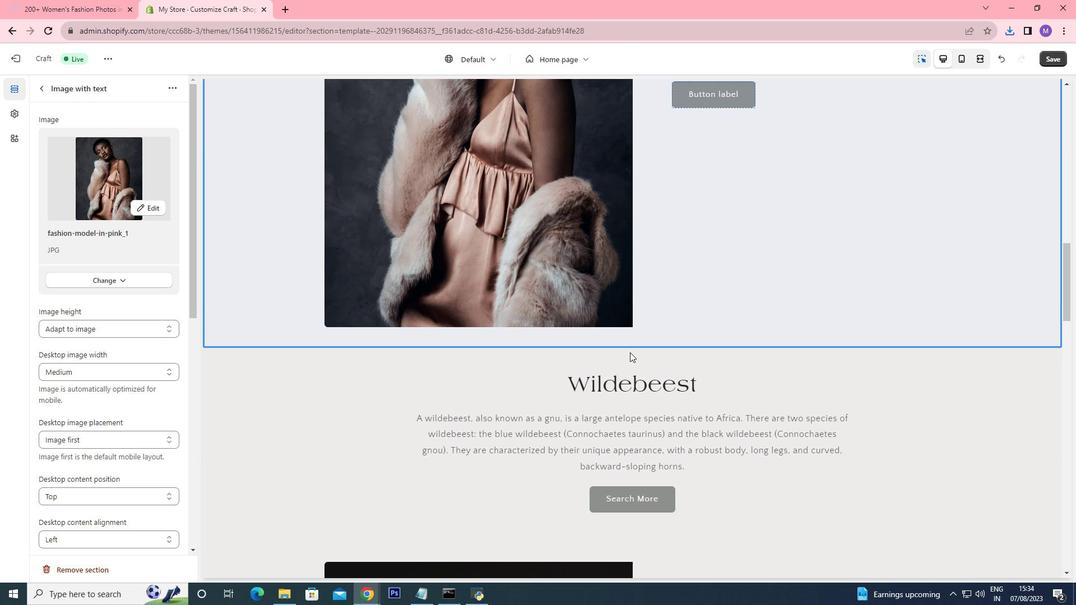 
Action: Mouse pressed left at (630, 352)
Screenshot: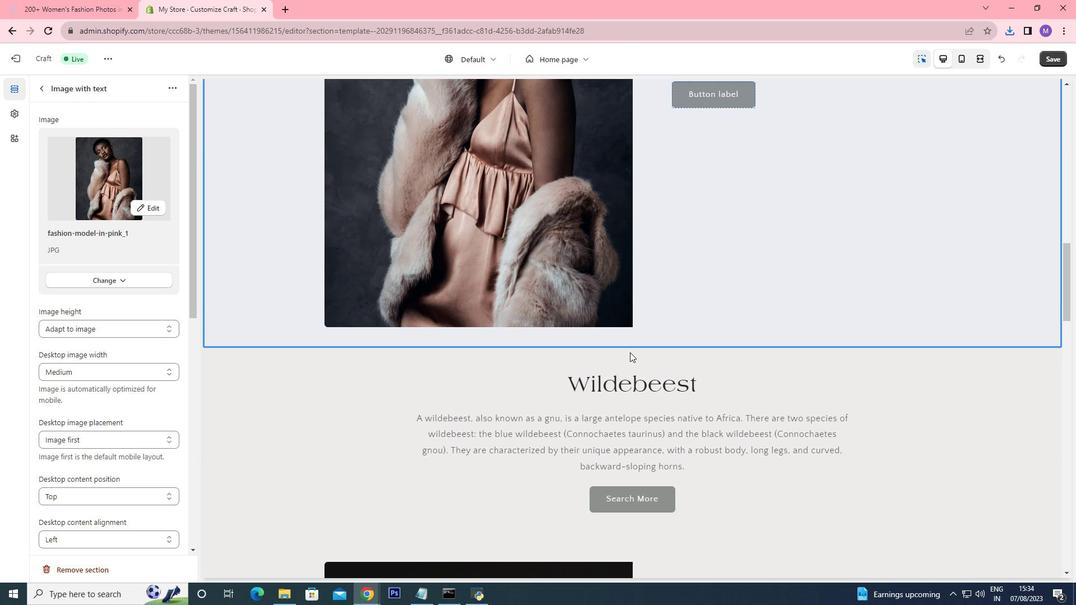 
Action: Mouse moved to (632, 349)
Screenshot: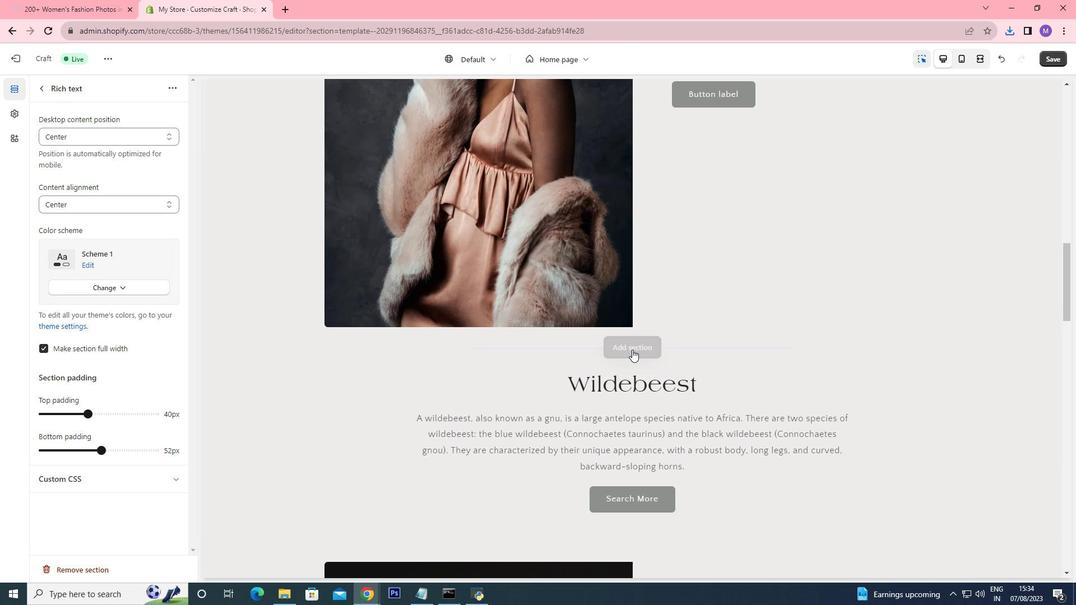 
Action: Mouse pressed left at (632, 349)
Screenshot: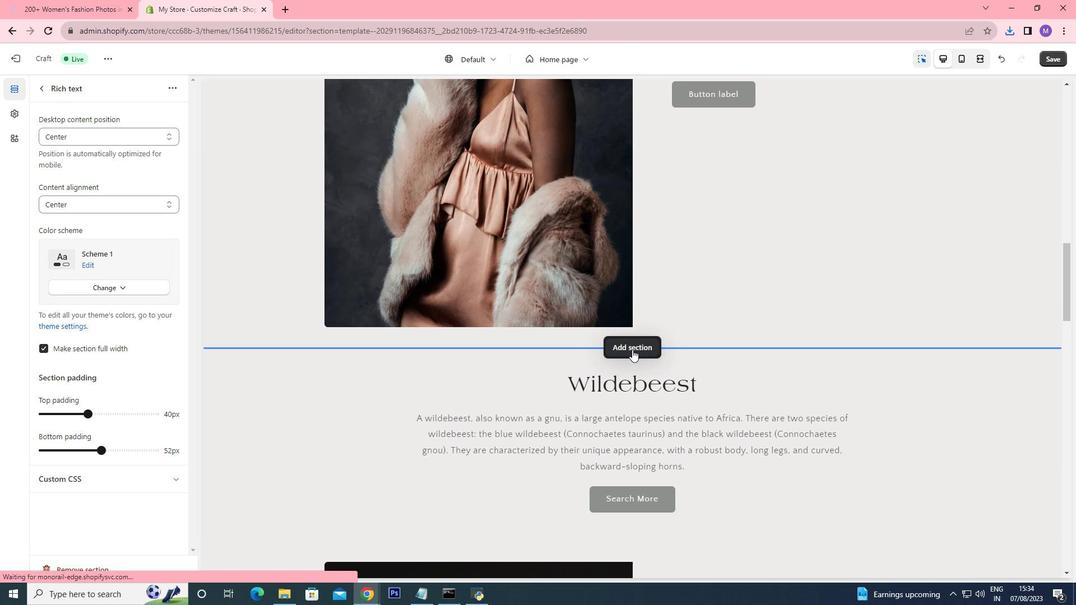 
Action: Mouse moved to (708, 435)
Screenshot: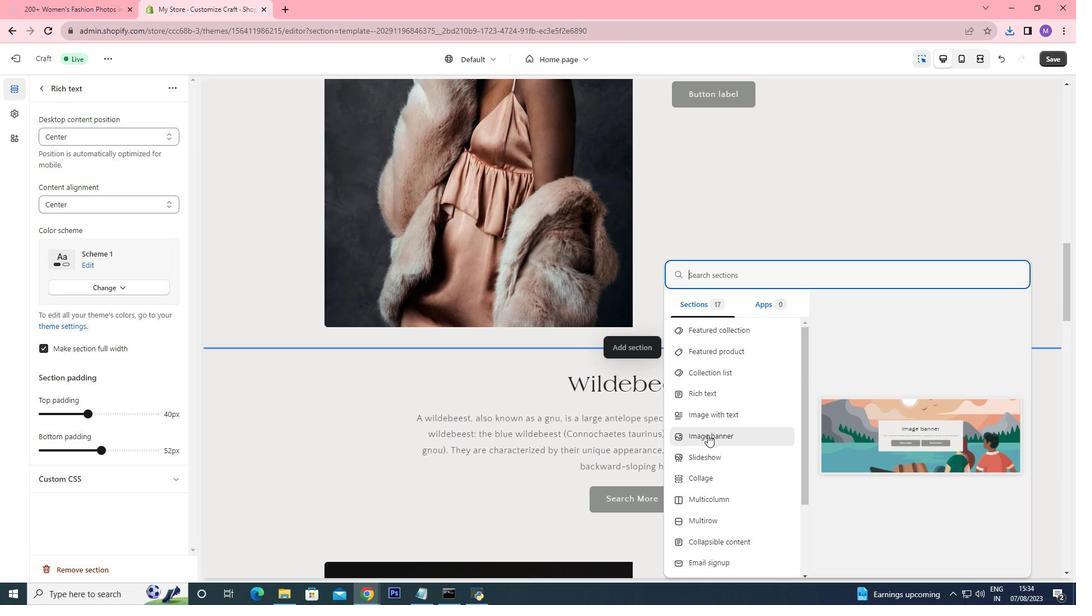 
Action: Mouse pressed left at (708, 435)
Screenshot: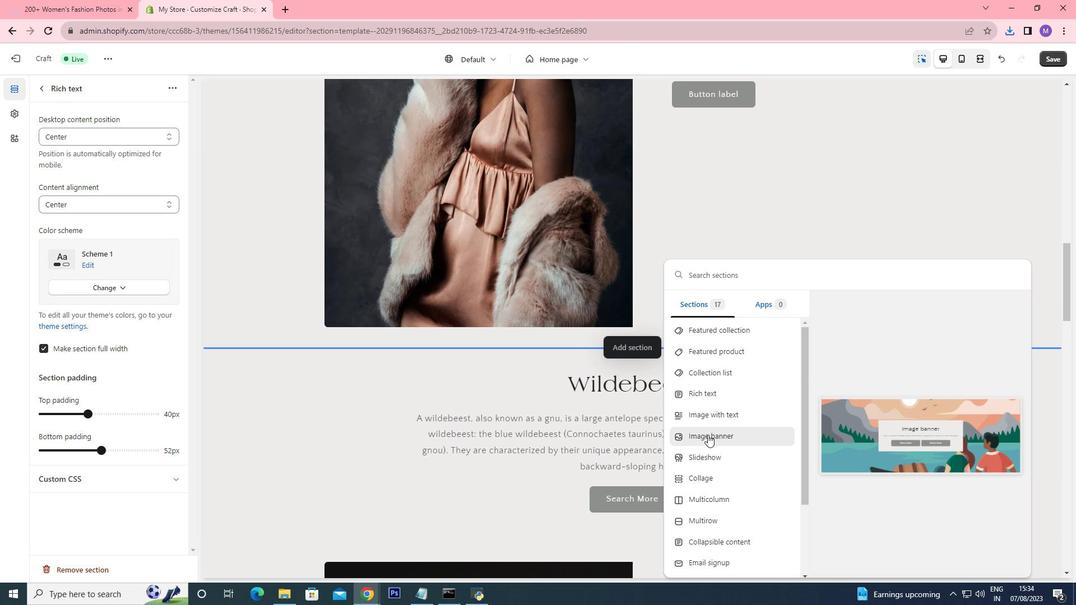 
Action: Mouse moved to (274, 289)
Screenshot: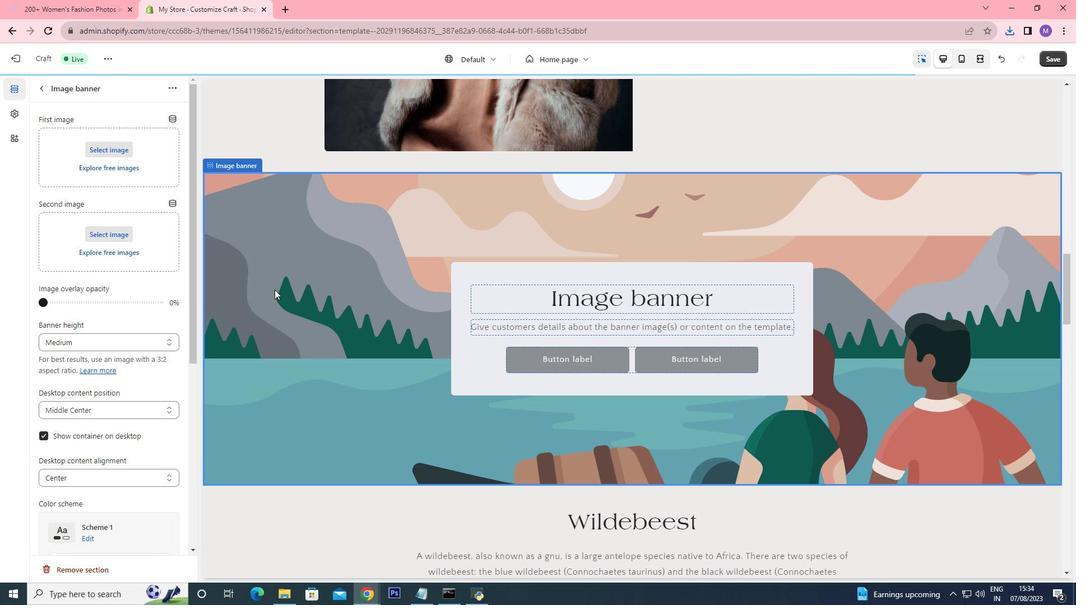 
Action: Mouse pressed left at (274, 289)
Screenshot: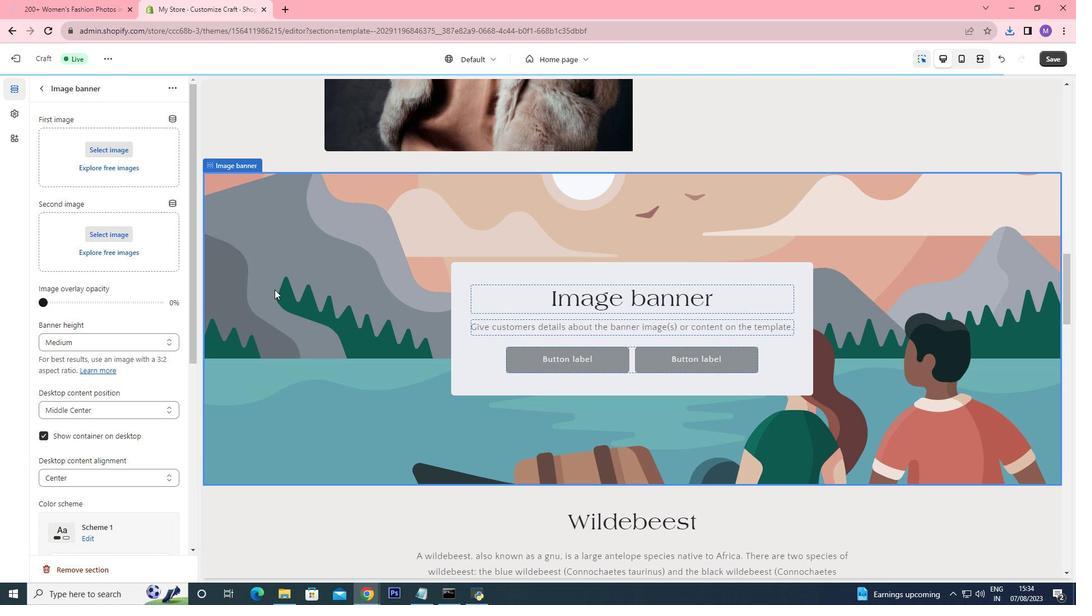 
Action: Mouse moved to (71, 0)
Screenshot: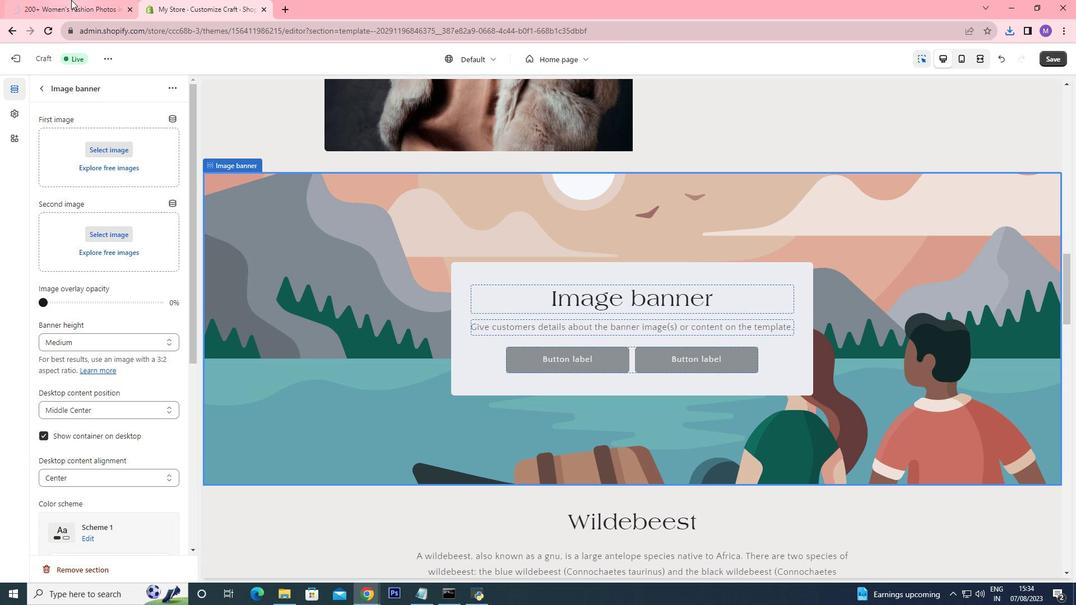 
Action: Mouse pressed left at (71, 0)
Screenshot: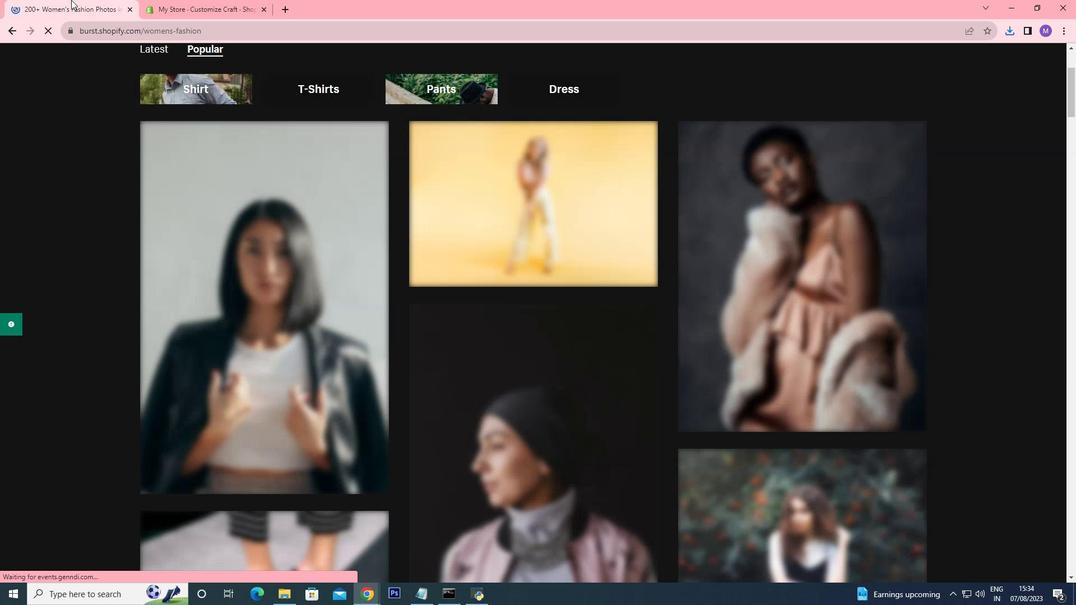 
Action: Mouse moved to (517, 338)
Screenshot: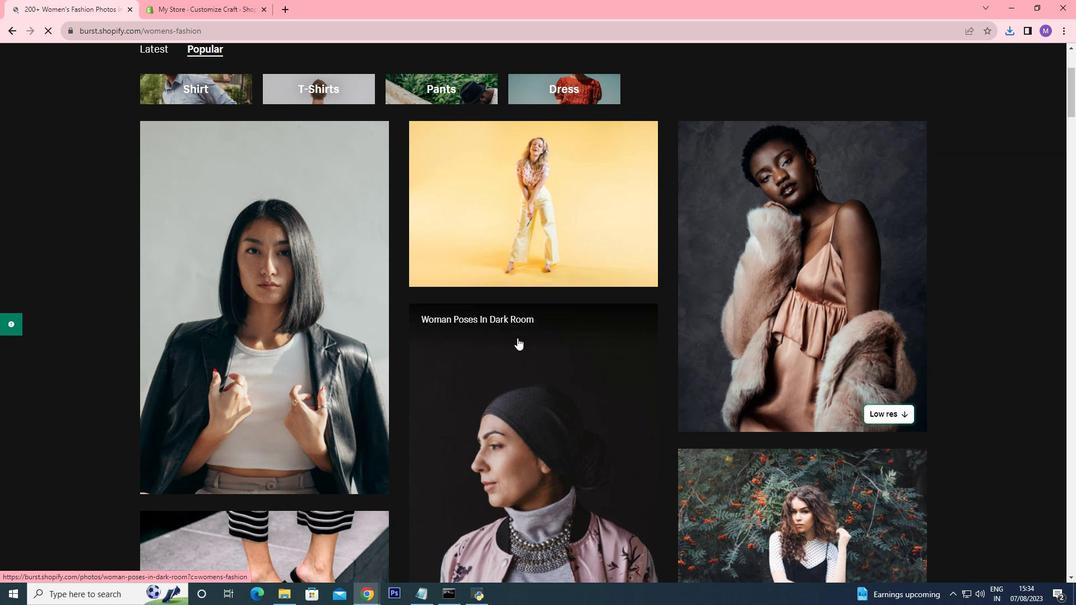 
Action: Mouse scrolled (517, 337) with delta (0, 0)
Screenshot: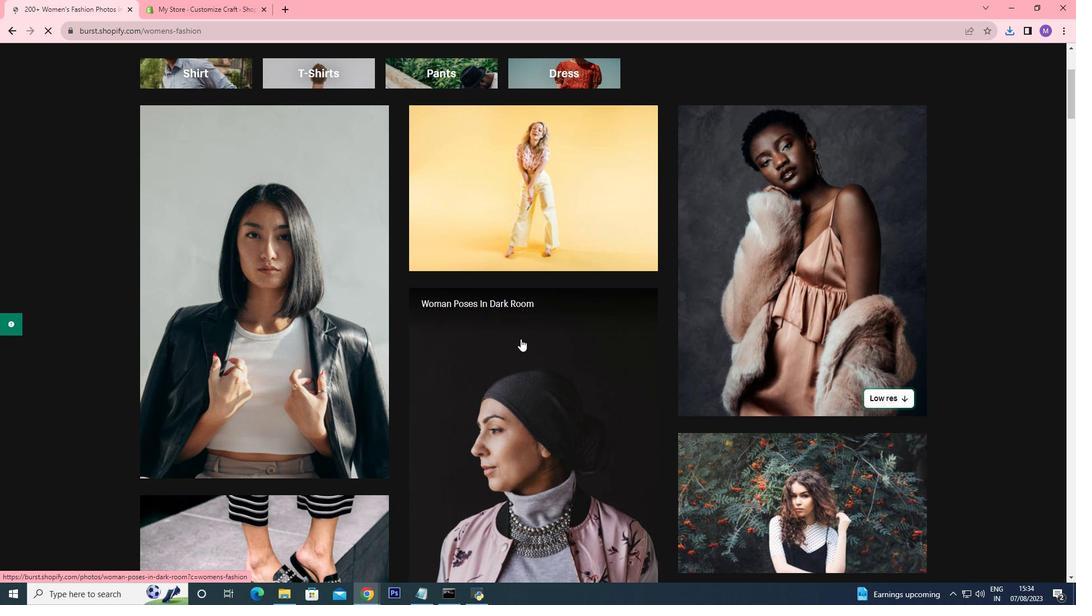 
Action: Mouse scrolled (517, 337) with delta (0, 0)
Screenshot: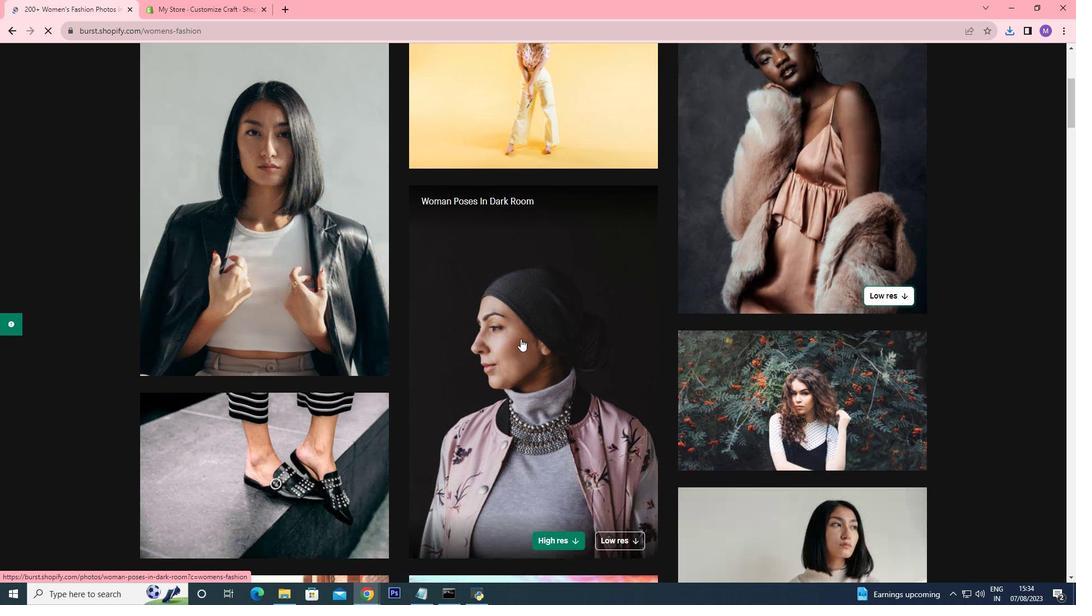
Action: Mouse scrolled (517, 337) with delta (0, 0)
Screenshot: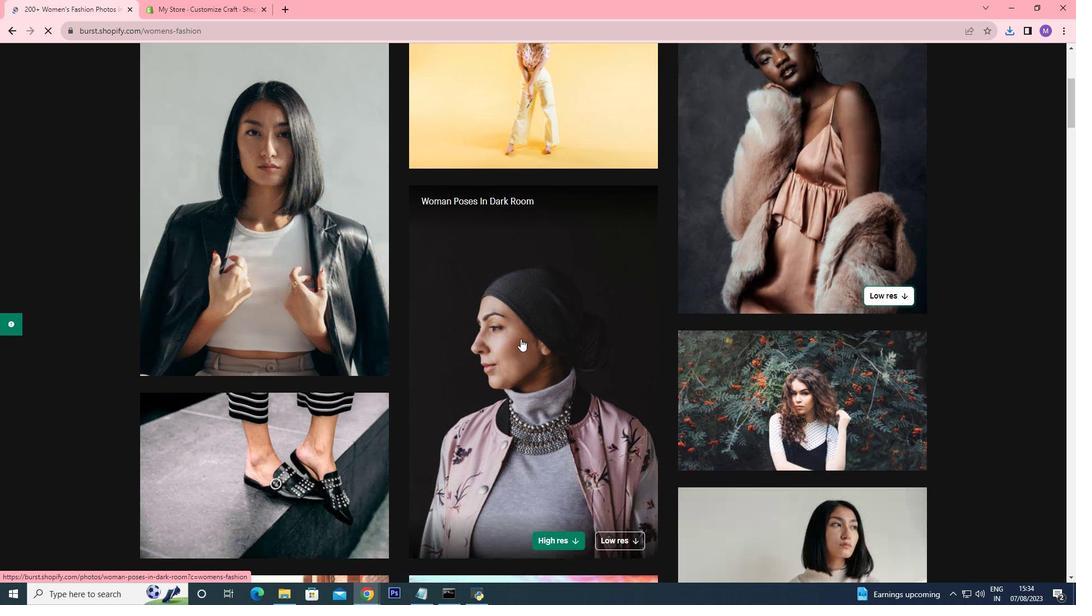 
Action: Mouse moved to (520, 339)
Screenshot: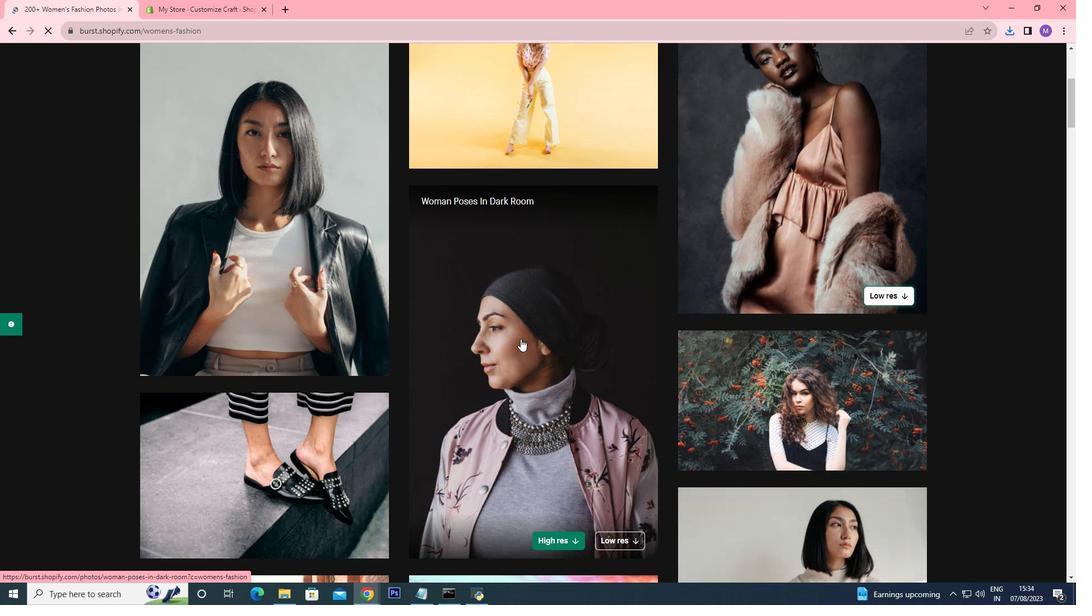 
Action: Mouse scrolled (520, 338) with delta (0, 0)
Screenshot: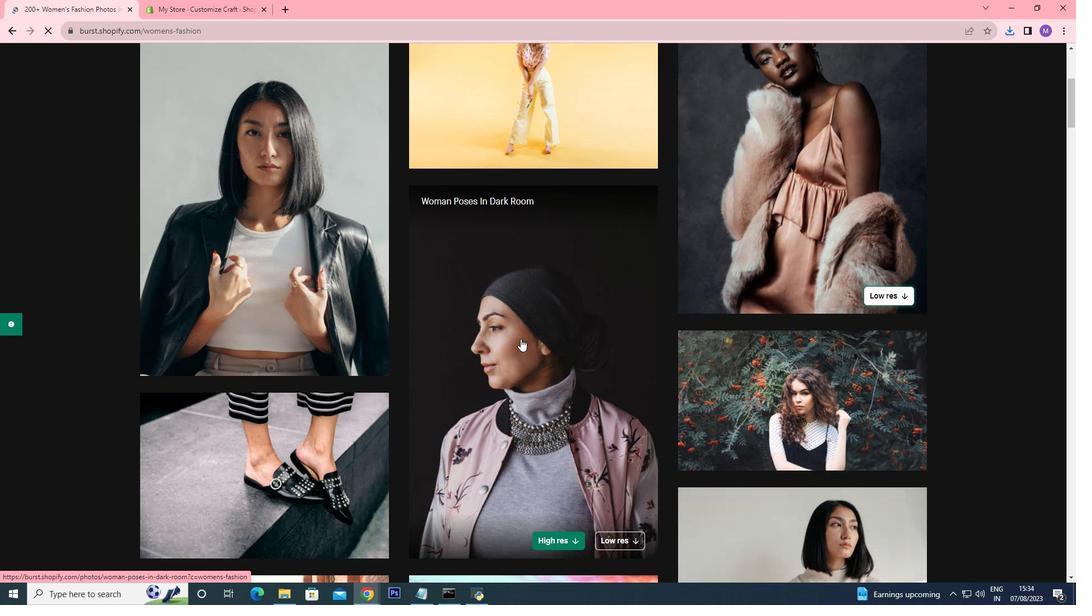 
Action: Mouse scrolled (520, 339) with delta (0, 0)
Screenshot: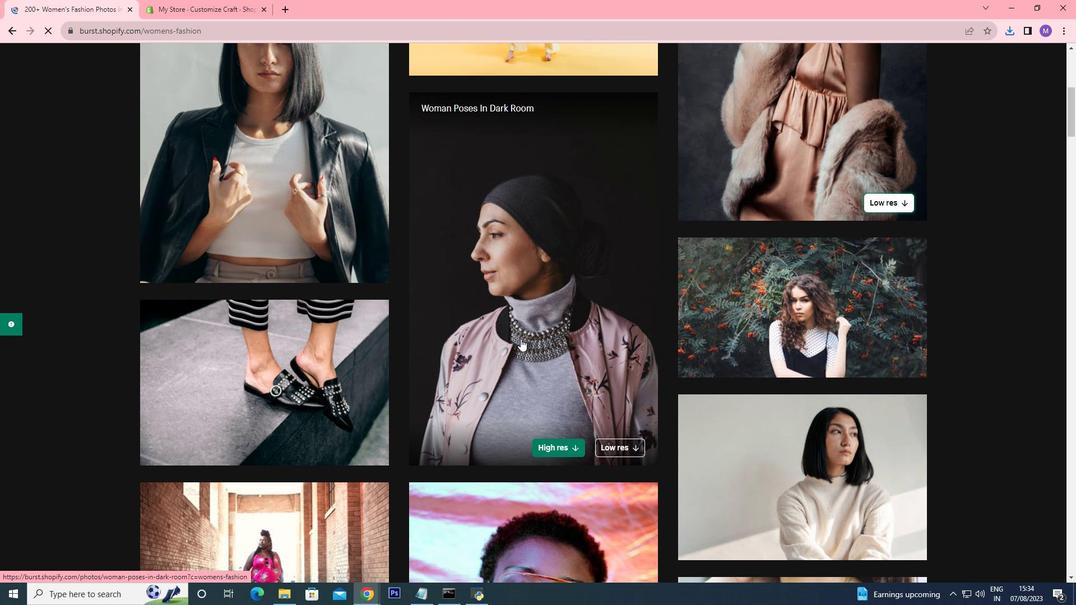 
Action: Mouse scrolled (520, 339) with delta (0, 0)
Screenshot: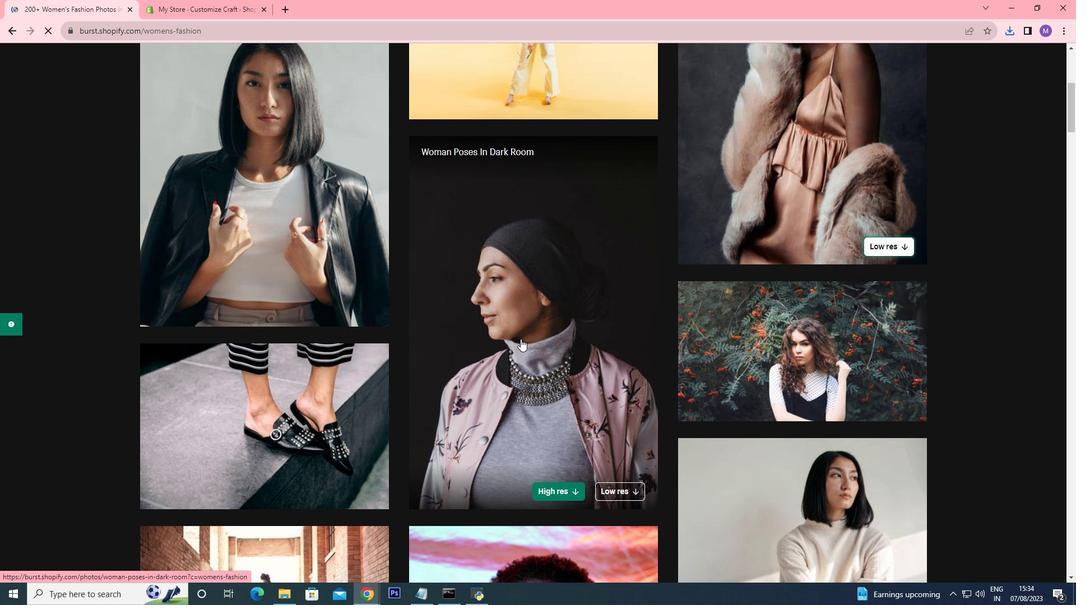 
Action: Mouse scrolled (520, 339) with delta (0, 0)
Screenshot: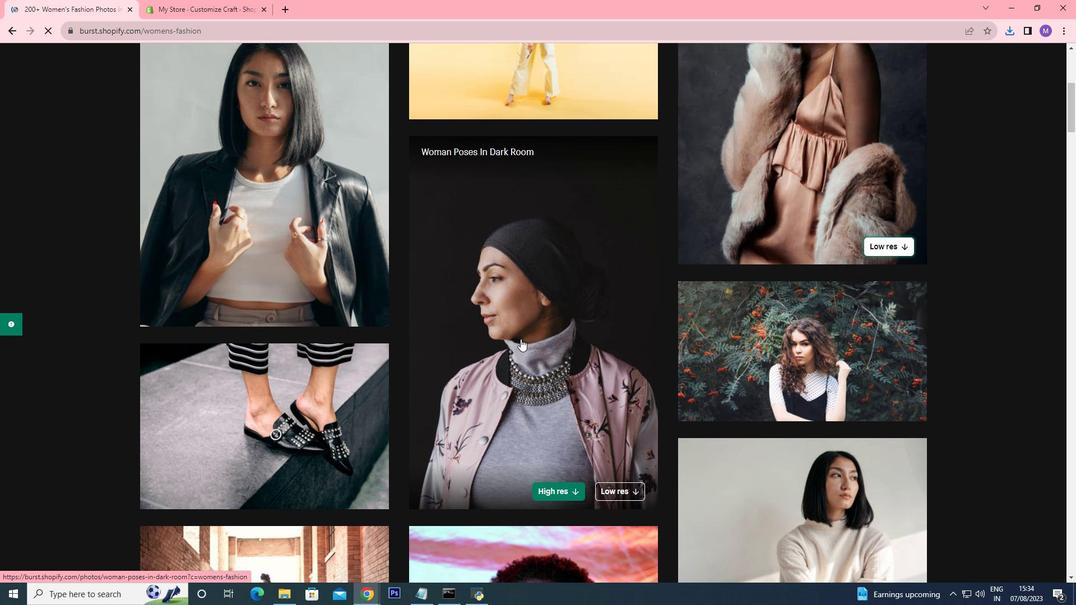 
Action: Mouse scrolled (520, 339) with delta (0, 0)
Screenshot: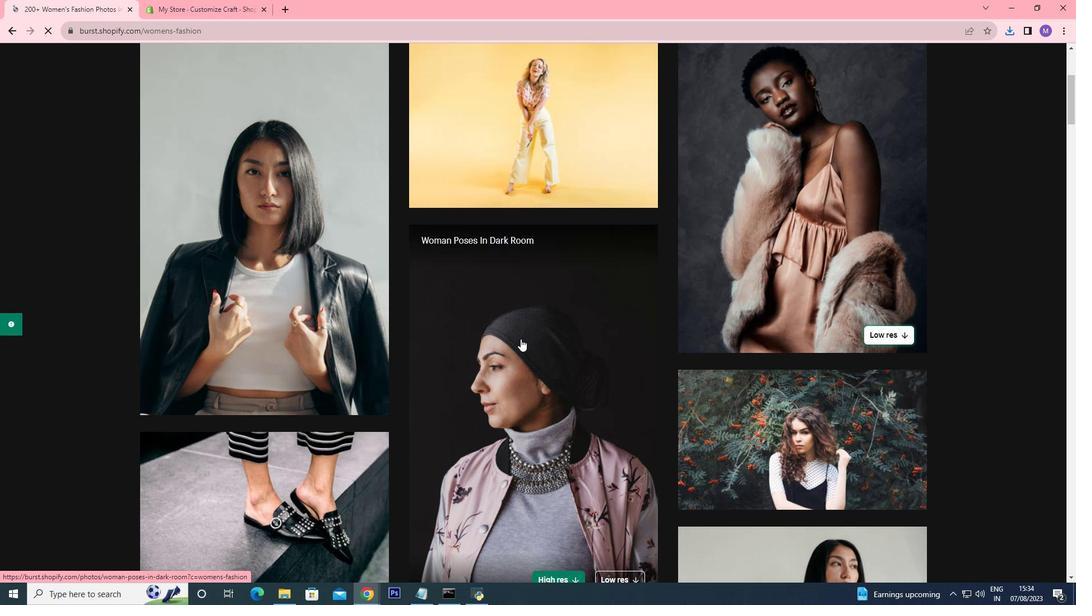 
Action: Mouse scrolled (520, 338) with delta (0, 0)
Screenshot: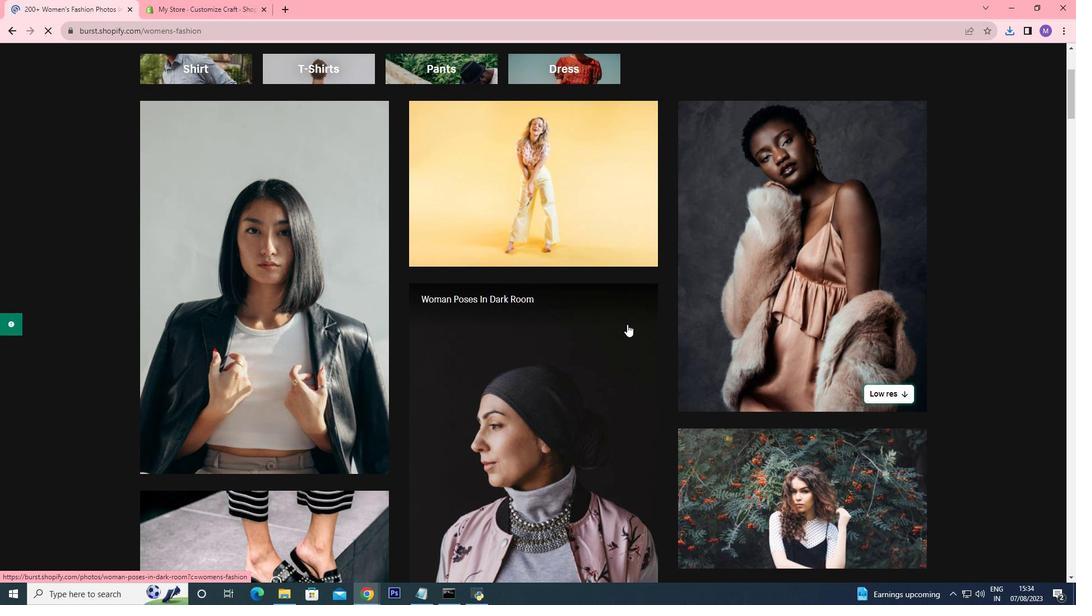 
Action: Mouse moved to (640, 215)
Screenshot: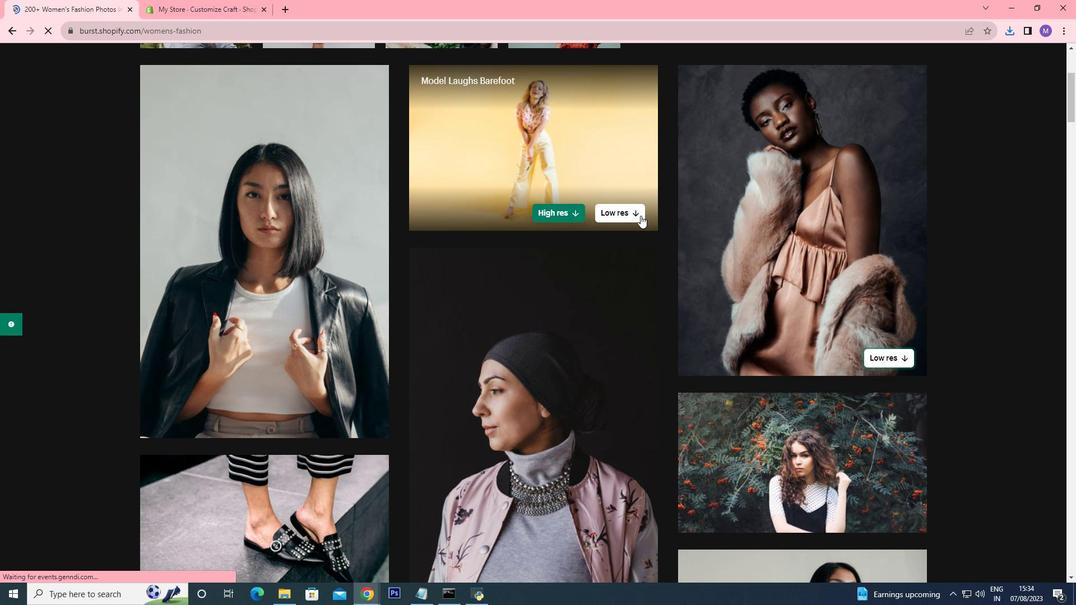 
Action: Mouse pressed left at (640, 215)
Screenshot: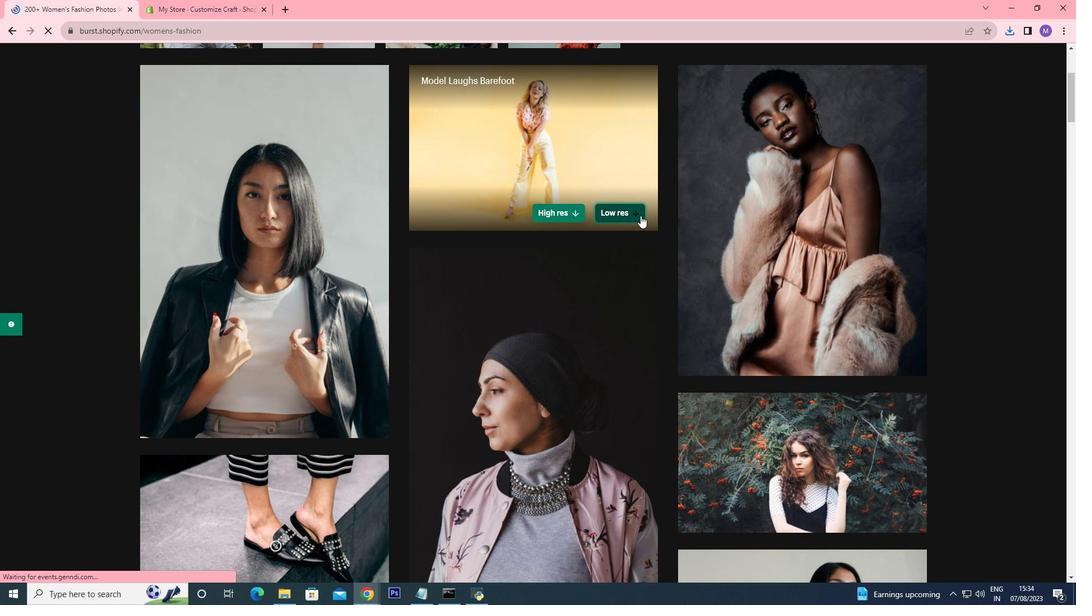 
Action: Mouse moved to (645, 338)
Screenshot: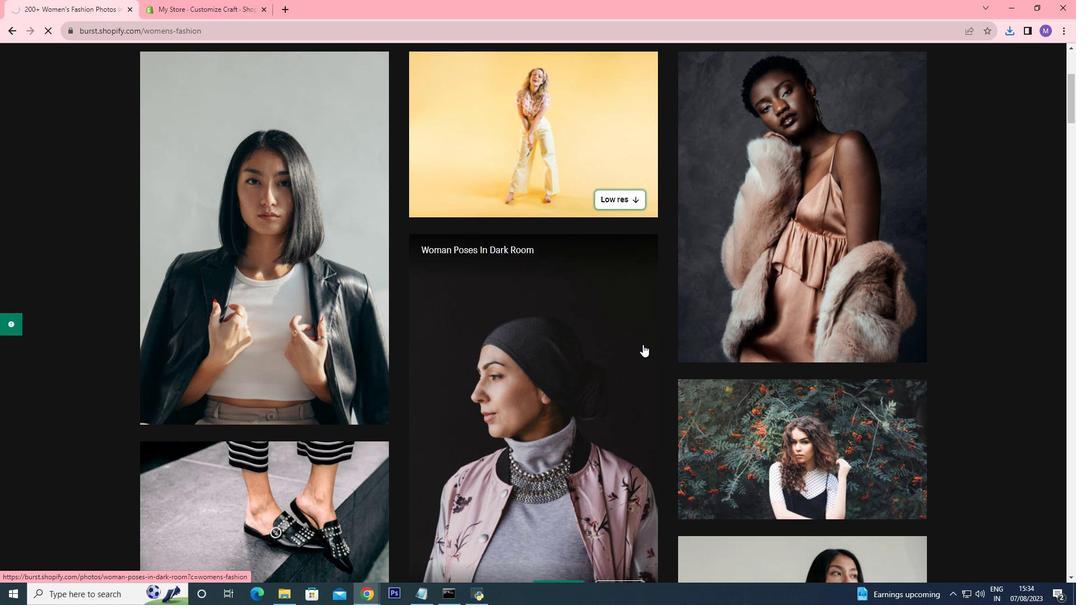 
Action: Mouse scrolled (645, 338) with delta (0, 0)
Screenshot: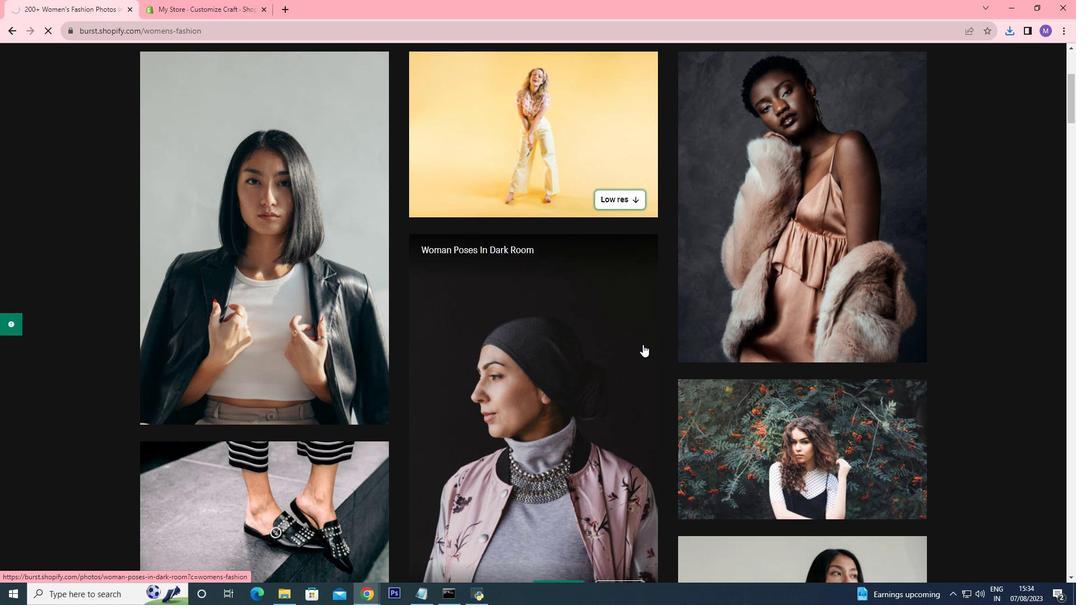
Action: Mouse moved to (644, 340)
Screenshot: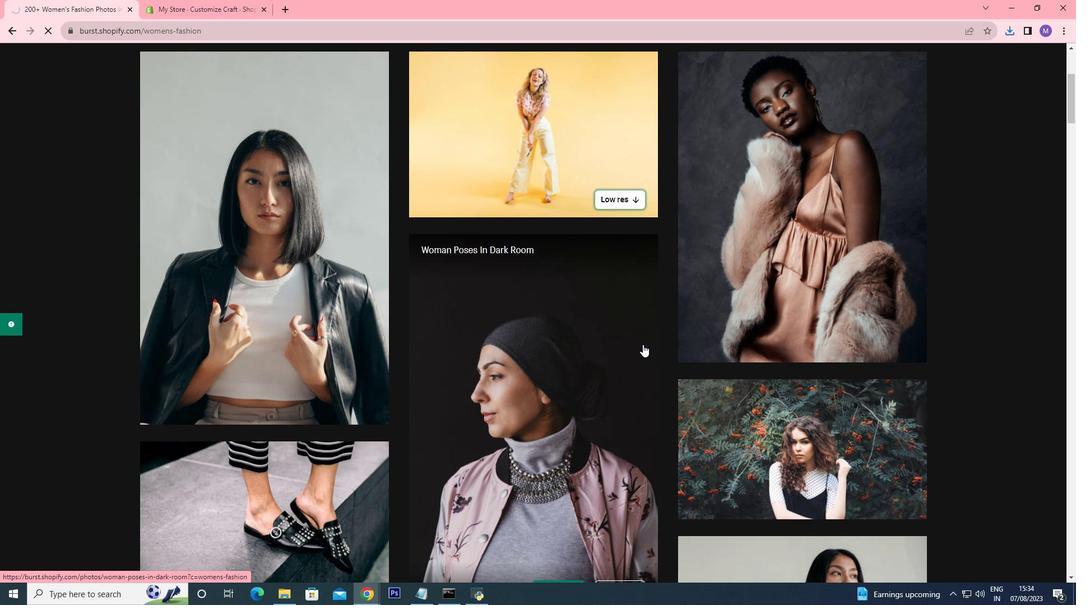 
Action: Mouse scrolled (644, 340) with delta (0, 0)
Screenshot: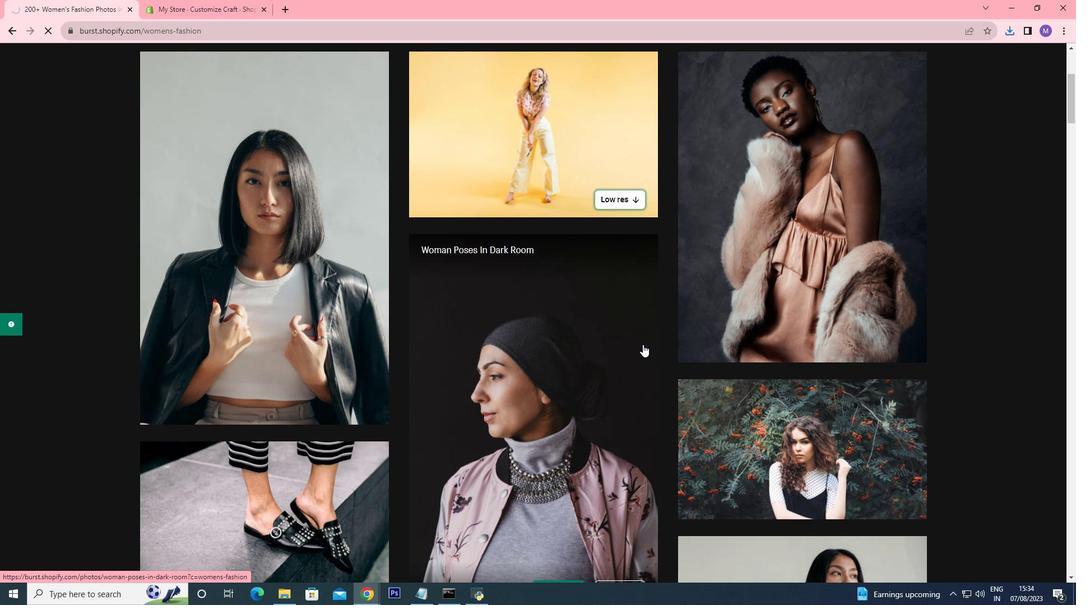 
Action: Mouse moved to (643, 342)
Screenshot: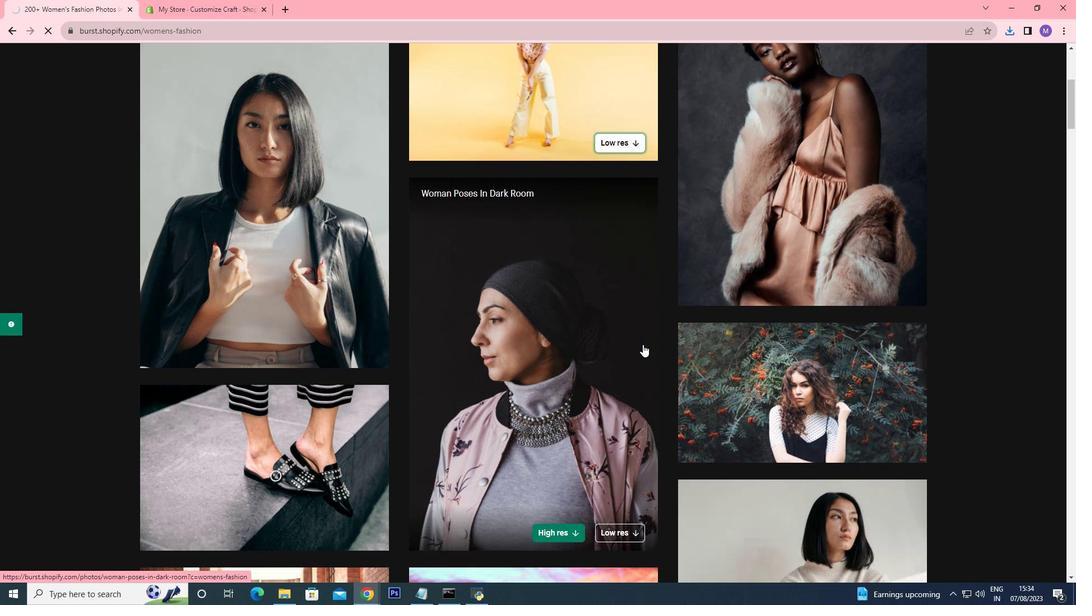 
Action: Mouse scrolled (643, 341) with delta (0, 0)
Screenshot: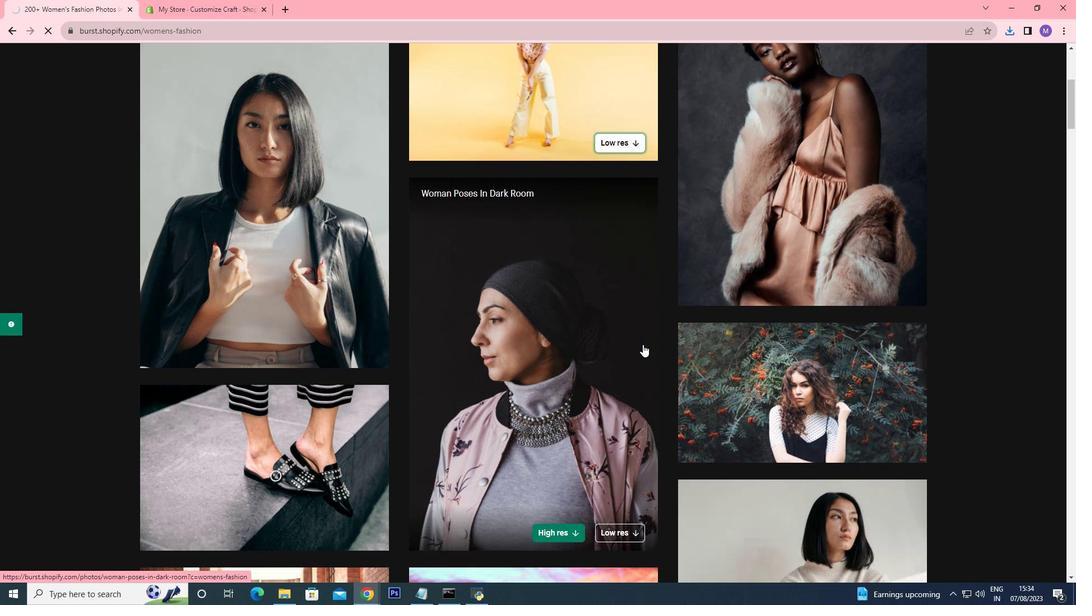 
Action: Mouse moved to (642, 344)
Screenshot: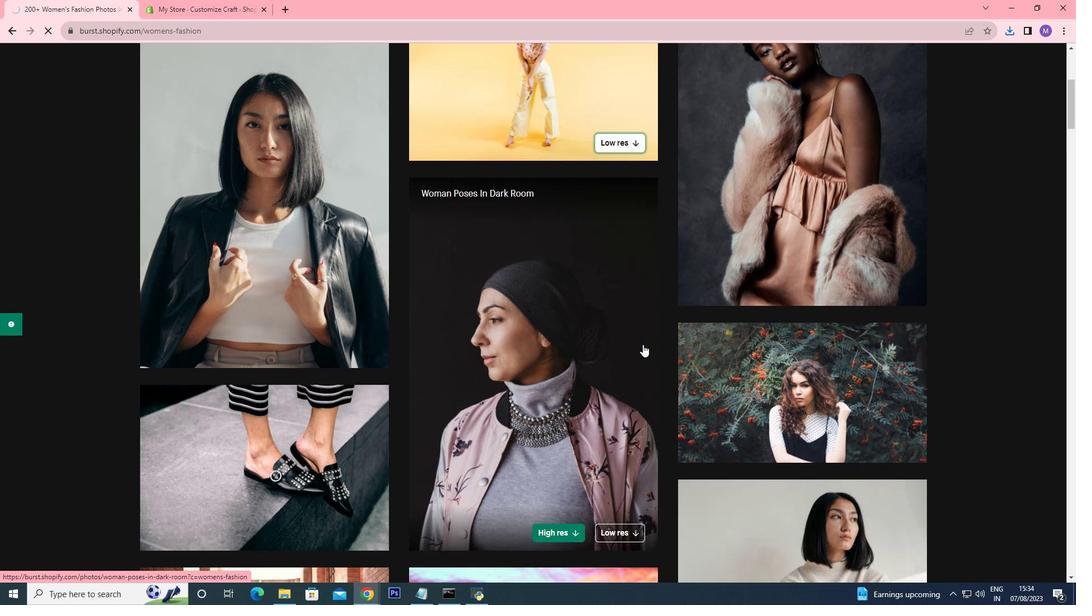 
Action: Mouse scrolled (642, 344) with delta (0, 0)
Screenshot: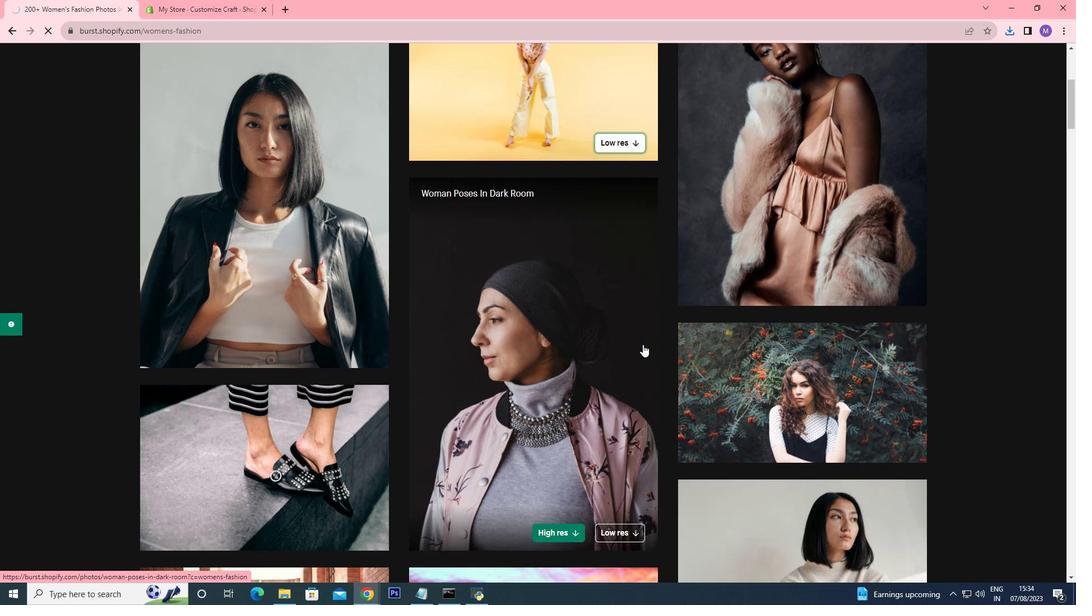 
Action: Mouse scrolled (642, 344) with delta (0, 0)
Screenshot: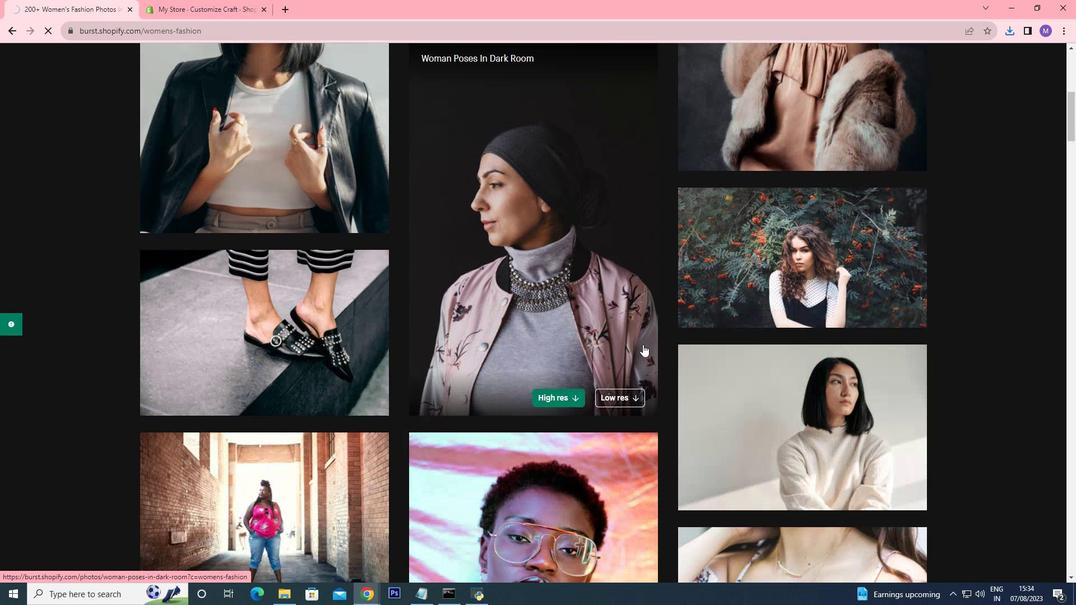 
Action: Mouse scrolled (642, 344) with delta (0, 0)
Screenshot: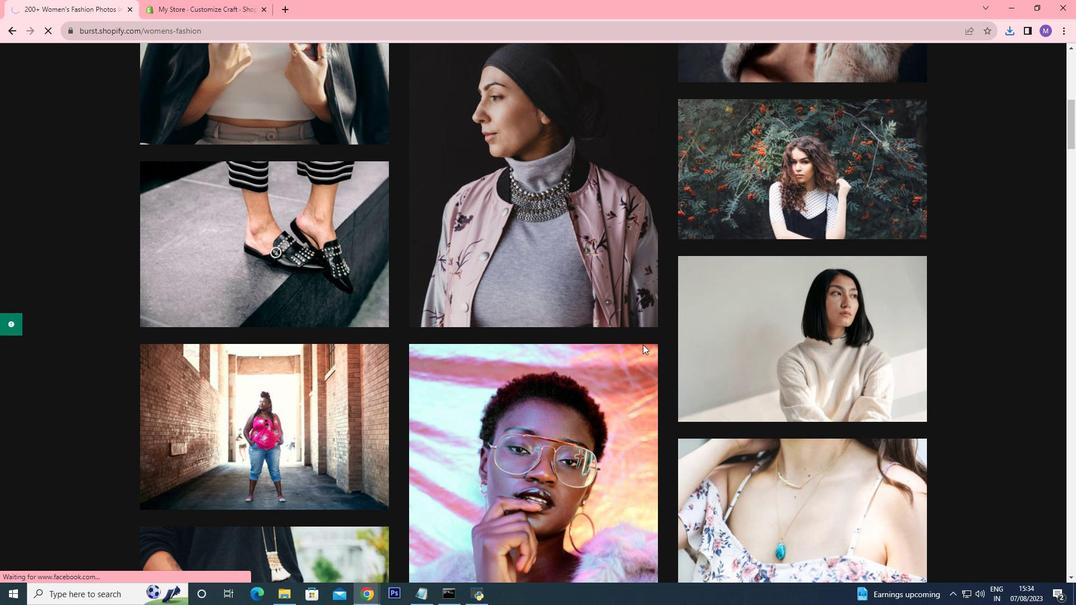 
Action: Mouse scrolled (642, 344) with delta (0, 0)
Screenshot: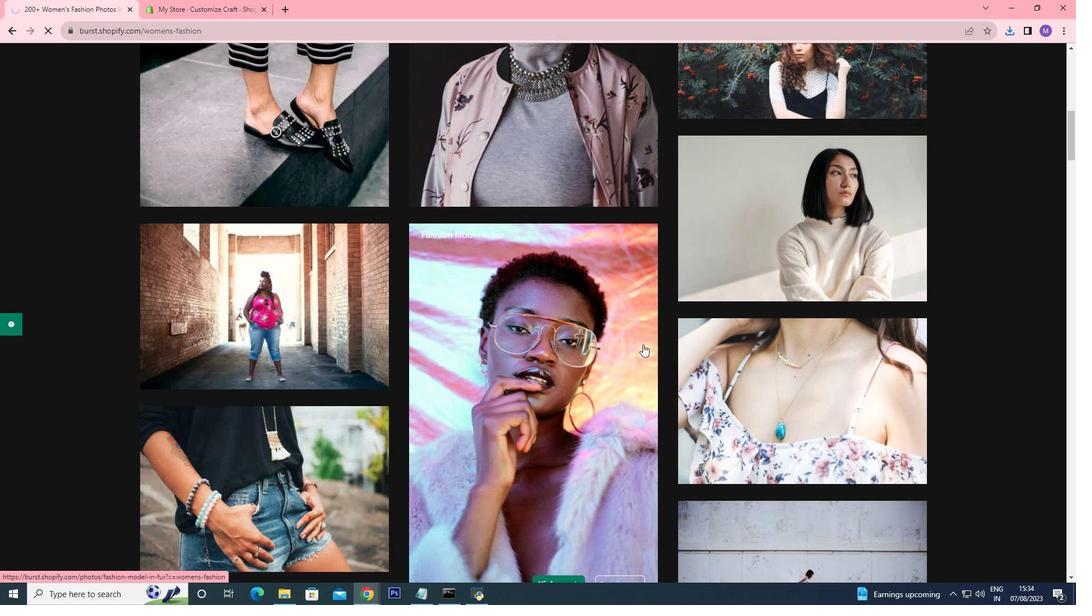 
Action: Mouse scrolled (642, 344) with delta (0, 0)
Screenshot: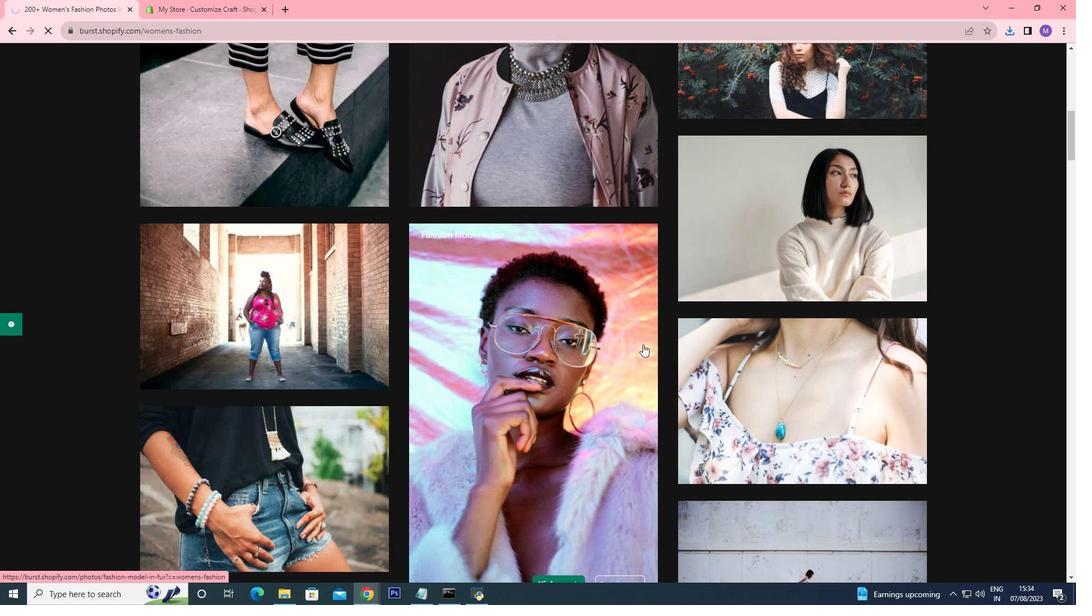 
Action: Mouse scrolled (642, 344) with delta (0, 0)
Screenshot: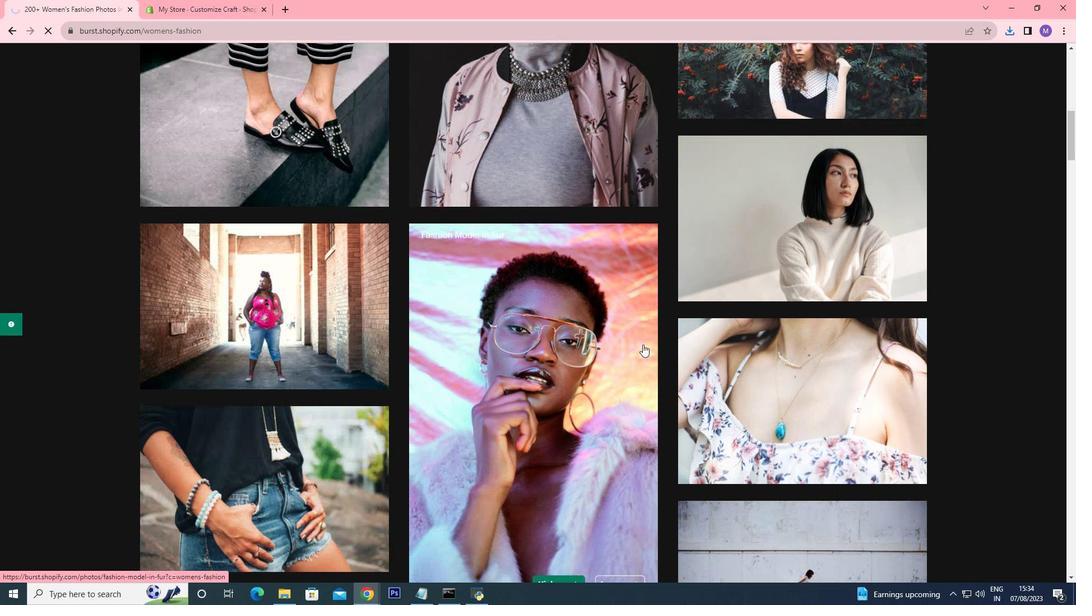 
Action: Mouse scrolled (642, 344) with delta (0, 0)
Screenshot: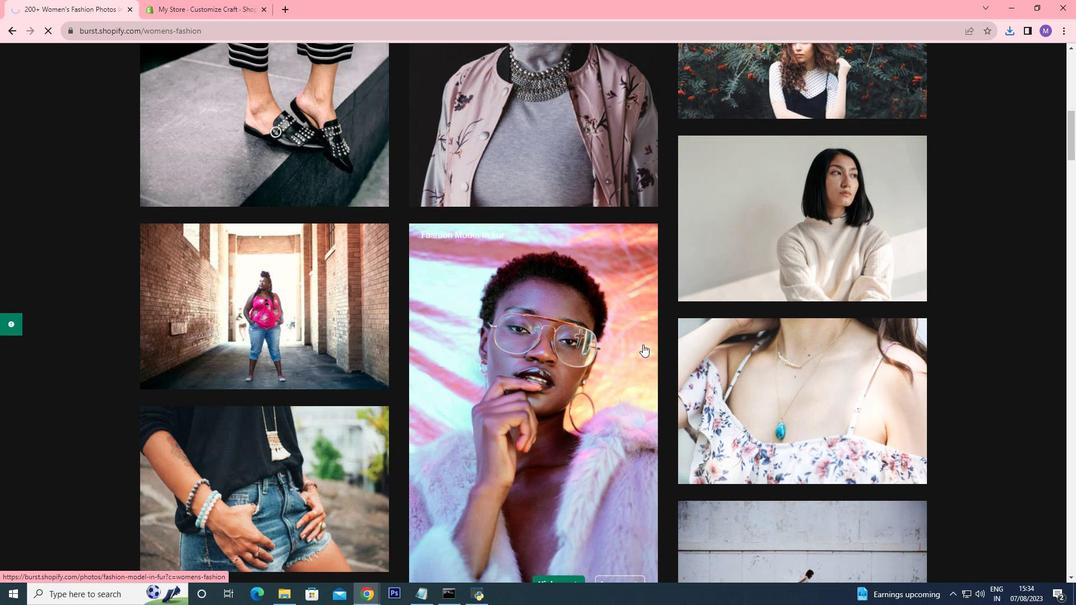 
Action: Mouse scrolled (642, 344) with delta (0, 0)
Screenshot: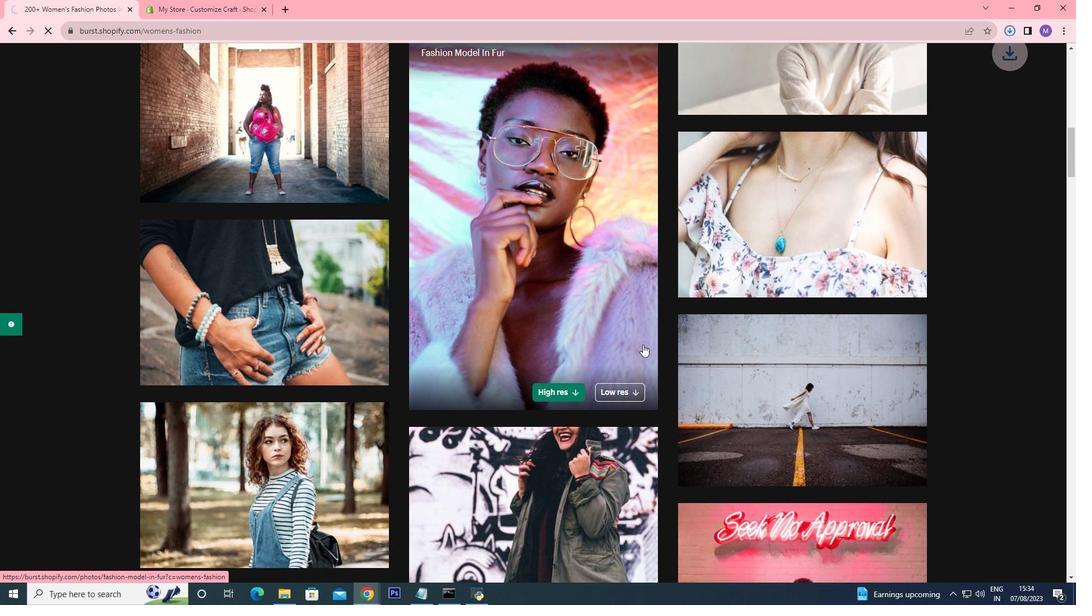 
Action: Mouse scrolled (642, 344) with delta (0, 0)
Screenshot: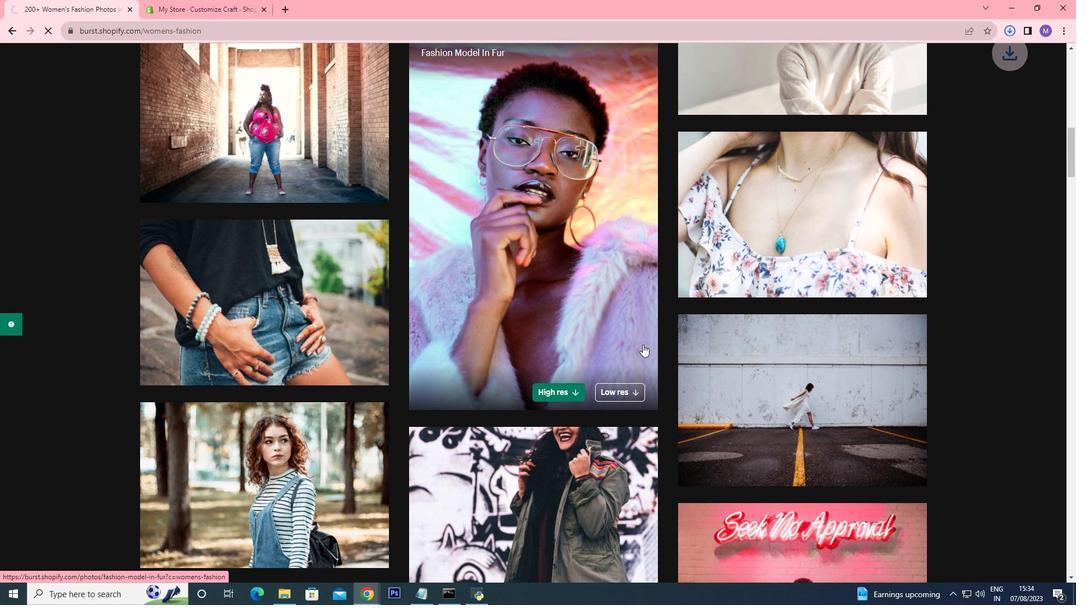 
Action: Mouse scrolled (642, 344) with delta (0, 0)
Screenshot: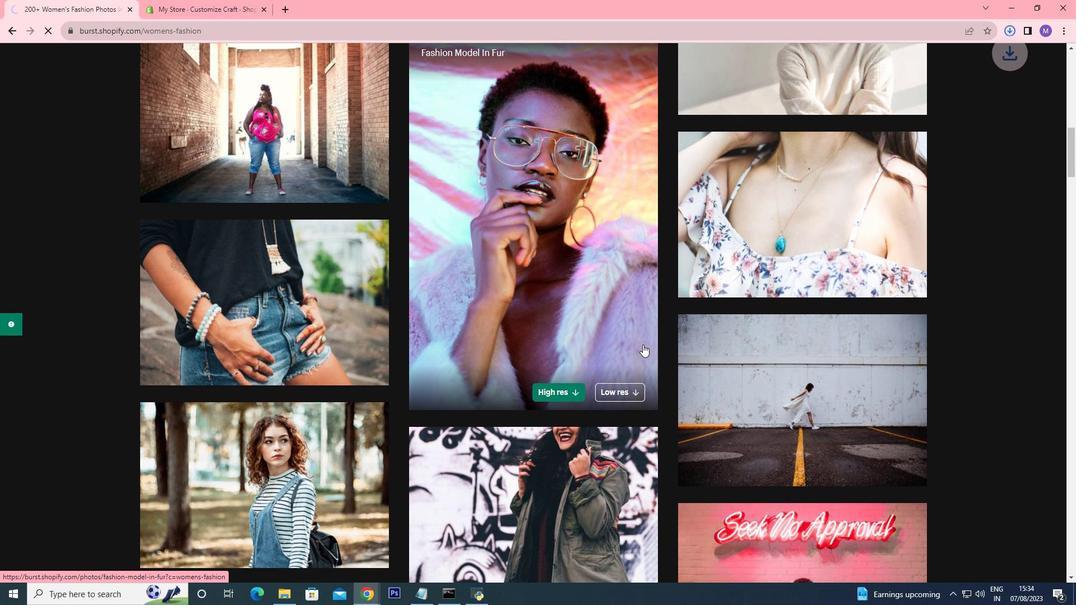 
Action: Mouse scrolled (642, 344) with delta (0, 0)
Screenshot: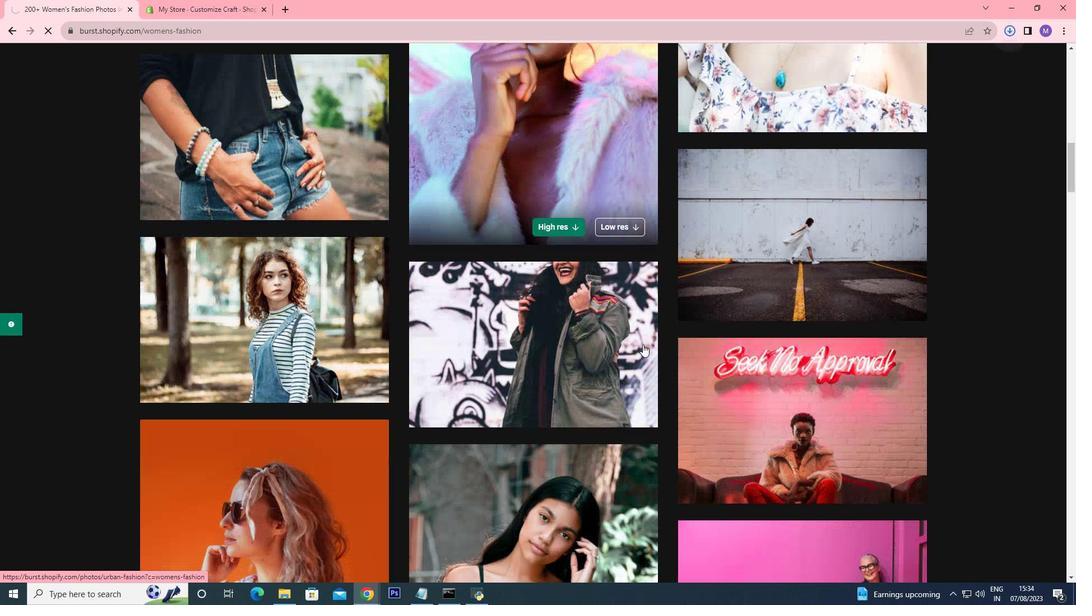 
Action: Mouse scrolled (642, 344) with delta (0, 0)
Screenshot: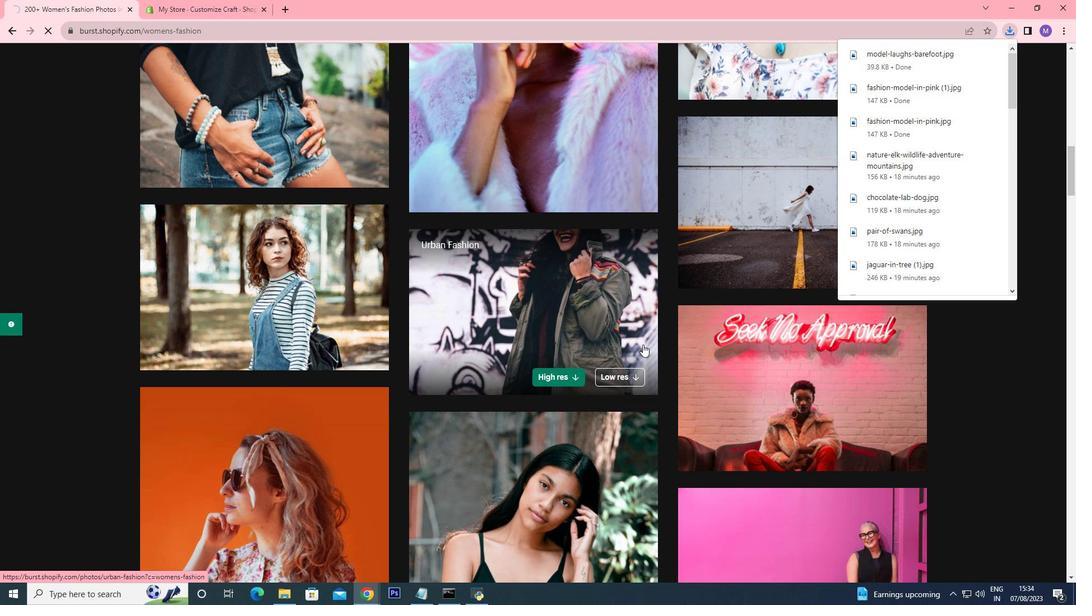 
Action: Mouse scrolled (642, 344) with delta (0, 0)
